 Task: Reply All to email with the signature Anna Garcia with the subject Request for a meeting from softage.1@softage.net with the message I would like to schedule a call to discuss the progress of the new product development., select first word, change the font of the message to Garamond and change the font typography to underline Send the email
Action: Mouse moved to (586, 747)
Screenshot: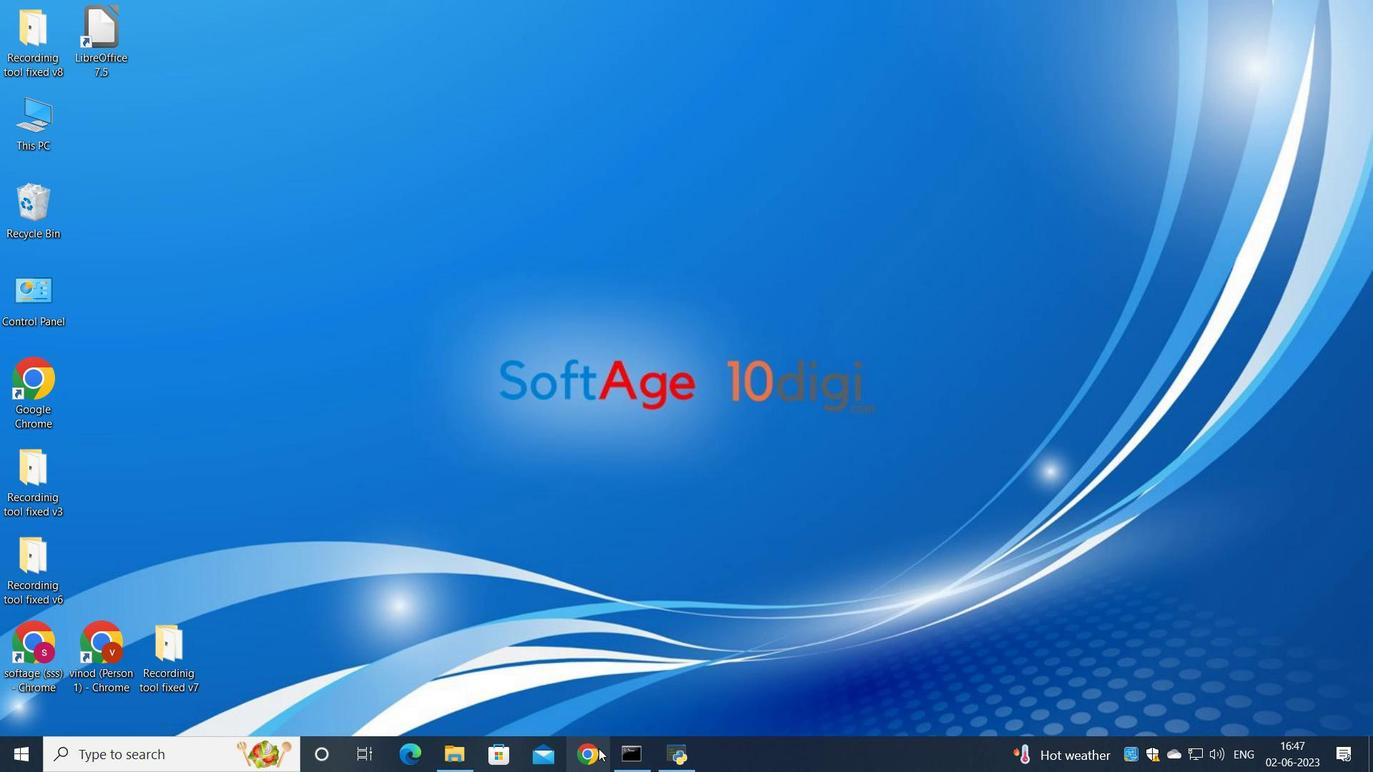 
Action: Mouse pressed left at (586, 747)
Screenshot: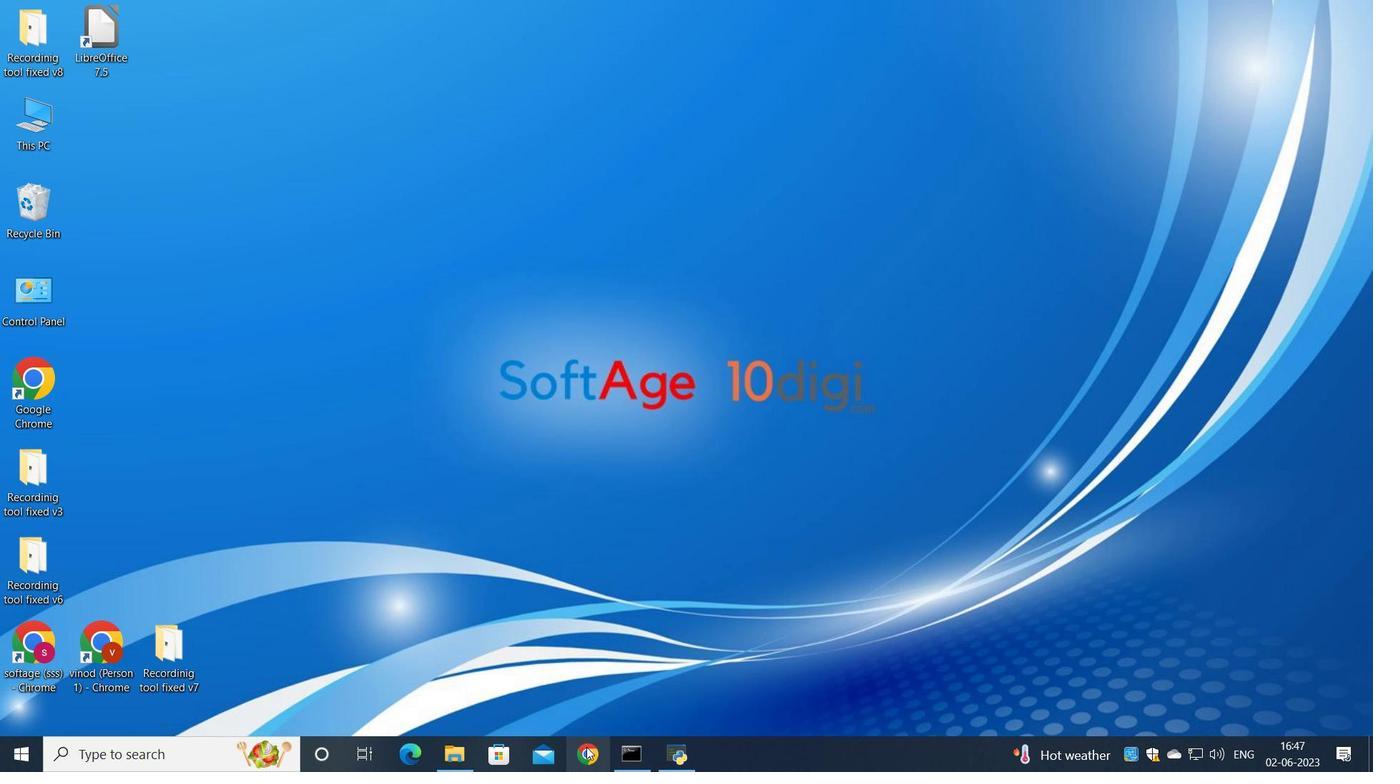 
Action: Mouse moved to (586, 465)
Screenshot: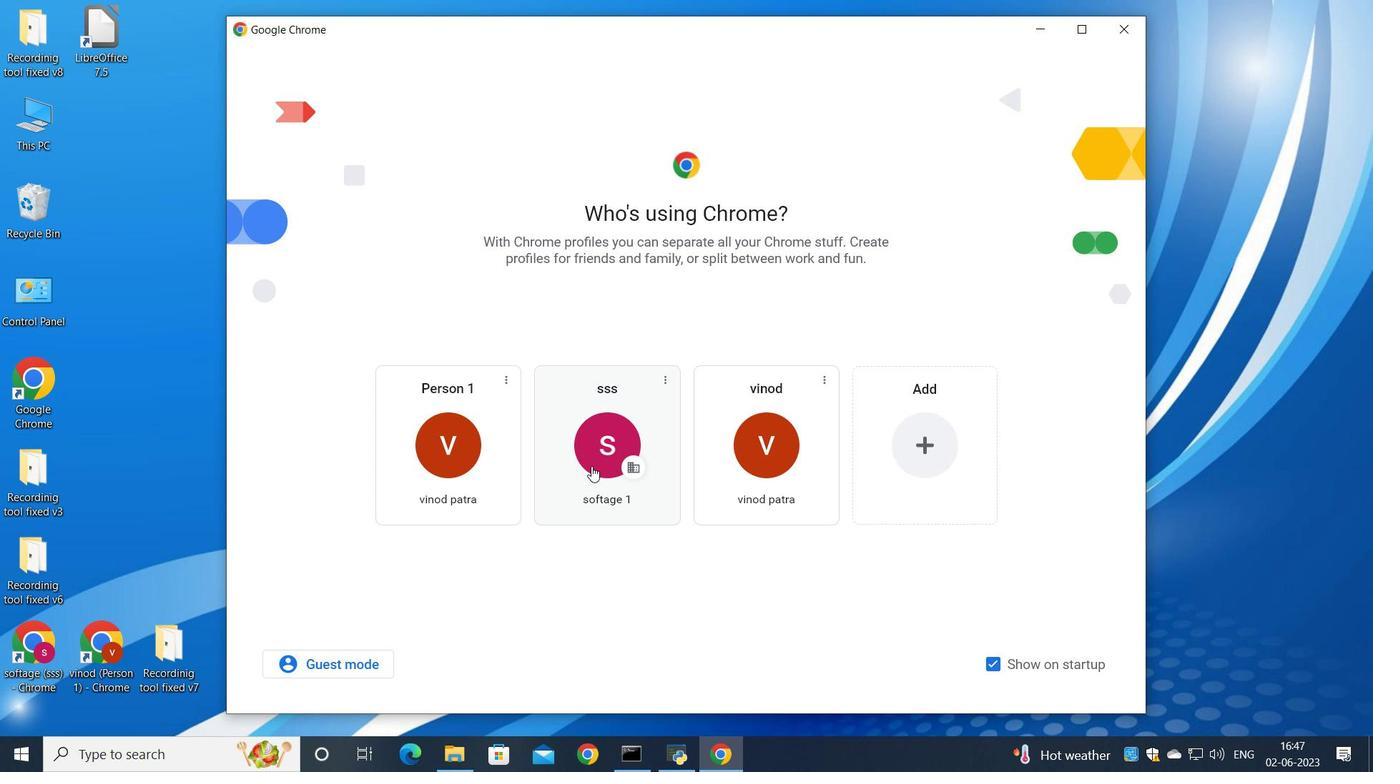 
Action: Mouse pressed left at (586, 465)
Screenshot: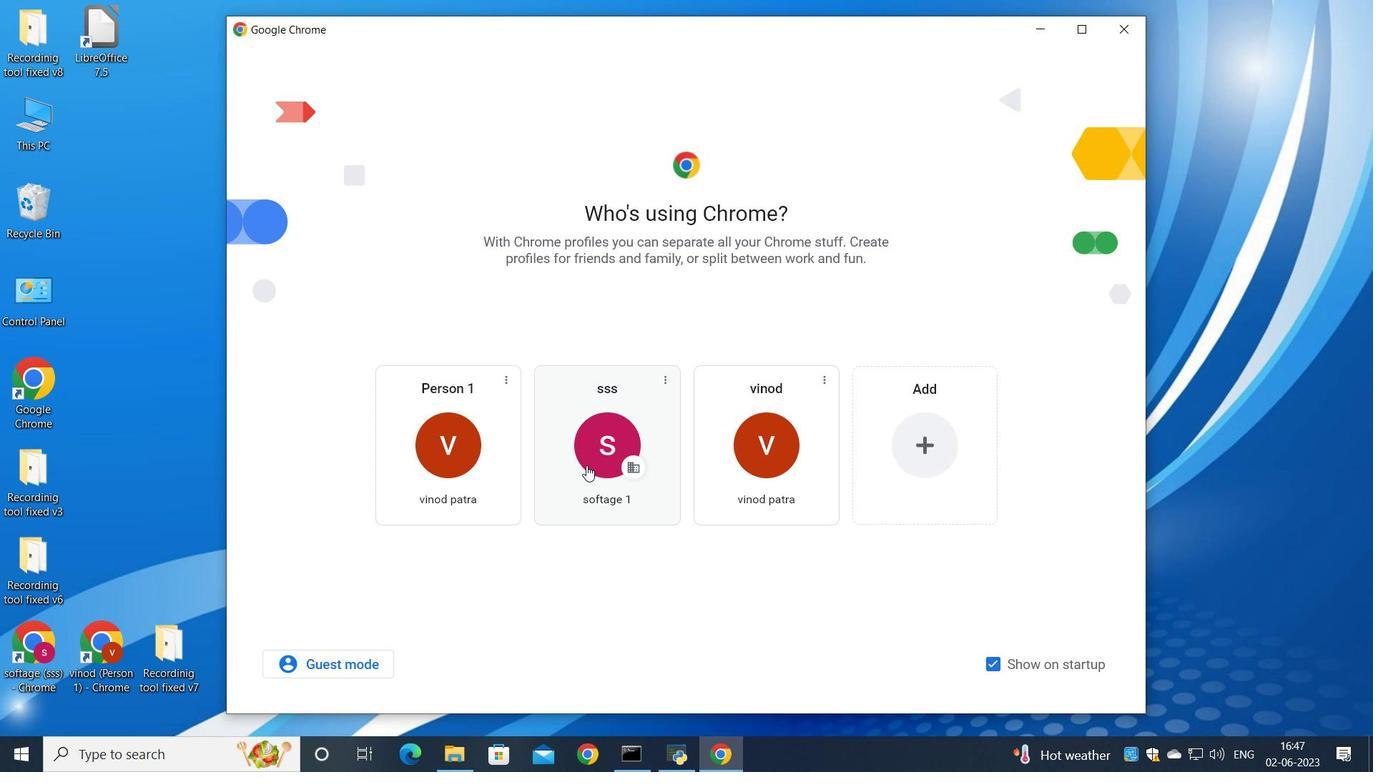 
Action: Mouse moved to (606, 27)
Screenshot: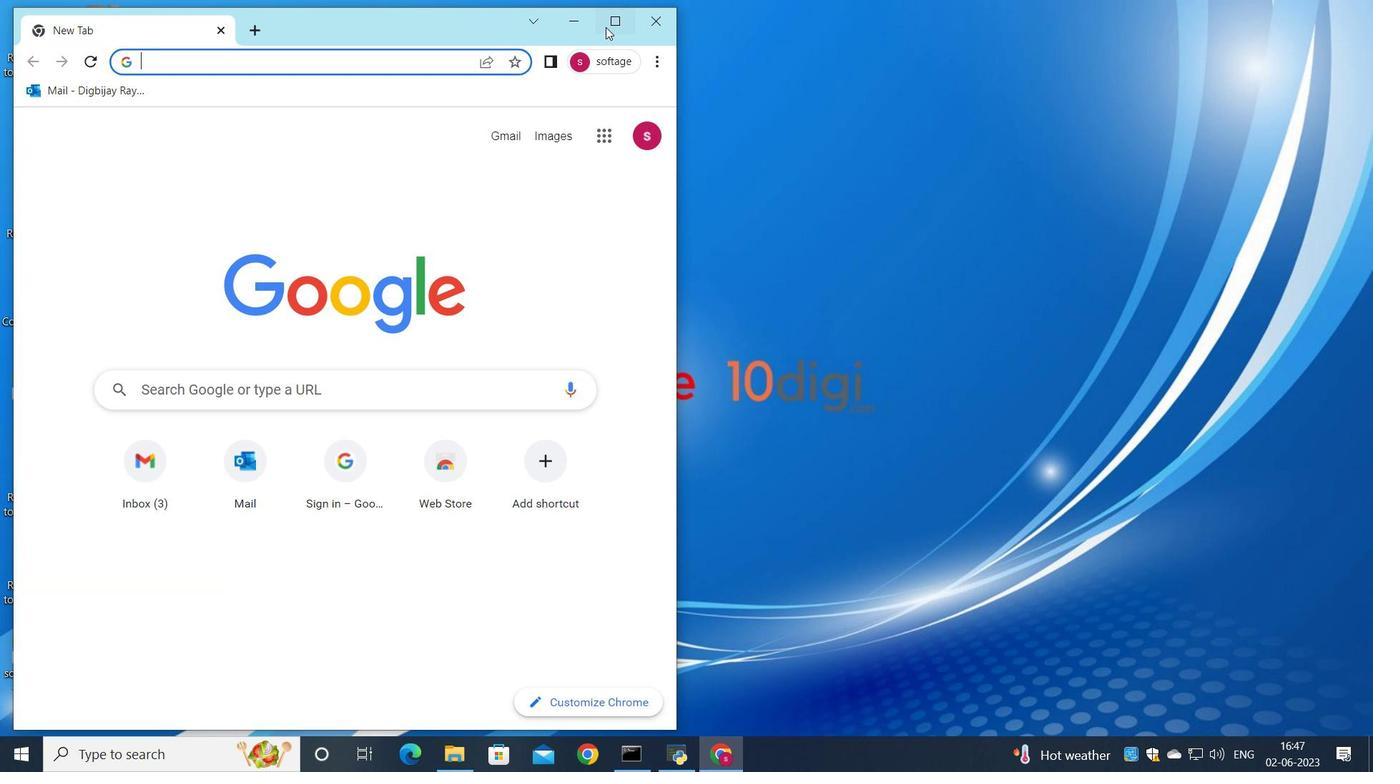 
Action: Mouse pressed left at (606, 27)
Screenshot: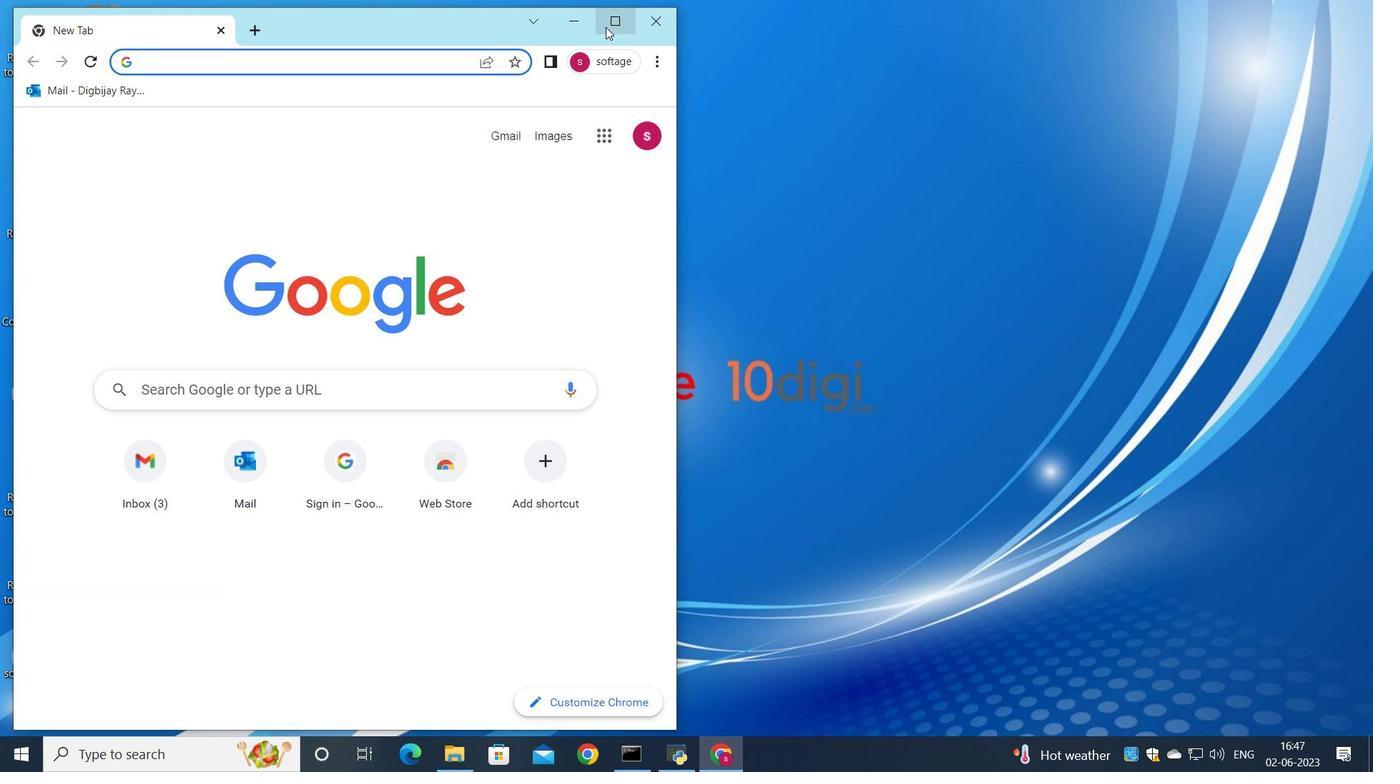 
Action: Mouse moved to (1191, 113)
Screenshot: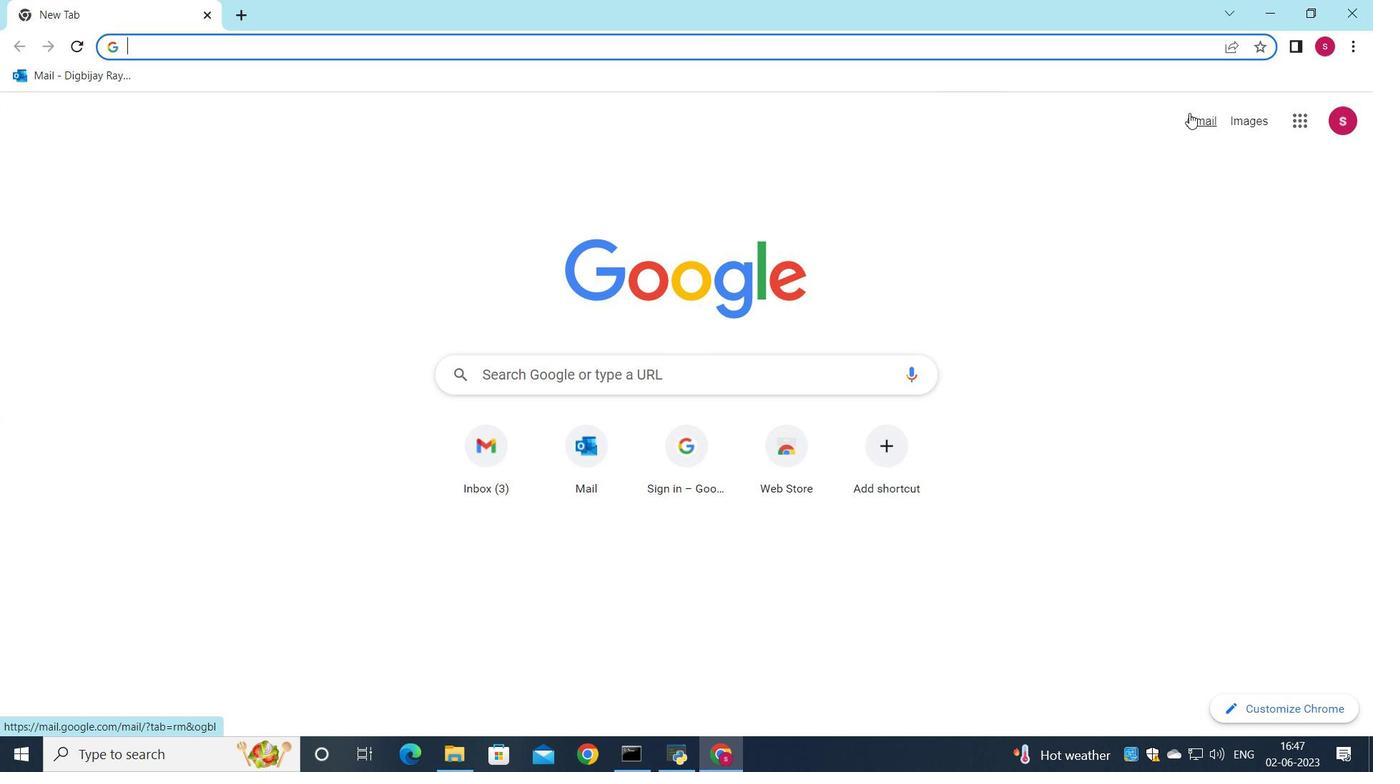 
Action: Mouse pressed left at (1191, 113)
Screenshot: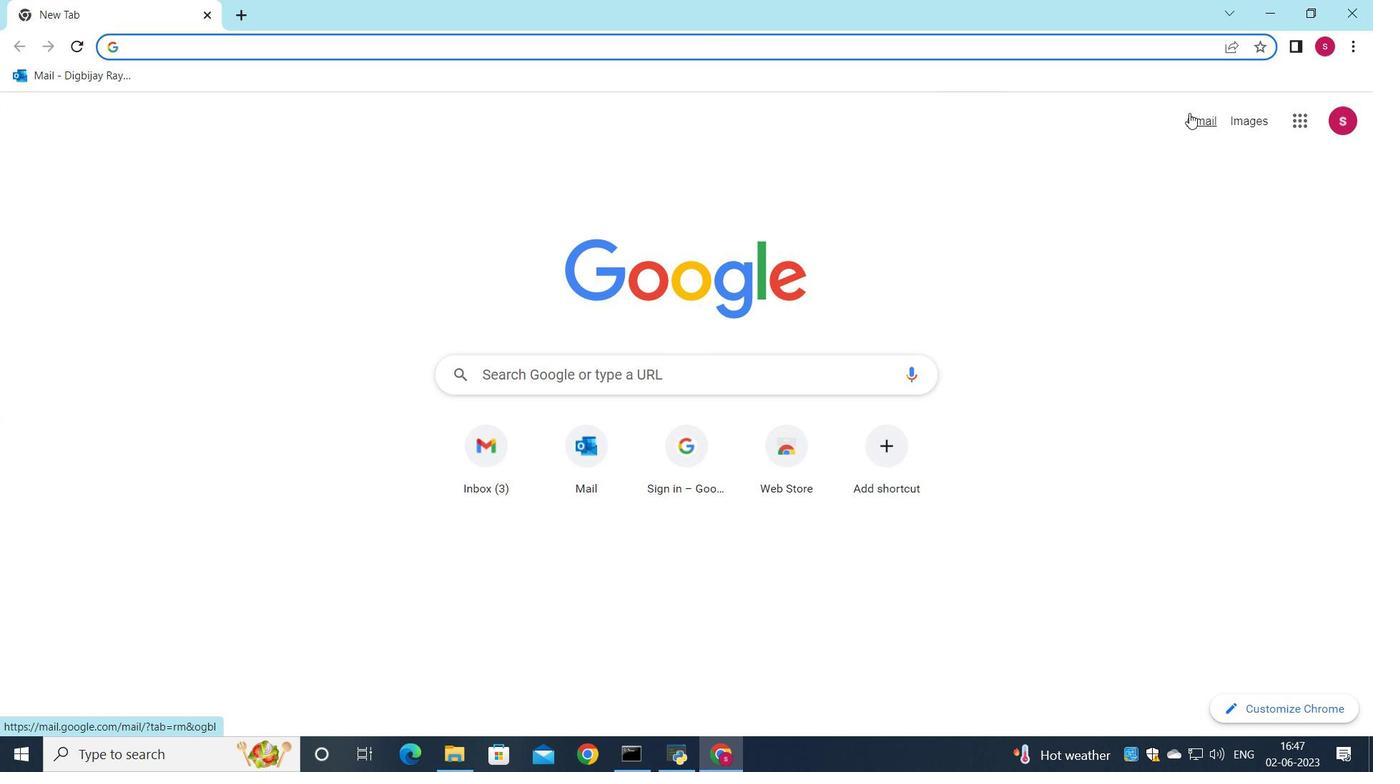 
Action: Mouse moved to (1168, 123)
Screenshot: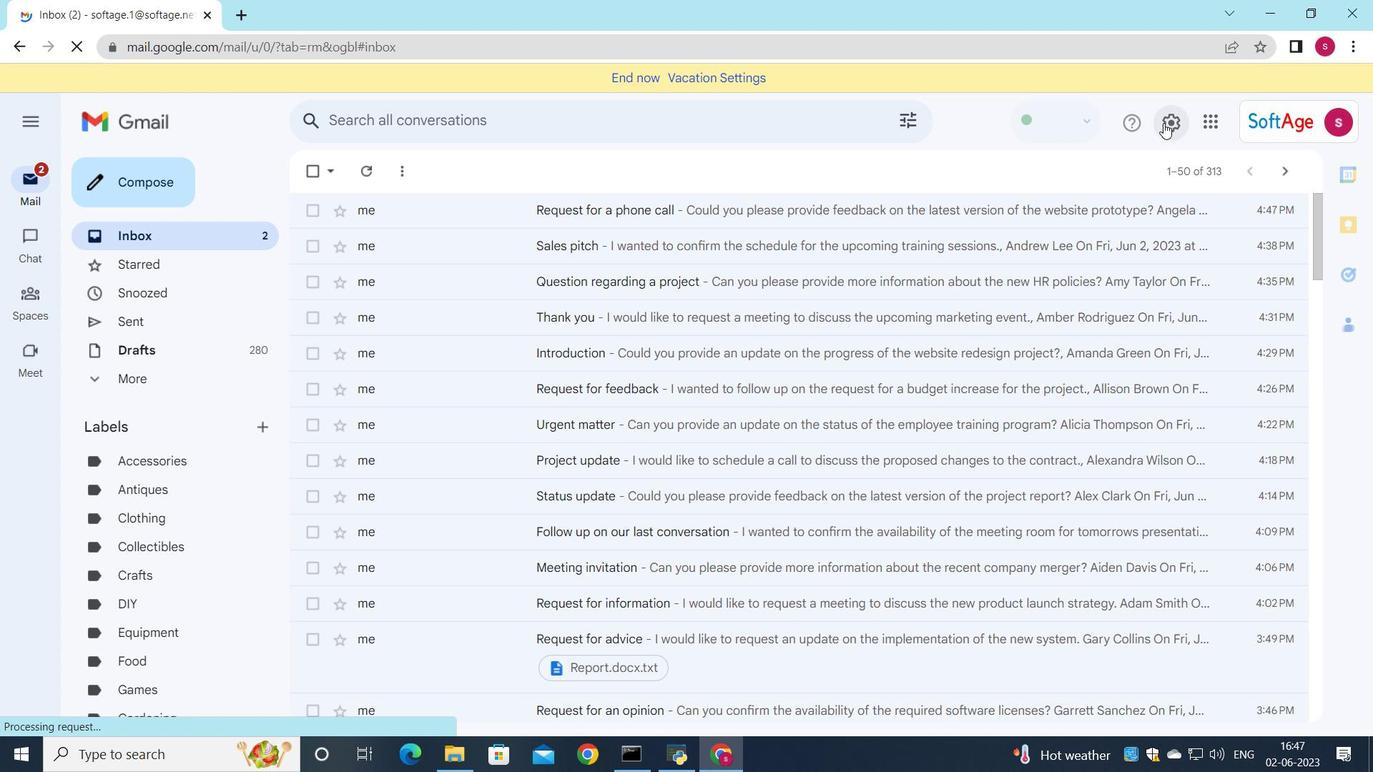 
Action: Mouse pressed left at (1168, 123)
Screenshot: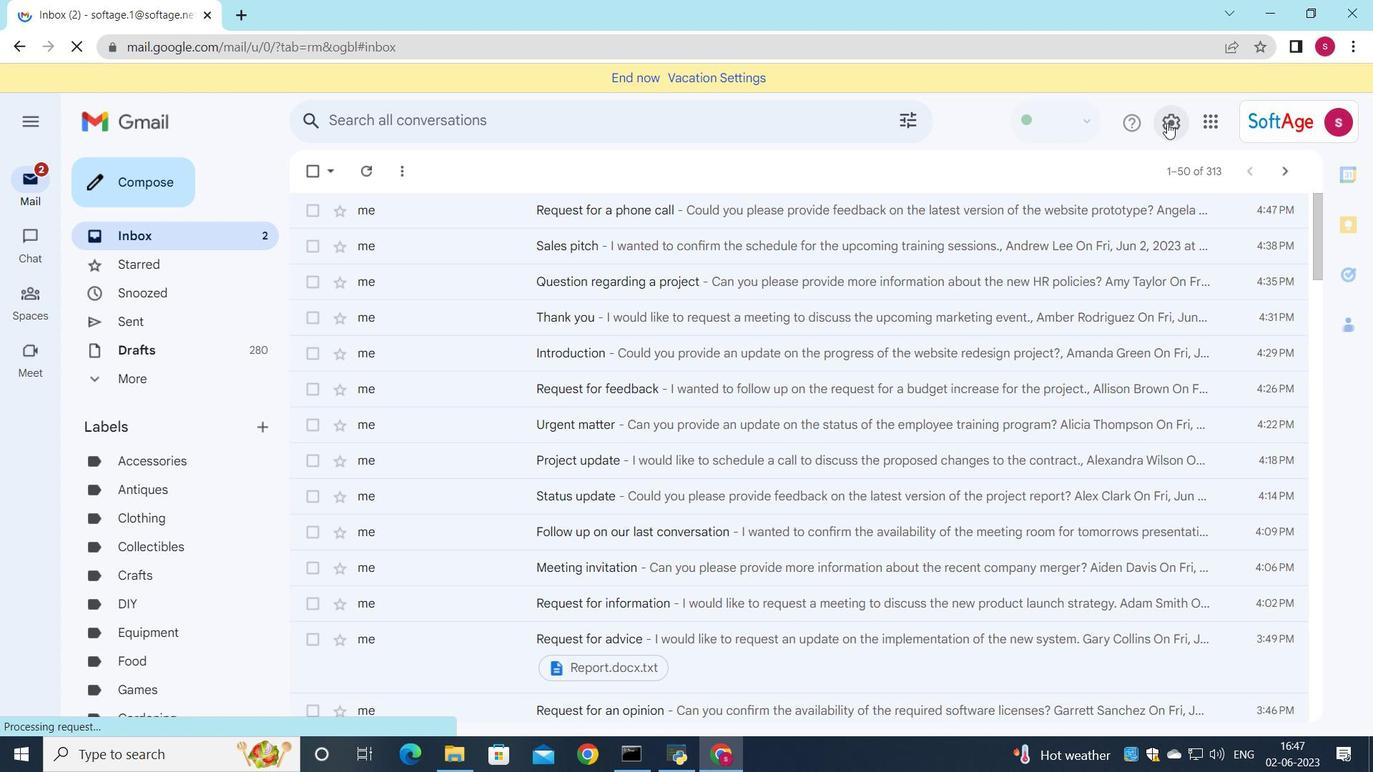 
Action: Mouse moved to (1166, 211)
Screenshot: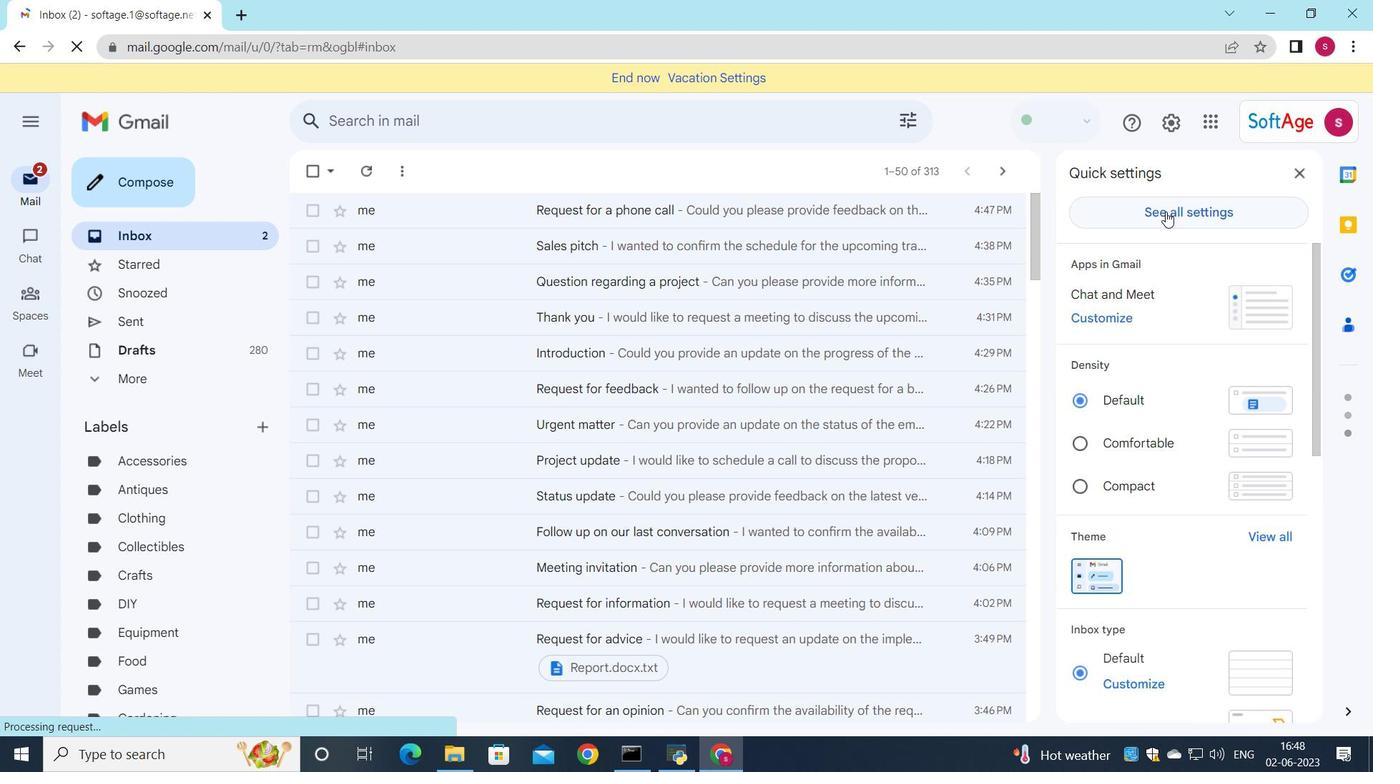 
Action: Mouse pressed left at (1166, 211)
Screenshot: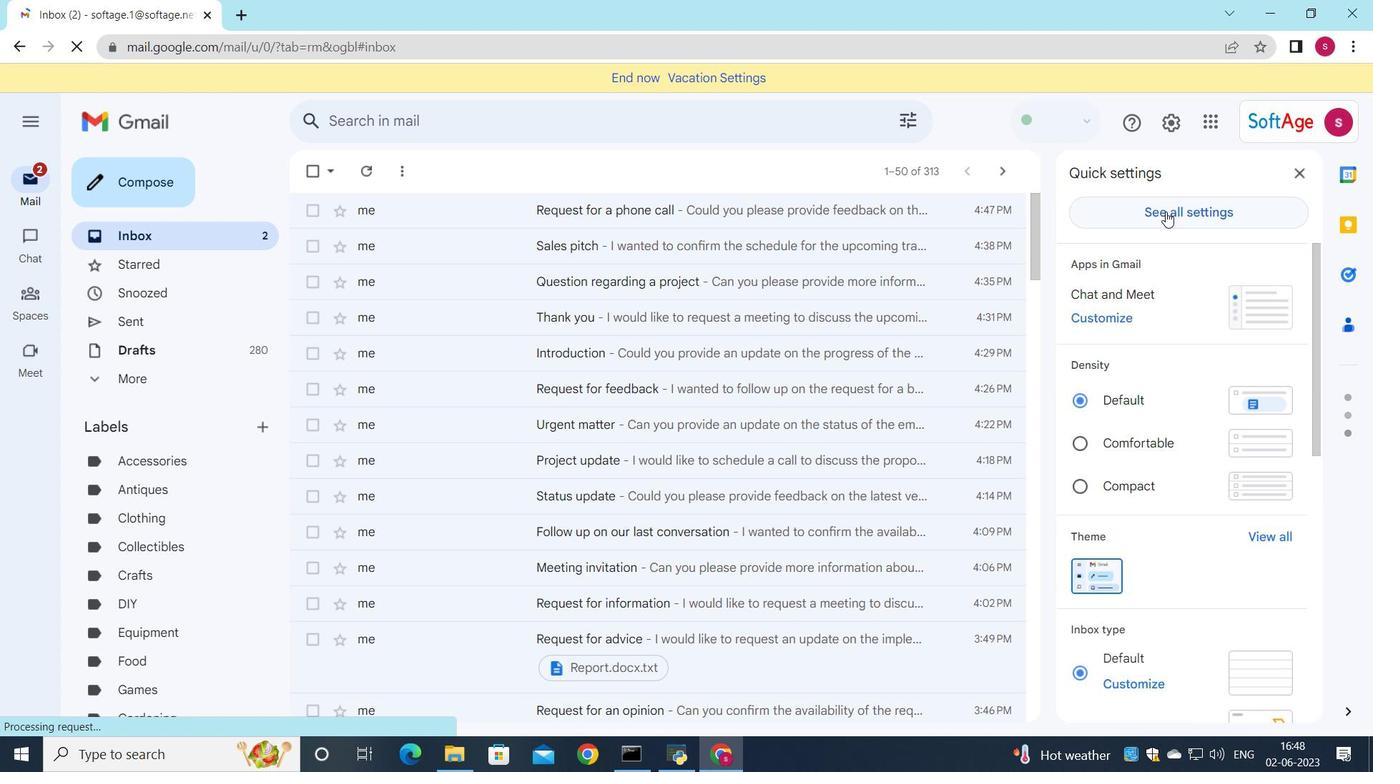 
Action: Mouse moved to (851, 380)
Screenshot: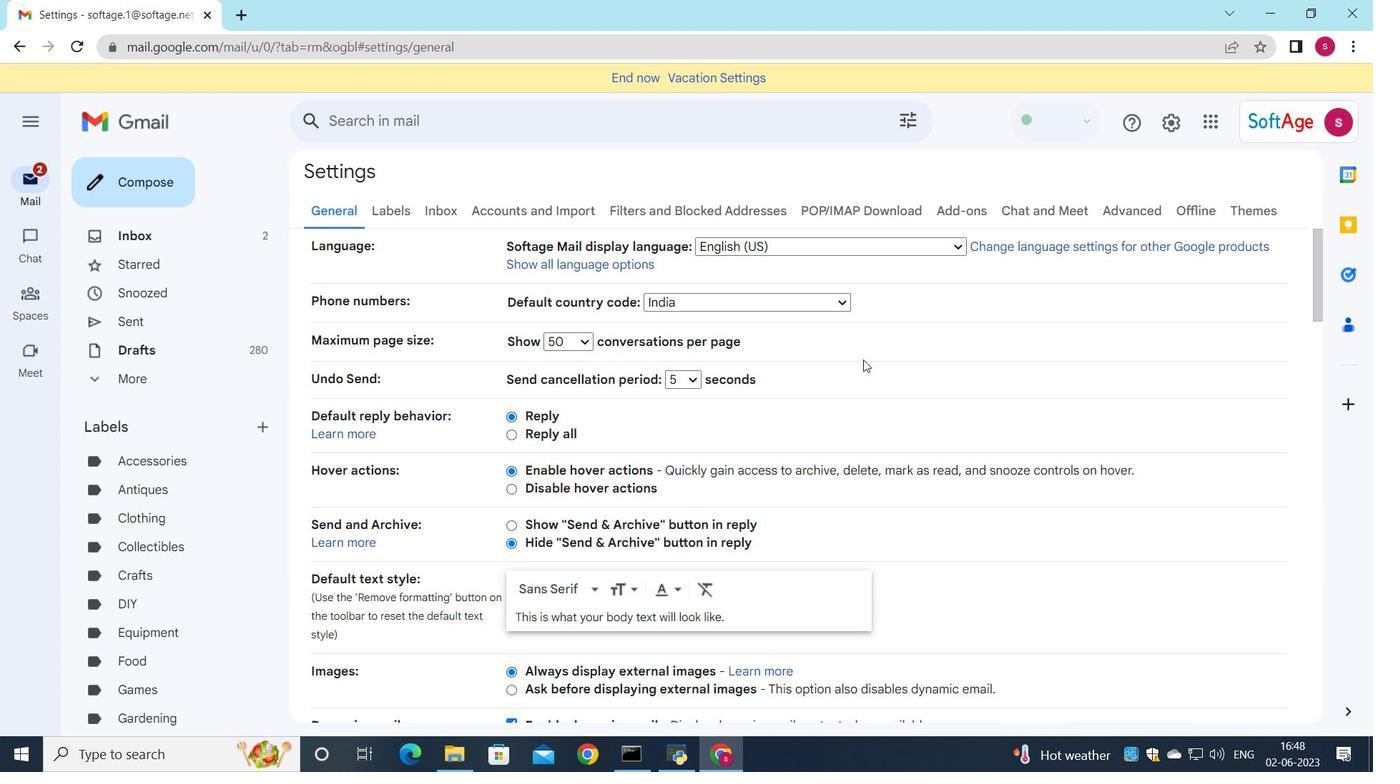 
Action: Mouse scrolled (851, 379) with delta (0, 0)
Screenshot: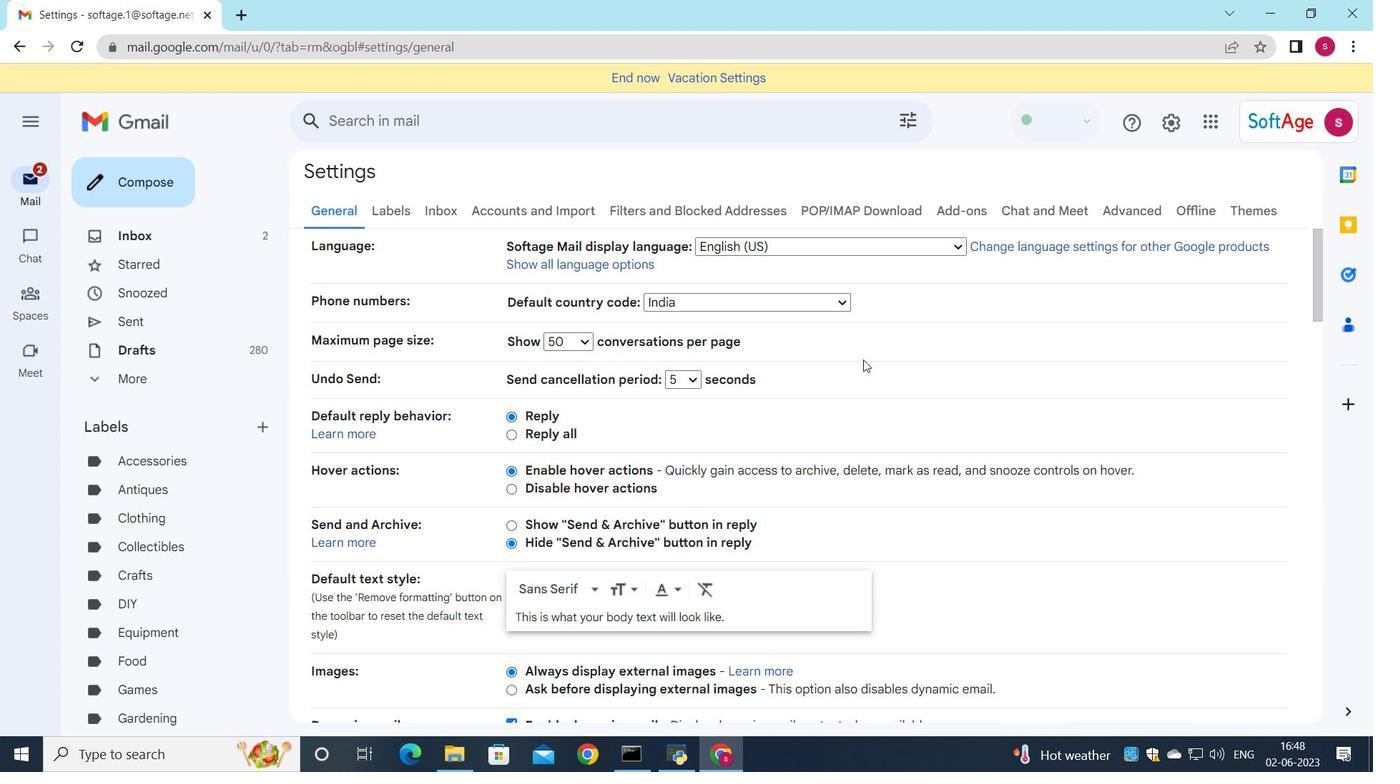 
Action: Mouse moved to (774, 435)
Screenshot: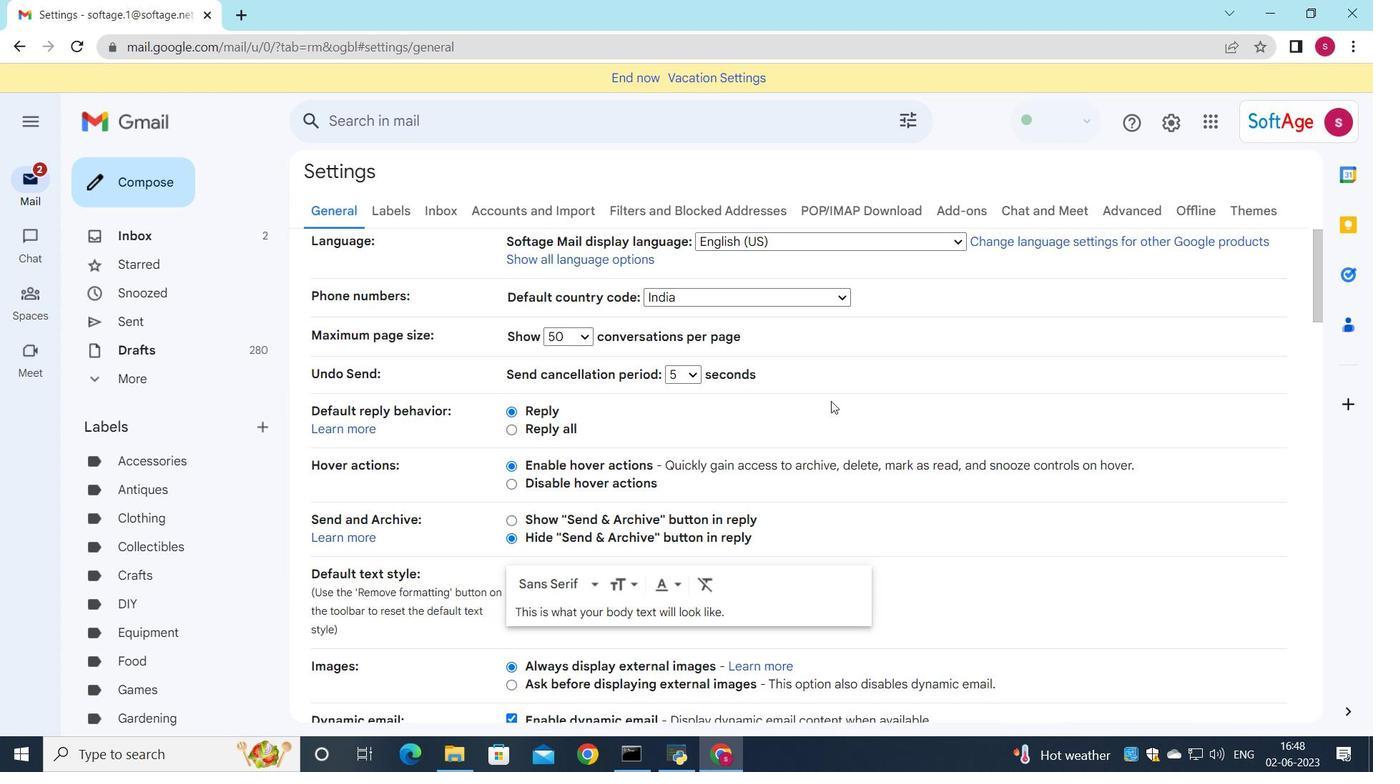 
Action: Mouse scrolled (827, 404) with delta (0, 0)
Screenshot: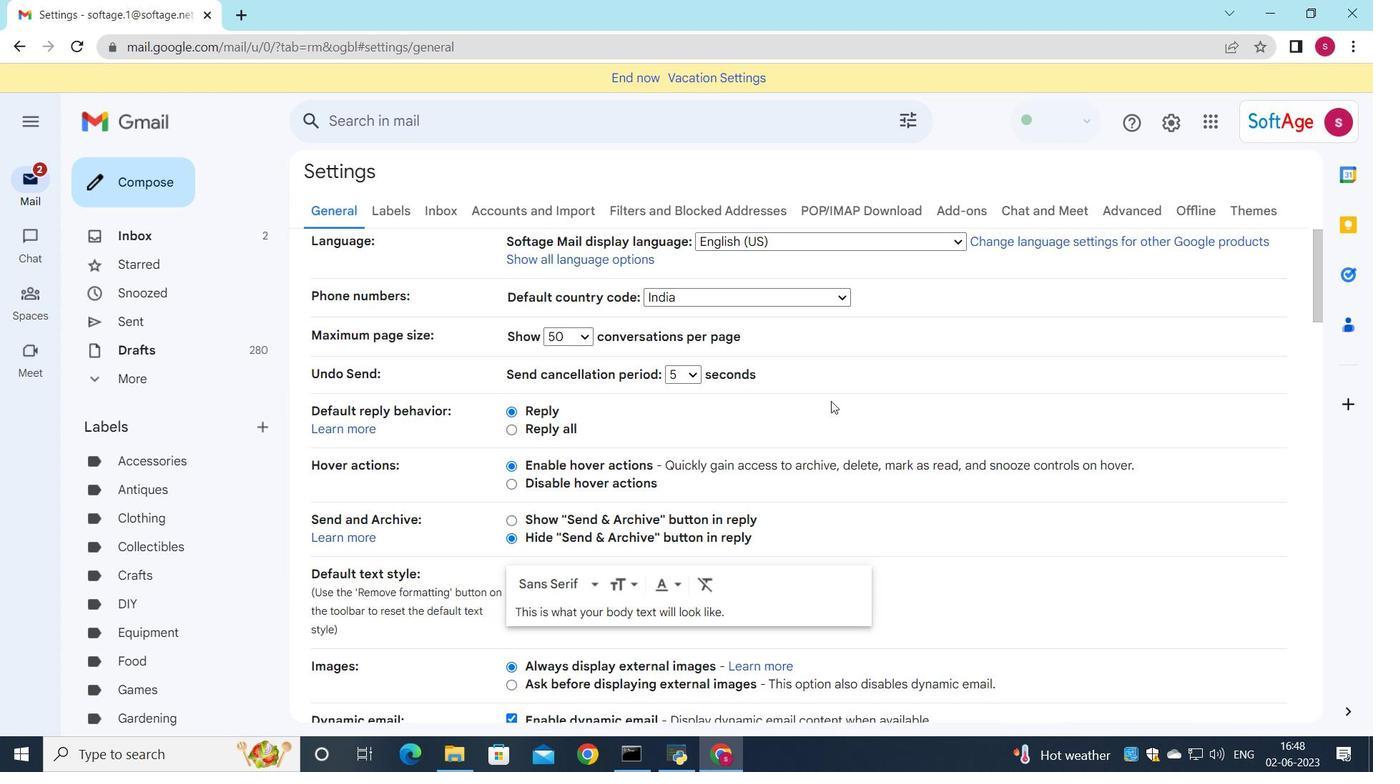 
Action: Mouse moved to (708, 441)
Screenshot: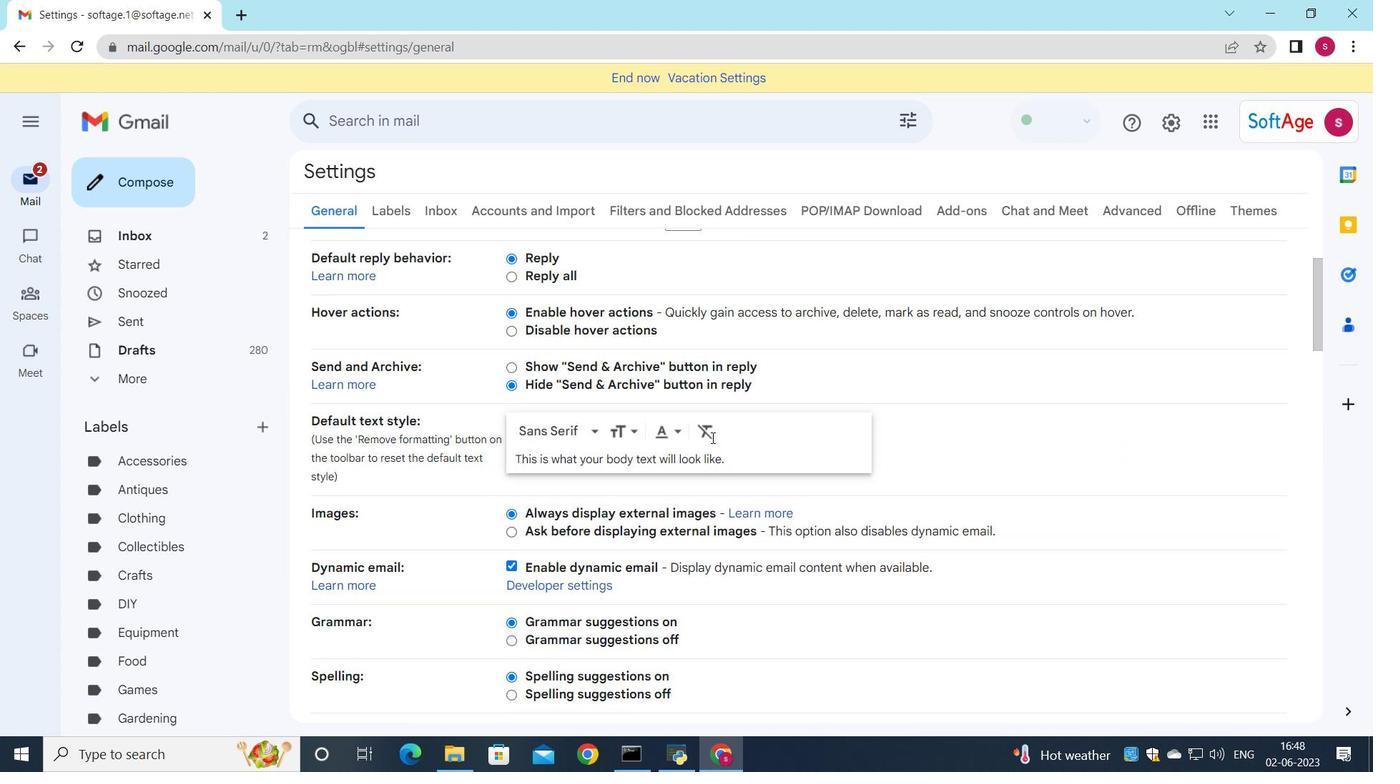 
Action: Mouse scrolled (708, 440) with delta (0, 0)
Screenshot: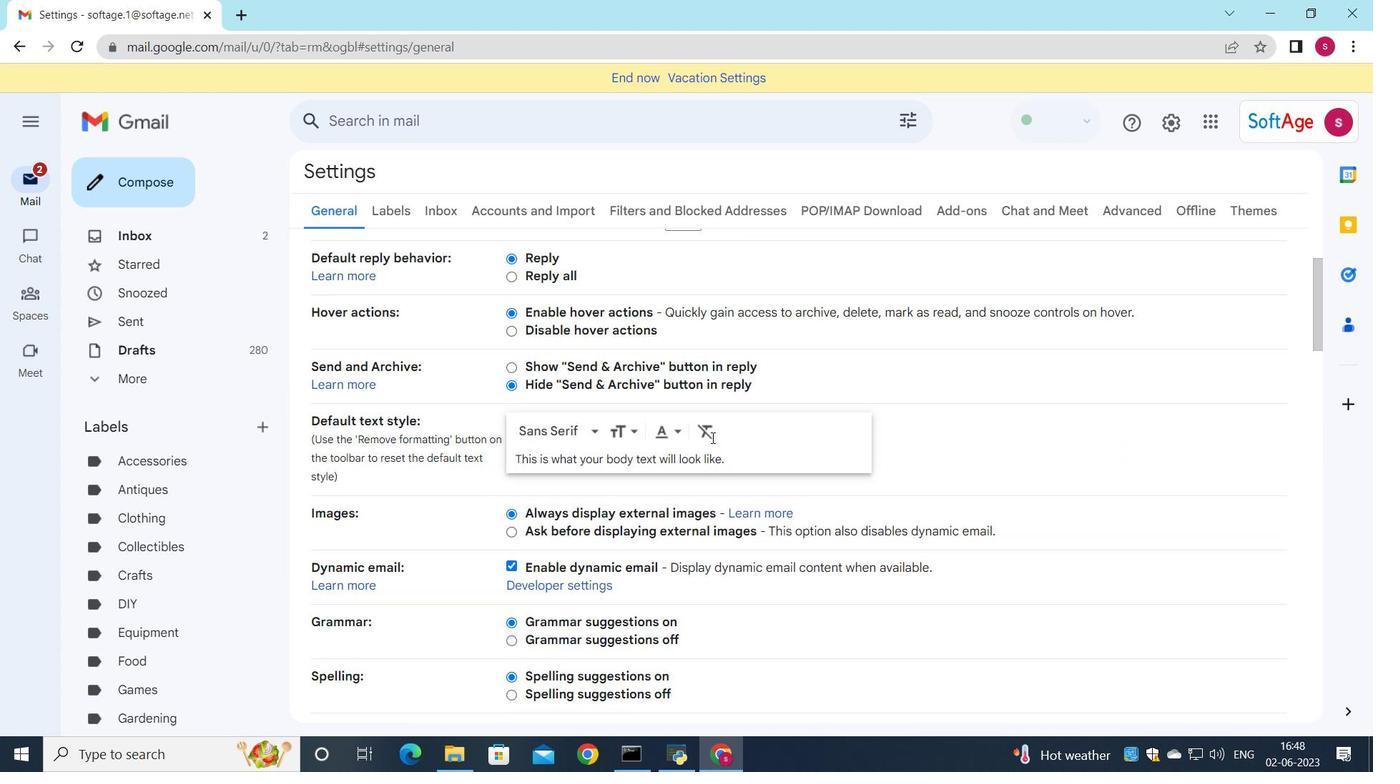 
Action: Mouse moved to (708, 441)
Screenshot: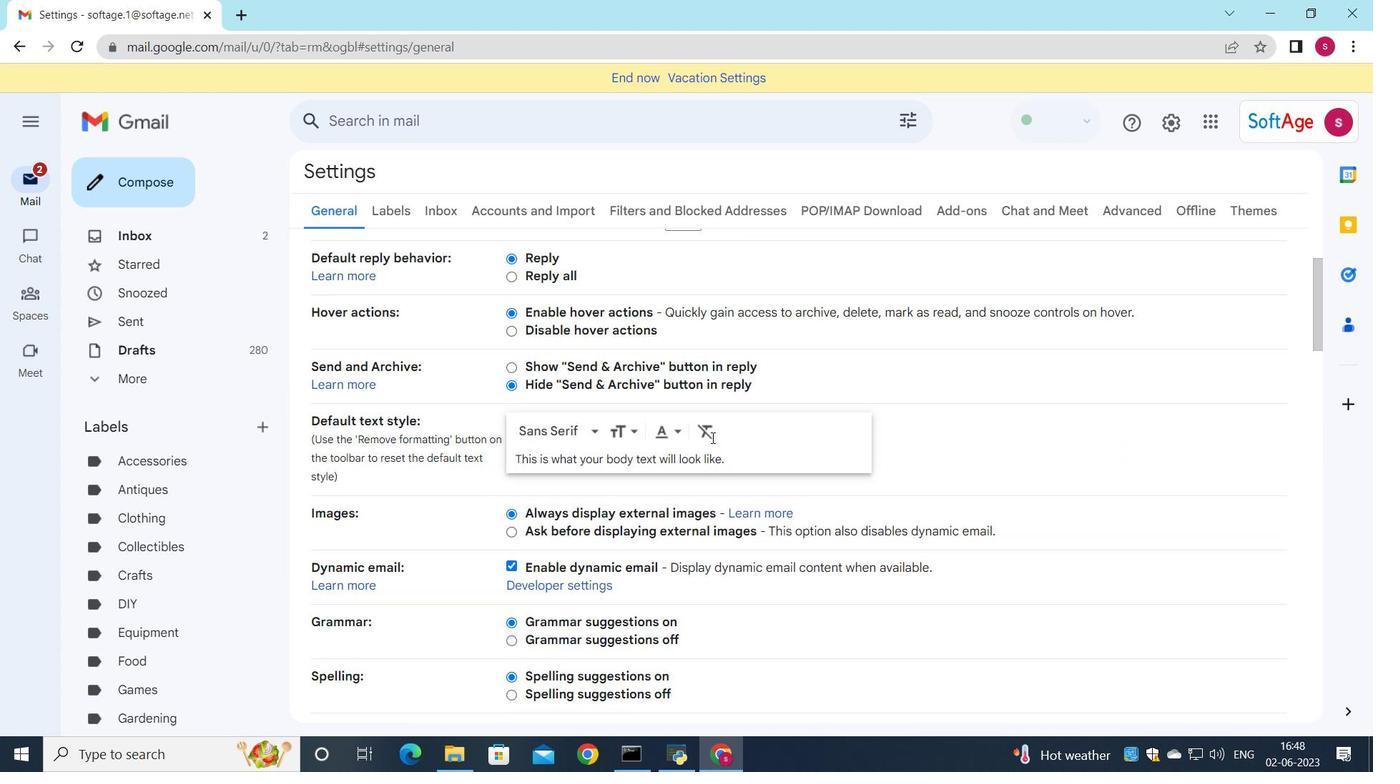 
Action: Mouse scrolled (708, 440) with delta (0, 0)
Screenshot: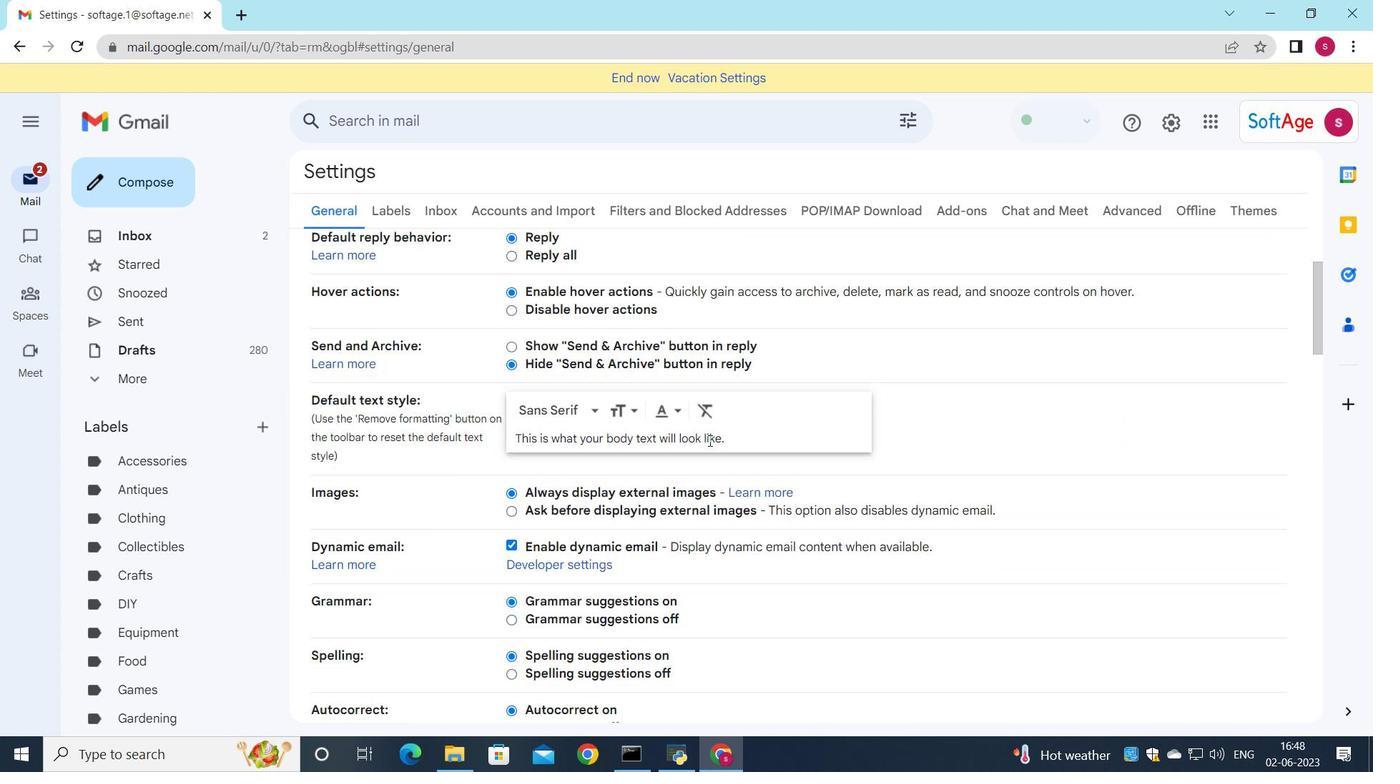
Action: Mouse scrolled (708, 440) with delta (0, 0)
Screenshot: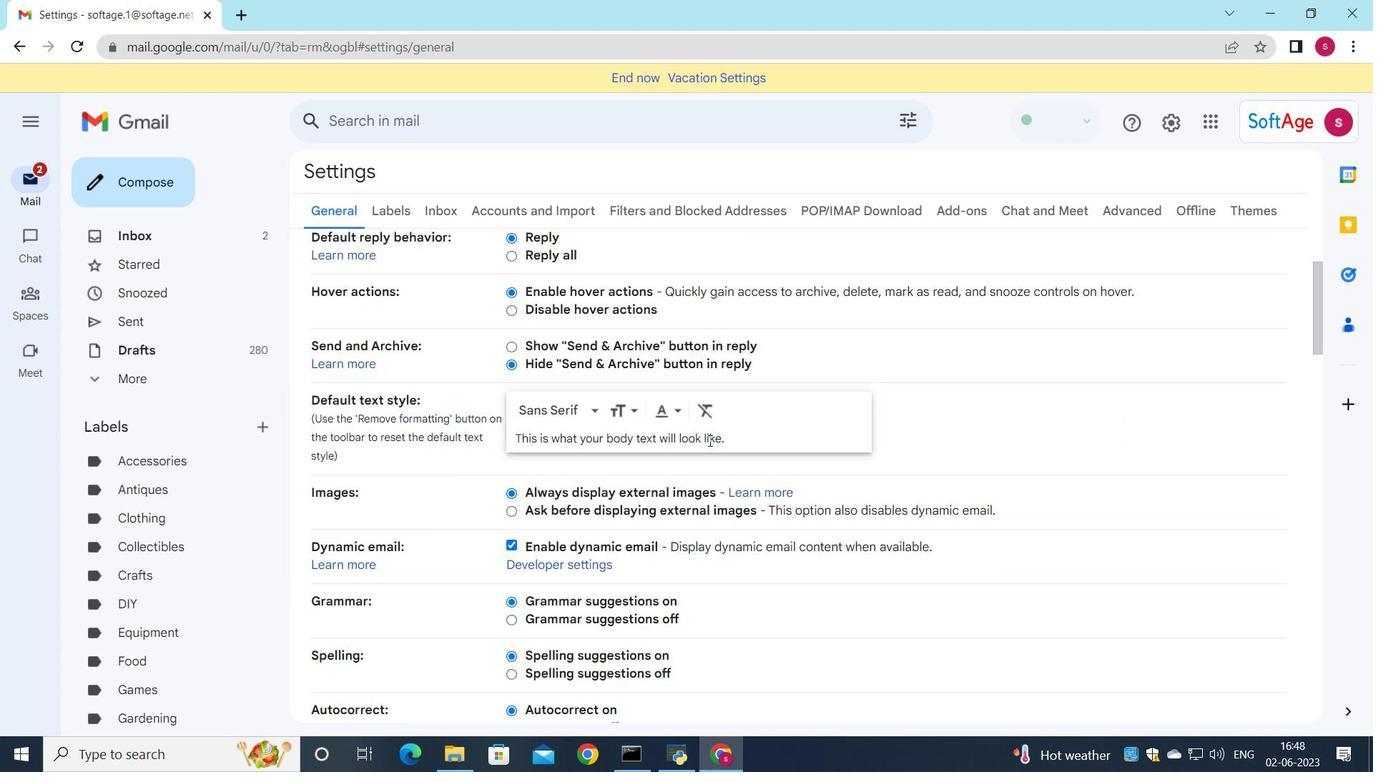 
Action: Mouse scrolled (708, 440) with delta (0, 0)
Screenshot: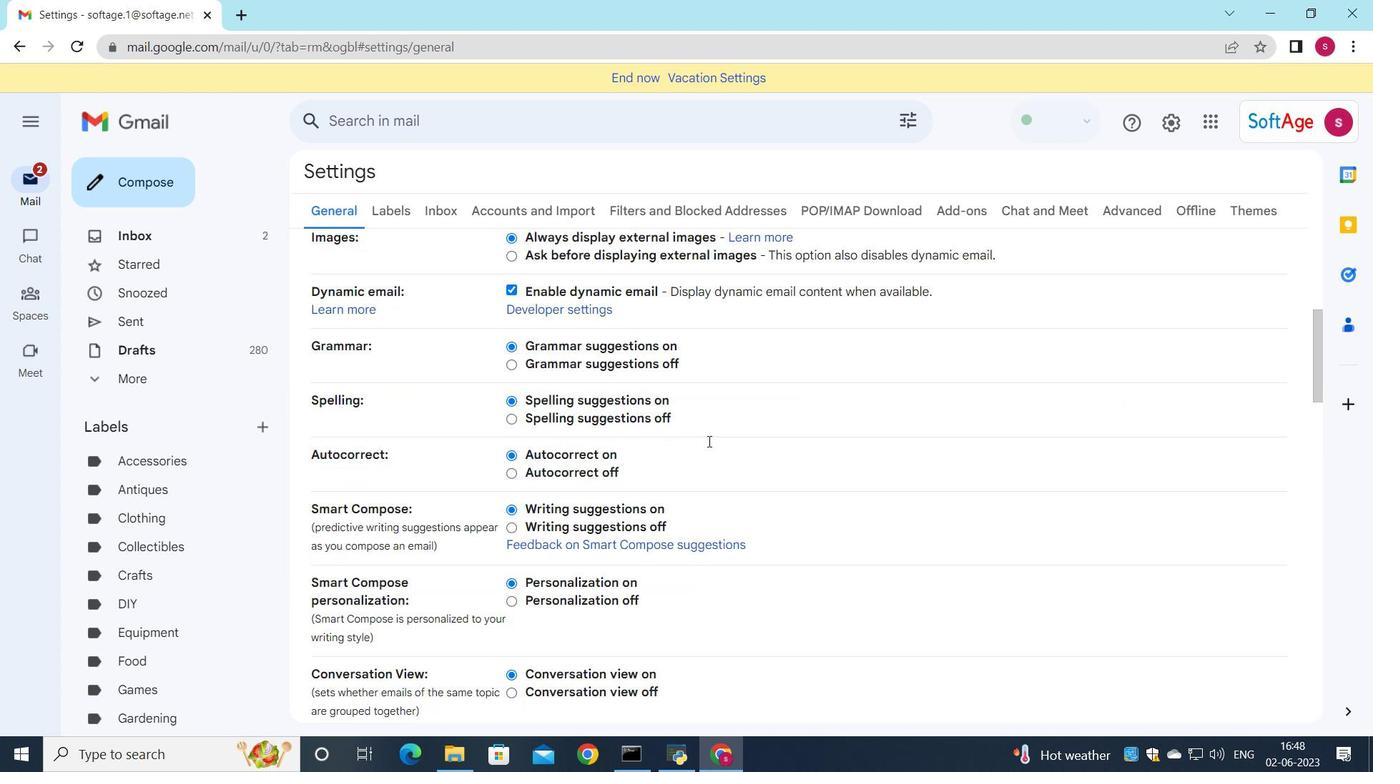 
Action: Mouse scrolled (708, 440) with delta (0, 0)
Screenshot: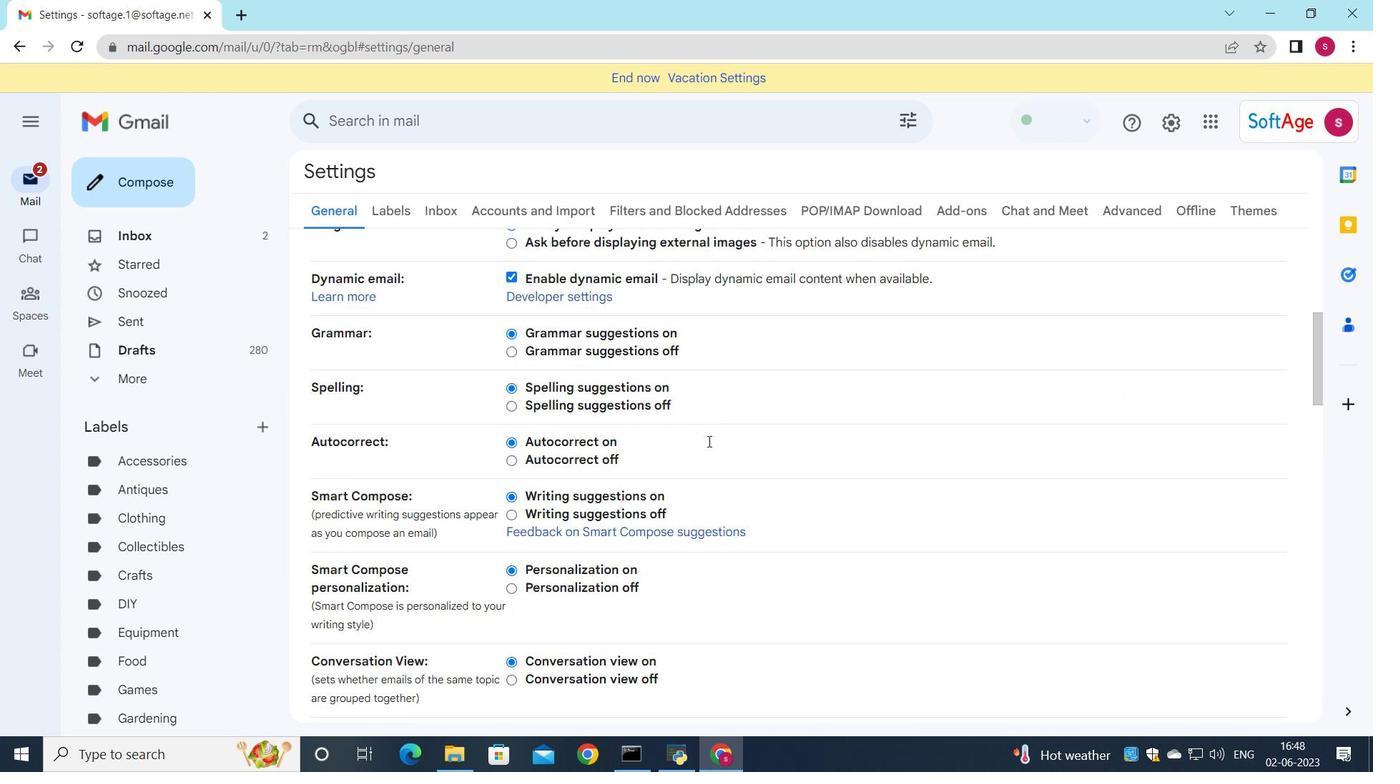
Action: Mouse scrolled (708, 440) with delta (0, 0)
Screenshot: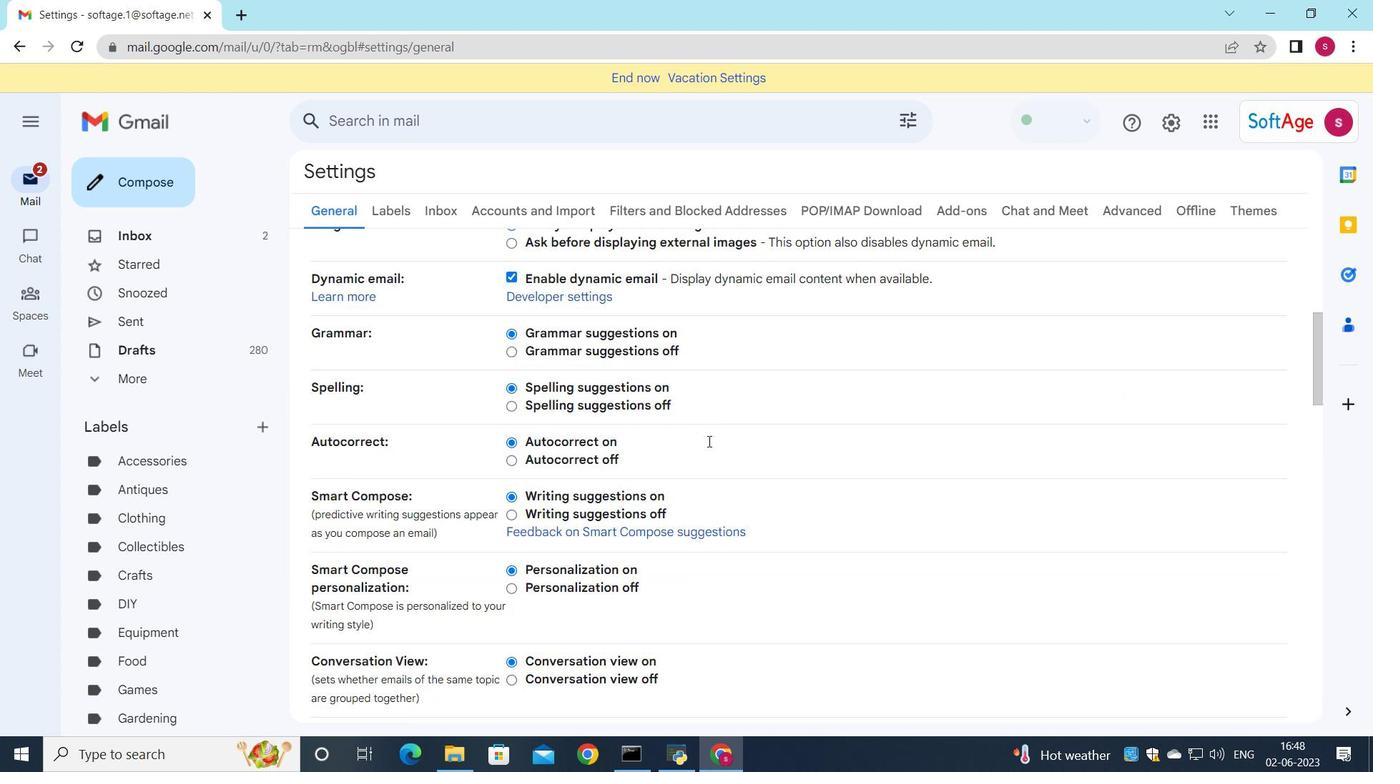
Action: Mouse scrolled (708, 440) with delta (0, 0)
Screenshot: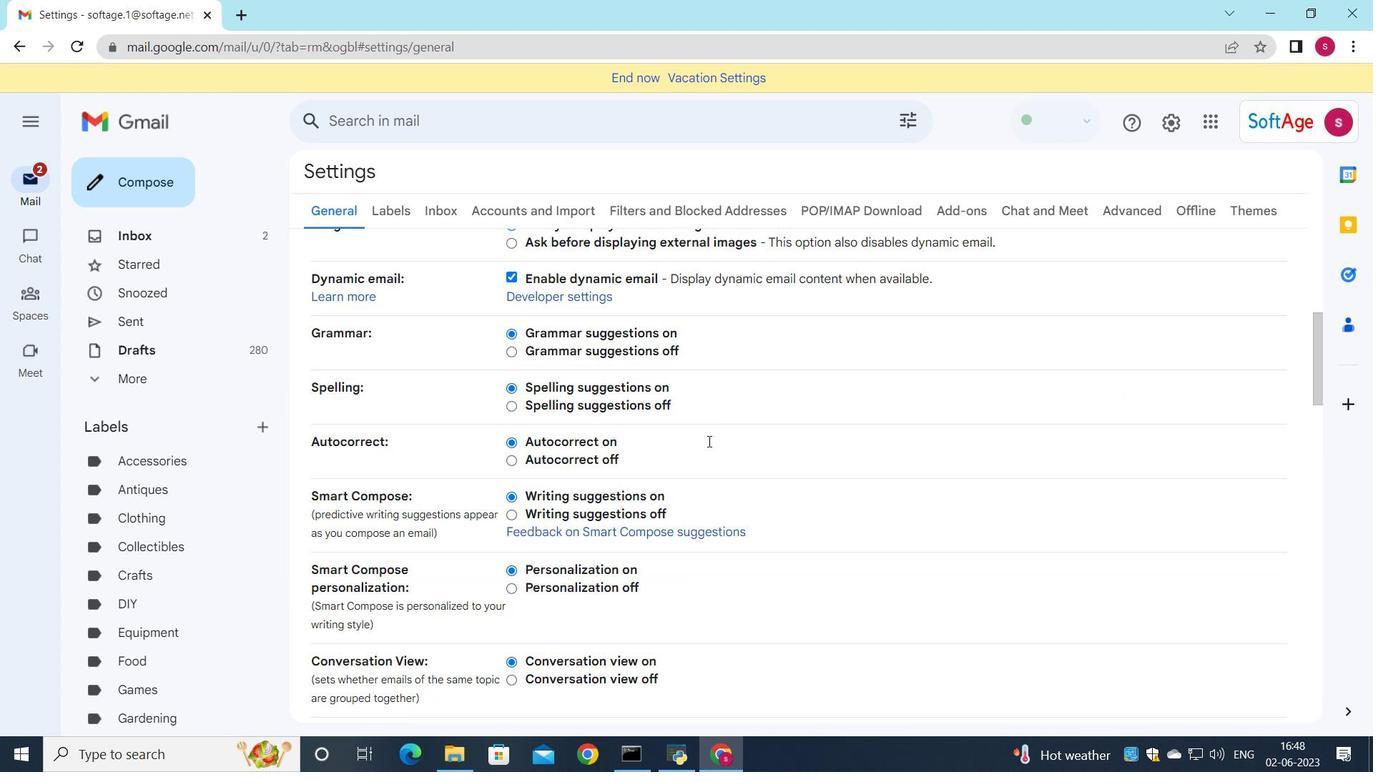 
Action: Mouse moved to (710, 435)
Screenshot: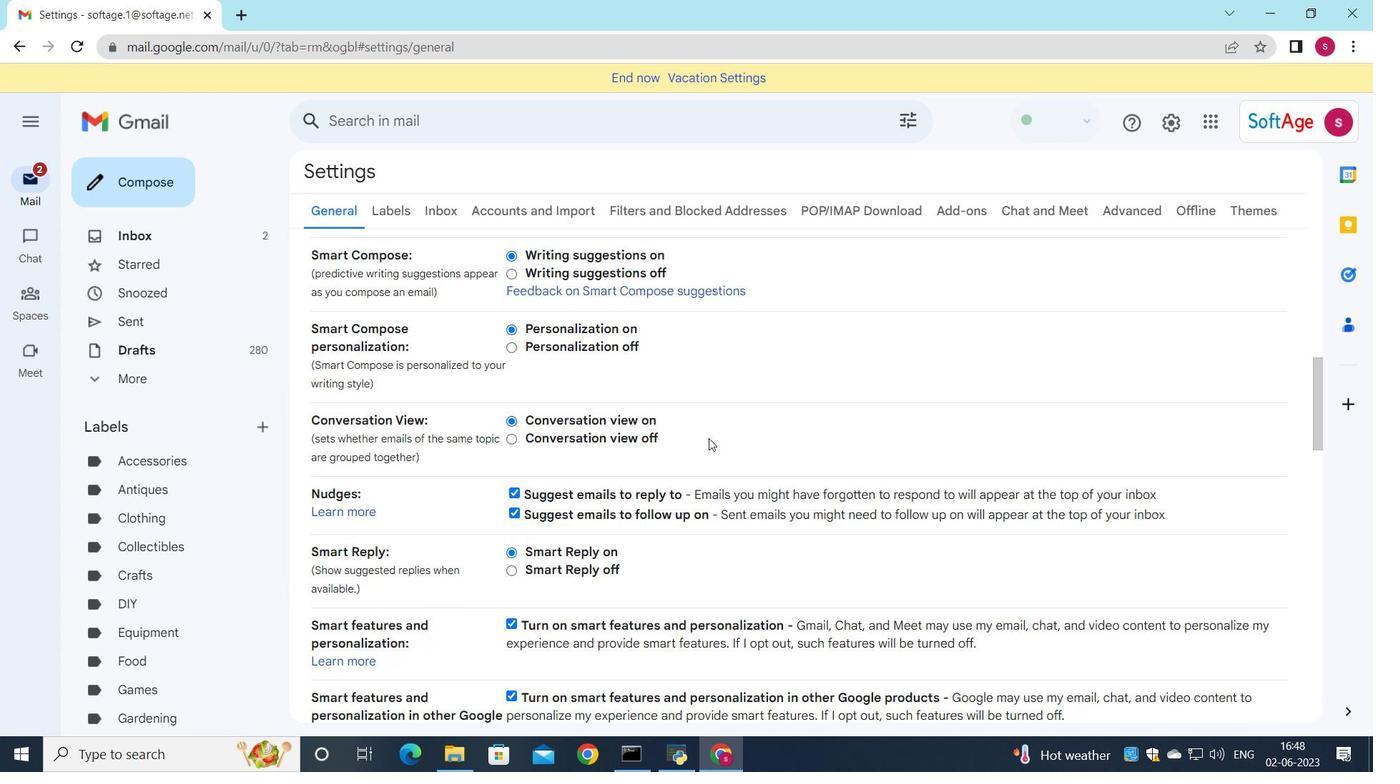 
Action: Mouse scrolled (710, 434) with delta (0, 0)
Screenshot: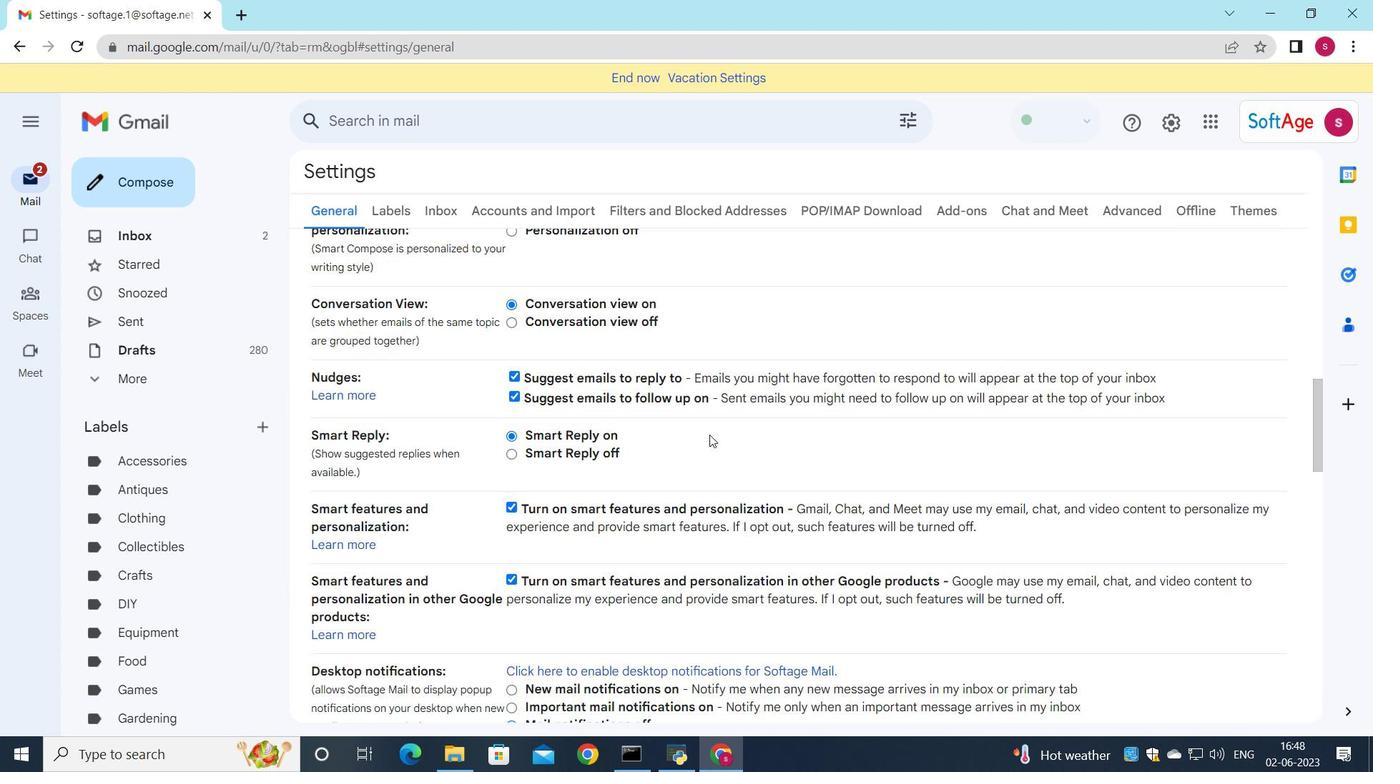 
Action: Mouse scrolled (710, 434) with delta (0, 0)
Screenshot: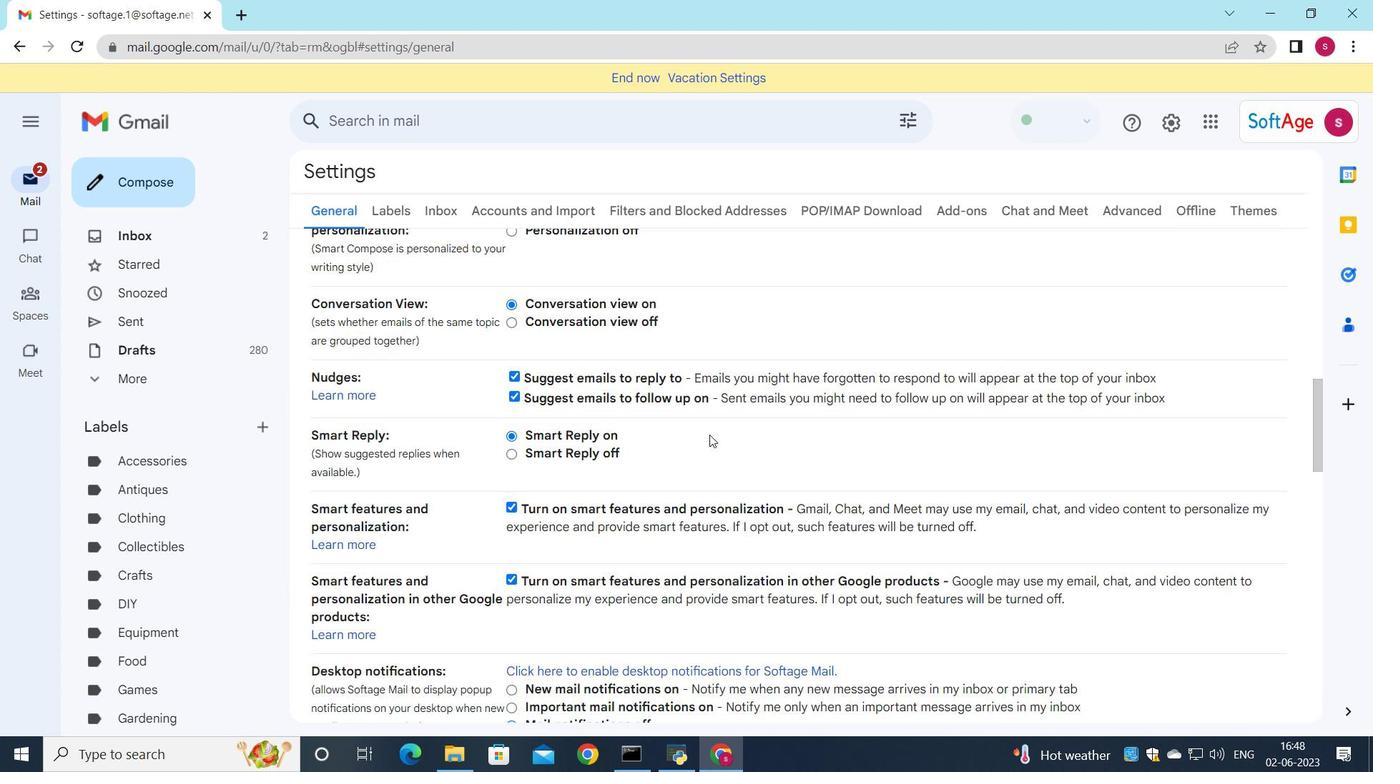 
Action: Mouse scrolled (710, 434) with delta (0, 0)
Screenshot: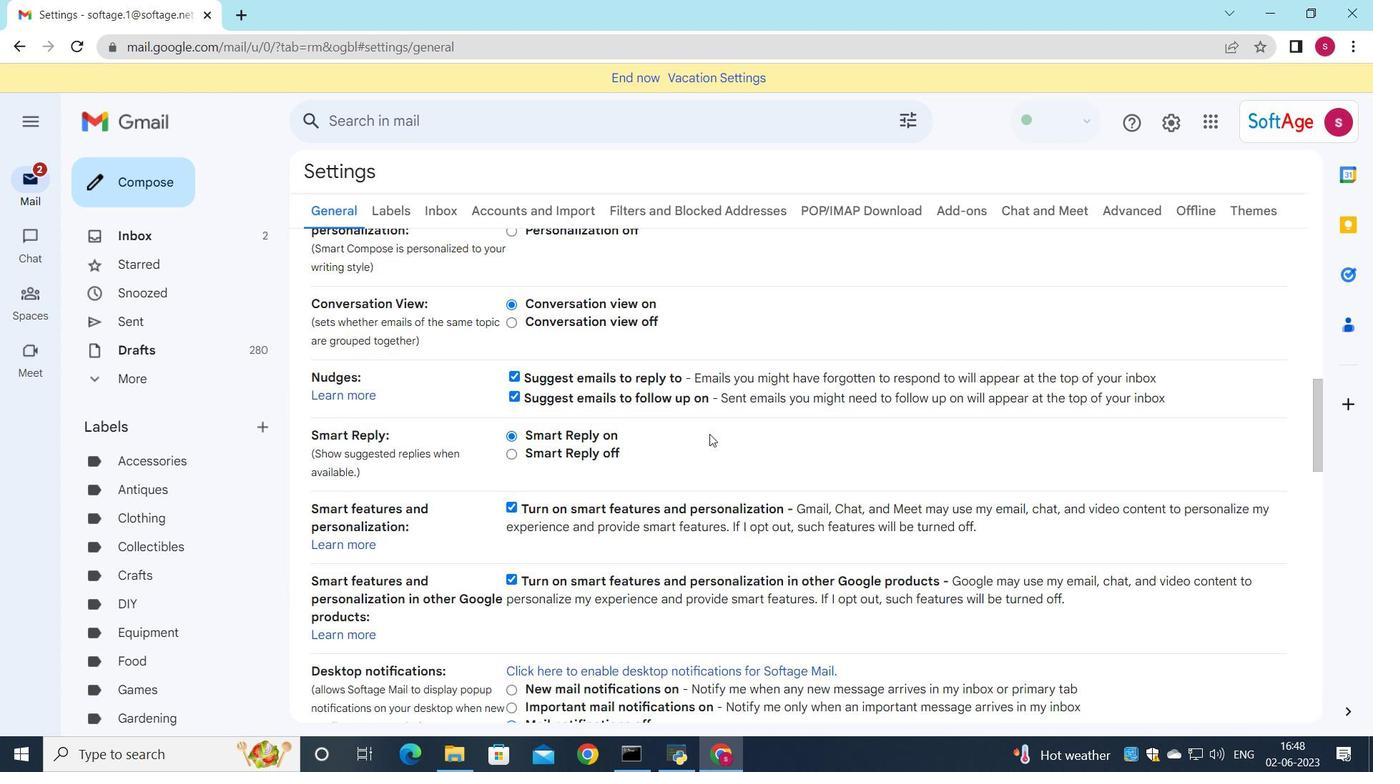 
Action: Mouse scrolled (710, 434) with delta (0, 0)
Screenshot: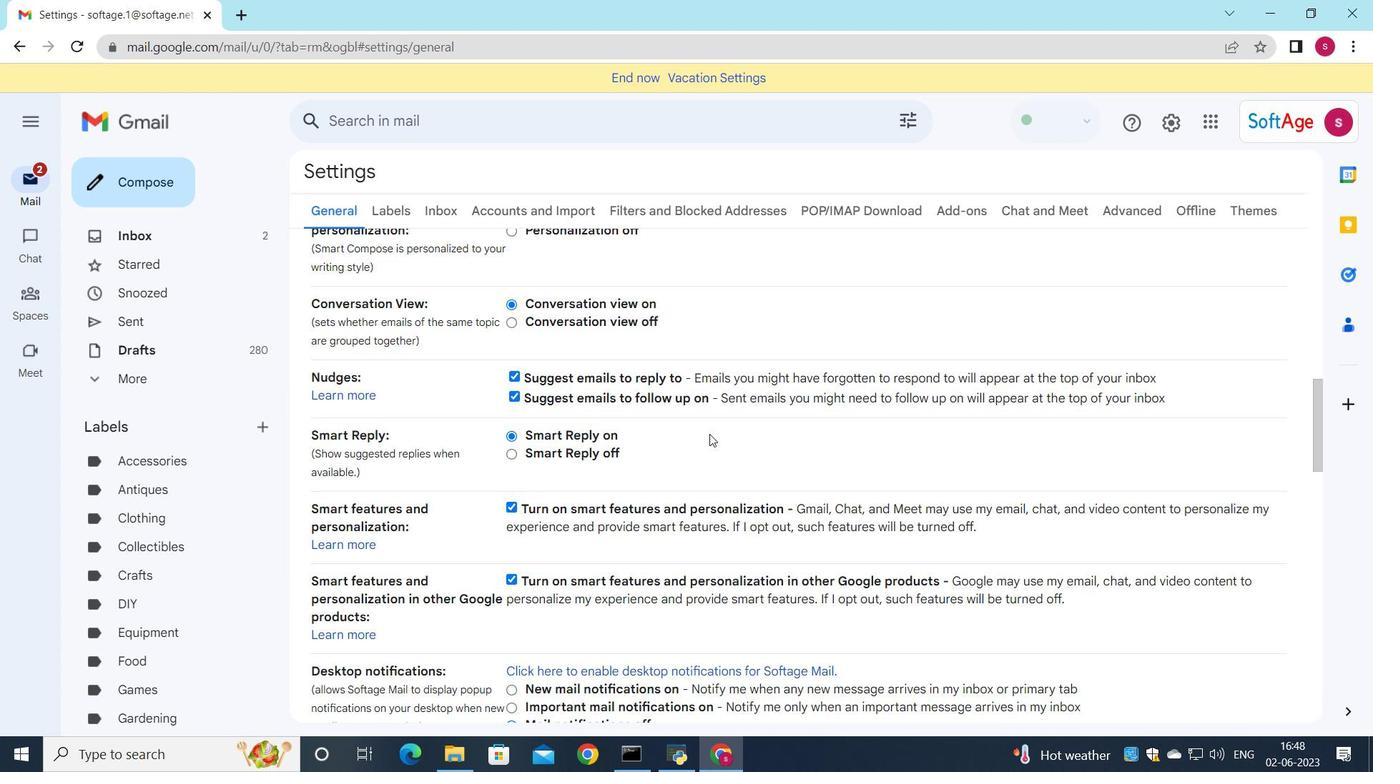 
Action: Mouse scrolled (710, 434) with delta (0, 0)
Screenshot: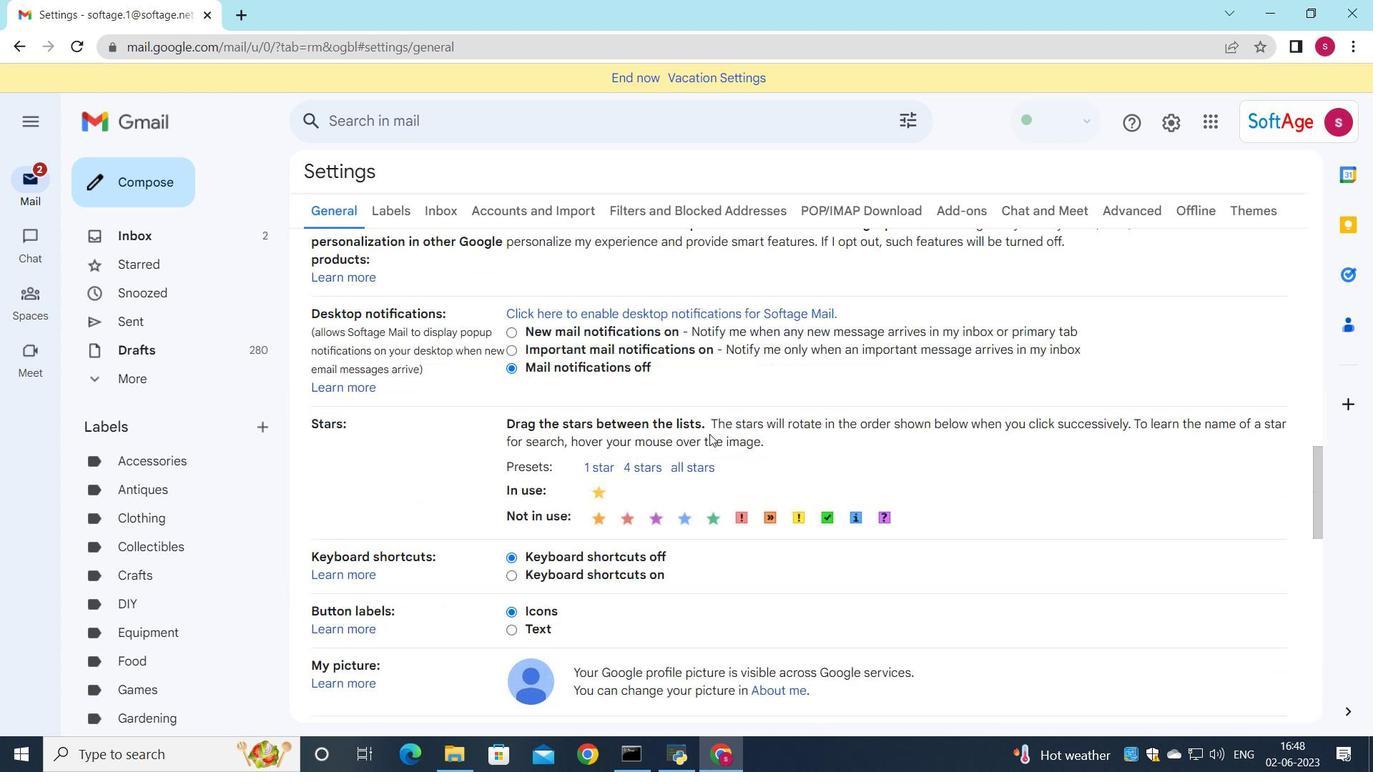 
Action: Mouse scrolled (710, 434) with delta (0, 0)
Screenshot: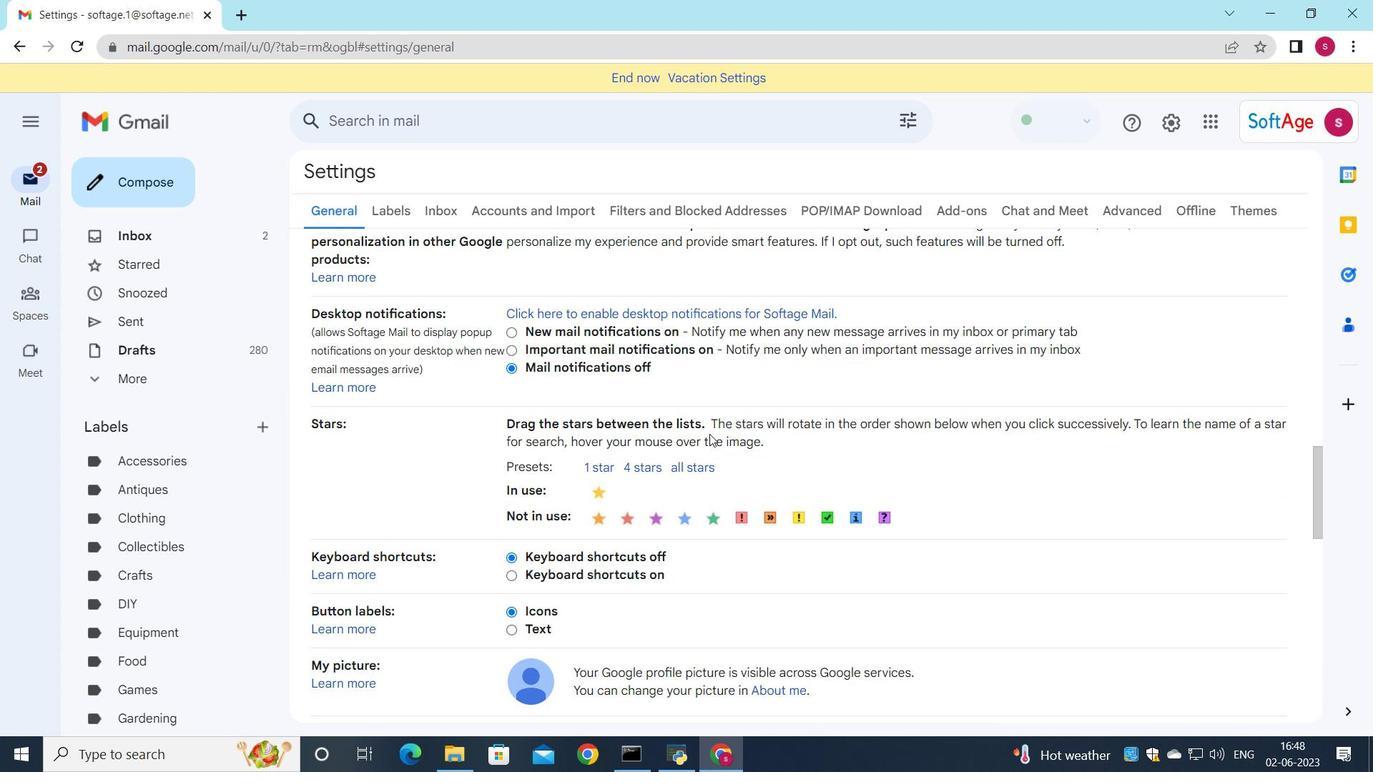 
Action: Mouse scrolled (710, 434) with delta (0, 0)
Screenshot: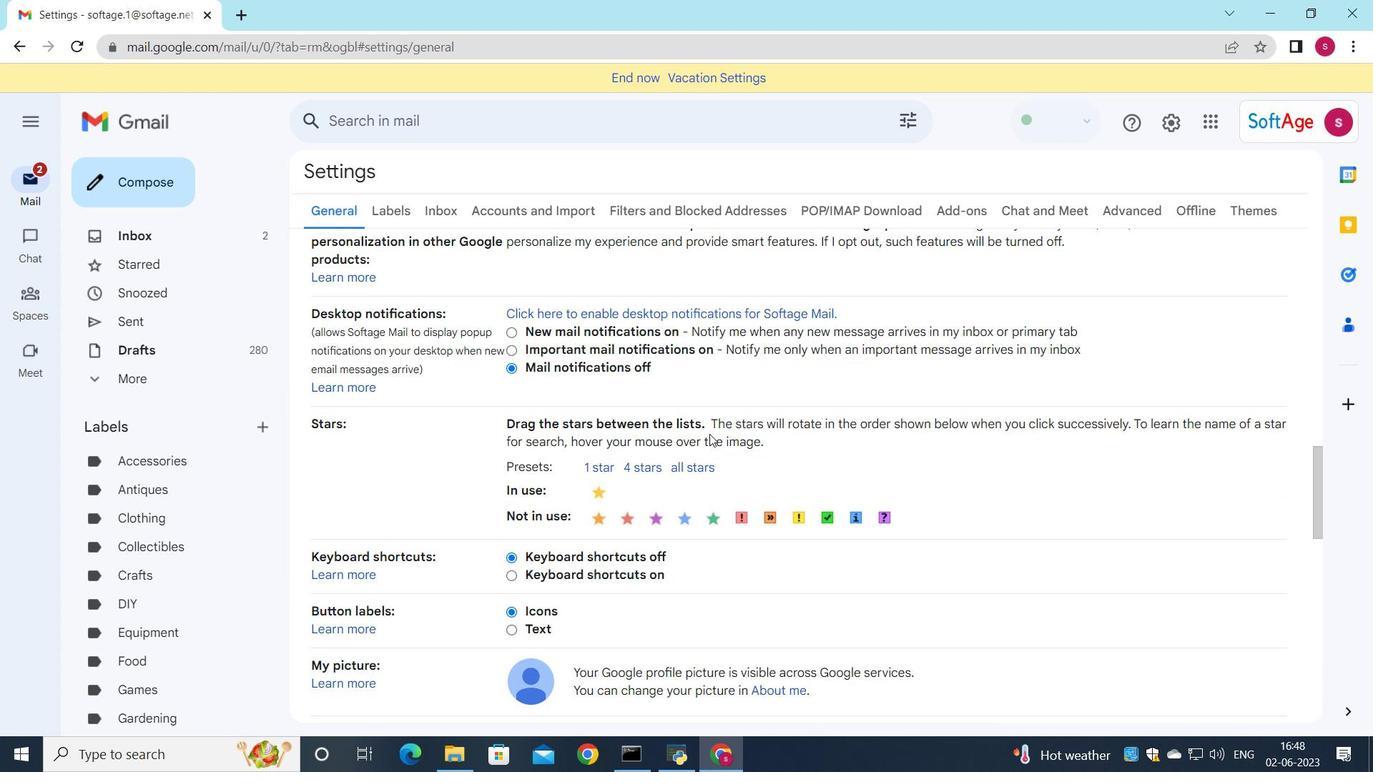 
Action: Mouse scrolled (710, 434) with delta (0, 0)
Screenshot: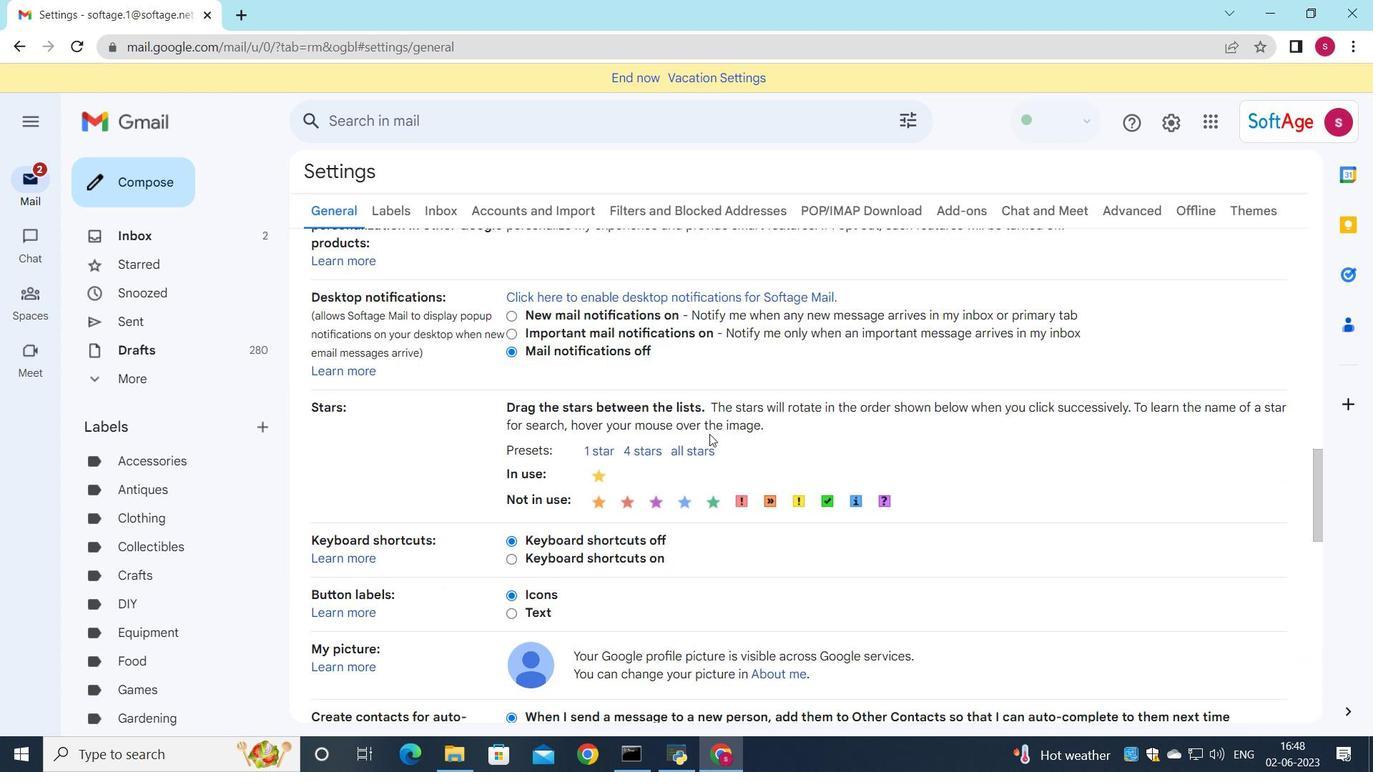
Action: Mouse scrolled (710, 434) with delta (0, 0)
Screenshot: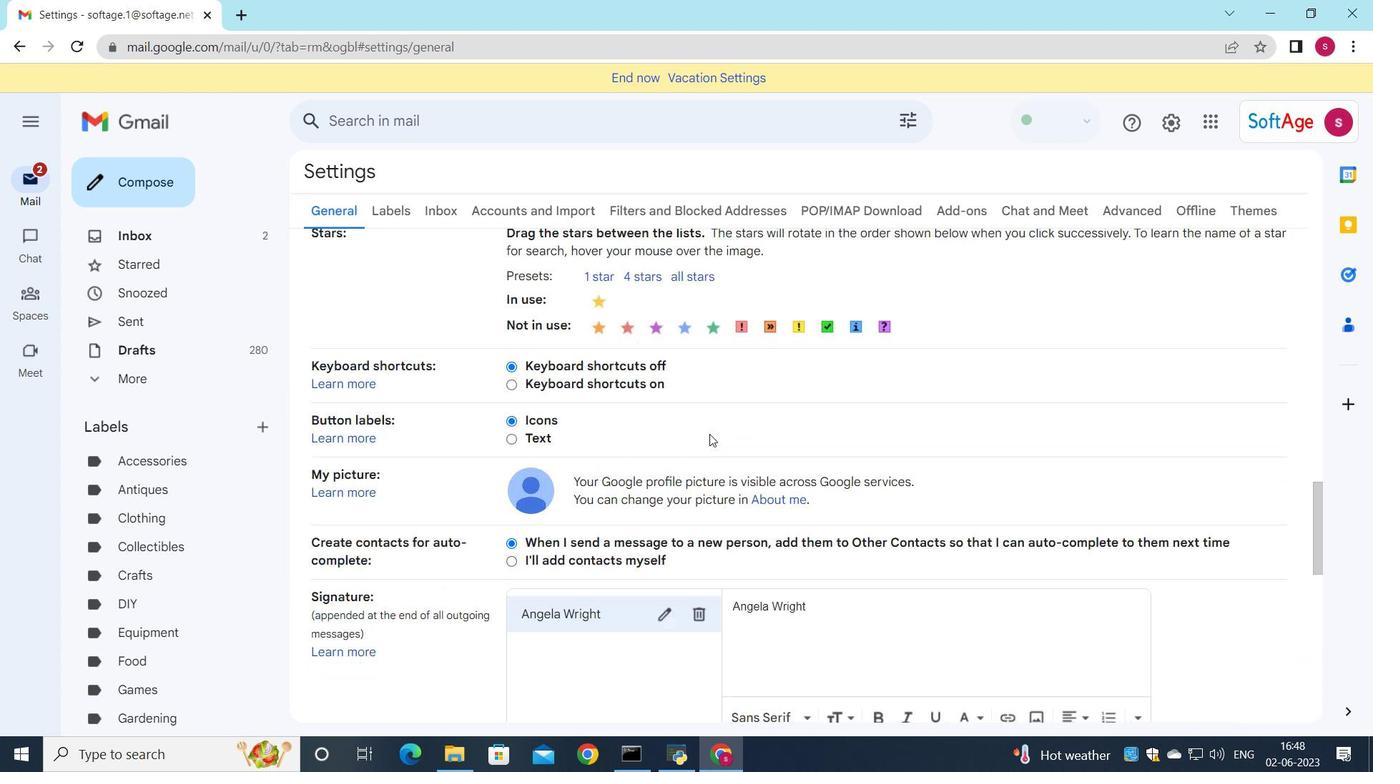 
Action: Mouse scrolled (710, 434) with delta (0, 0)
Screenshot: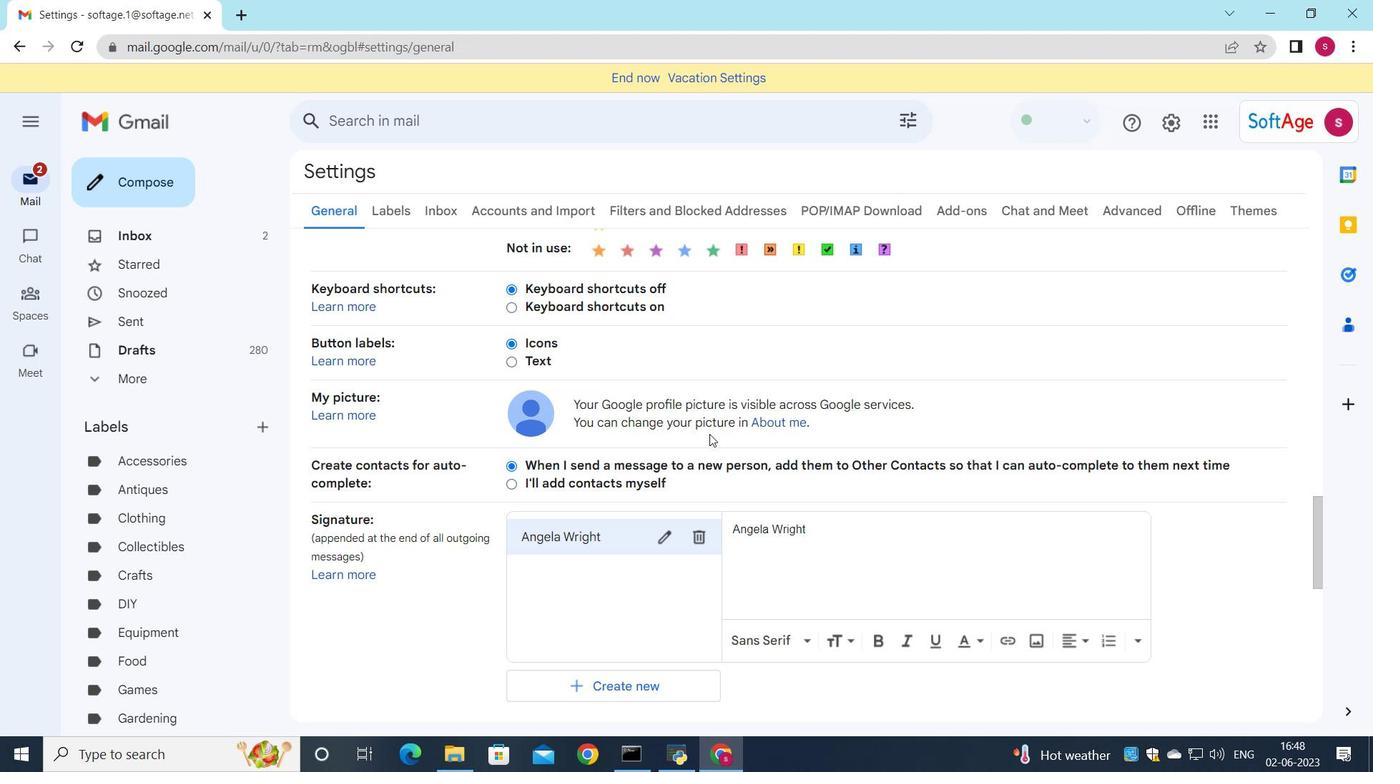 
Action: Mouse scrolled (710, 434) with delta (0, 0)
Screenshot: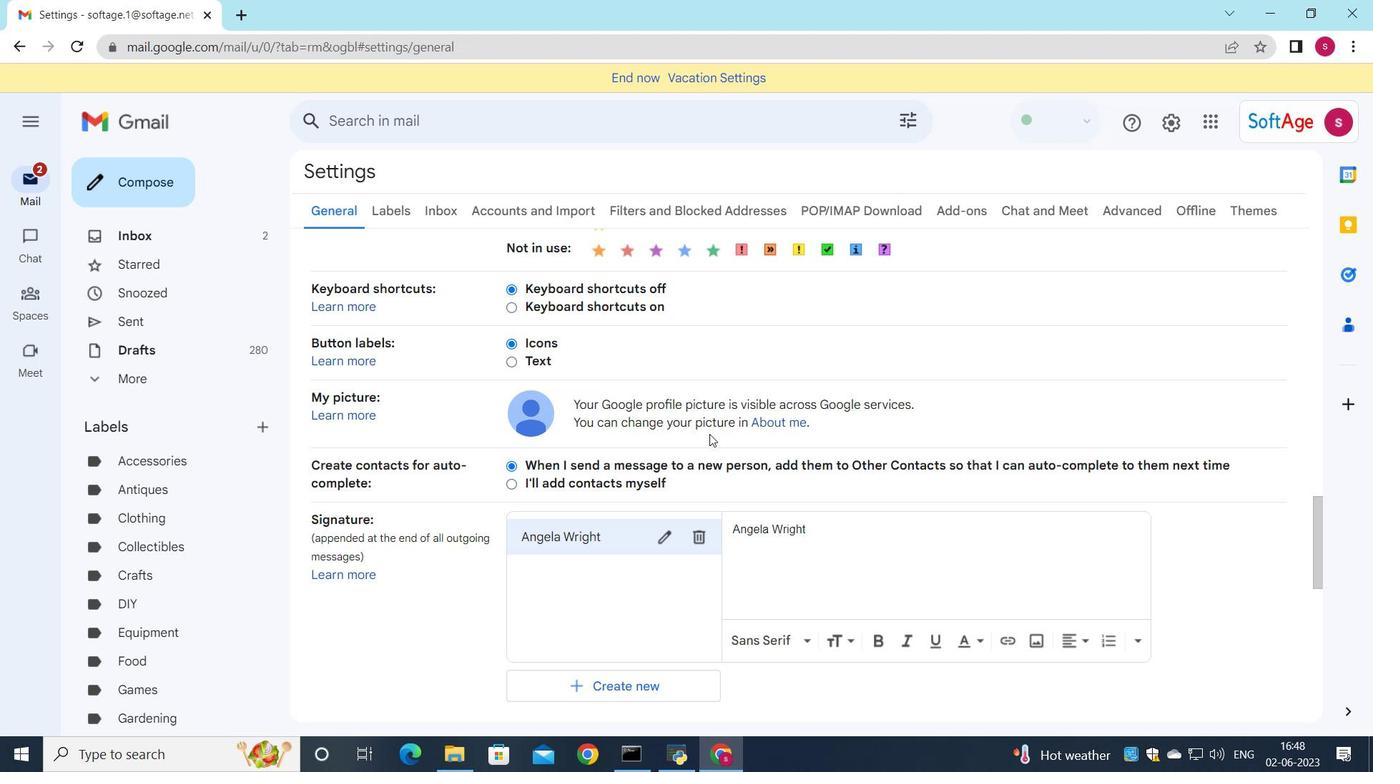 
Action: Mouse moved to (732, 279)
Screenshot: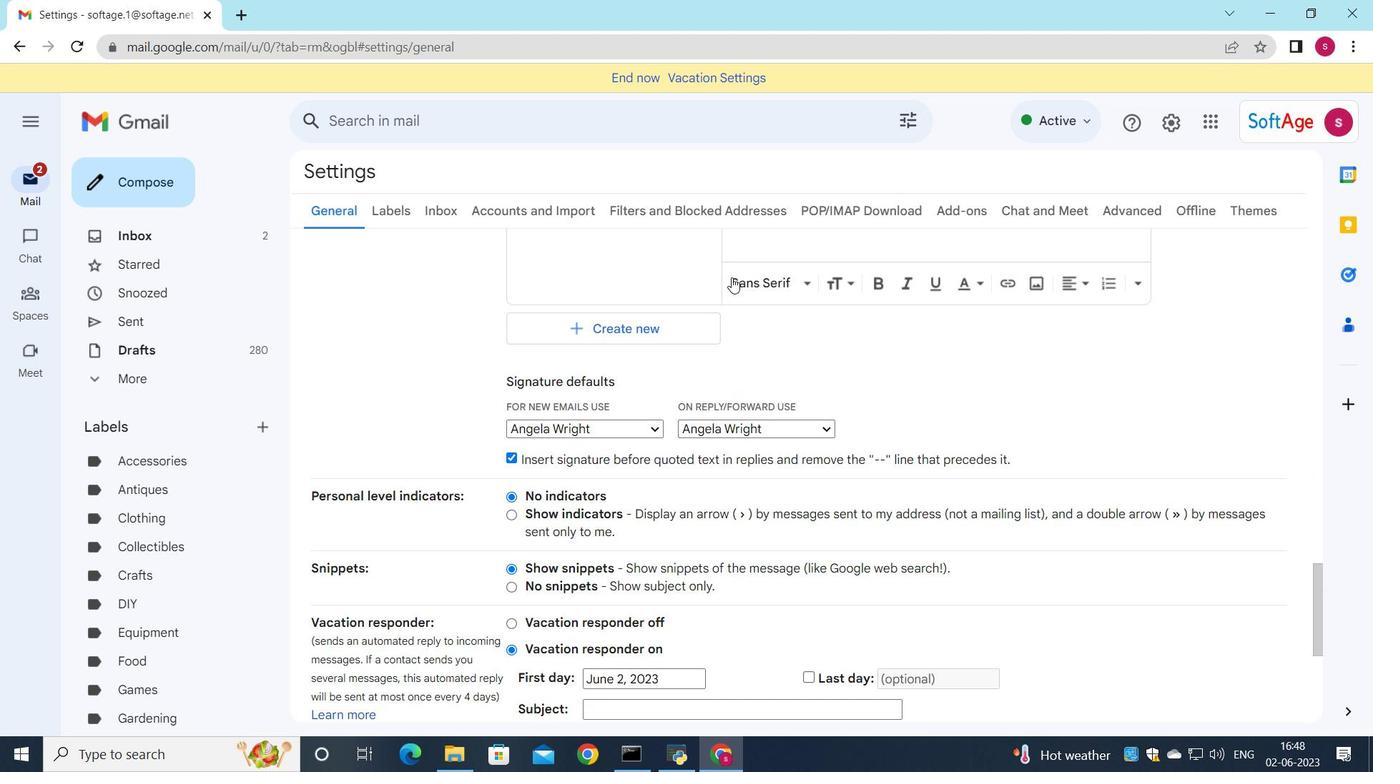 
Action: Mouse scrolled (732, 279) with delta (0, 0)
Screenshot: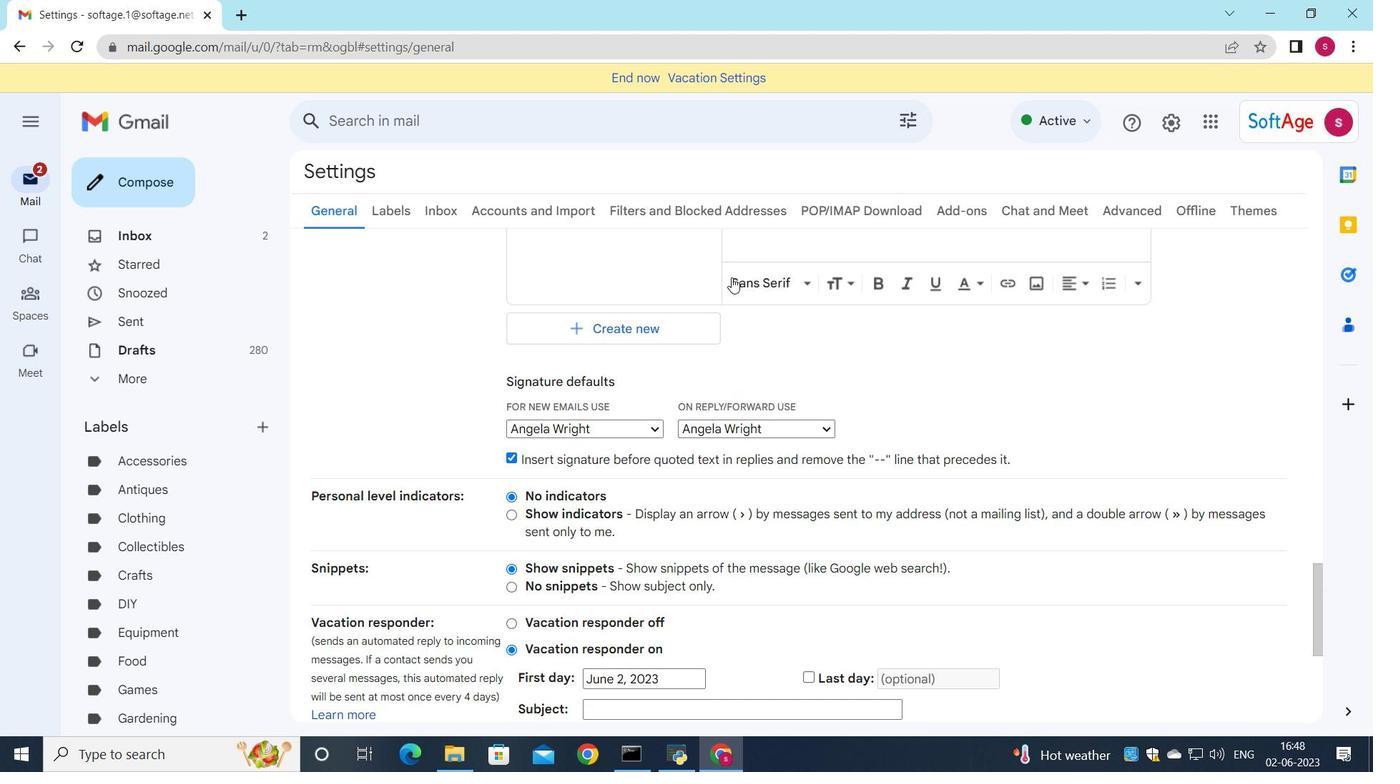 
Action: Mouse scrolled (732, 279) with delta (0, 0)
Screenshot: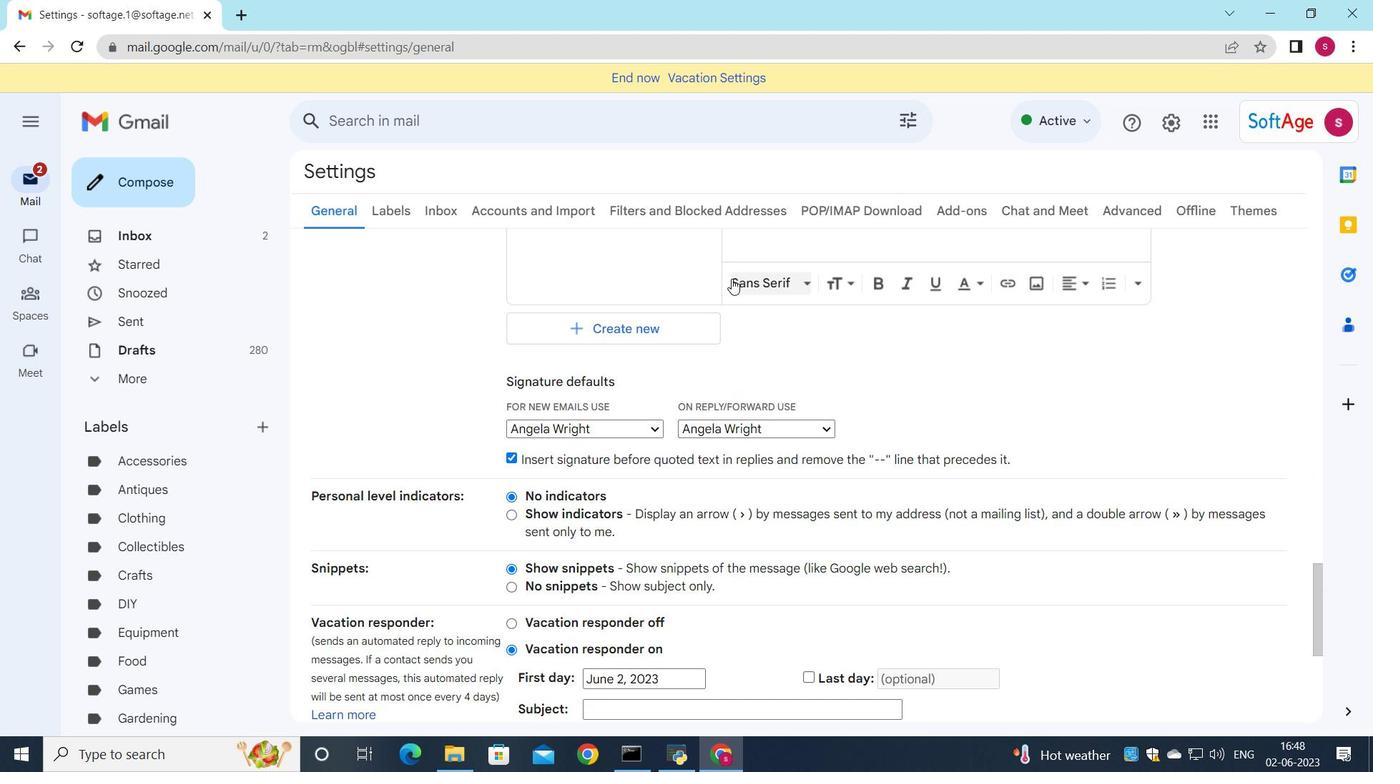 
Action: Mouse moved to (698, 354)
Screenshot: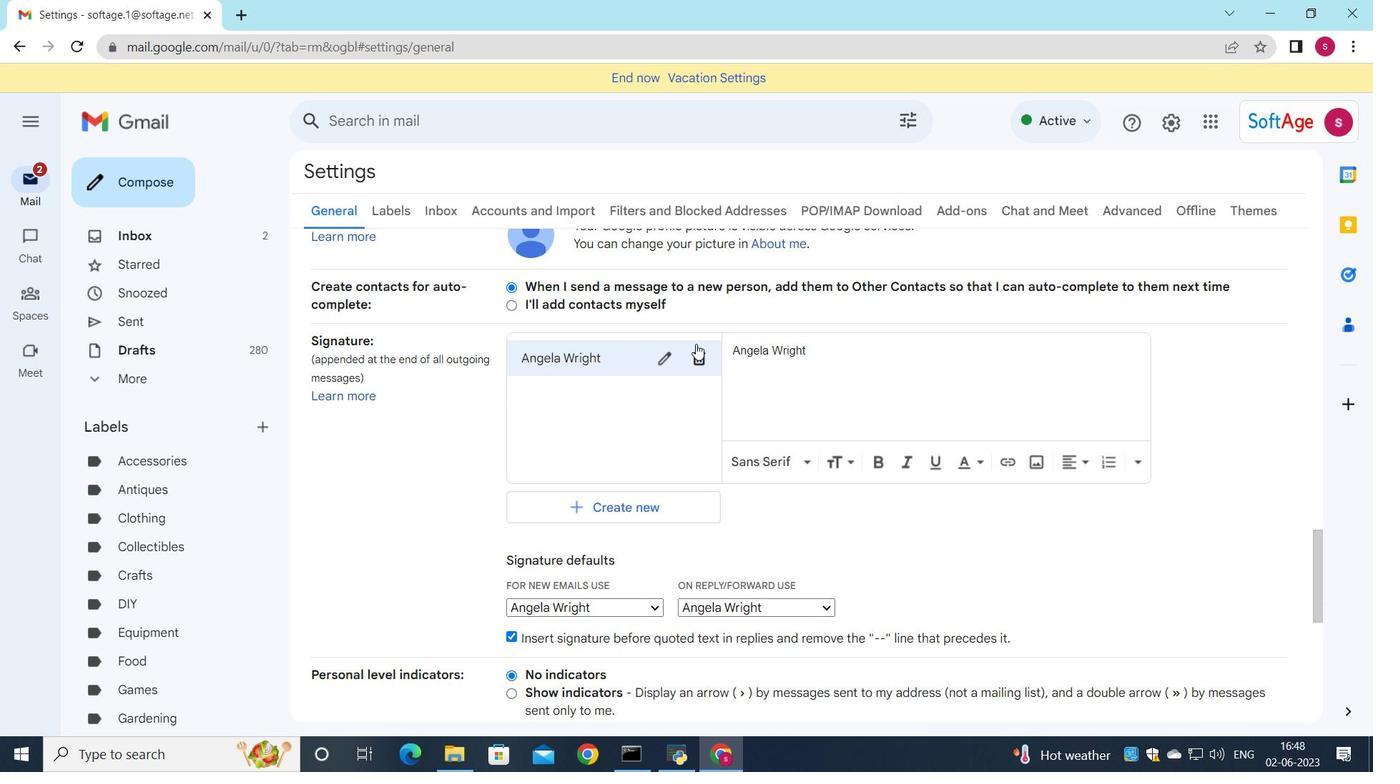 
Action: Mouse pressed left at (698, 354)
Screenshot: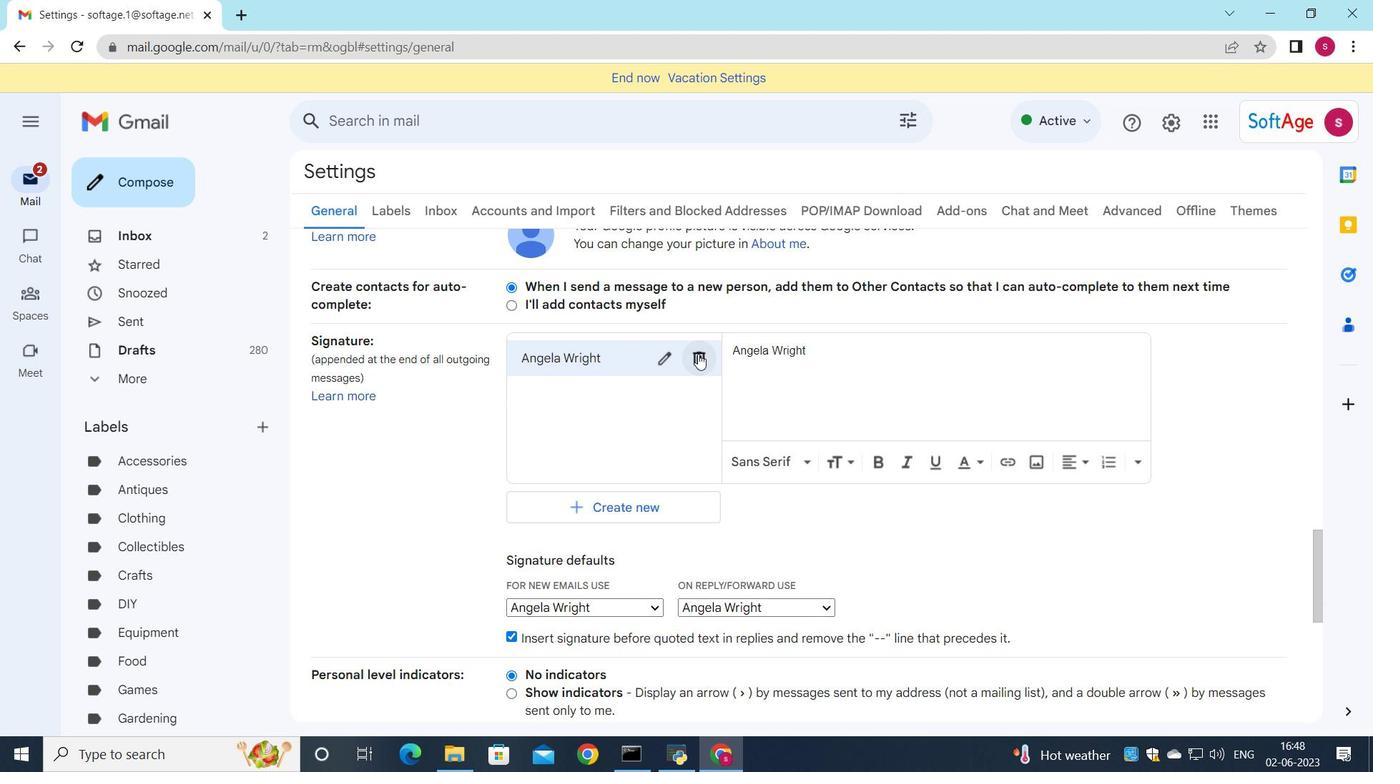 
Action: Mouse moved to (825, 437)
Screenshot: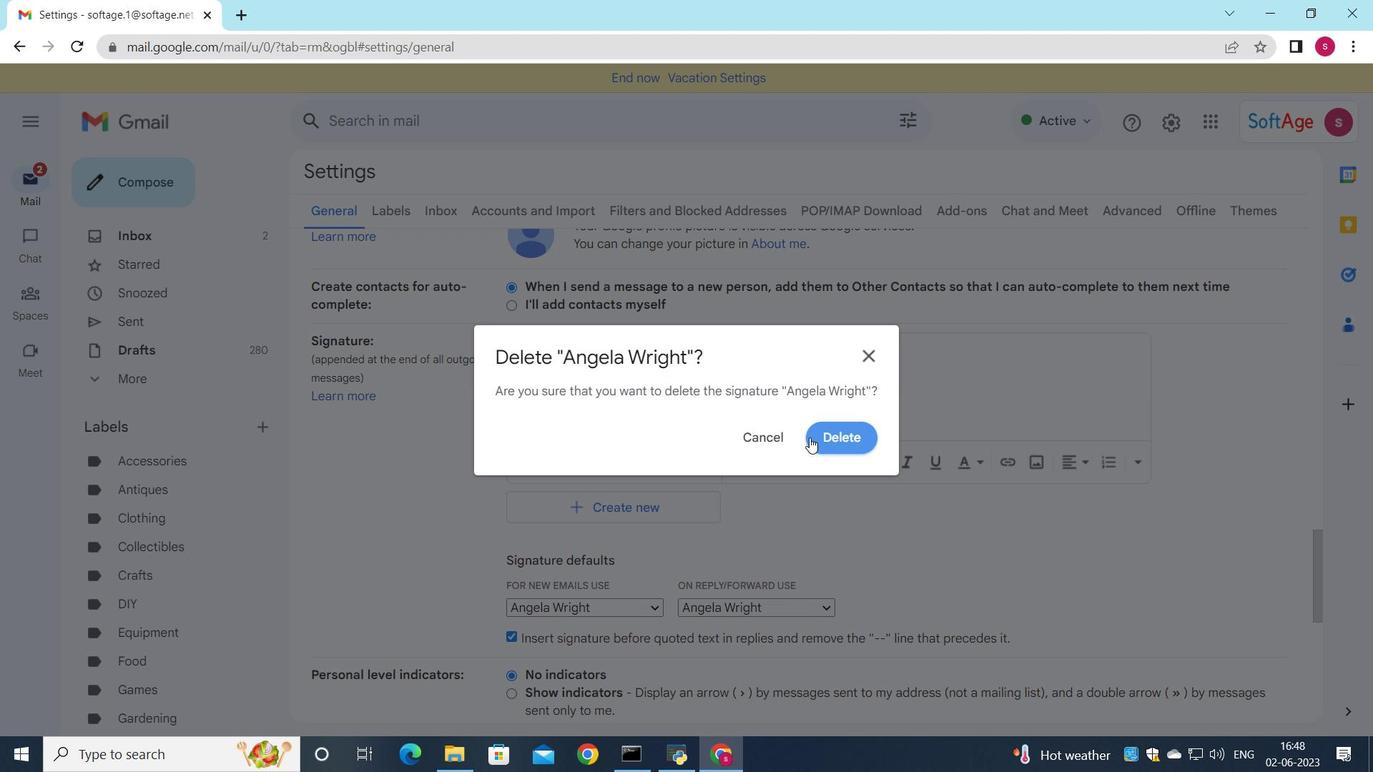 
Action: Mouse pressed left at (825, 437)
Screenshot: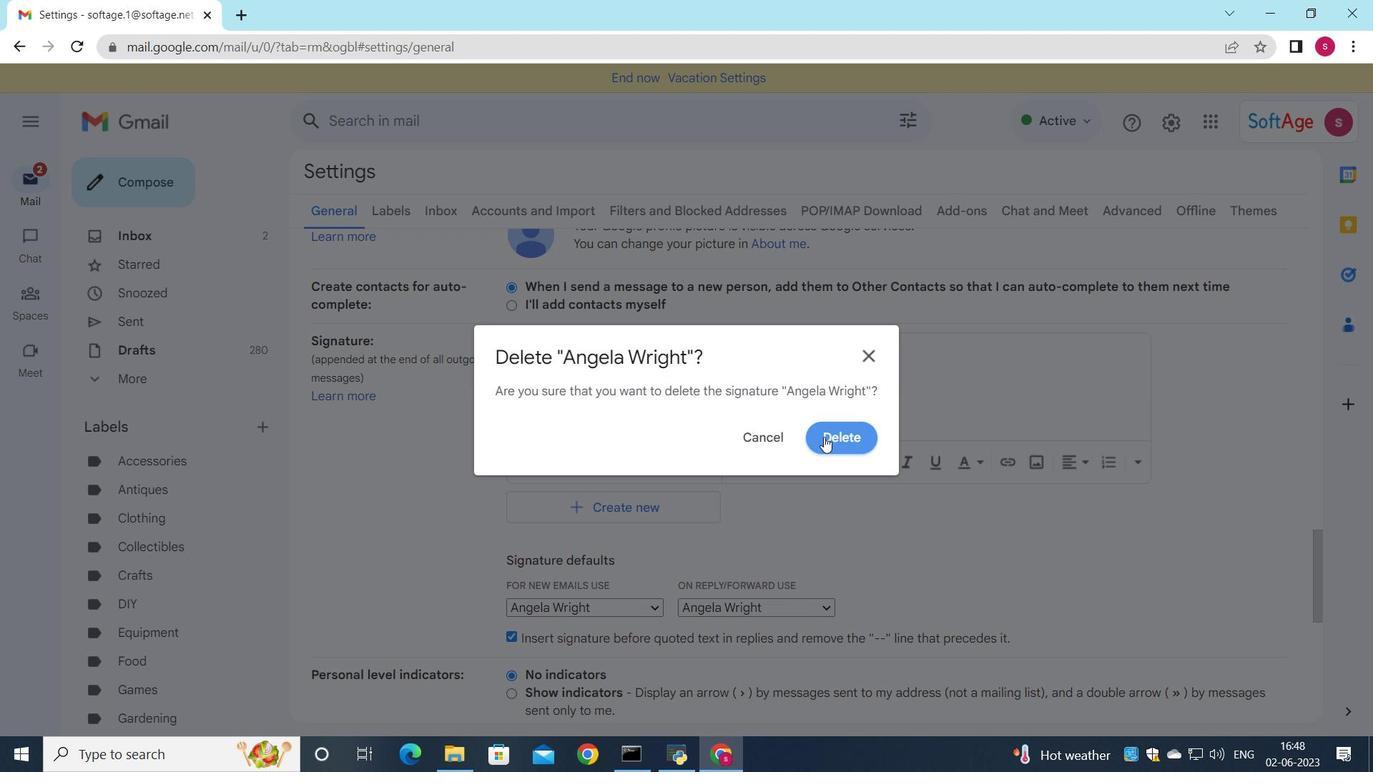 
Action: Mouse moved to (603, 378)
Screenshot: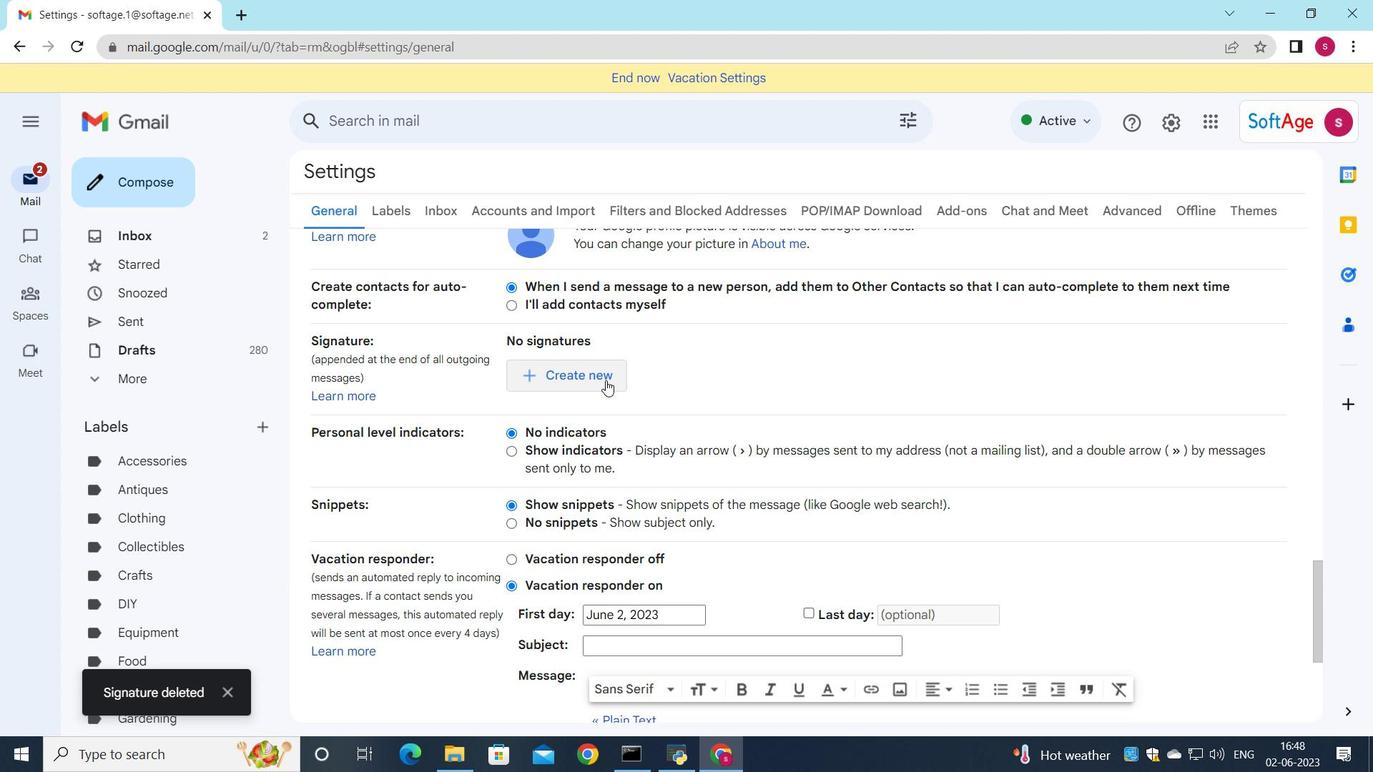 
Action: Mouse pressed left at (603, 378)
Screenshot: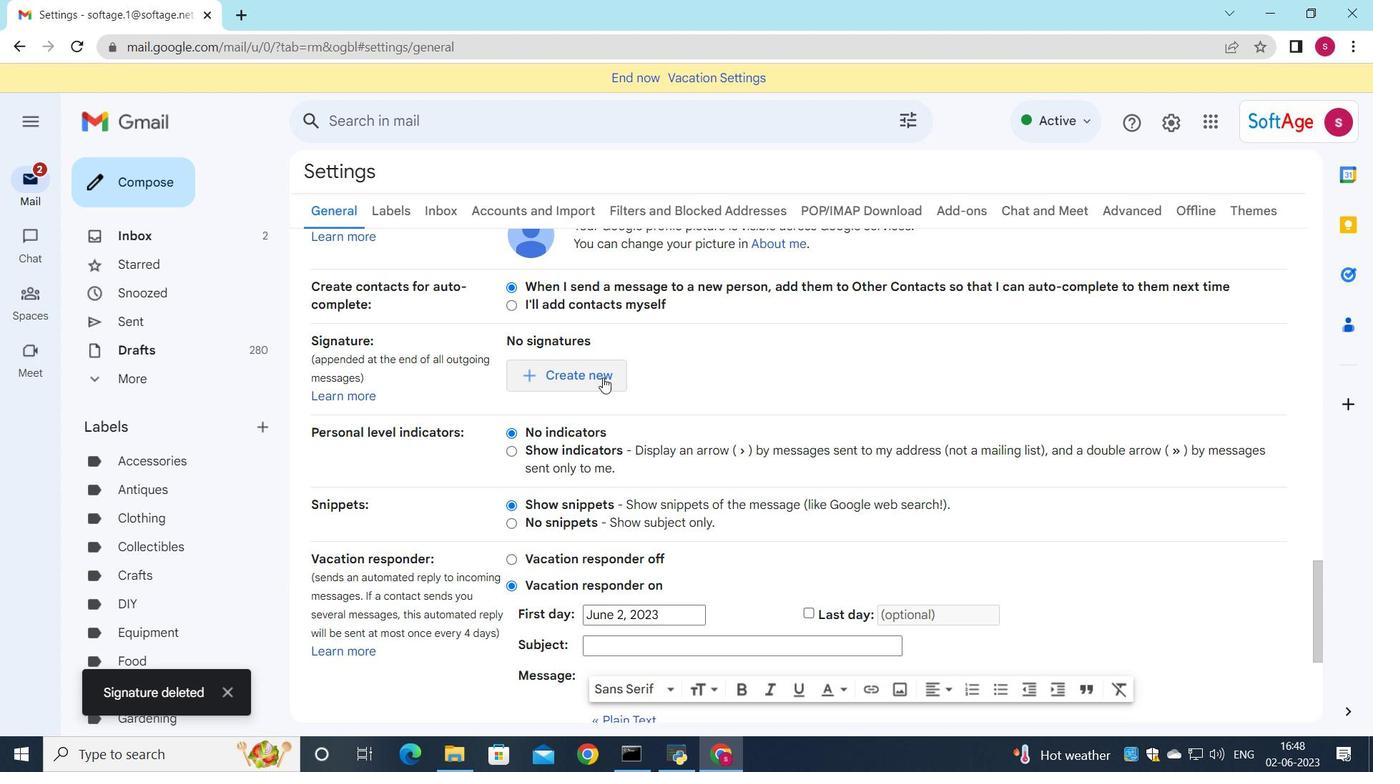 
Action: Mouse moved to (1005, 334)
Screenshot: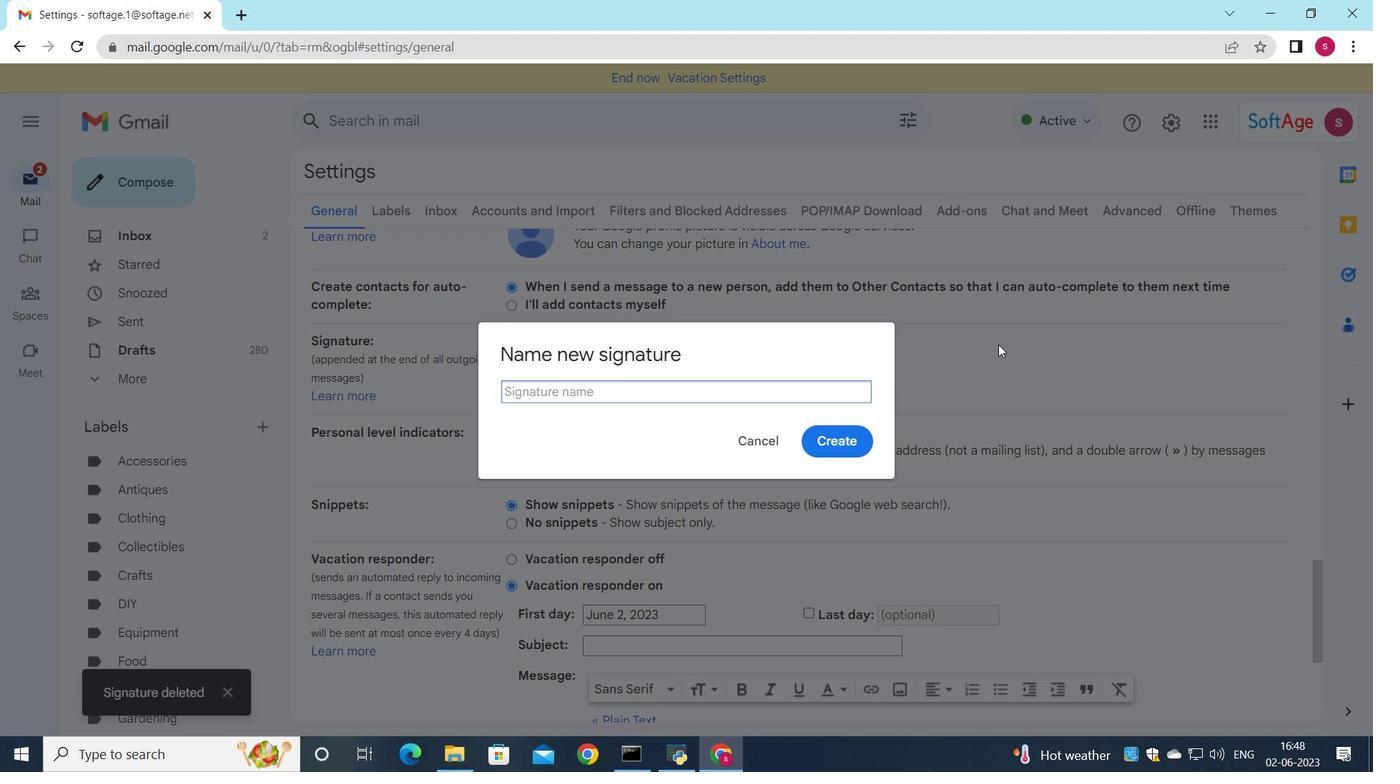 
Action: Key pressed <Key.shift>Anna<Key.space><Key.shift><Key.shift><Key.shift>Garcia
Screenshot: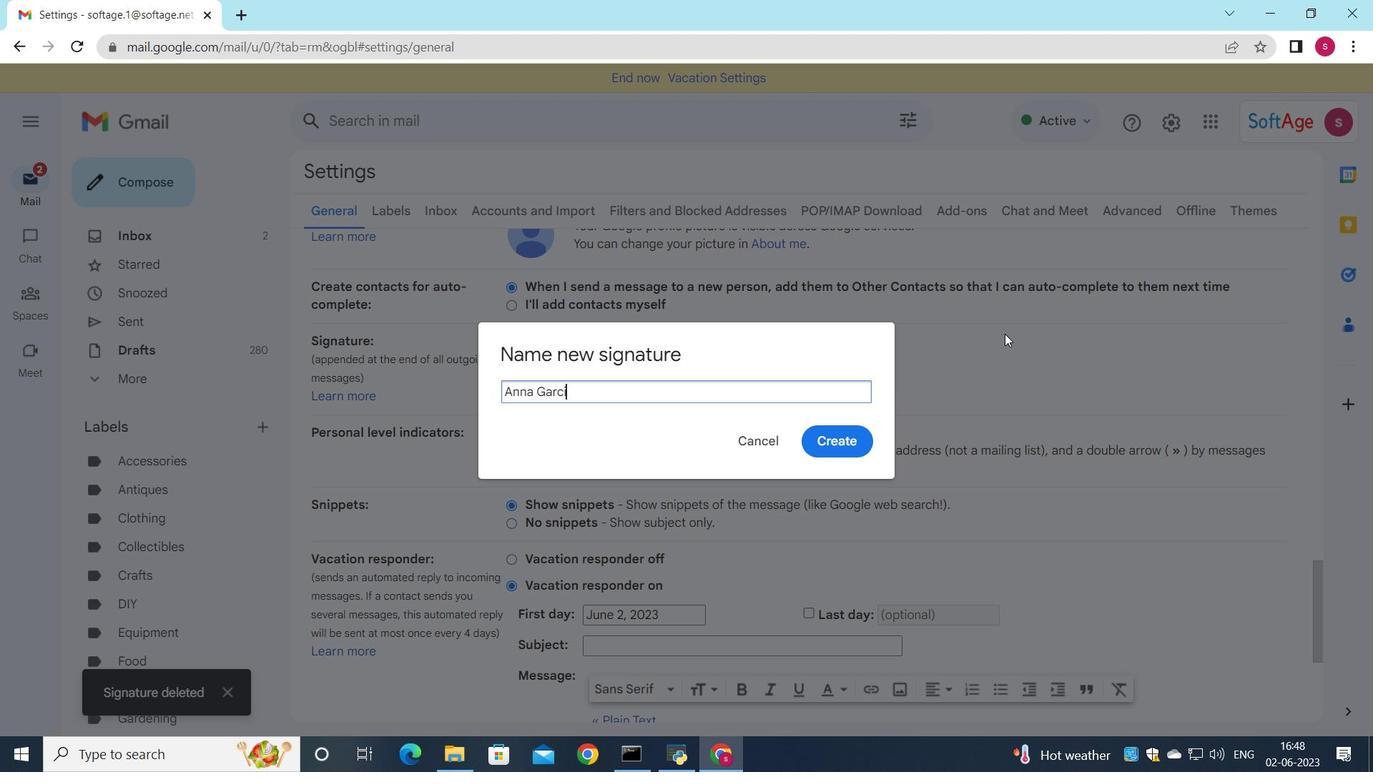 
Action: Mouse moved to (832, 432)
Screenshot: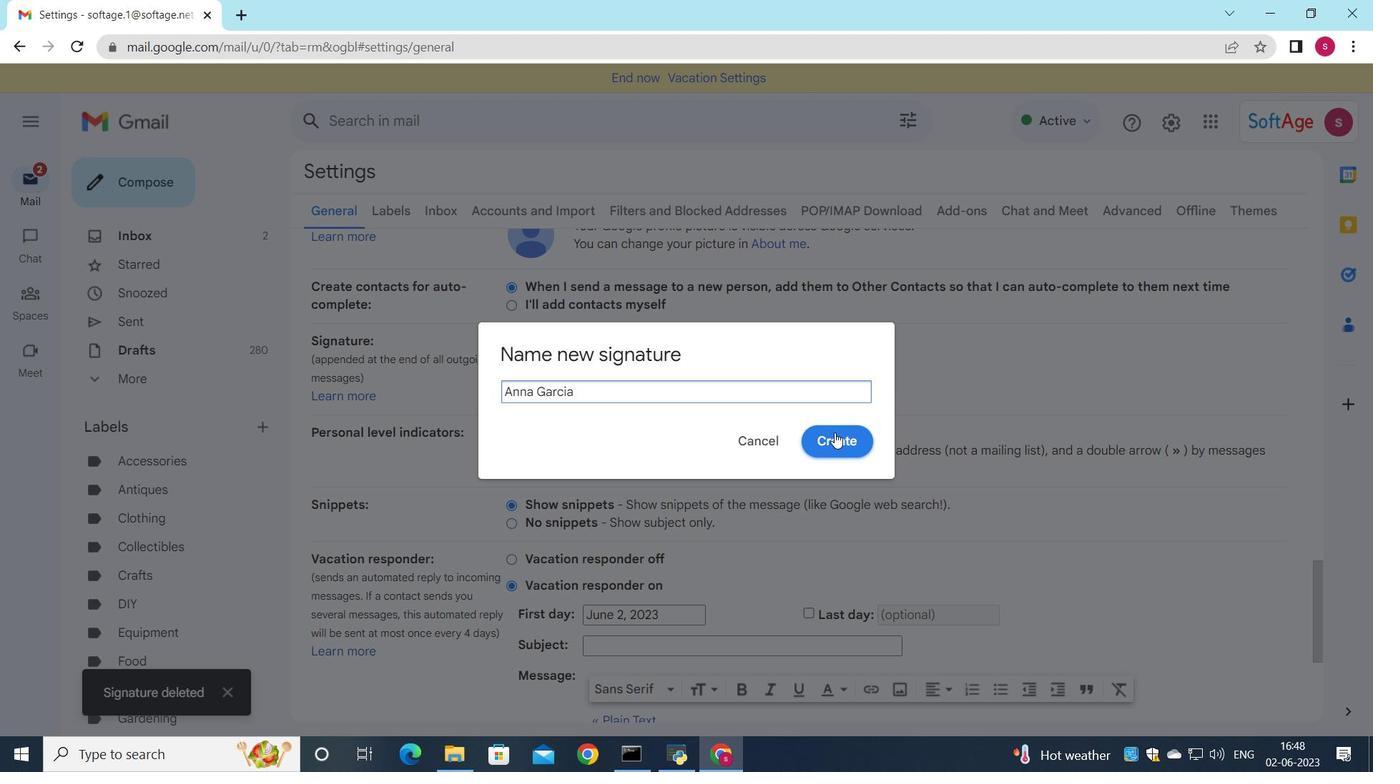 
Action: Mouse pressed left at (832, 432)
Screenshot: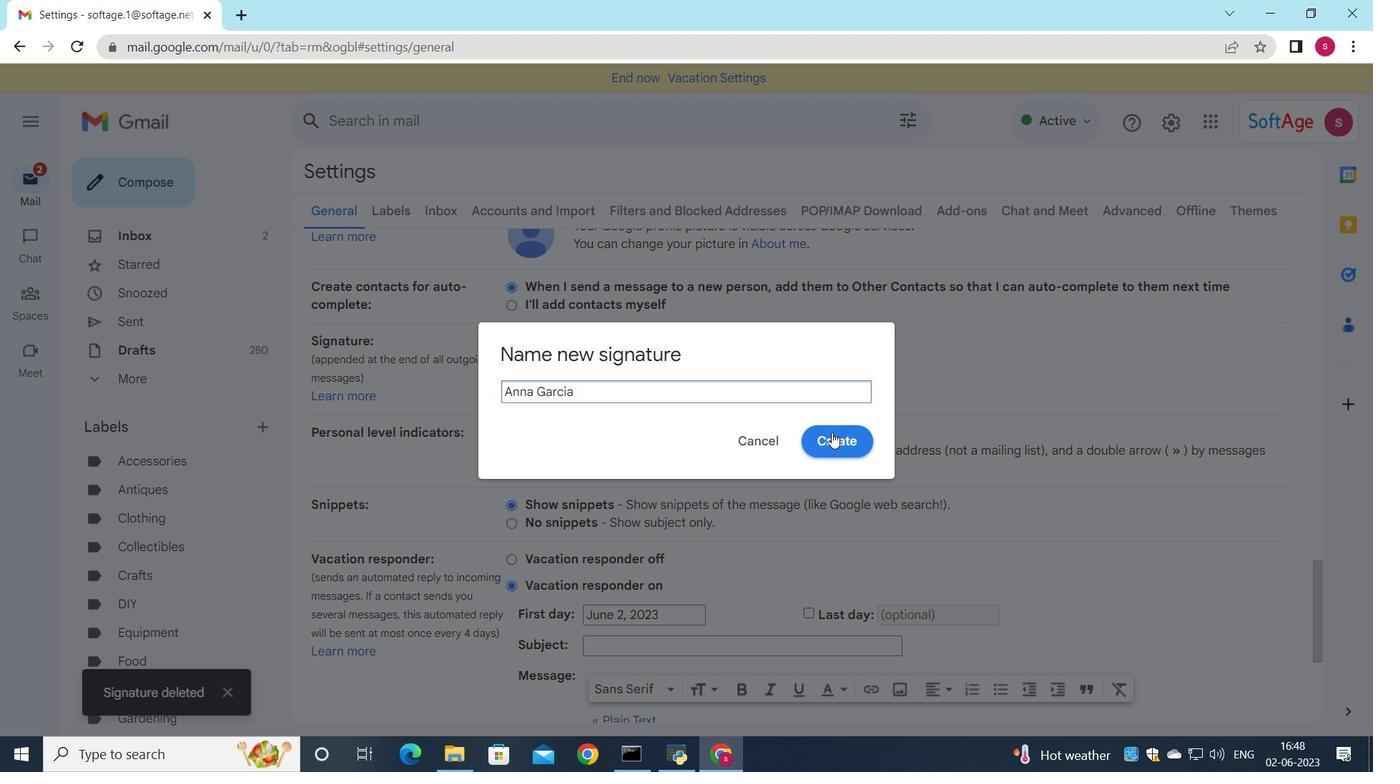 
Action: Mouse moved to (877, 397)
Screenshot: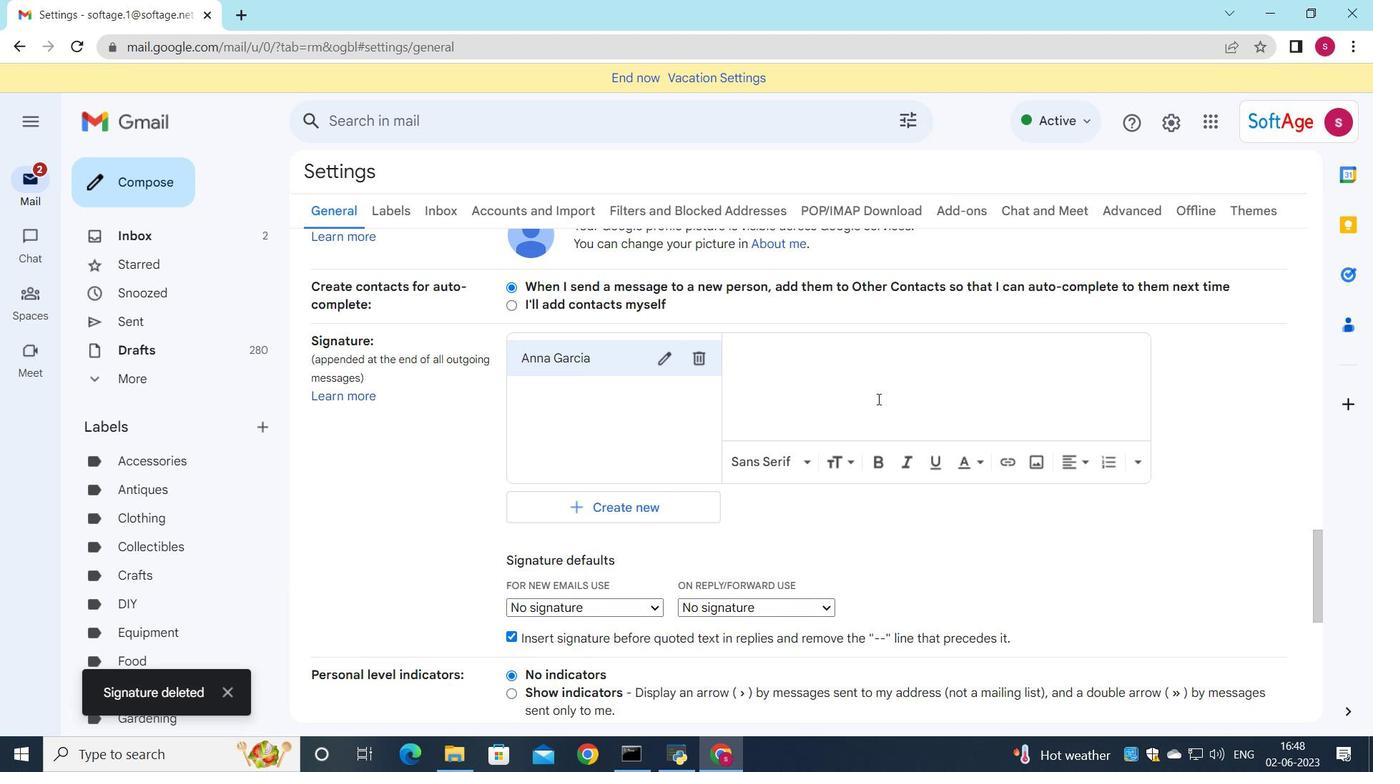
Action: Mouse pressed left at (877, 397)
Screenshot: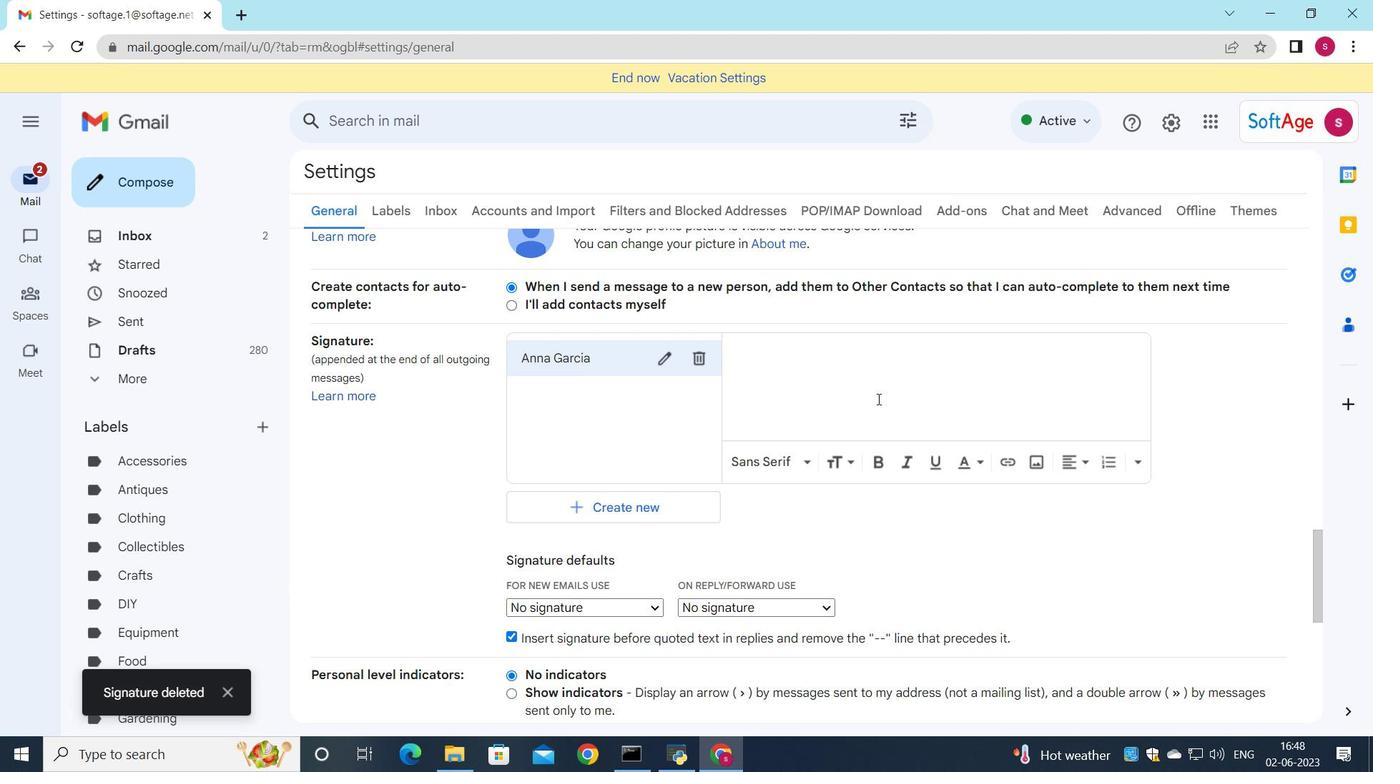 
Action: Key pressed <Key.shift>Anna<Key.space><Key.shift>Garcia
Screenshot: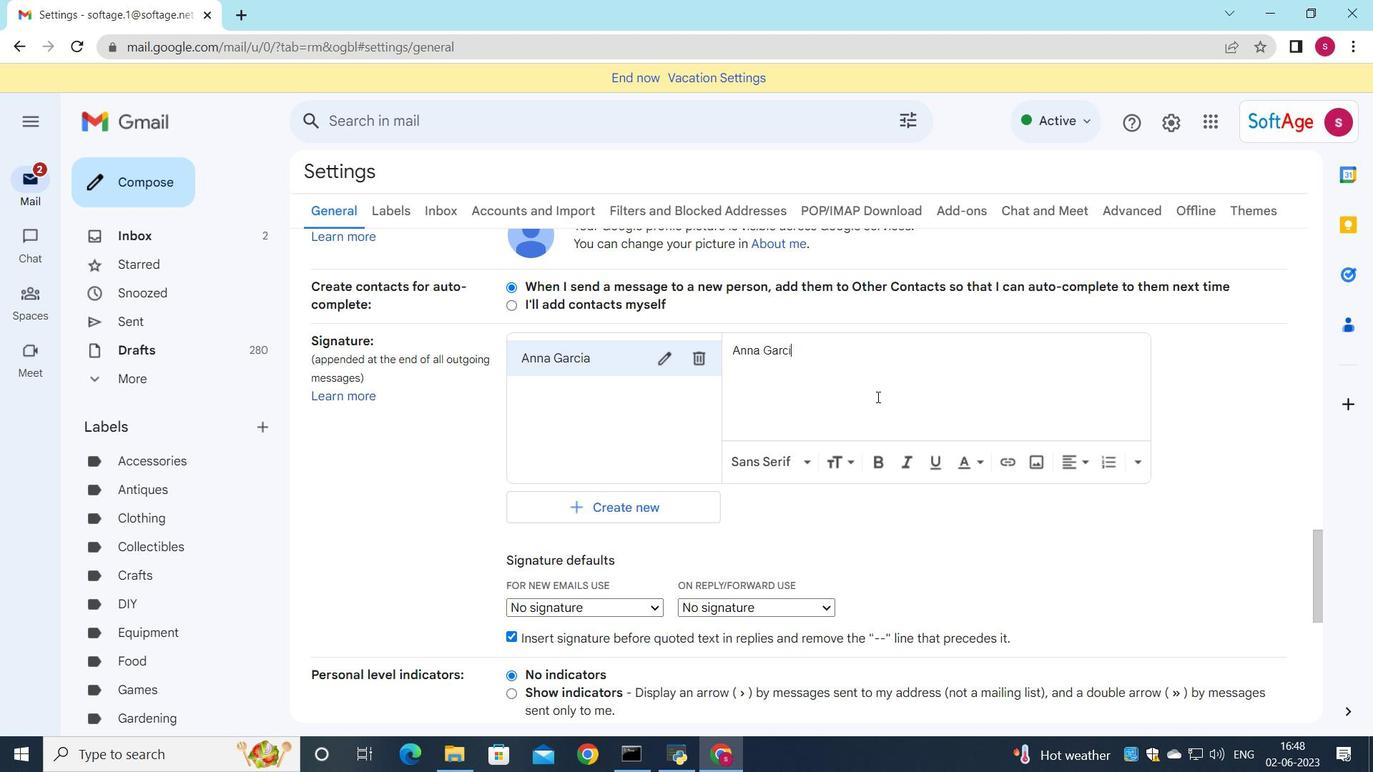 
Action: Mouse moved to (654, 605)
Screenshot: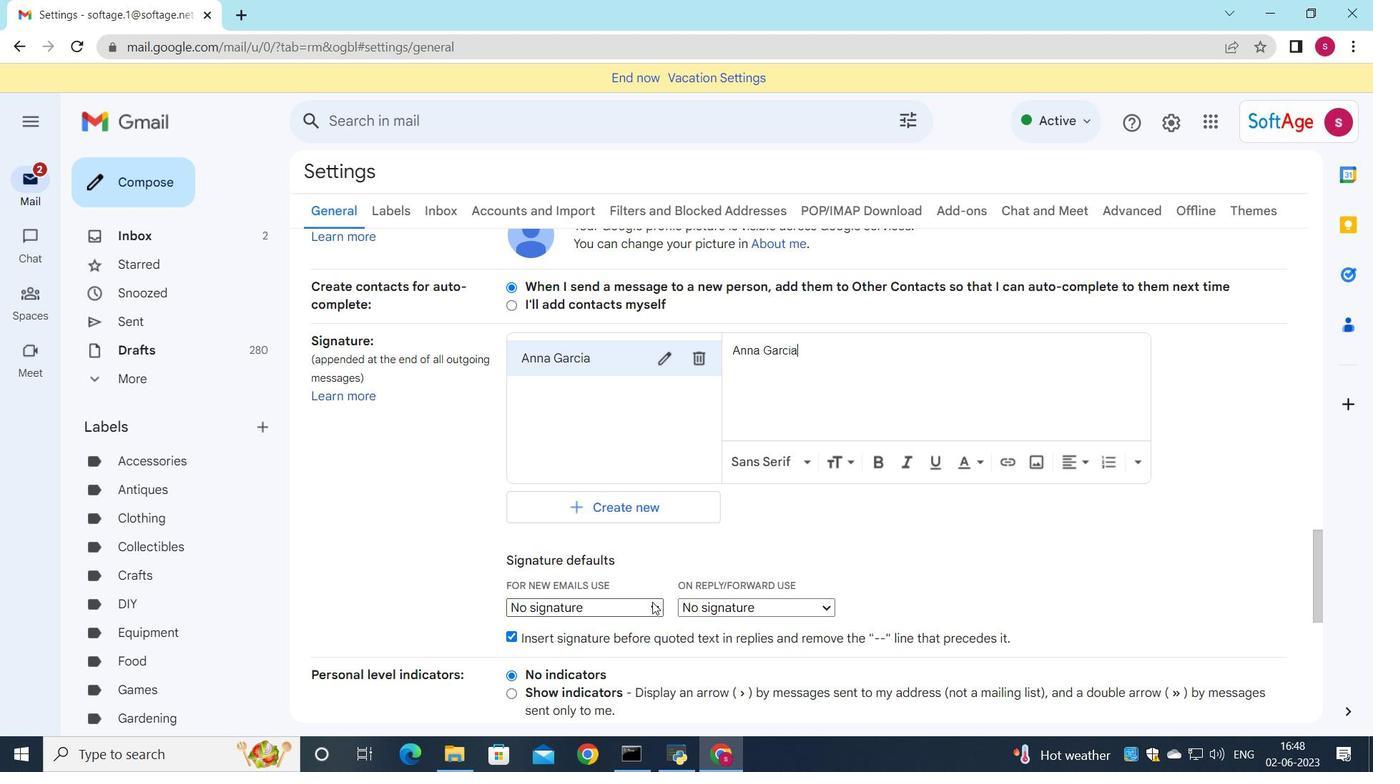 
Action: Mouse pressed left at (654, 605)
Screenshot: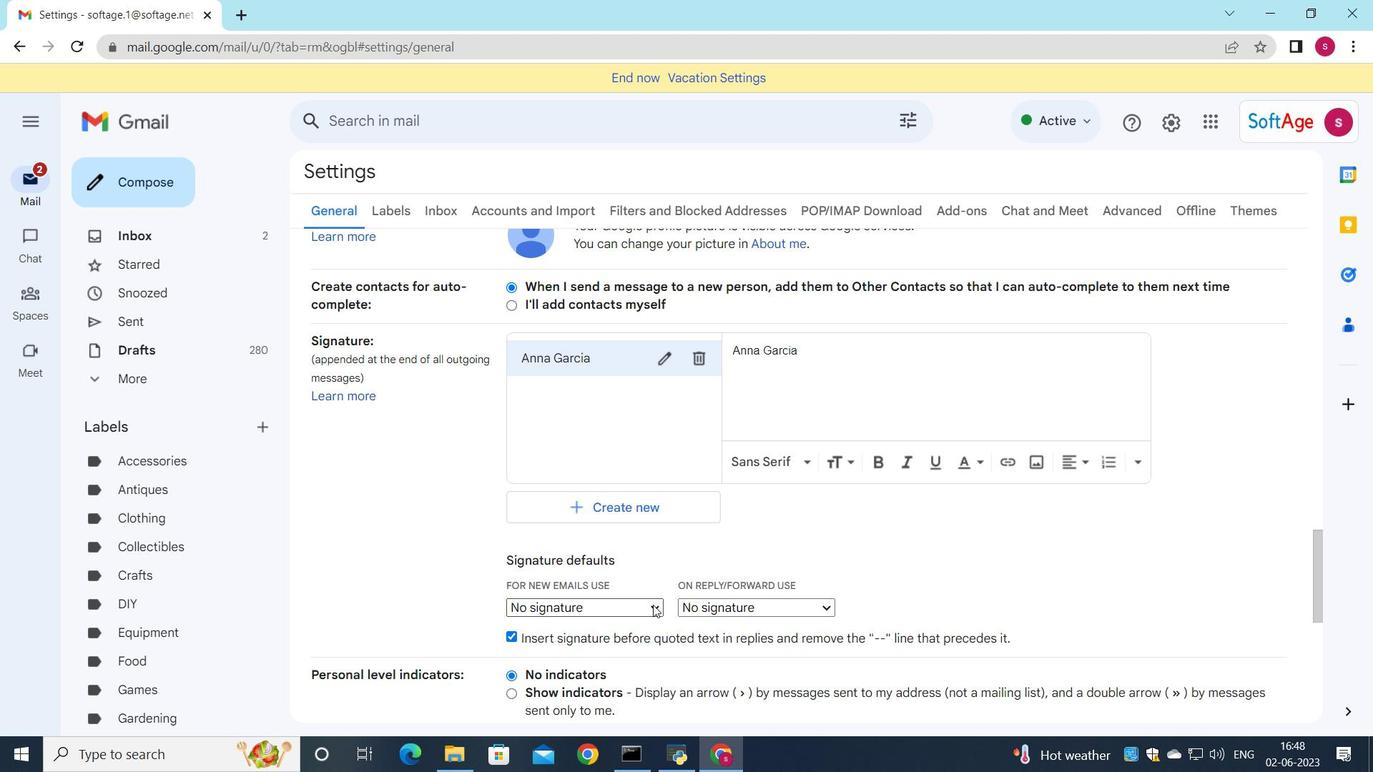 
Action: Mouse moved to (634, 634)
Screenshot: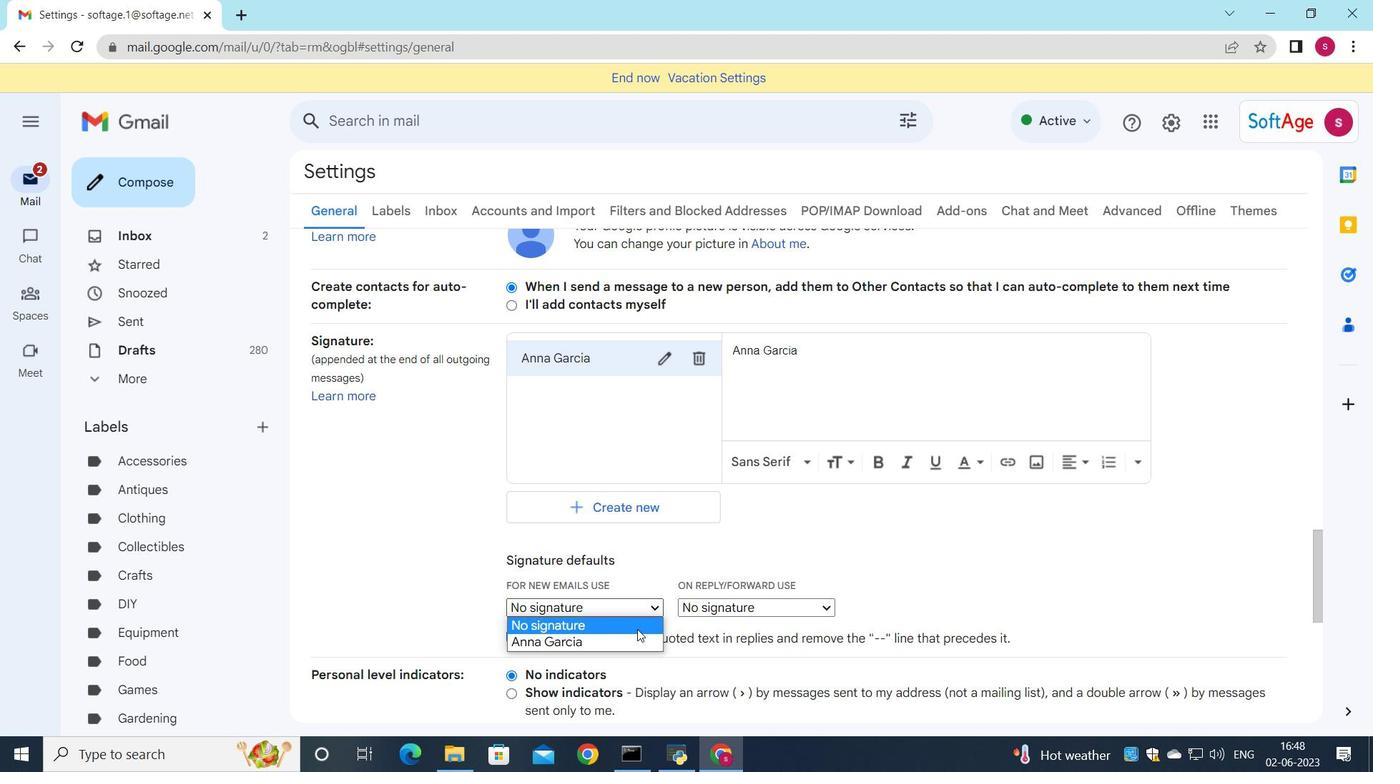 
Action: Mouse pressed left at (634, 634)
Screenshot: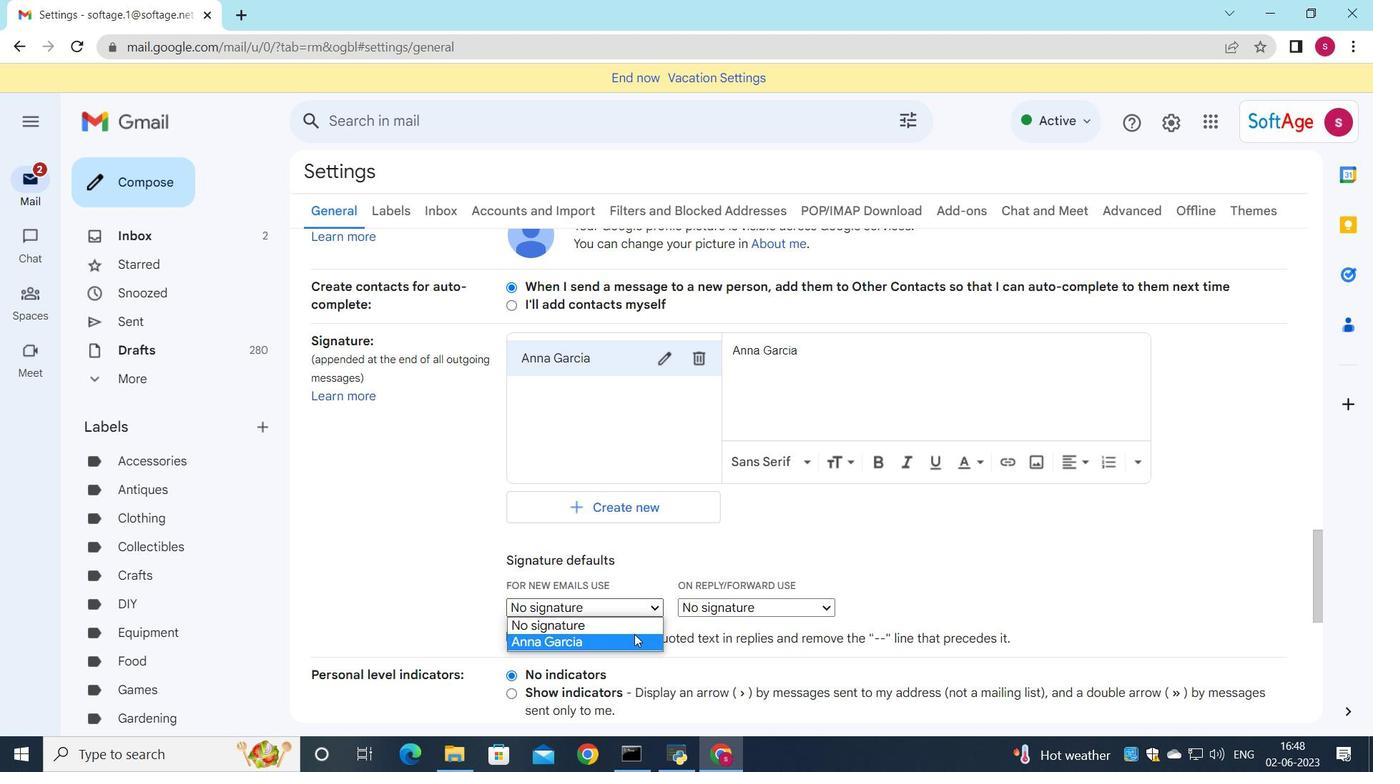
Action: Mouse moved to (690, 602)
Screenshot: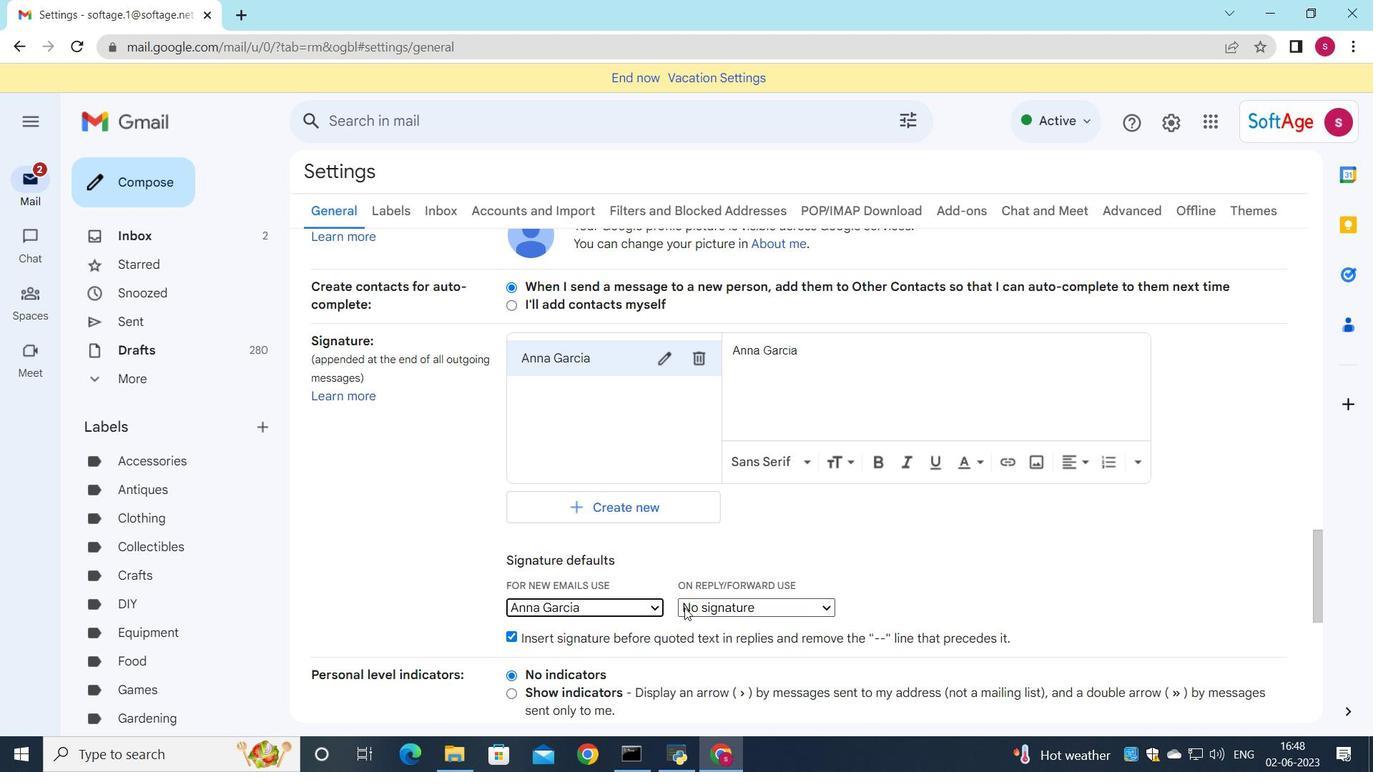 
Action: Mouse pressed left at (690, 602)
Screenshot: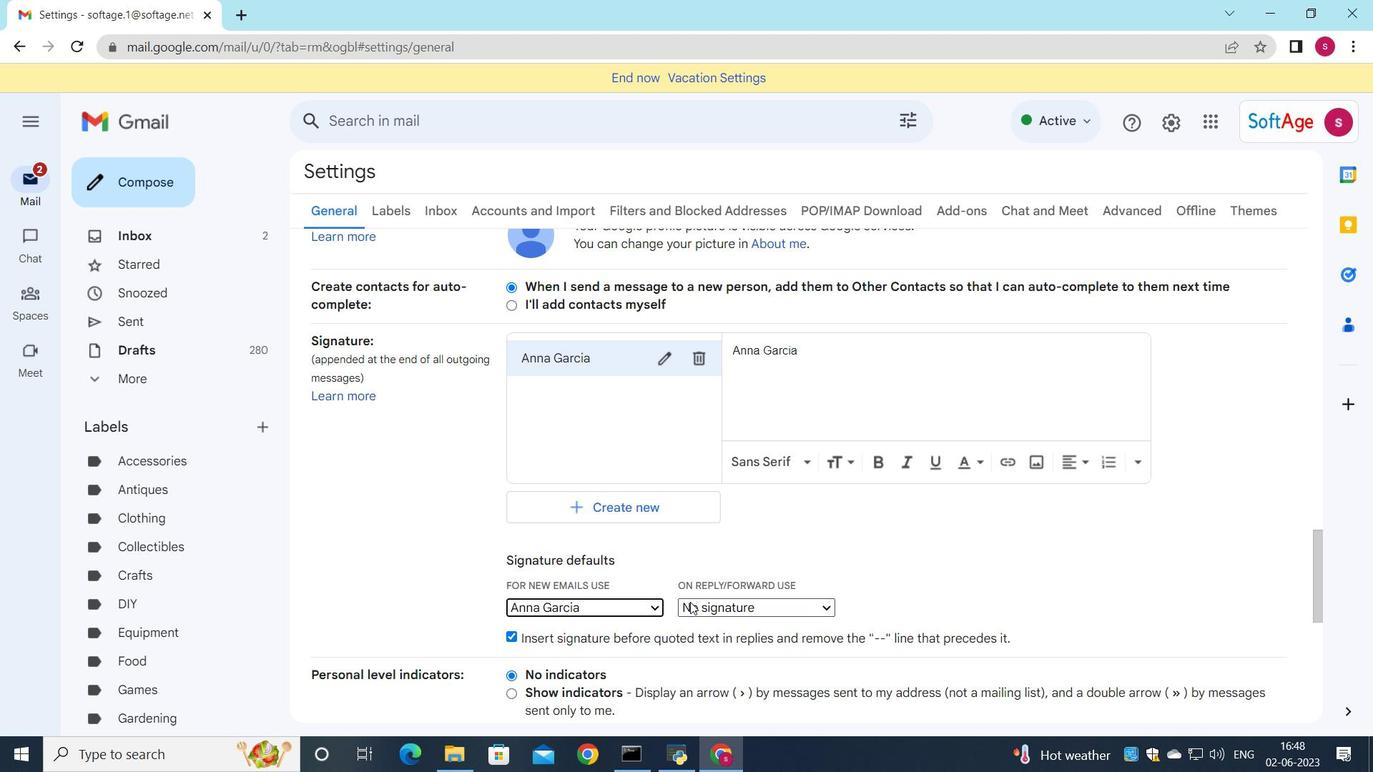 
Action: Mouse moved to (695, 644)
Screenshot: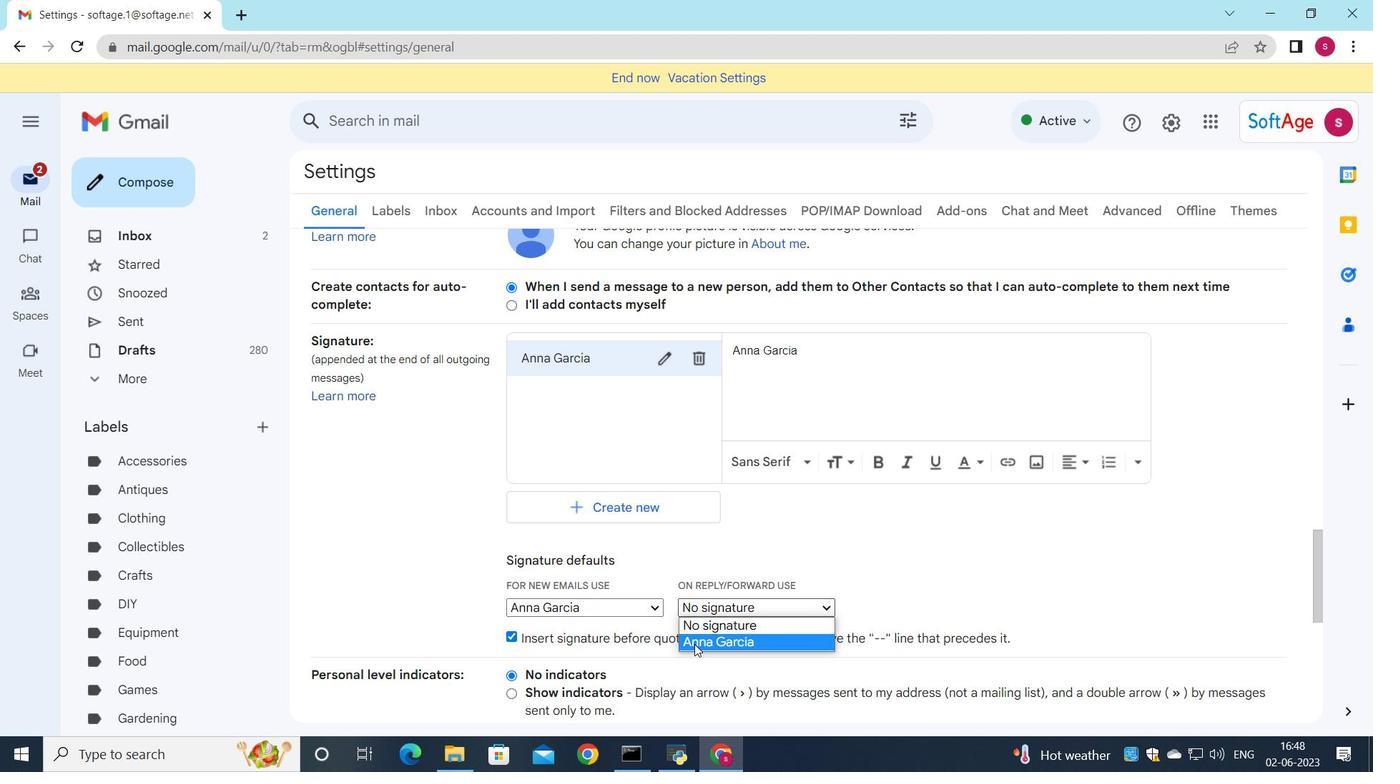 
Action: Mouse pressed left at (695, 644)
Screenshot: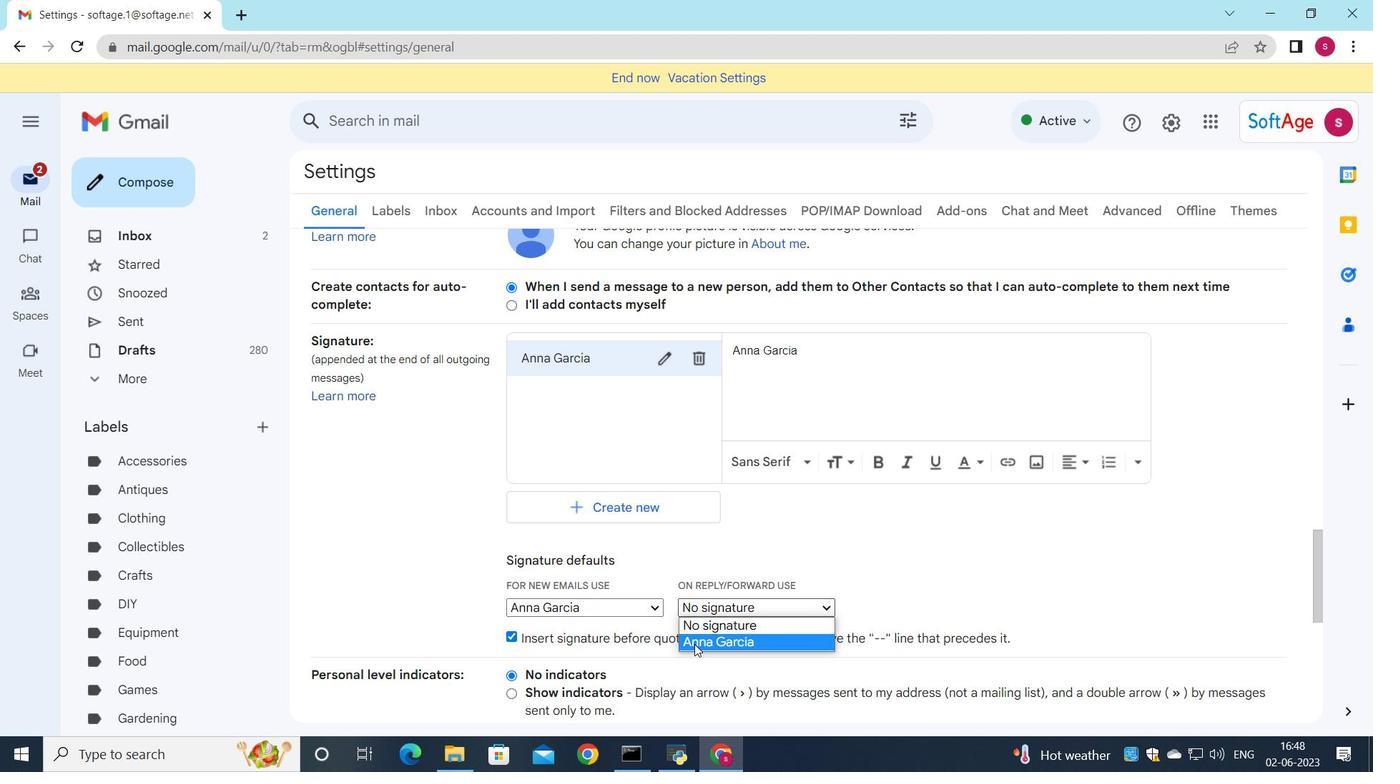 
Action: Mouse moved to (689, 644)
Screenshot: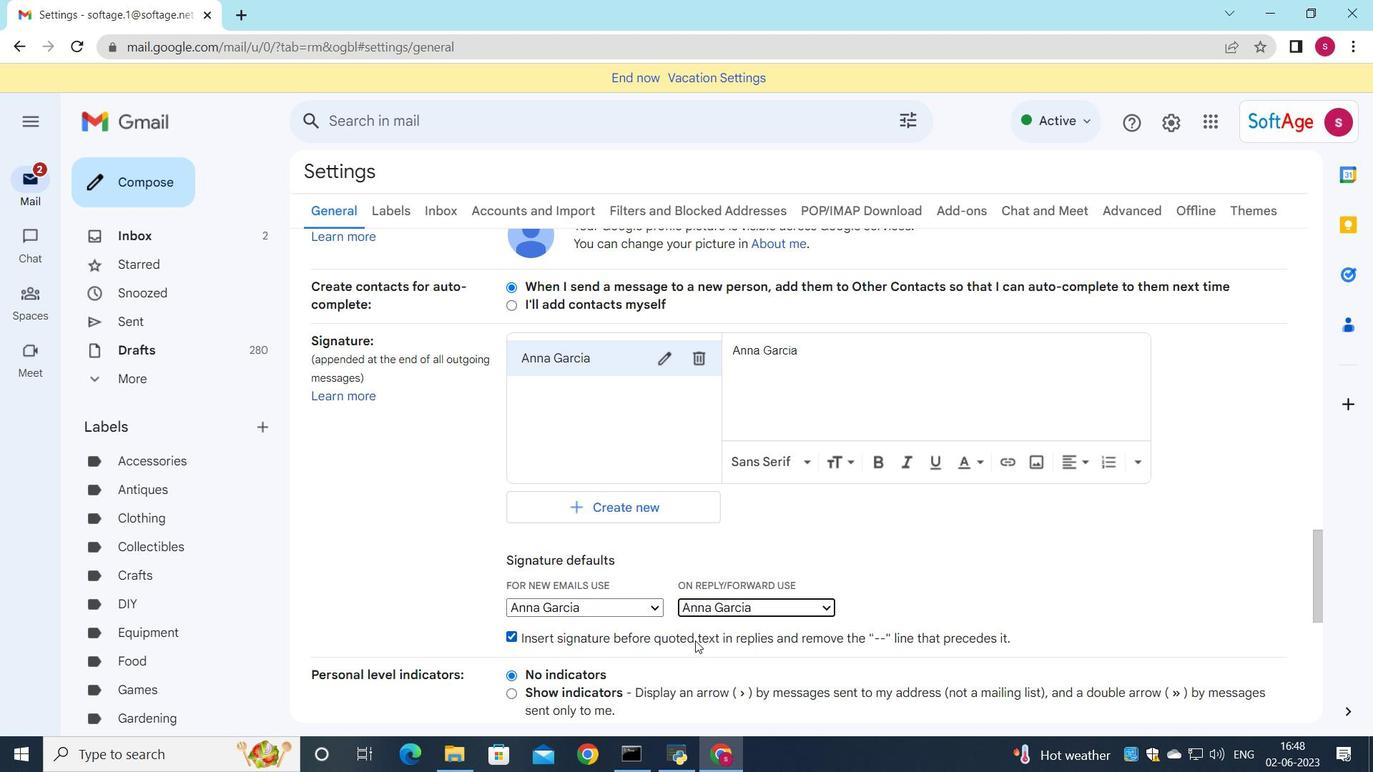 
Action: Mouse scrolled (689, 643) with delta (0, 0)
Screenshot: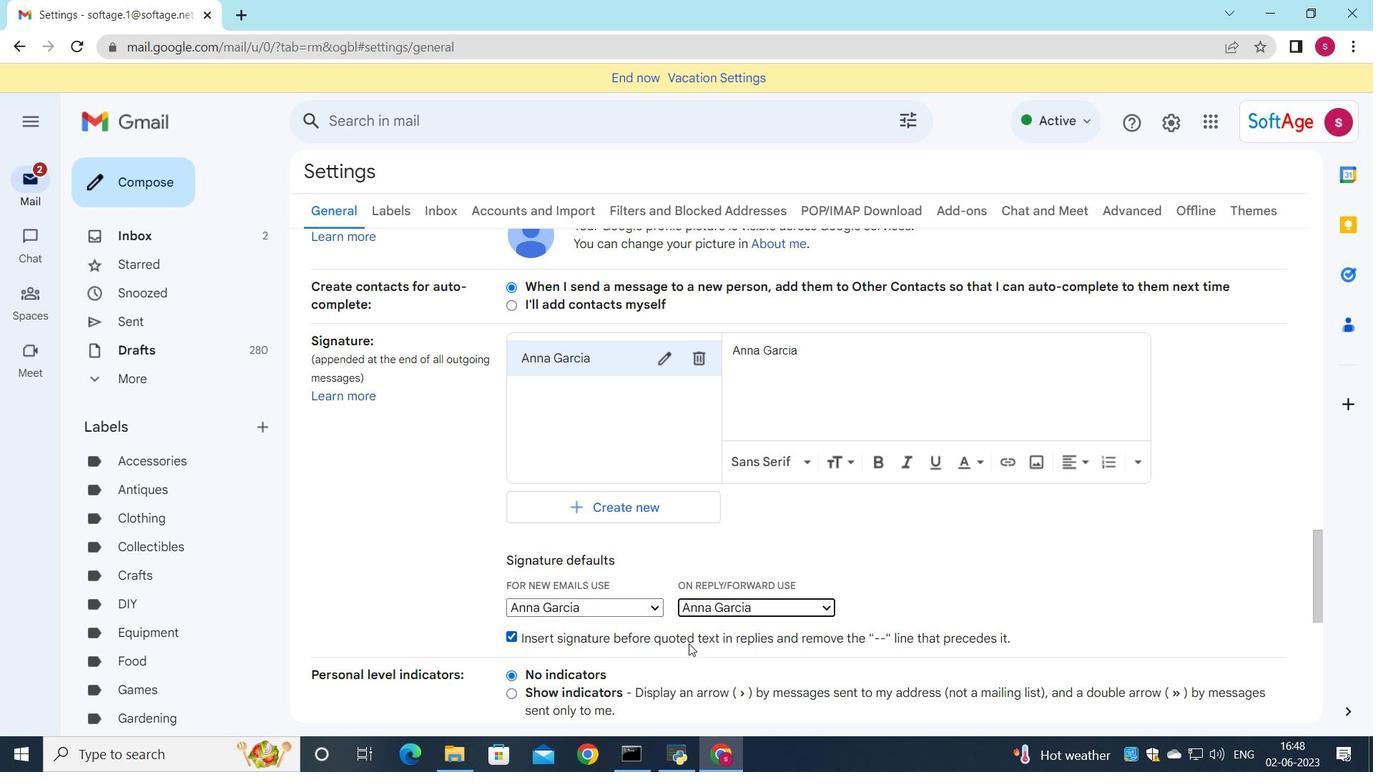
Action: Mouse scrolled (689, 643) with delta (0, 0)
Screenshot: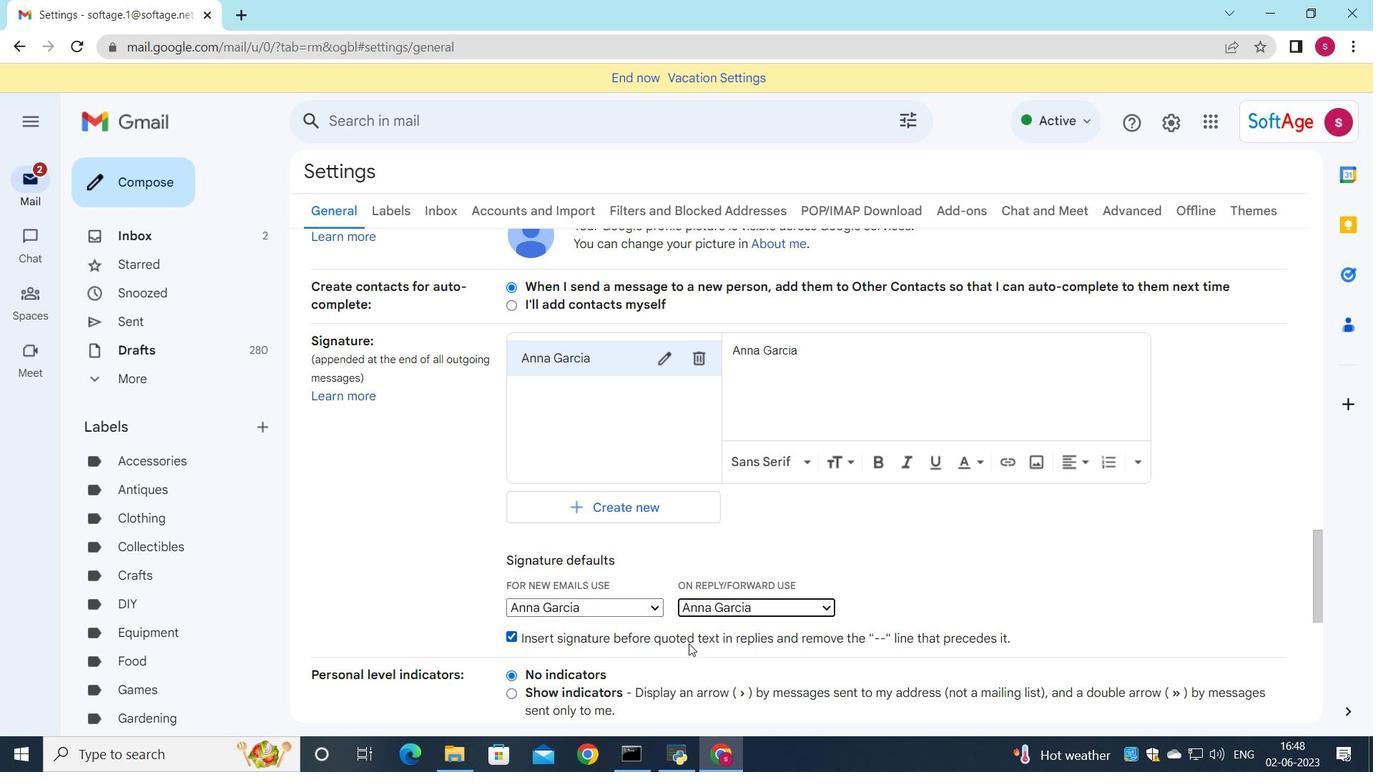
Action: Mouse scrolled (689, 643) with delta (0, 0)
Screenshot: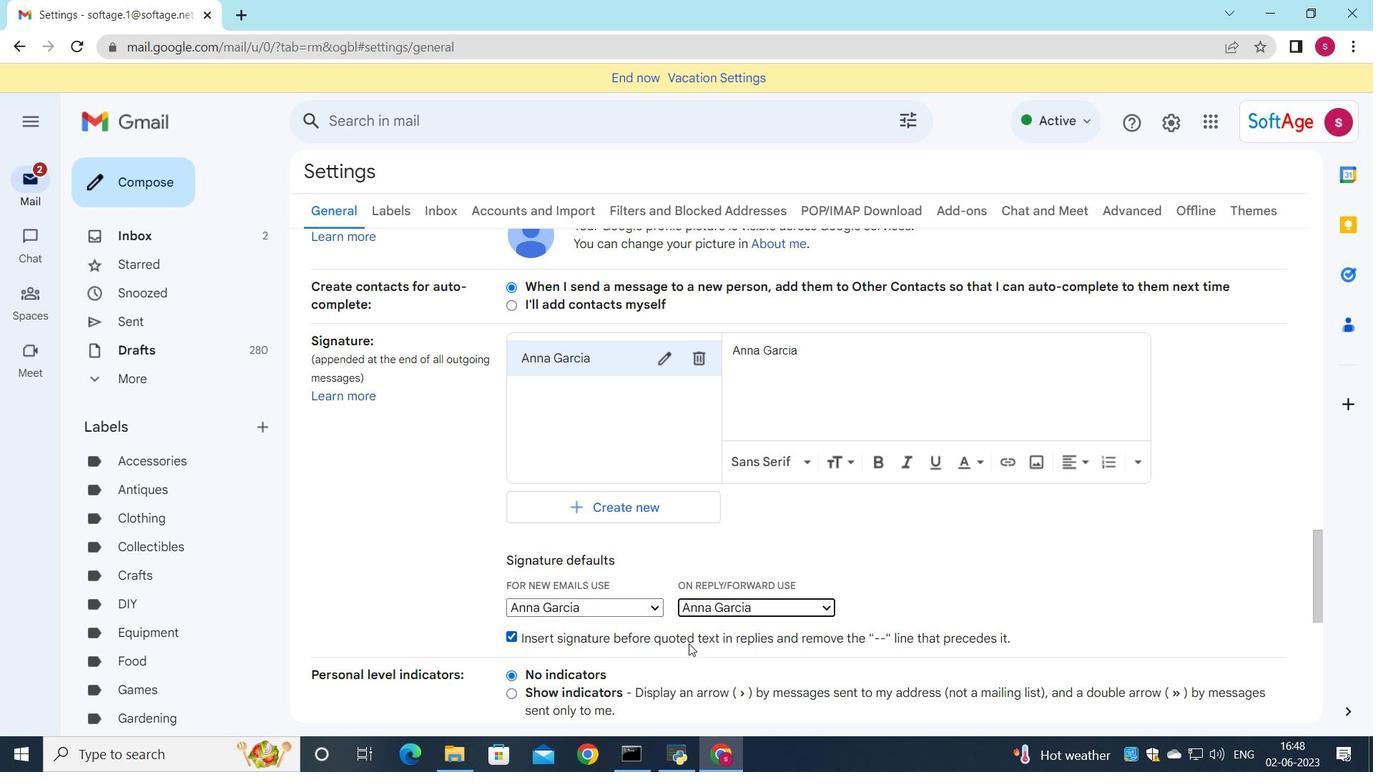 
Action: Mouse scrolled (689, 643) with delta (0, 0)
Screenshot: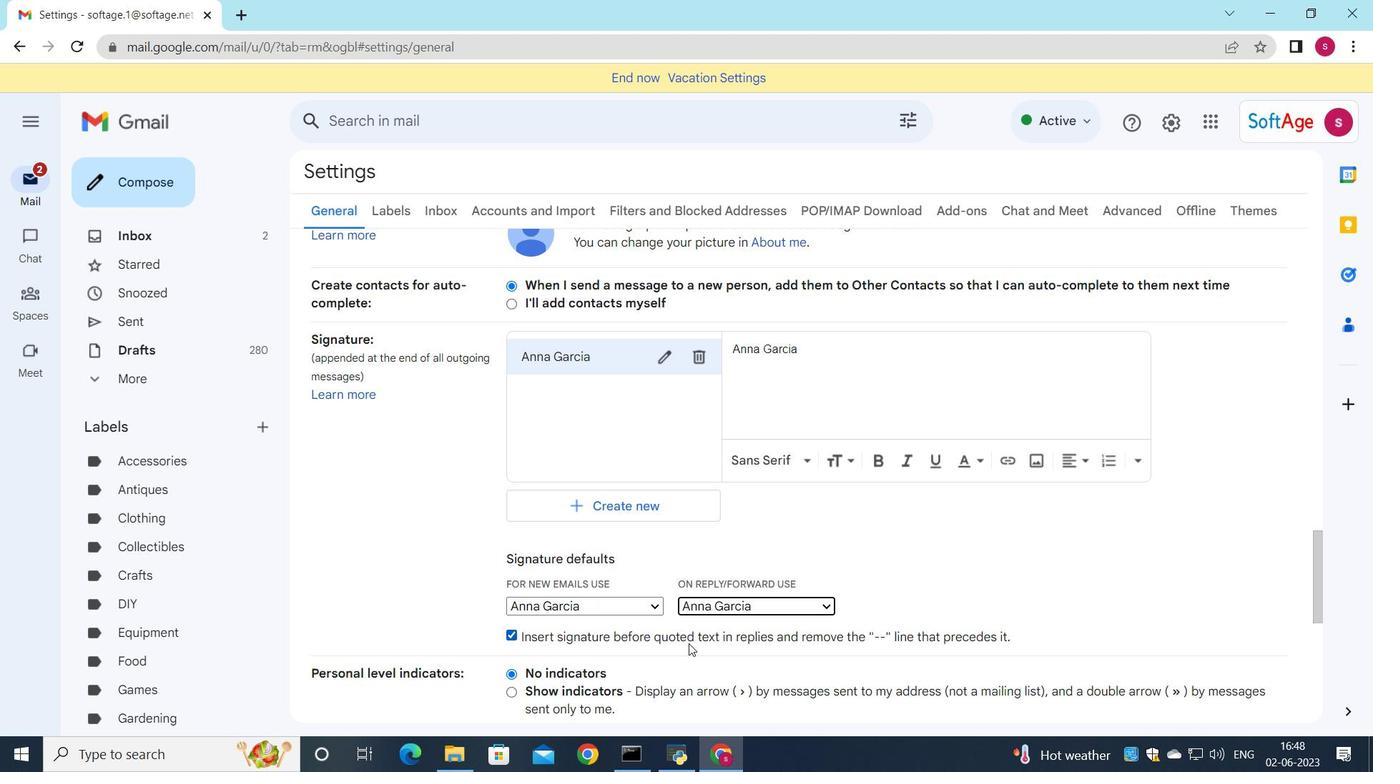 
Action: Mouse moved to (689, 644)
Screenshot: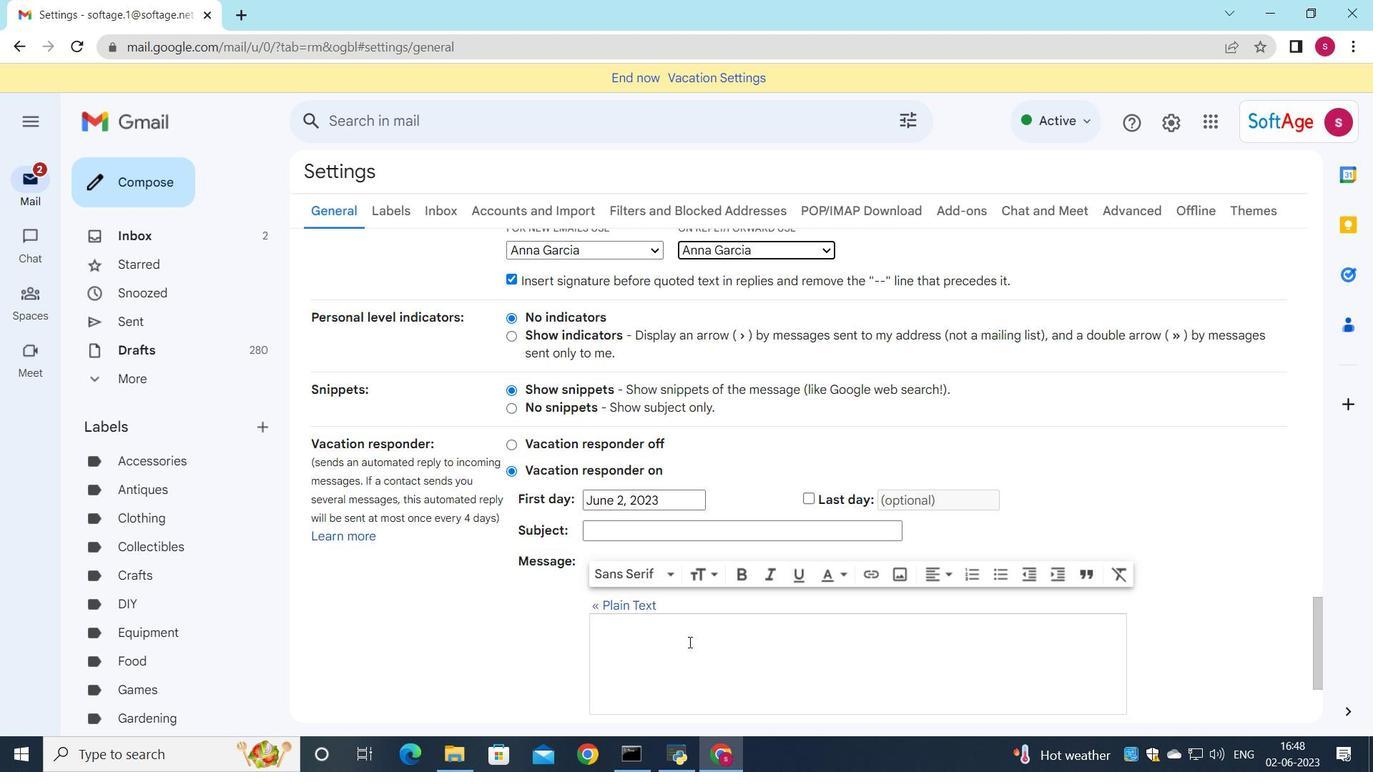 
Action: Mouse scrolled (689, 642) with delta (0, 0)
Screenshot: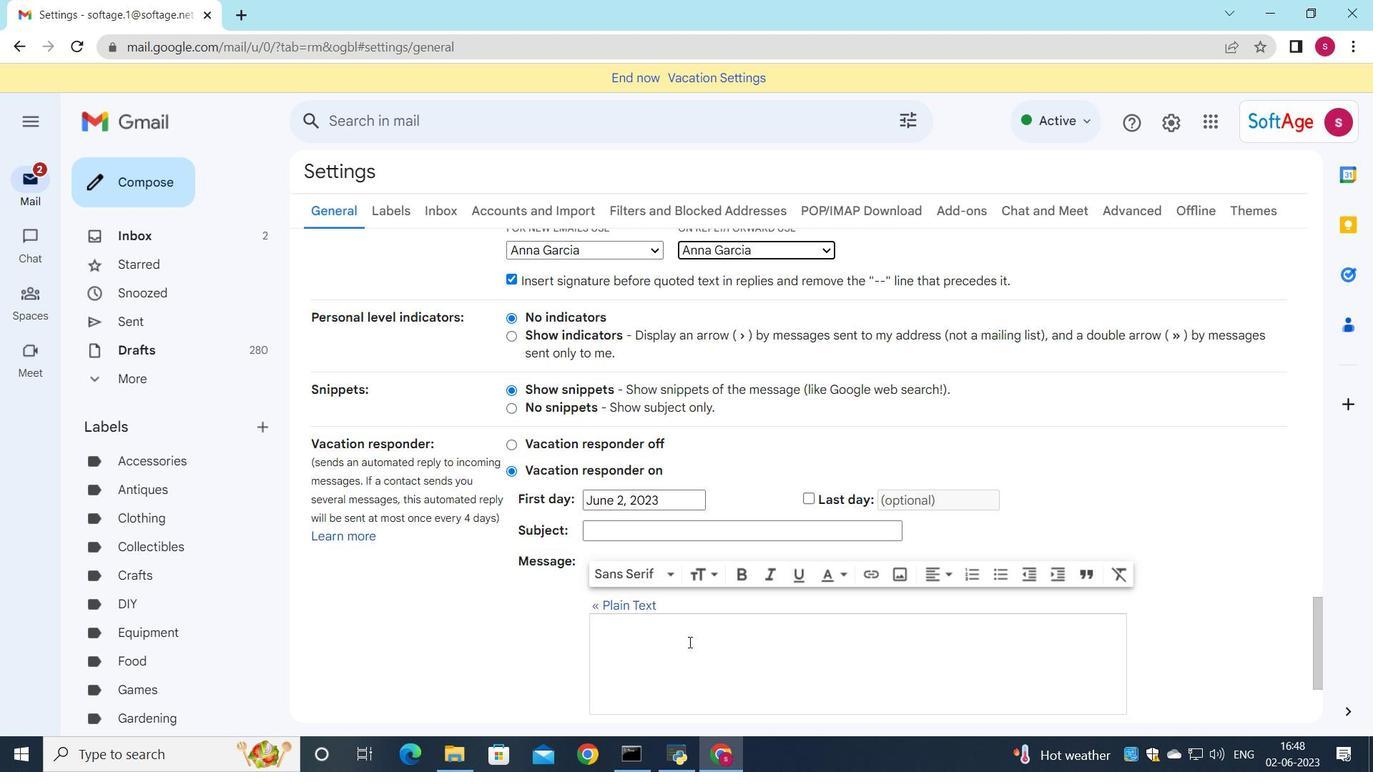 
Action: Mouse scrolled (689, 643) with delta (0, 0)
Screenshot: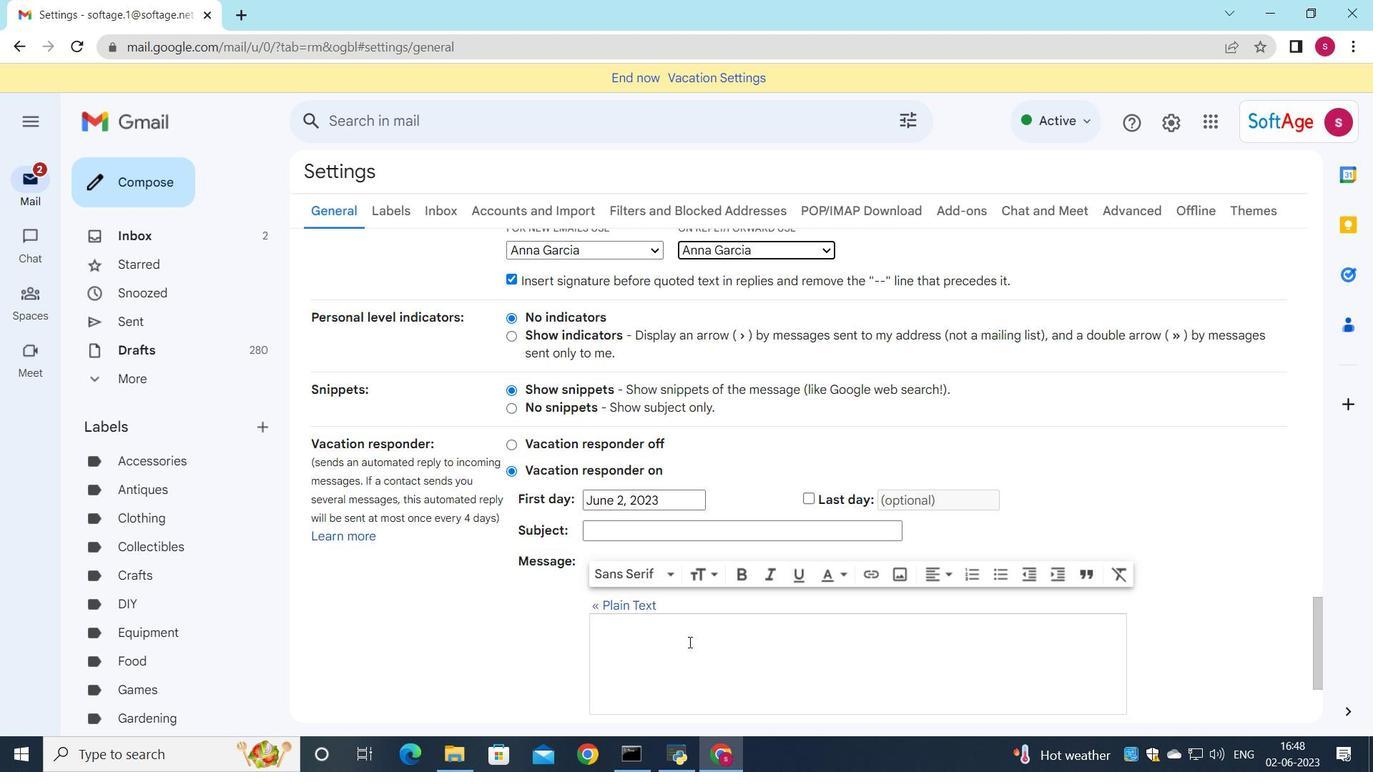 
Action: Mouse moved to (690, 642)
Screenshot: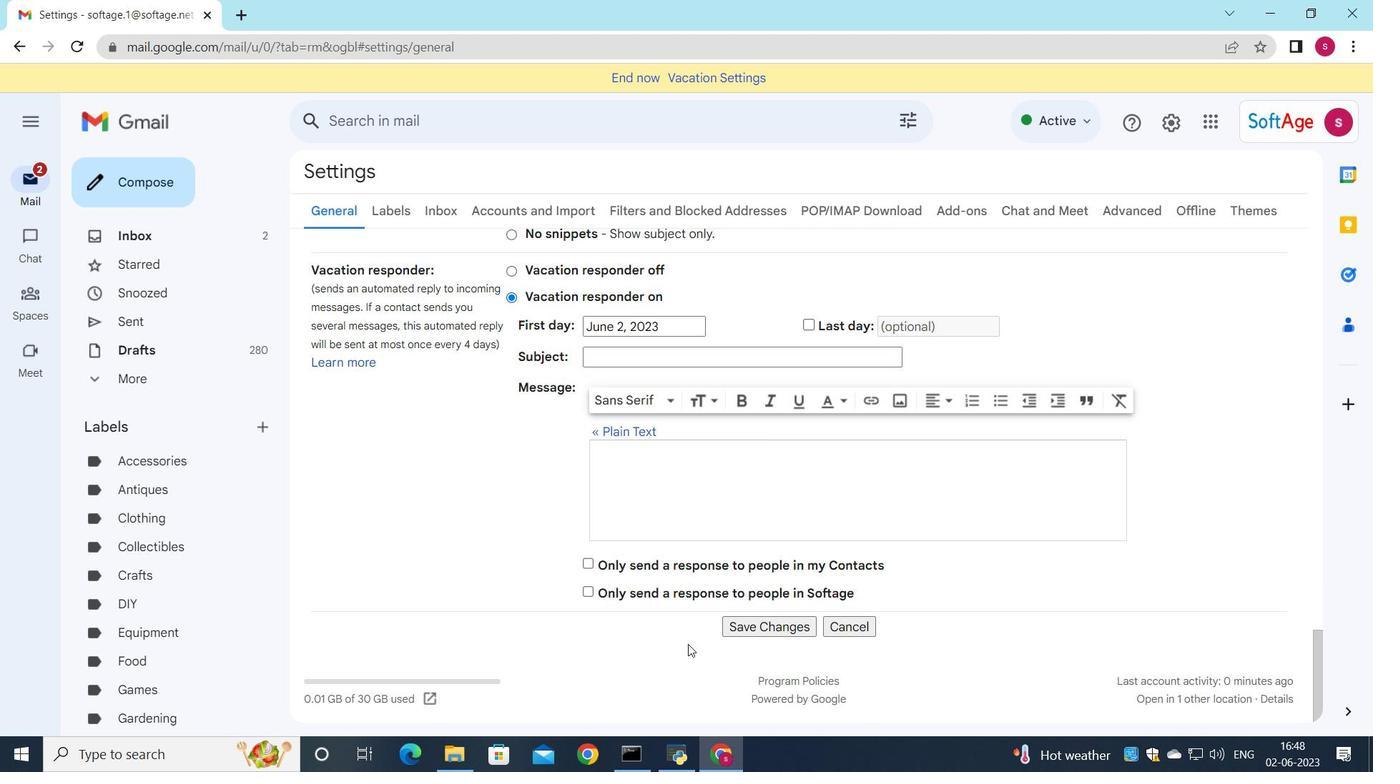 
Action: Mouse scrolled (690, 643) with delta (0, 0)
Screenshot: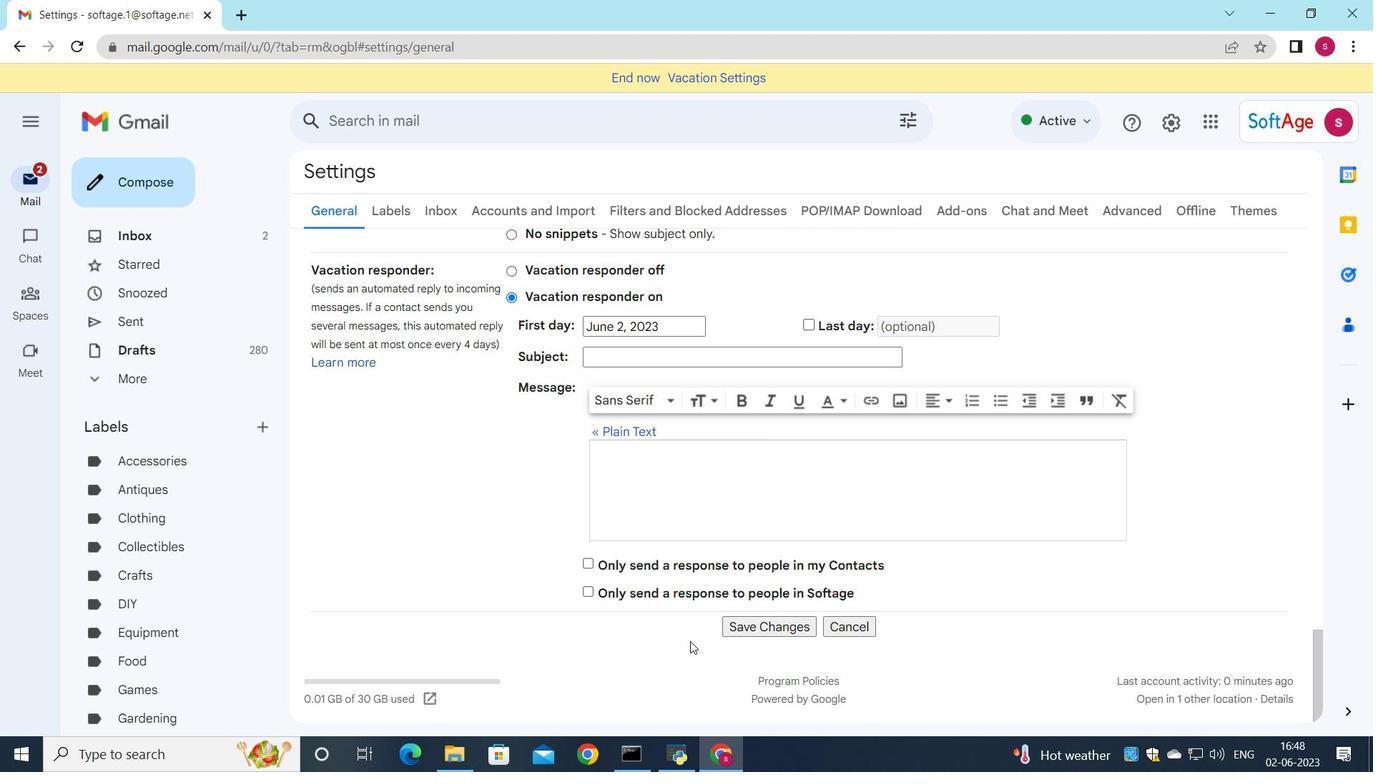 
Action: Mouse scrolled (690, 641) with delta (0, 0)
Screenshot: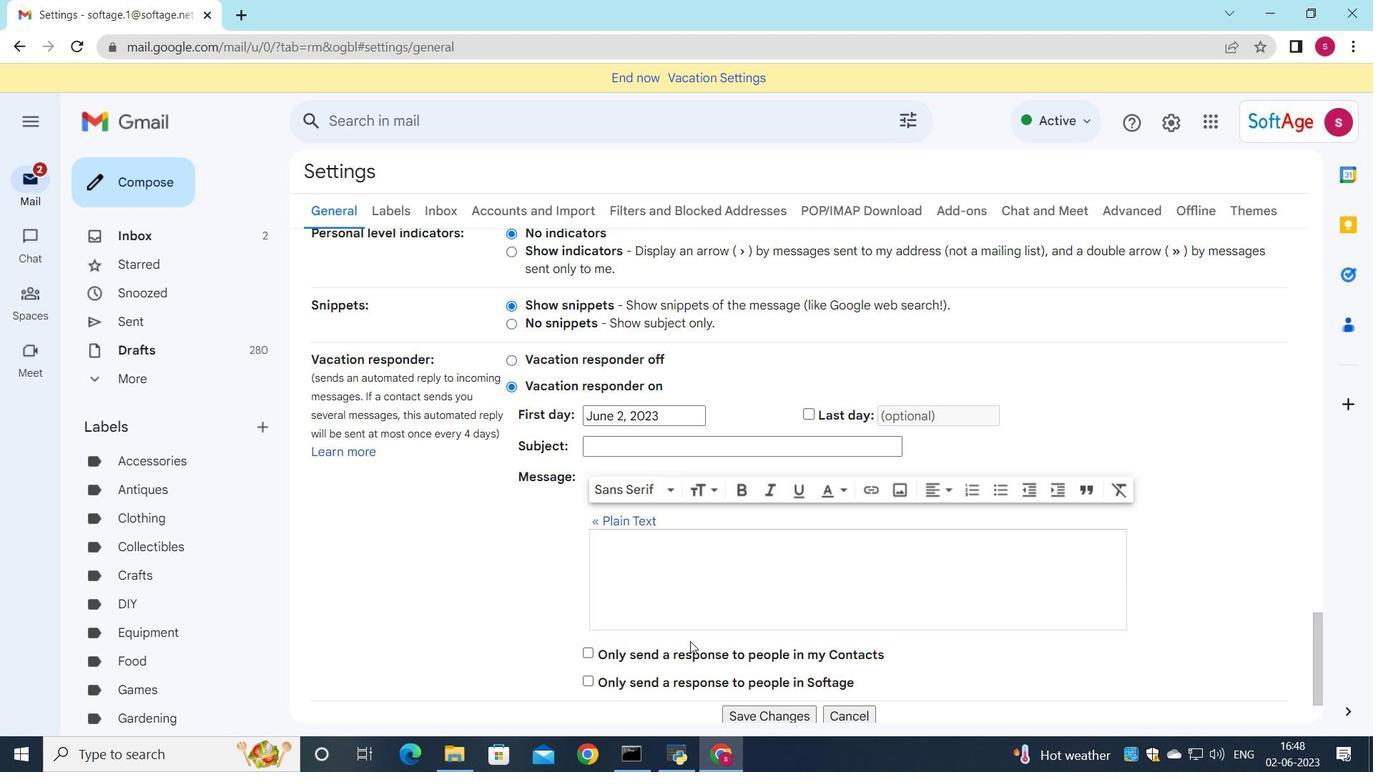
Action: Mouse scrolled (690, 641) with delta (0, 0)
Screenshot: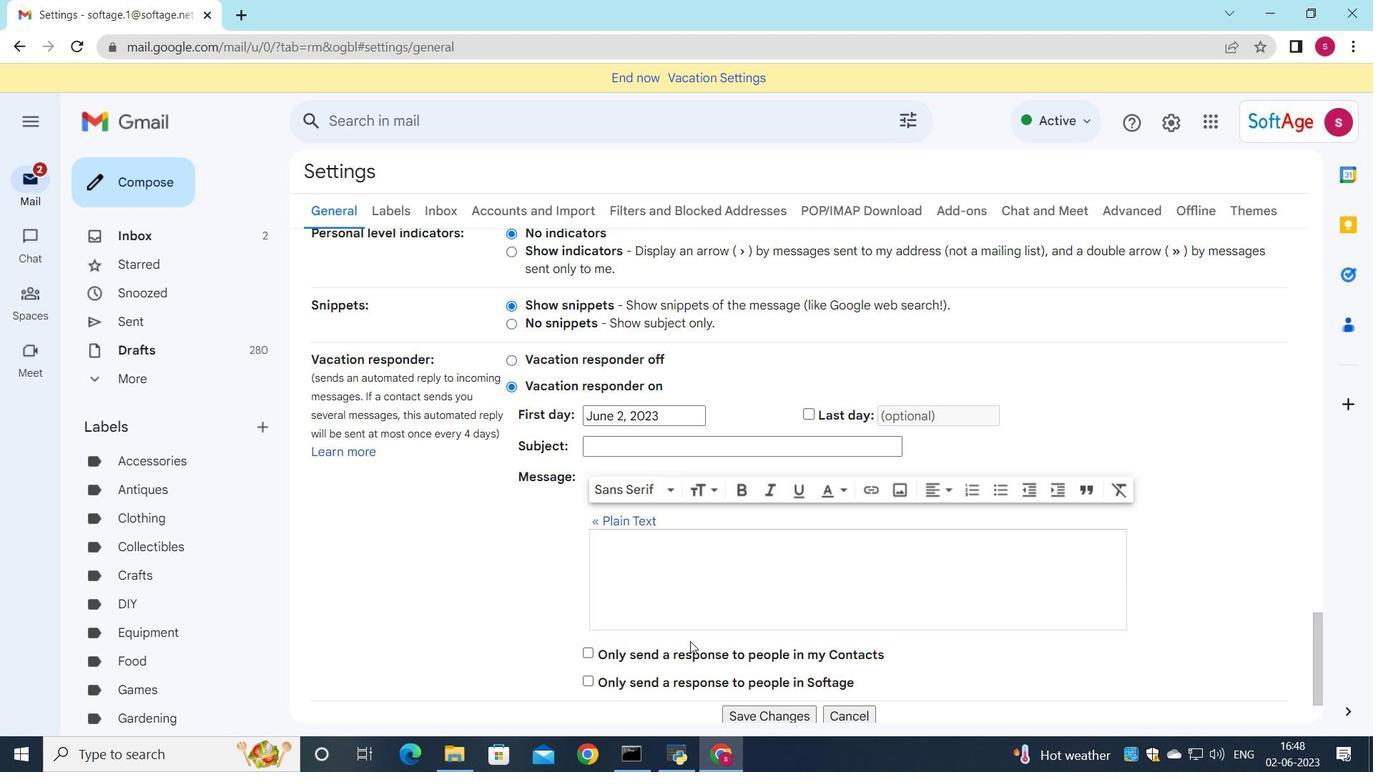 
Action: Mouse scrolled (690, 641) with delta (0, 0)
Screenshot: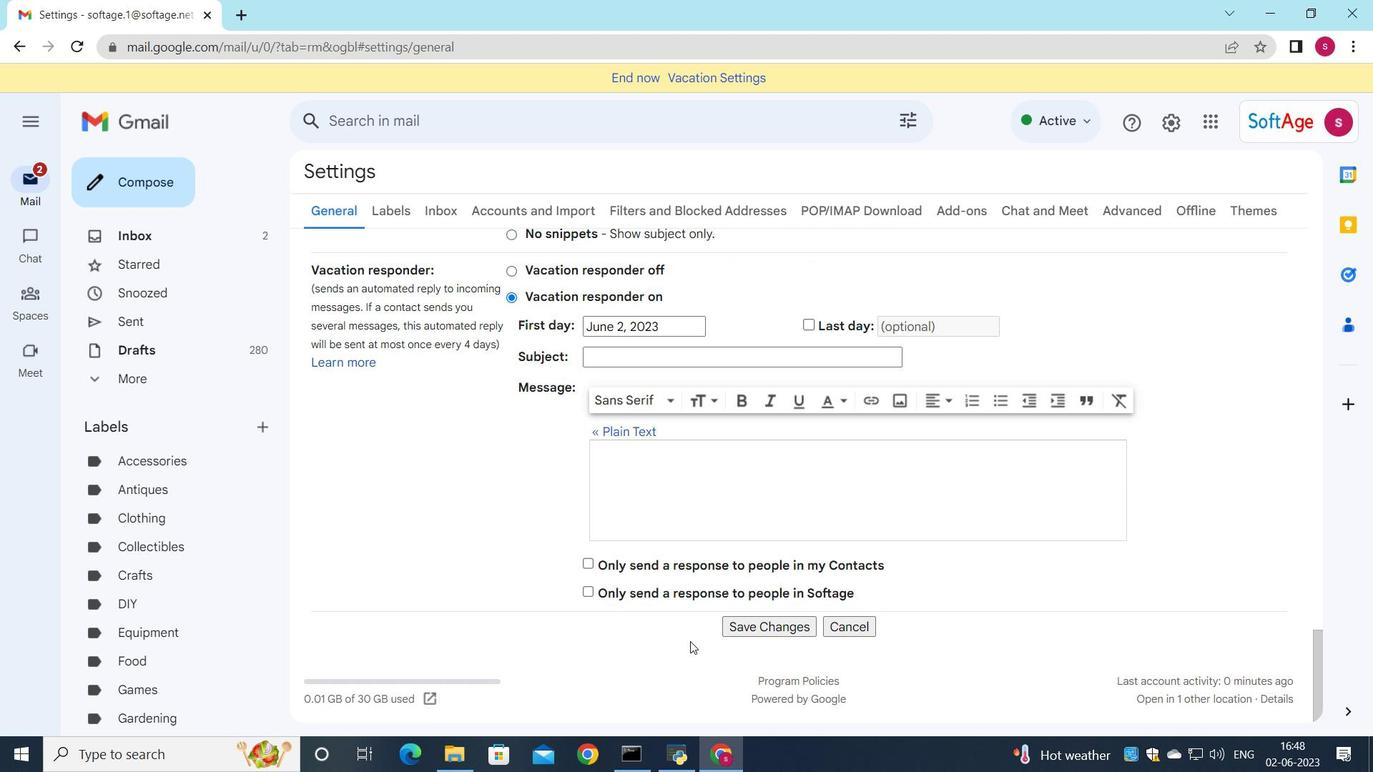 
Action: Mouse scrolled (690, 641) with delta (0, 0)
Screenshot: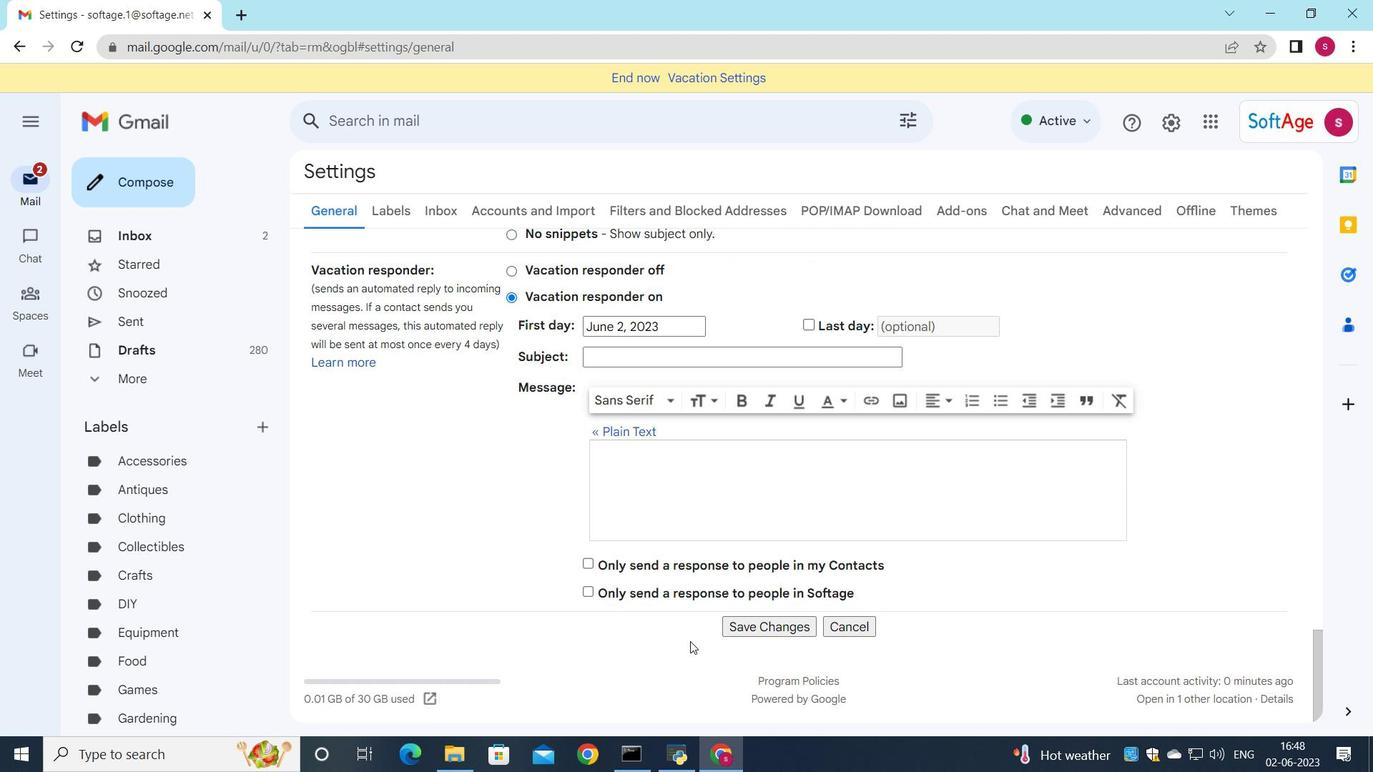 
Action: Mouse scrolled (690, 641) with delta (0, 0)
Screenshot: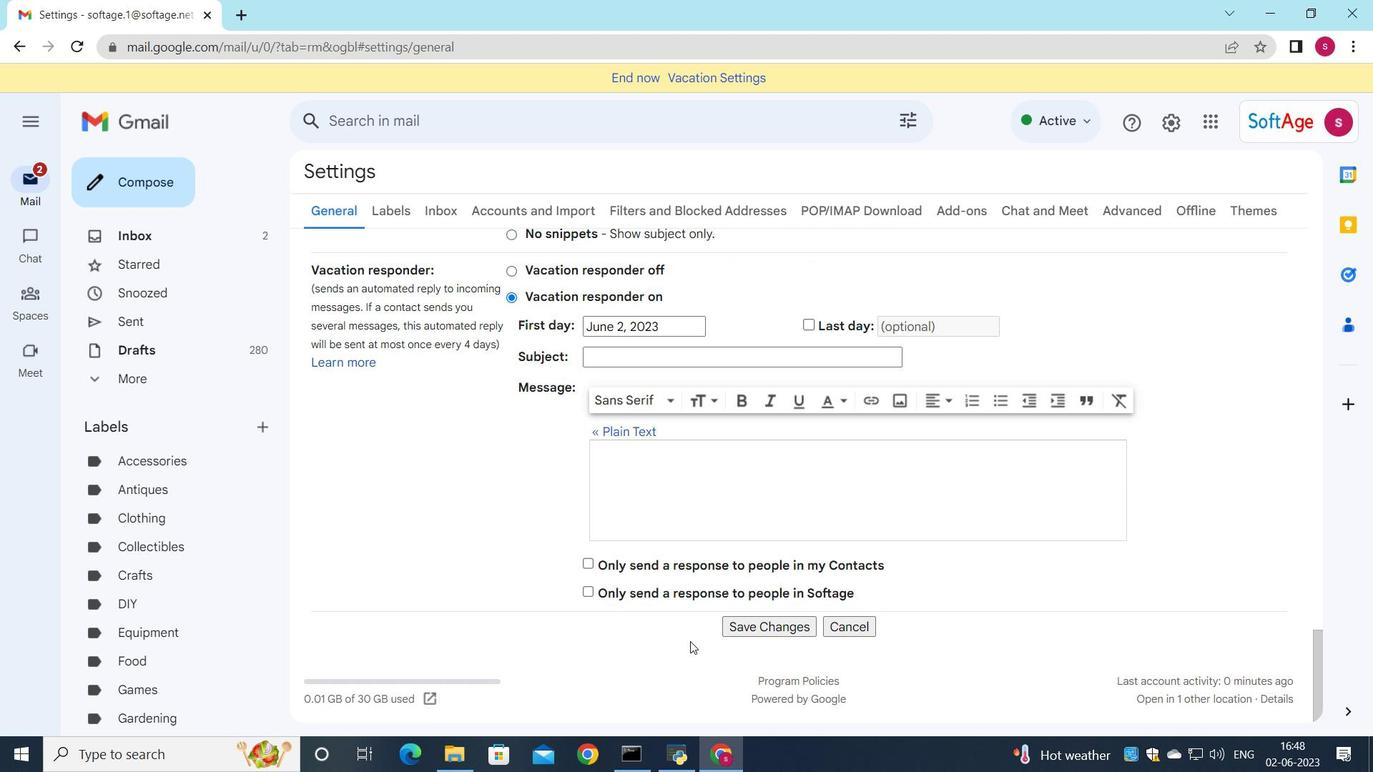 
Action: Mouse moved to (748, 625)
Screenshot: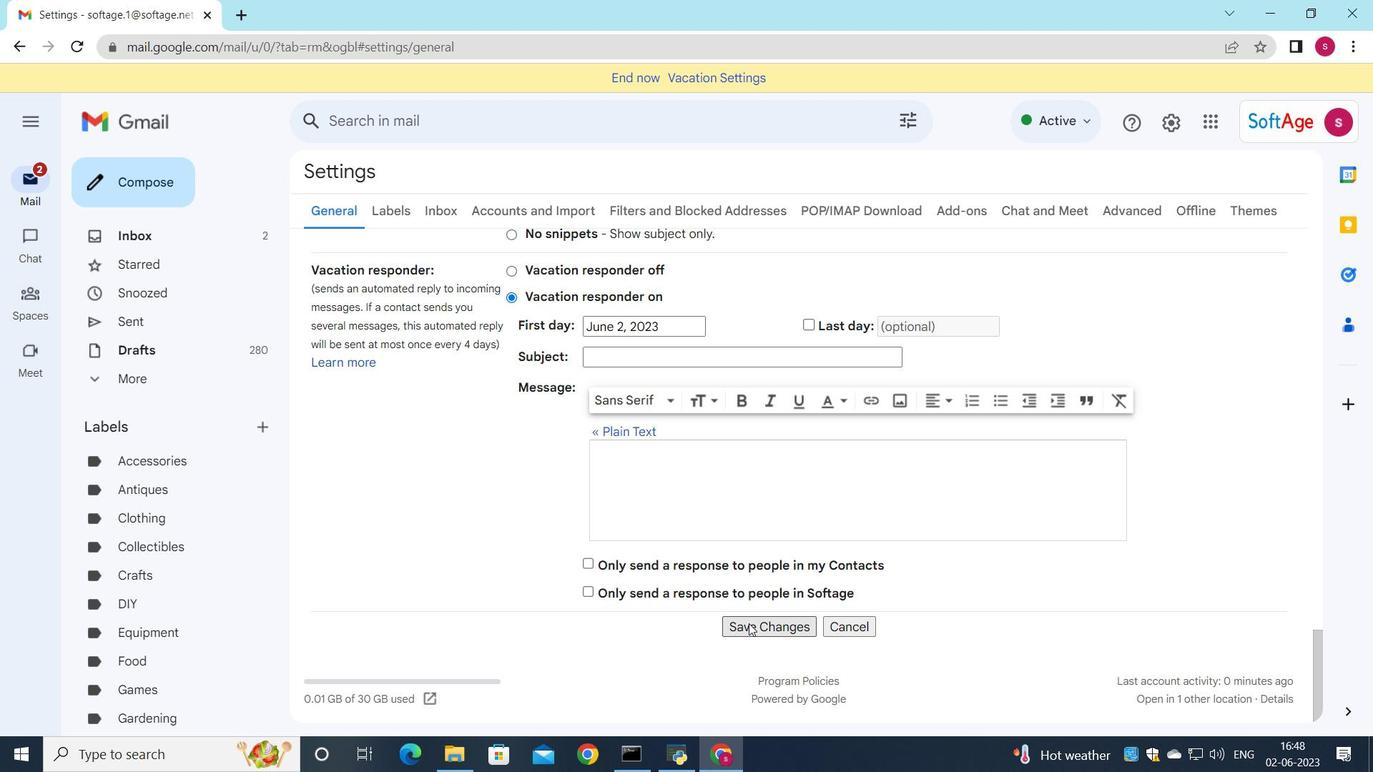 
Action: Mouse pressed left at (748, 625)
Screenshot: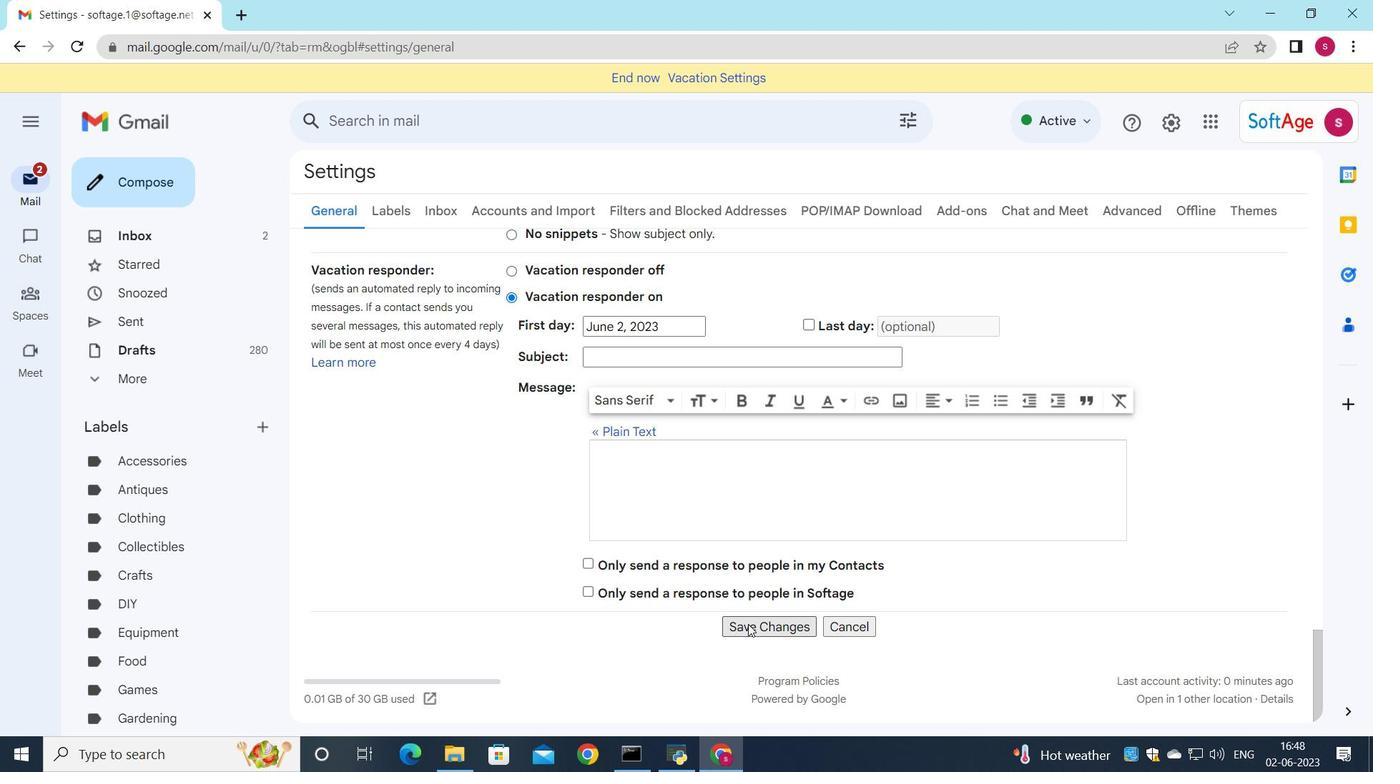 
Action: Mouse moved to (720, 646)
Screenshot: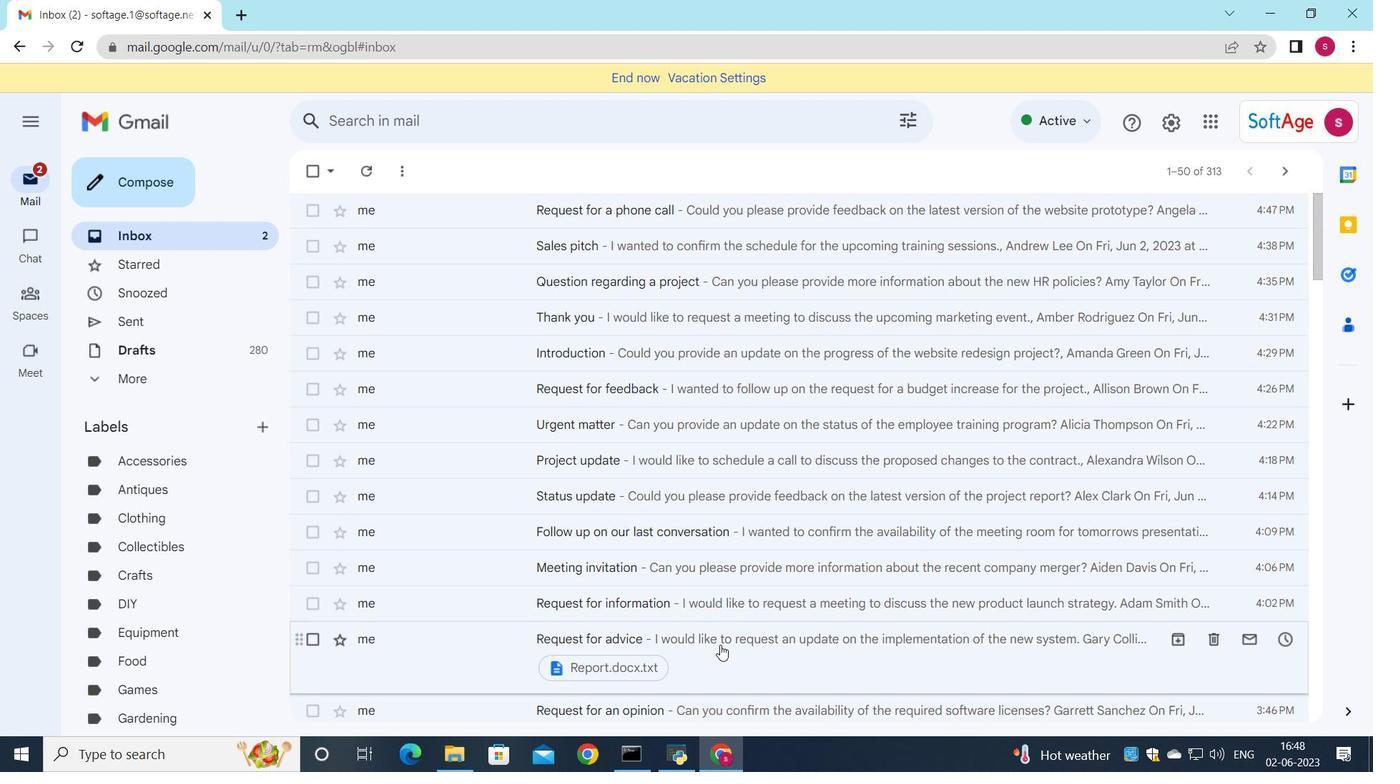 
Action: Mouse pressed left at (720, 646)
Screenshot: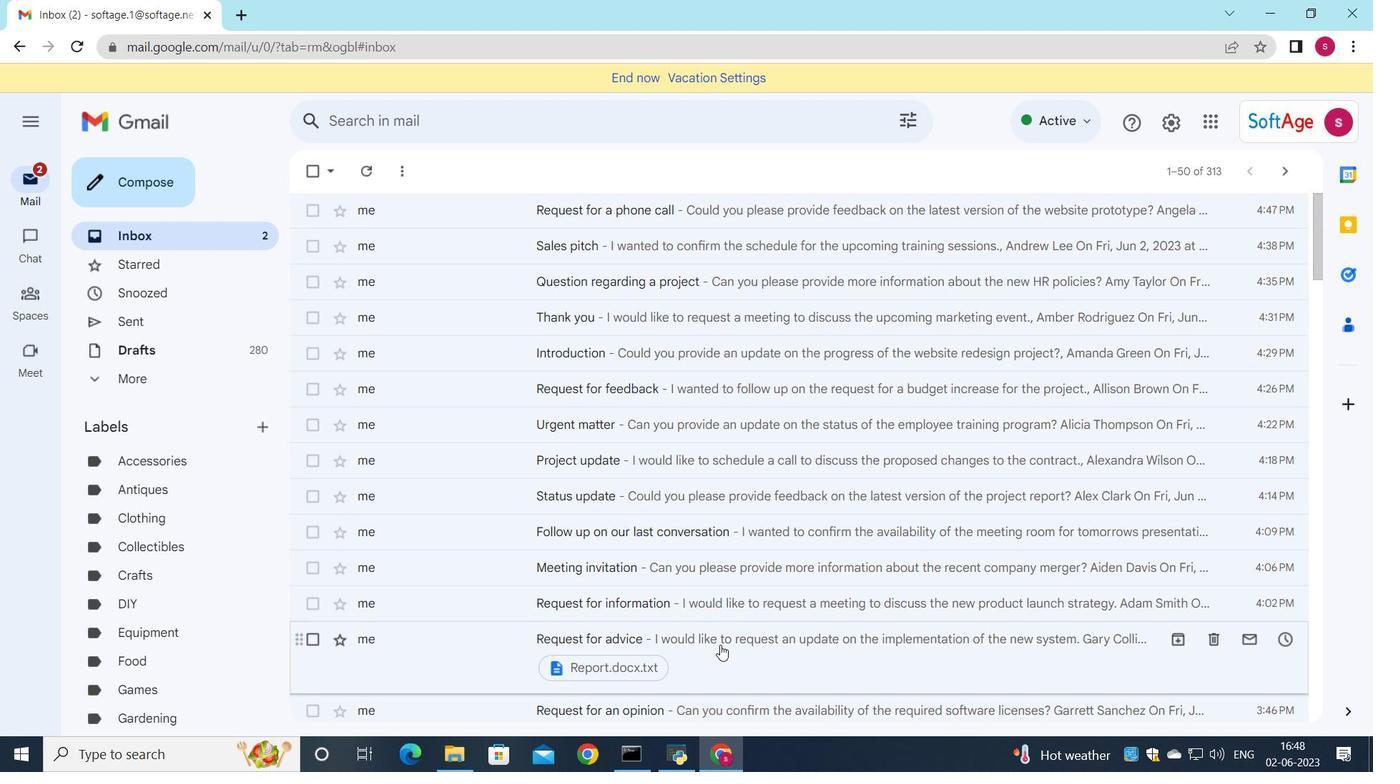 
Action: Mouse moved to (707, 549)
Screenshot: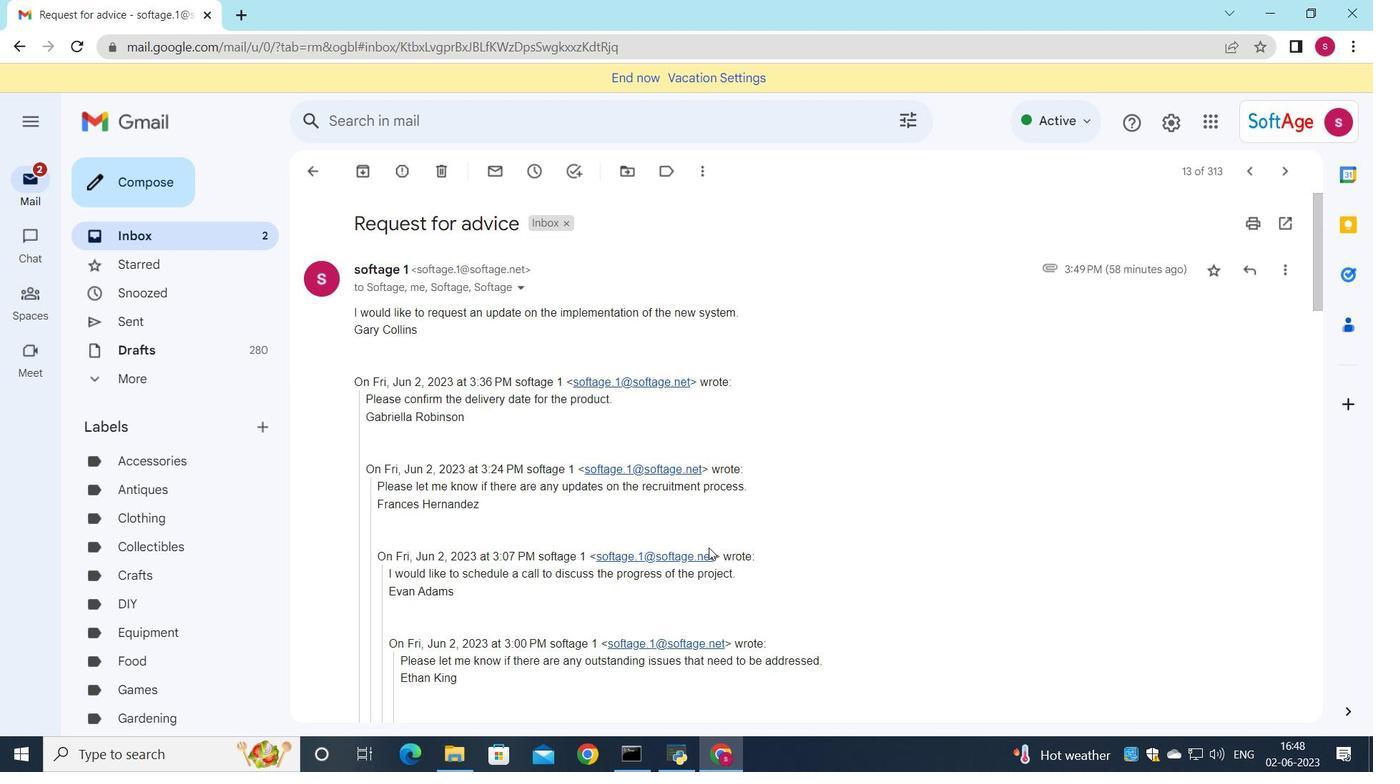 
Action: Mouse scrolled (707, 548) with delta (0, 0)
Screenshot: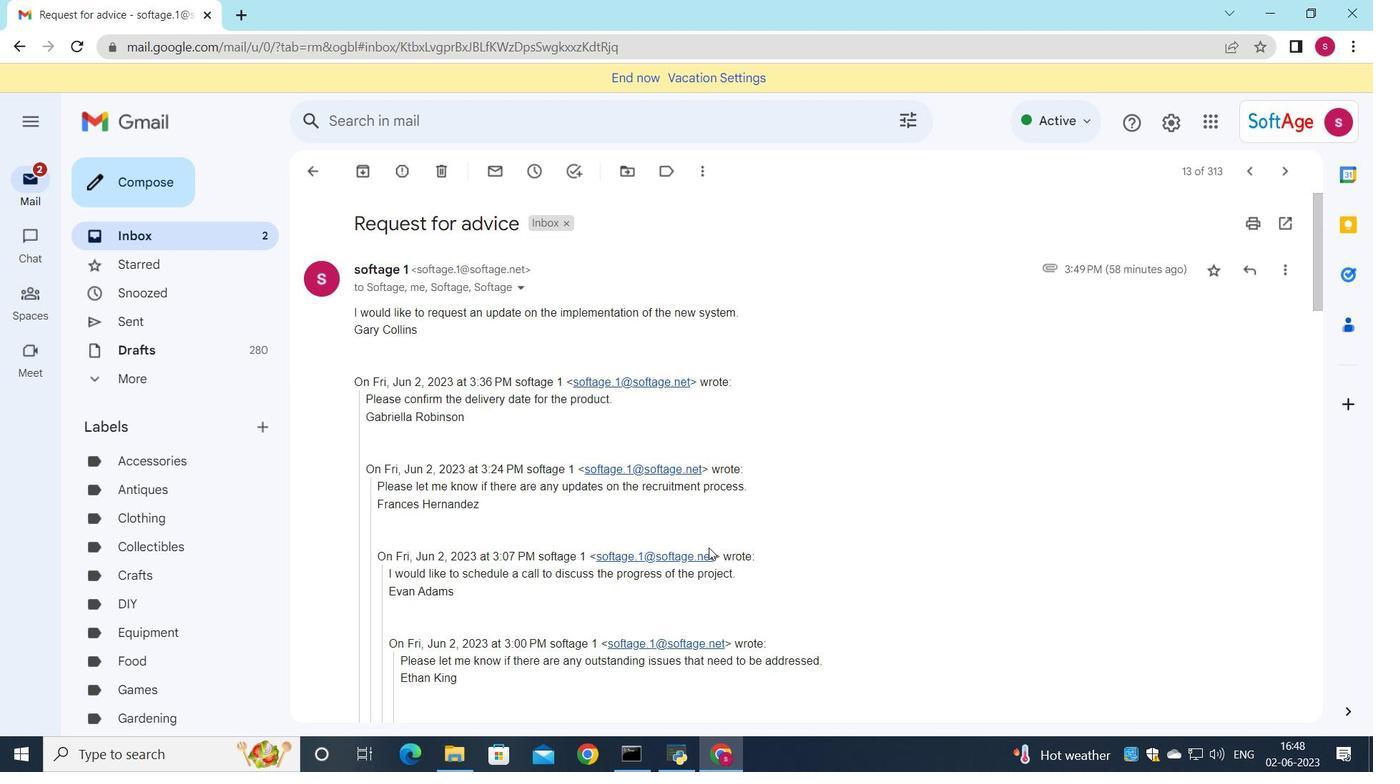
Action: Mouse moved to (707, 550)
Screenshot: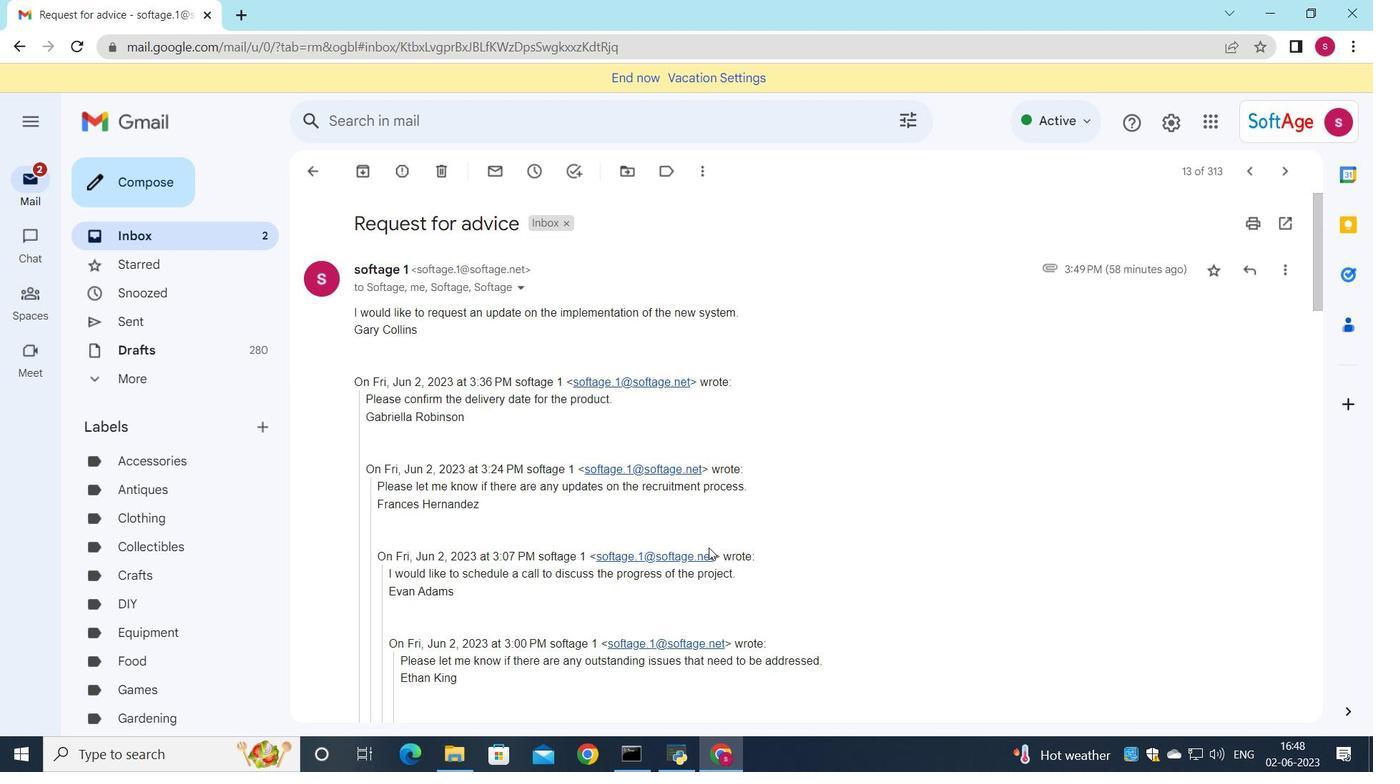 
Action: Mouse scrolled (707, 549) with delta (0, 0)
Screenshot: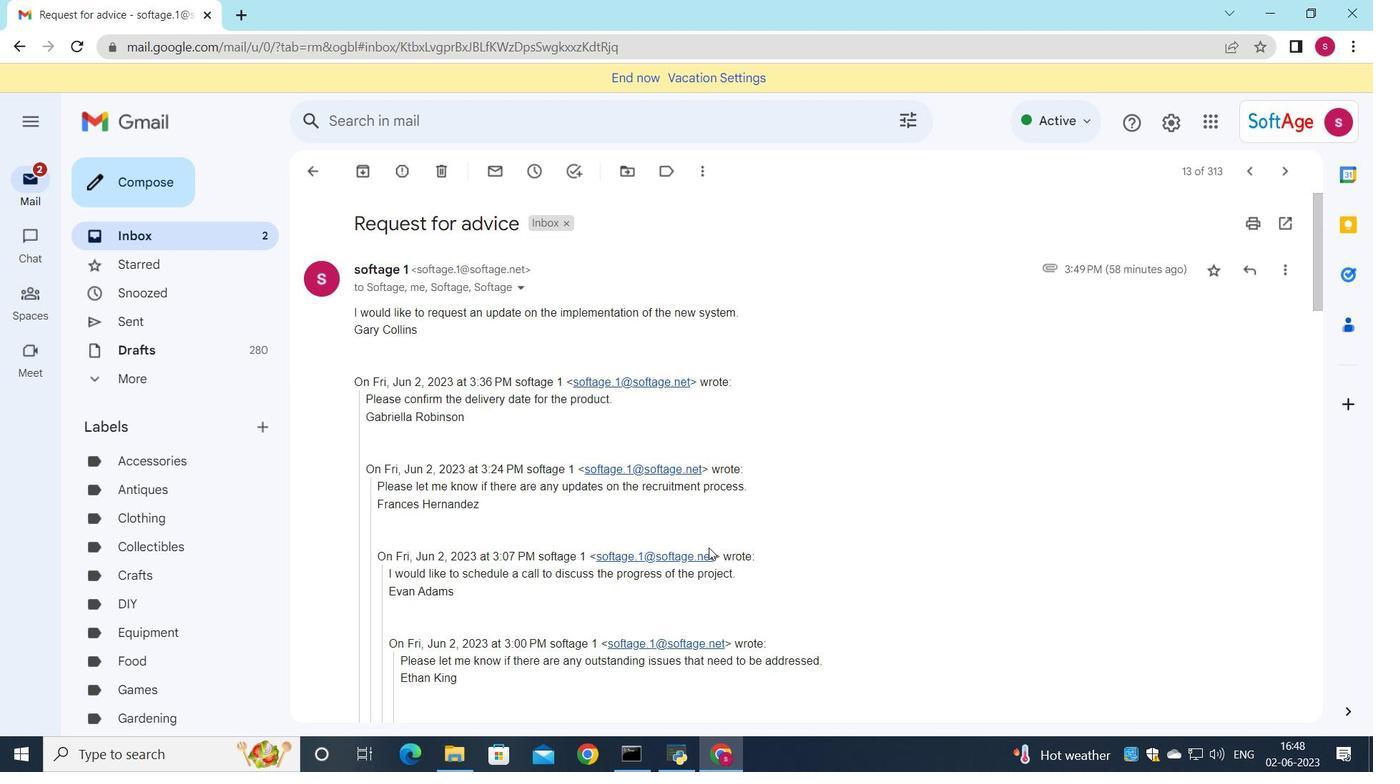 
Action: Mouse moved to (706, 551)
Screenshot: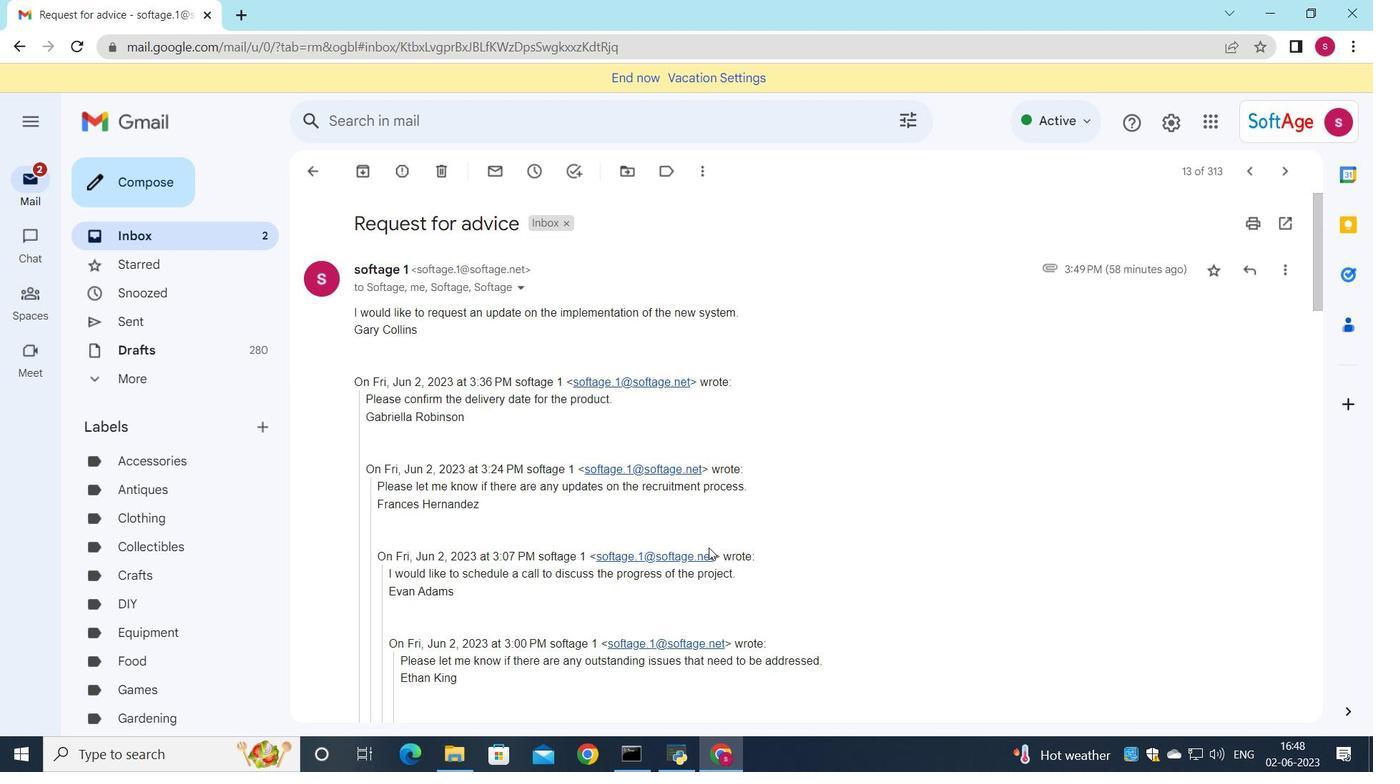 
Action: Mouse scrolled (706, 550) with delta (0, 0)
Screenshot: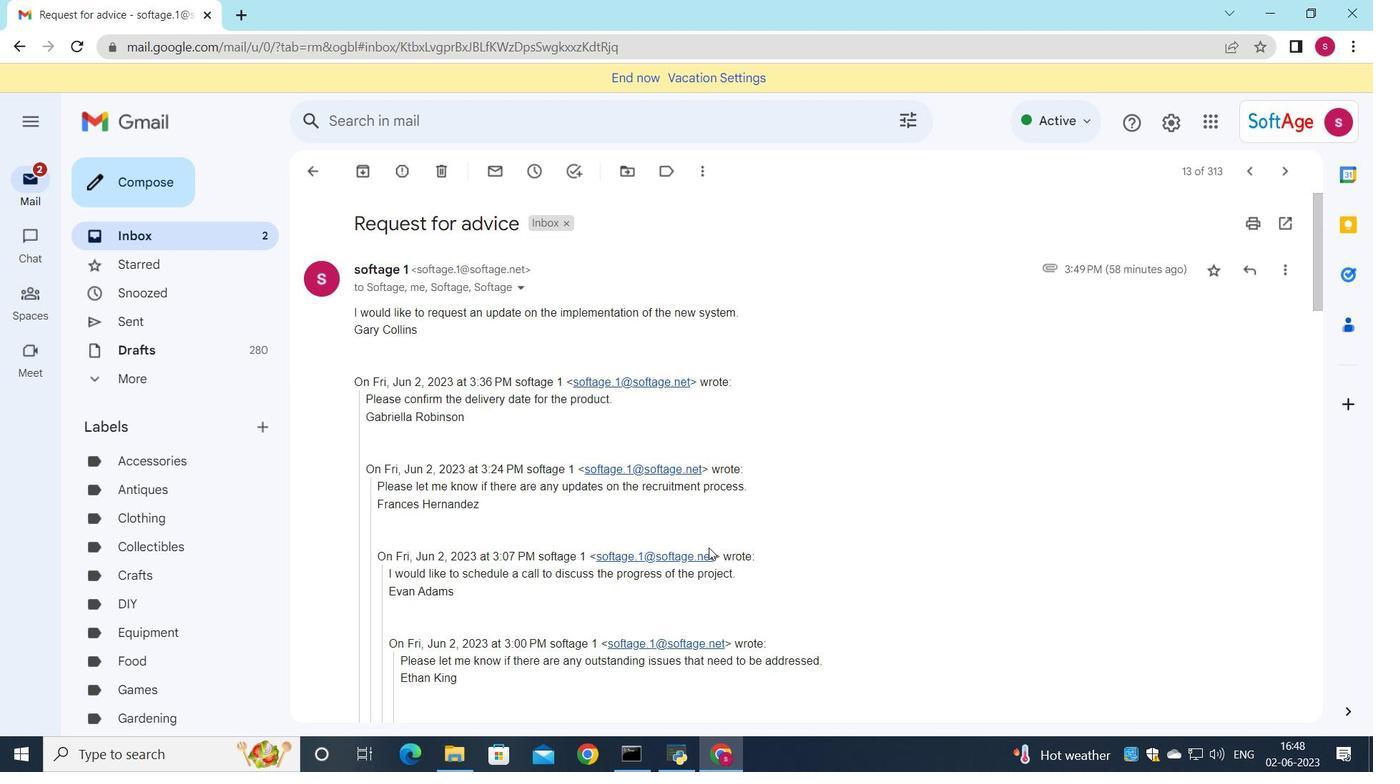
Action: Mouse moved to (706, 561)
Screenshot: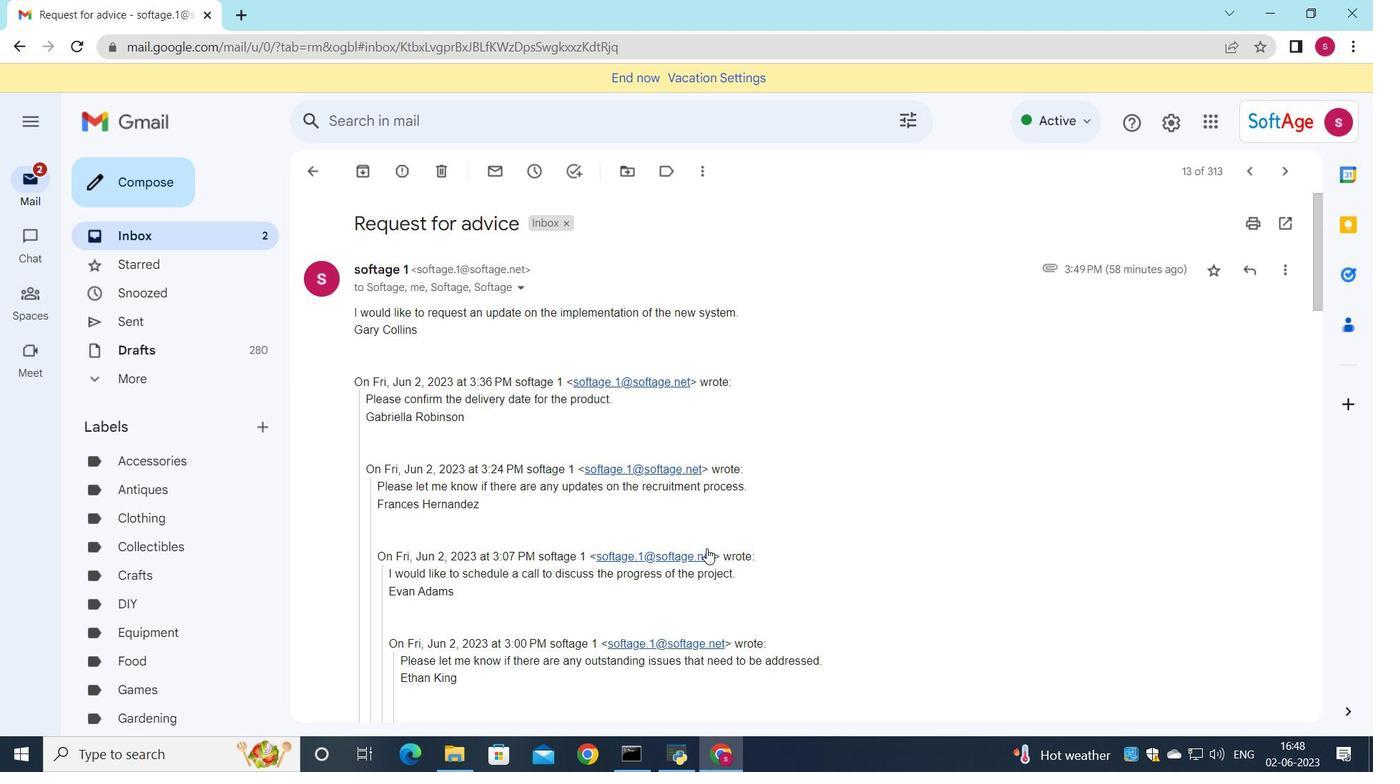 
Action: Mouse scrolled (706, 561) with delta (0, 0)
Screenshot: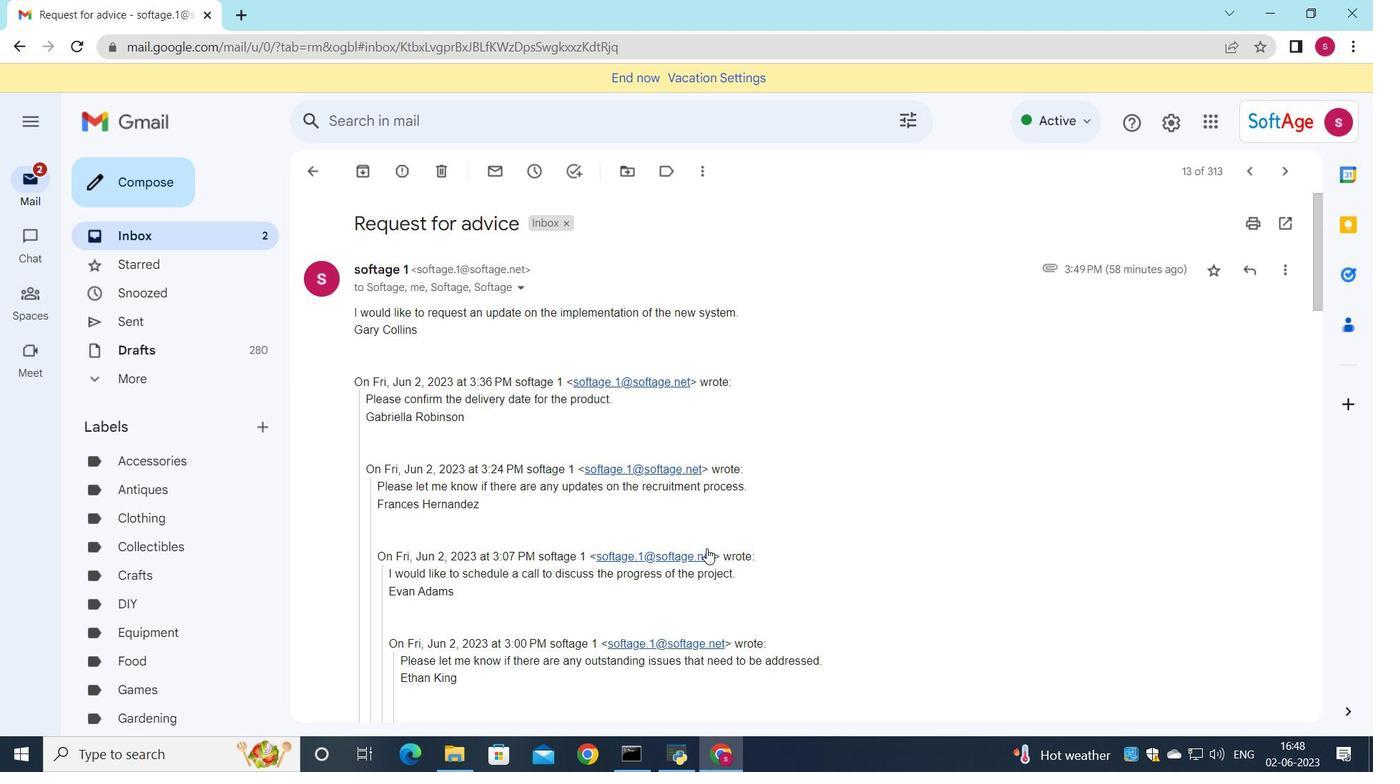 
Action: Mouse moved to (684, 576)
Screenshot: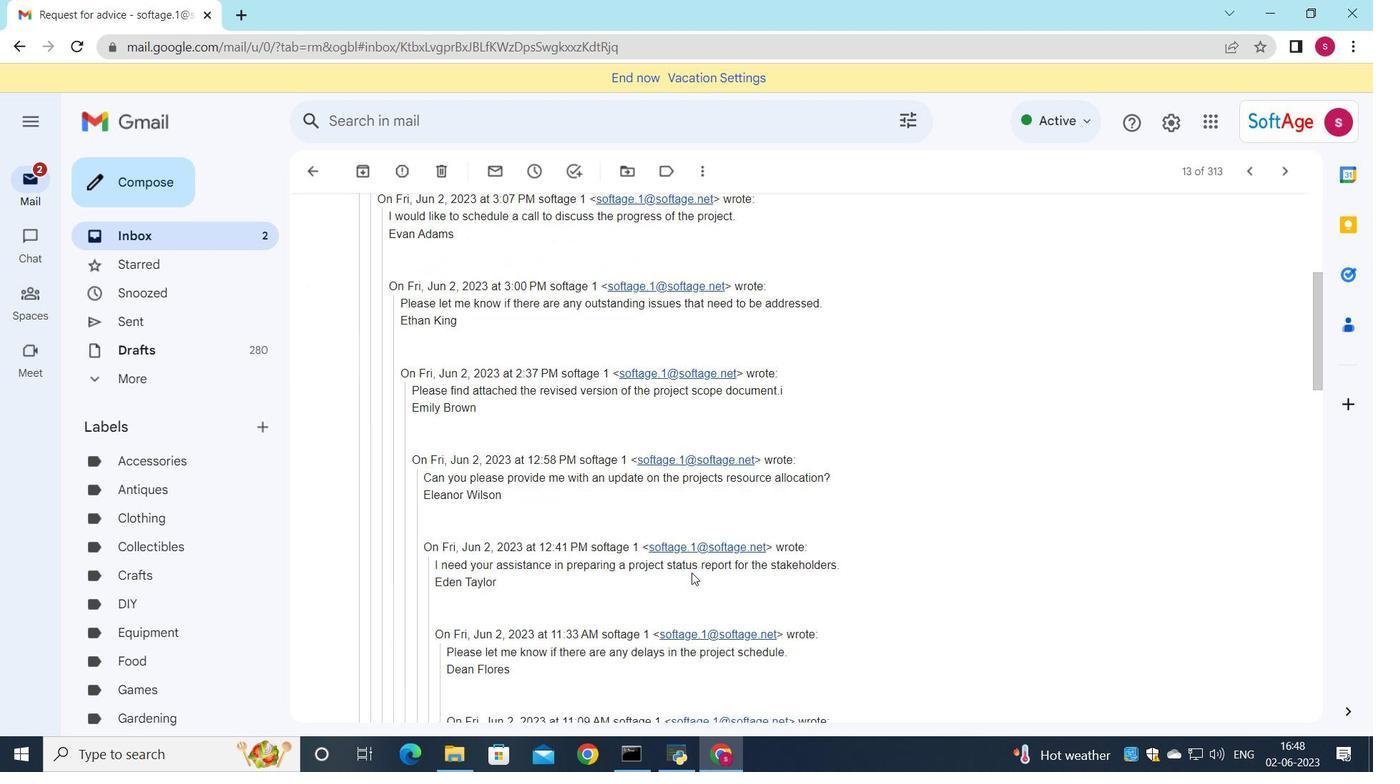 
Action: Mouse scrolled (684, 576) with delta (0, 0)
Screenshot: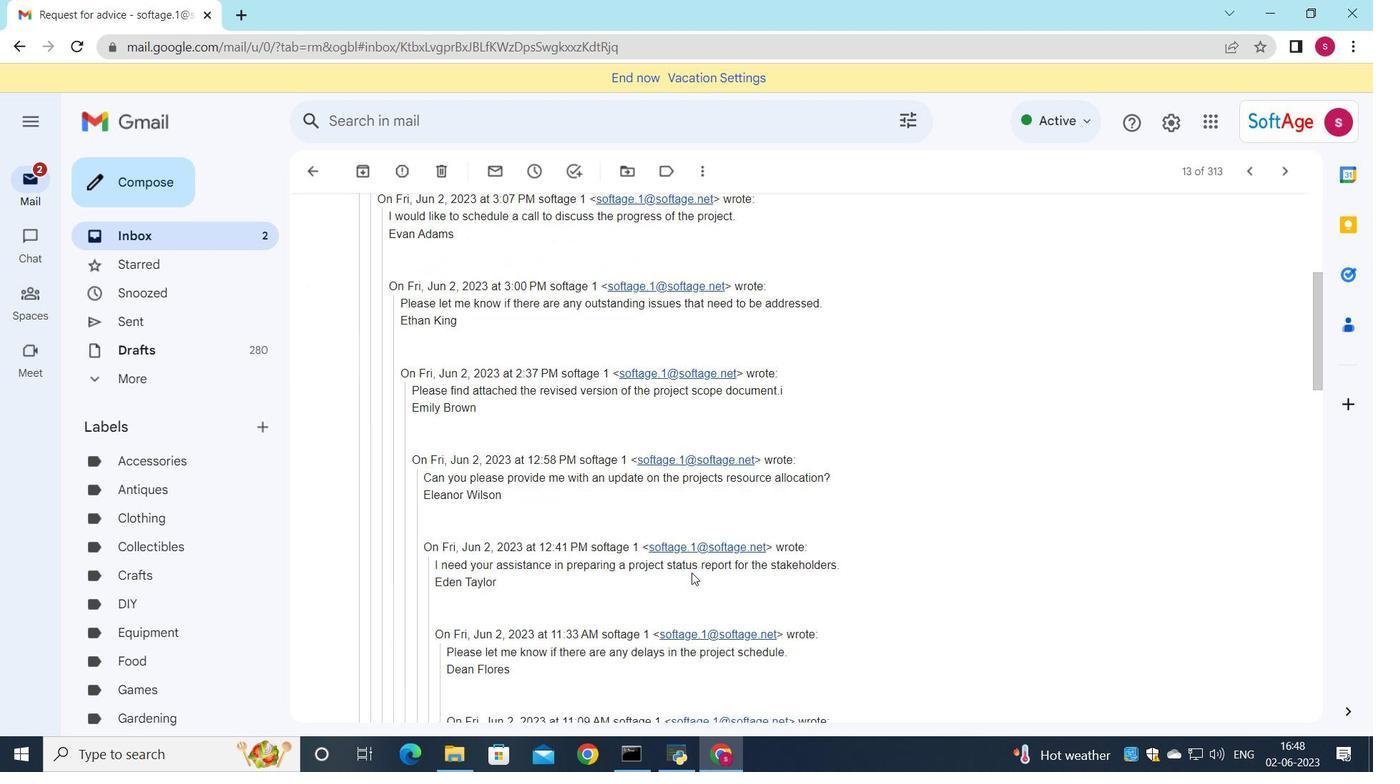 
Action: Mouse scrolled (684, 576) with delta (0, 0)
Screenshot: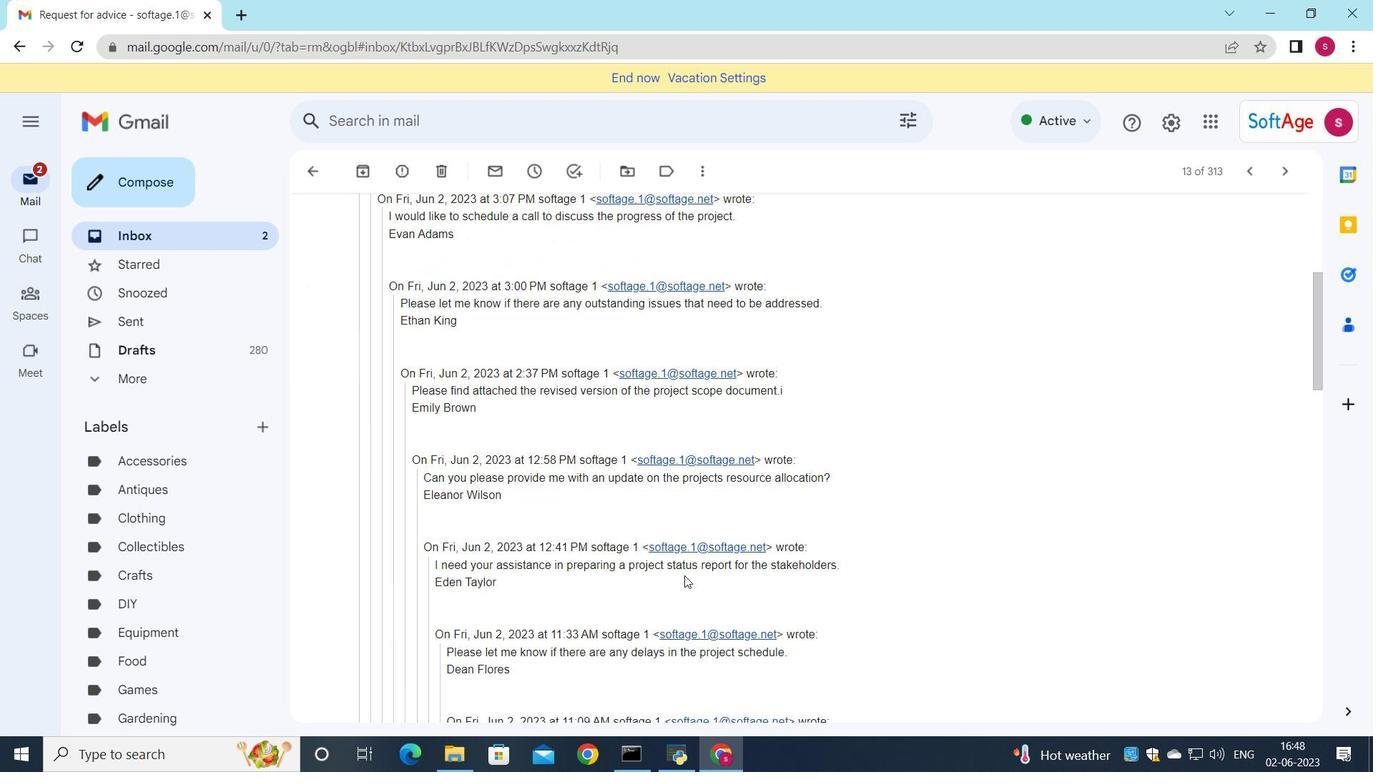 
Action: Mouse moved to (683, 576)
Screenshot: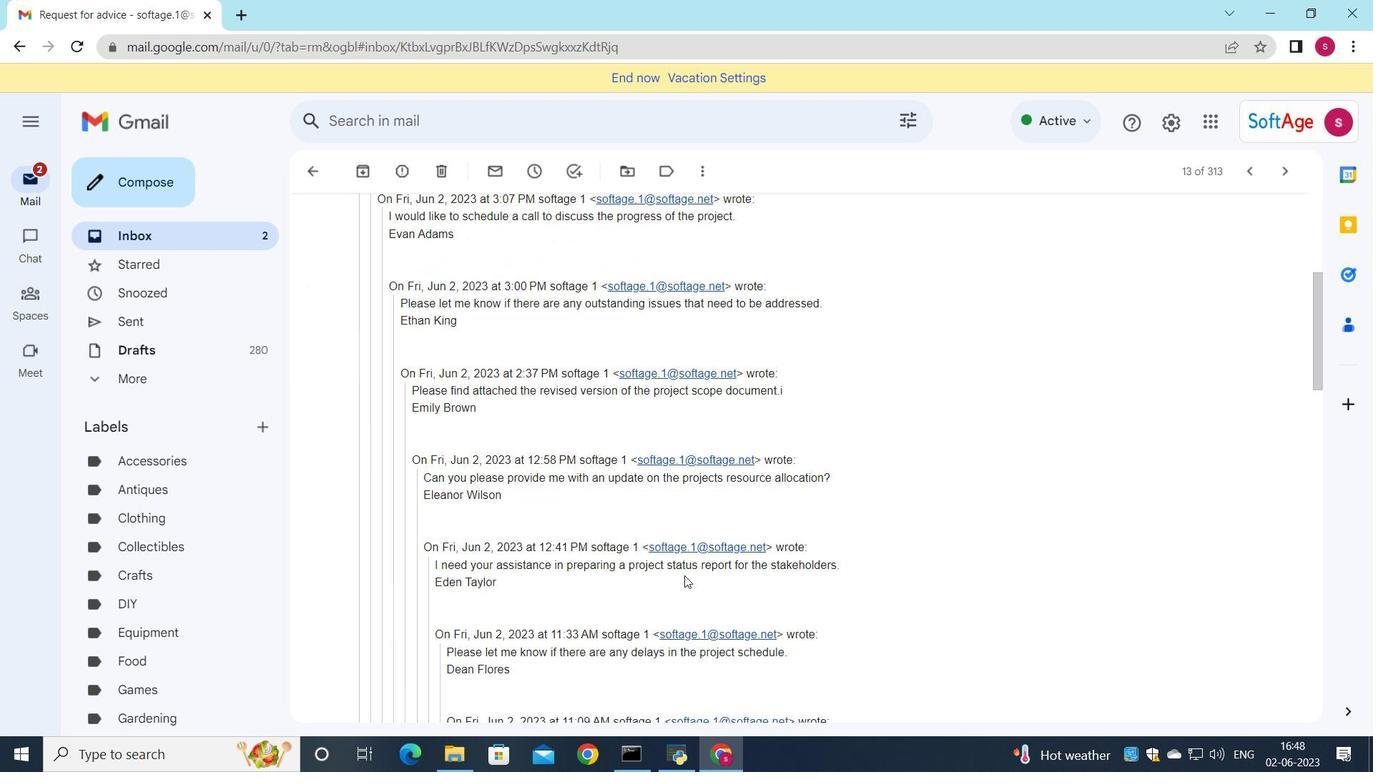 
Action: Mouse scrolled (683, 576) with delta (0, 0)
Screenshot: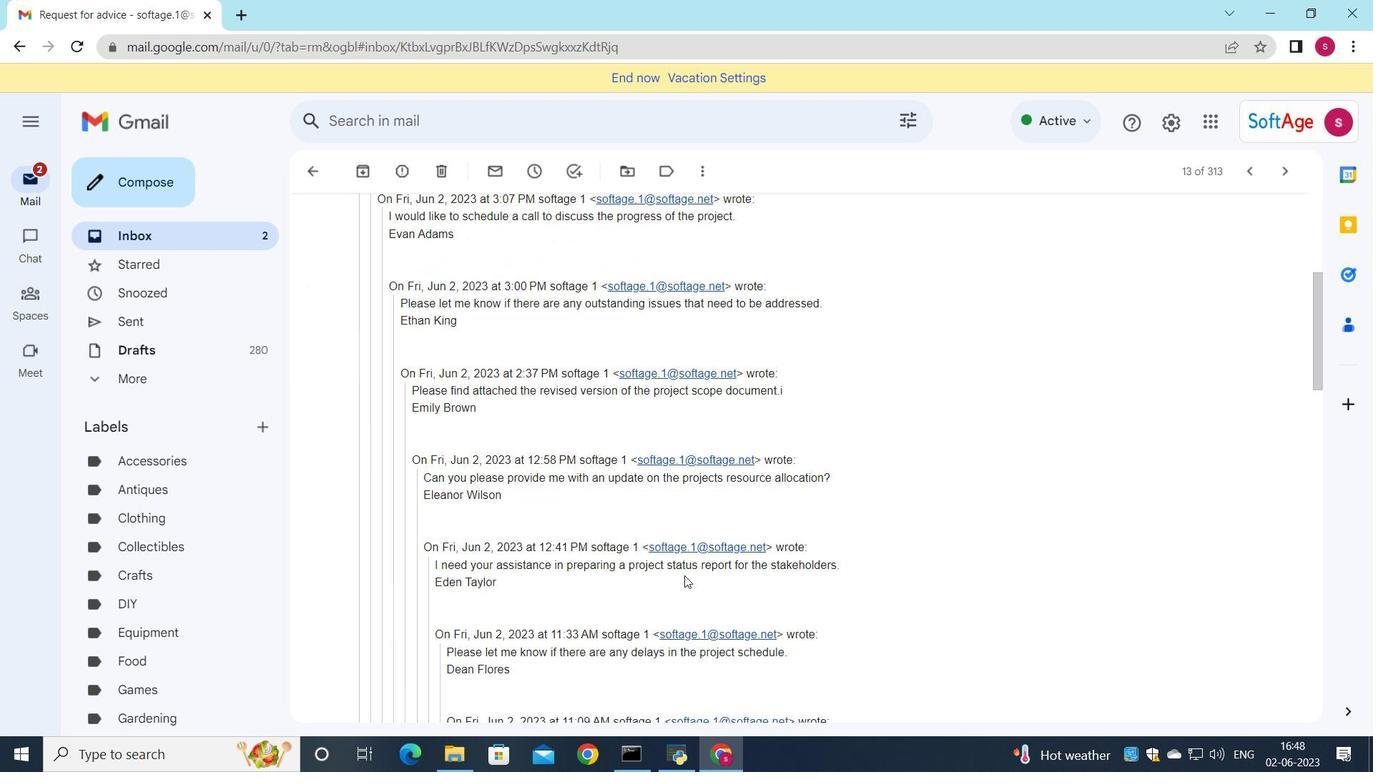
Action: Mouse moved to (681, 582)
Screenshot: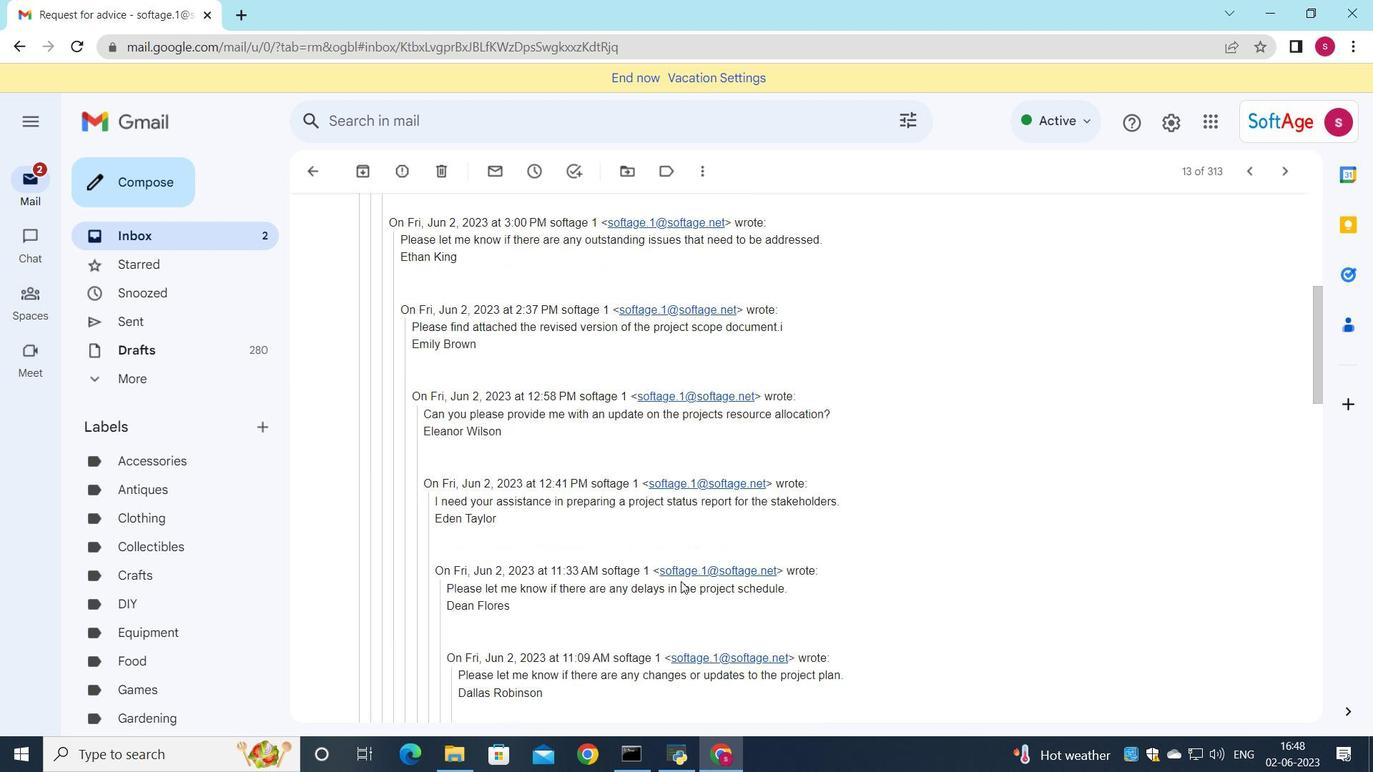 
Action: Mouse scrolled (681, 581) with delta (0, 0)
Screenshot: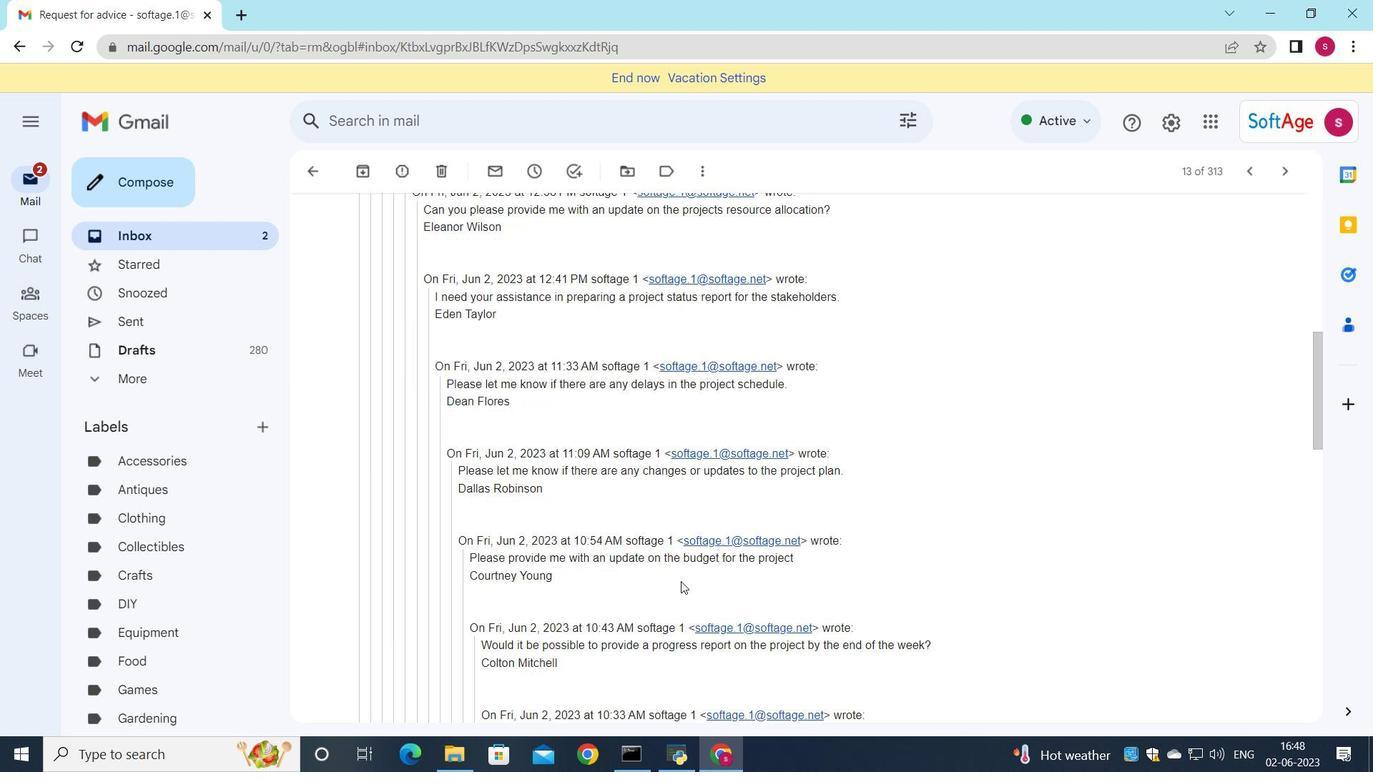 
Action: Mouse scrolled (681, 581) with delta (0, 0)
Screenshot: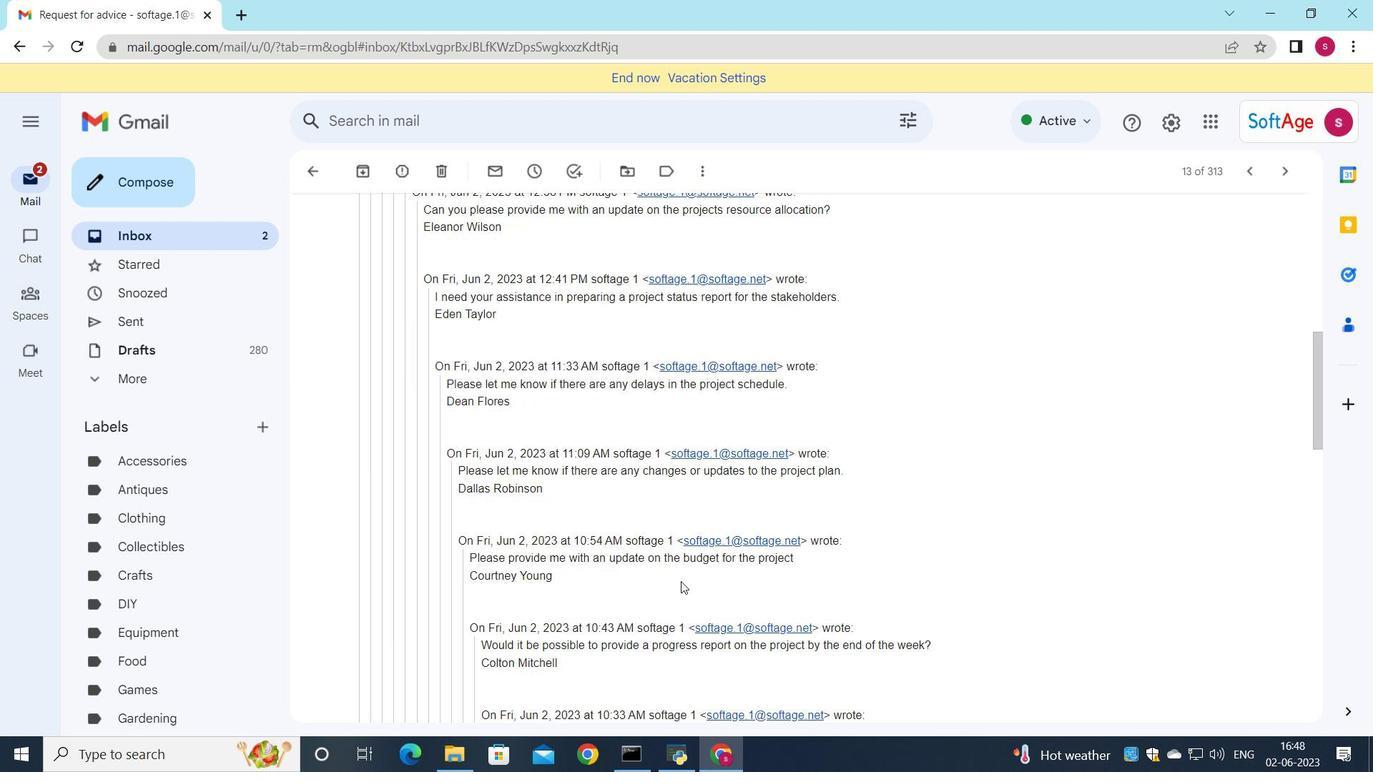 
Action: Mouse scrolled (681, 581) with delta (0, 0)
Screenshot: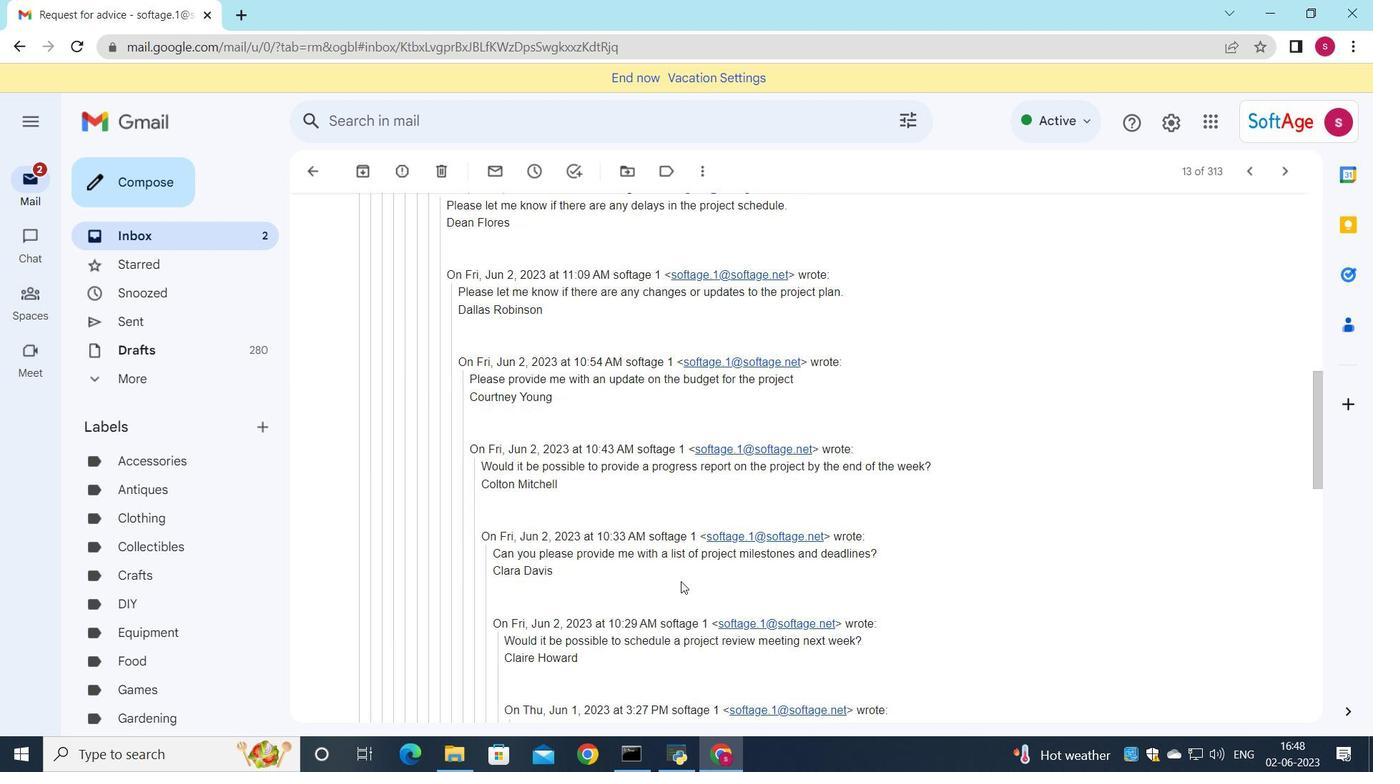 
Action: Mouse scrolled (681, 581) with delta (0, 0)
Screenshot: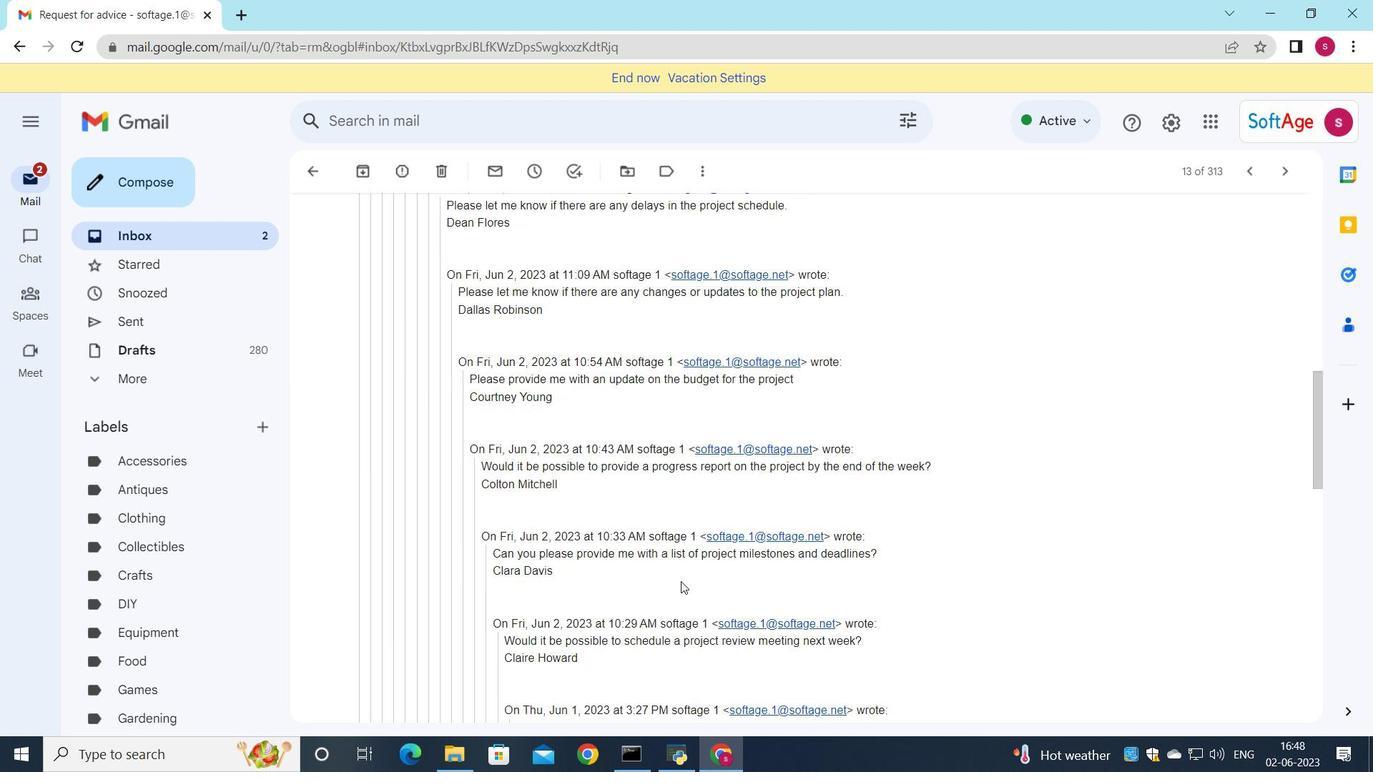 
Action: Mouse scrolled (681, 581) with delta (0, 0)
Screenshot: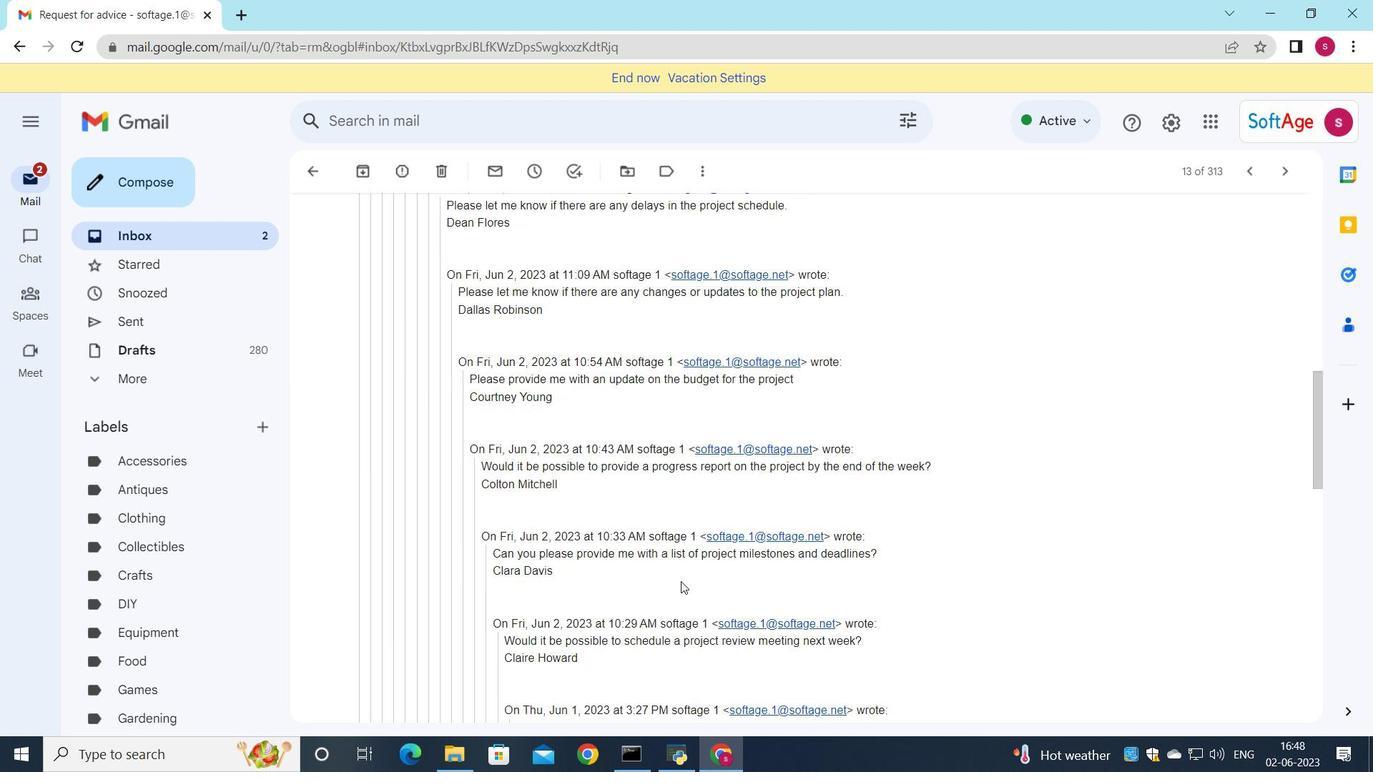 
Action: Mouse scrolled (681, 581) with delta (0, 0)
Screenshot: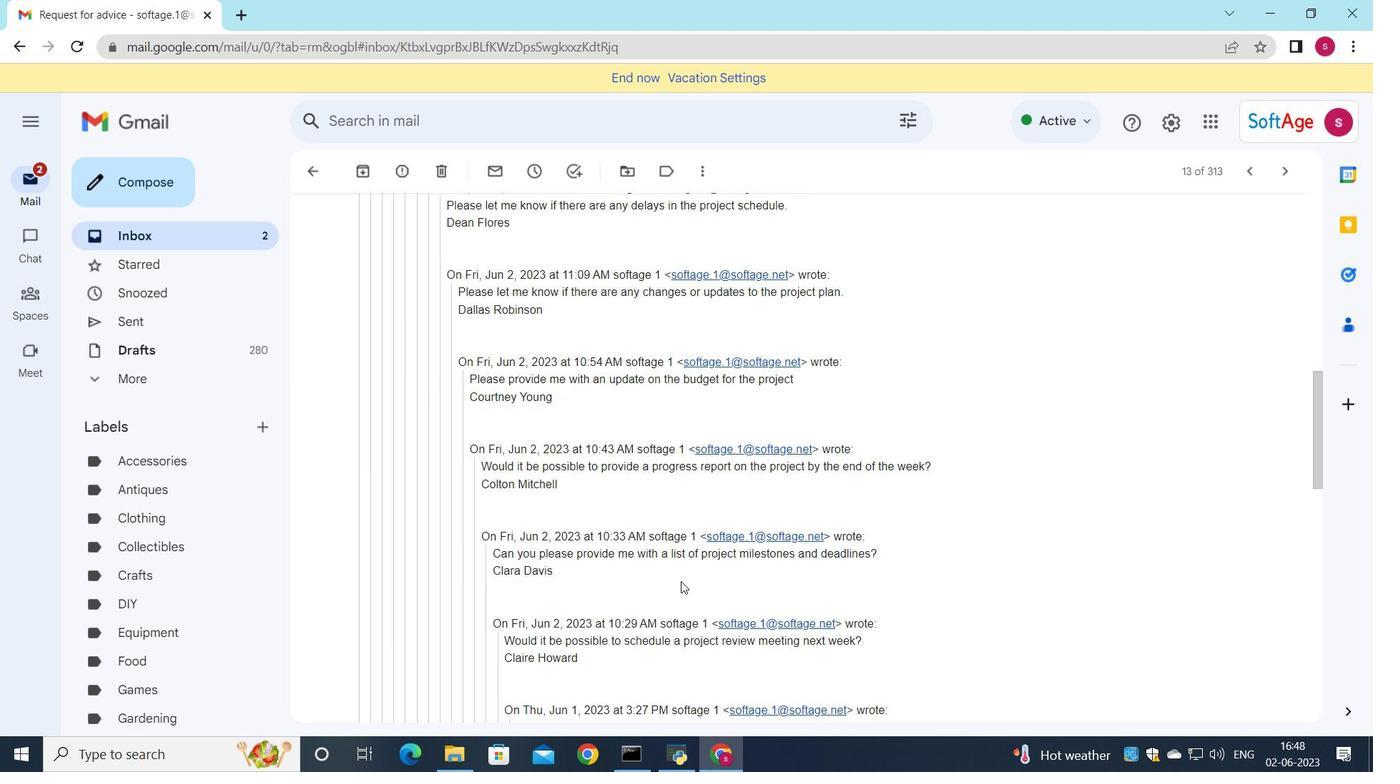 
Action: Mouse scrolled (681, 581) with delta (0, 0)
Screenshot: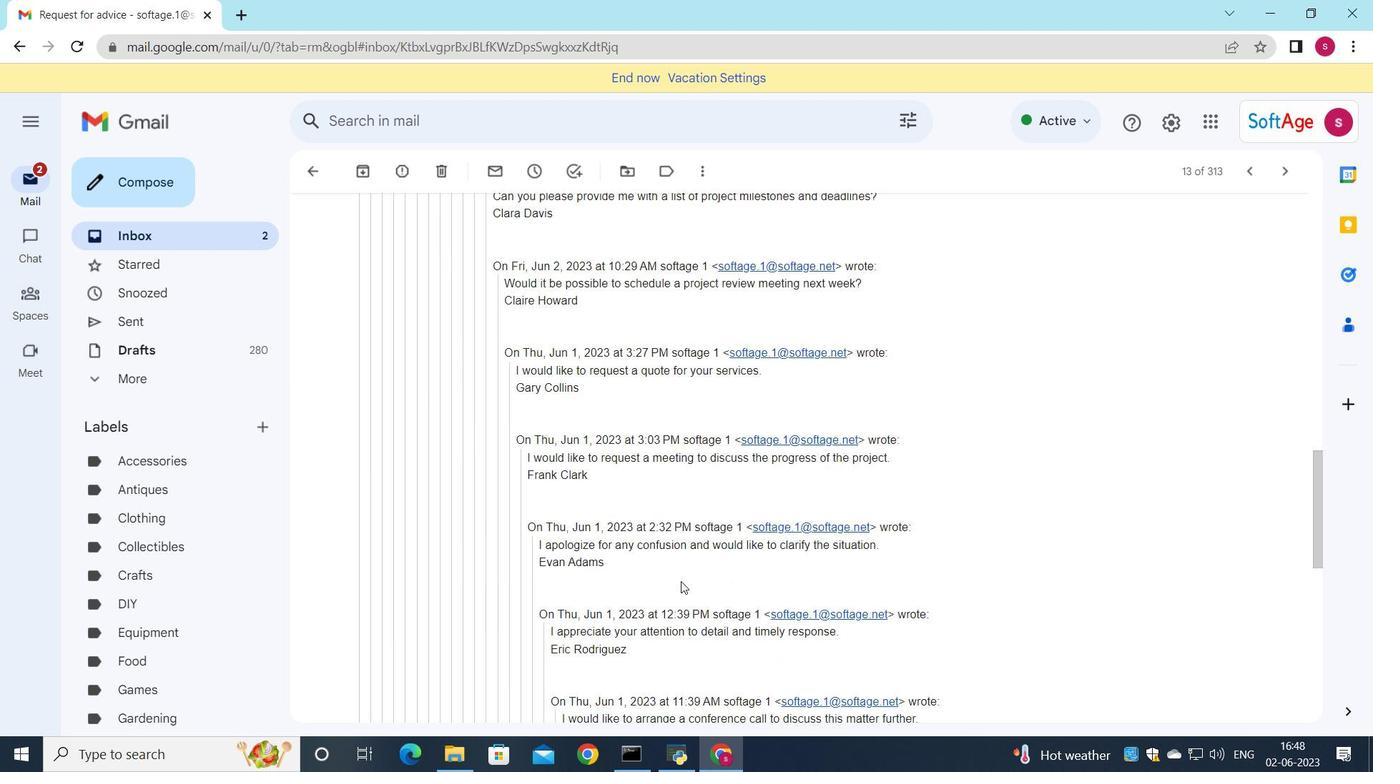 
Action: Mouse scrolled (681, 581) with delta (0, 0)
Screenshot: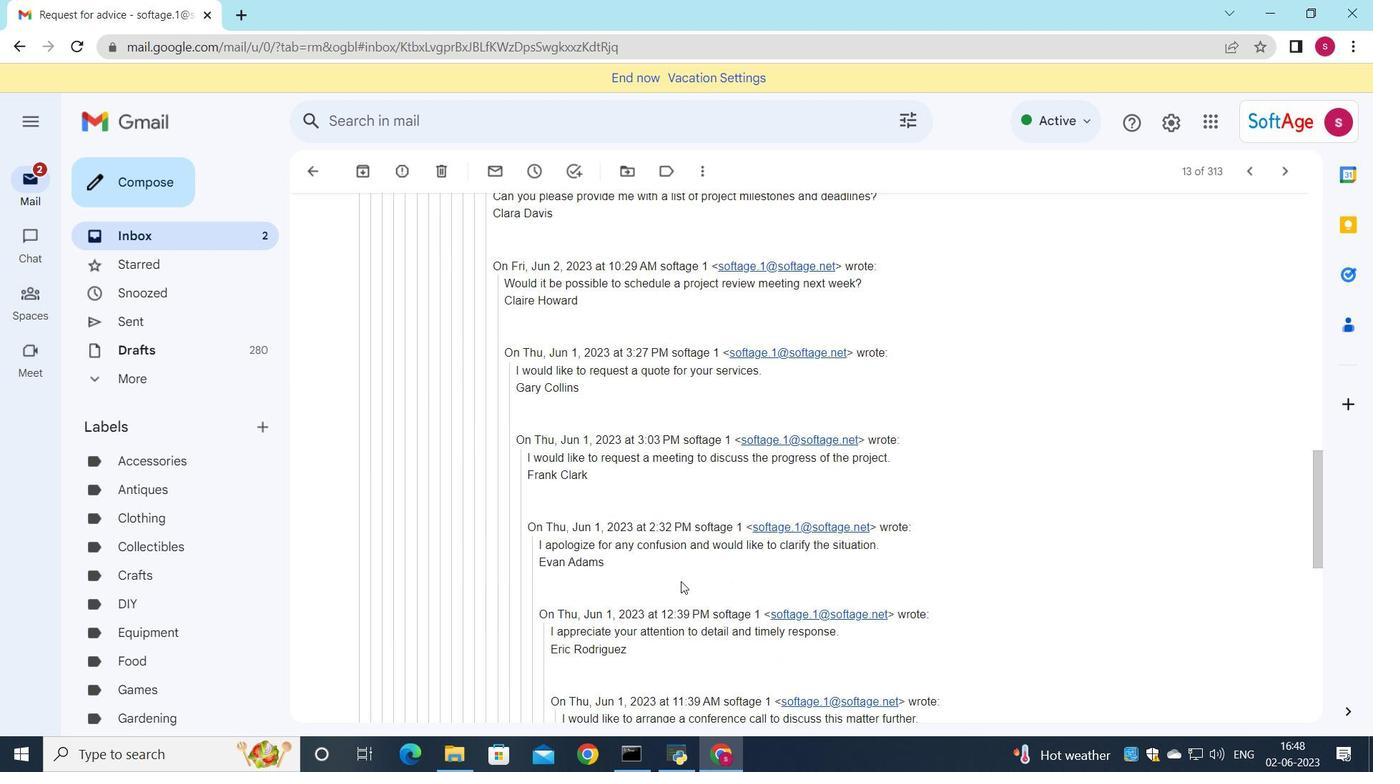 
Action: Mouse scrolled (681, 581) with delta (0, 0)
Screenshot: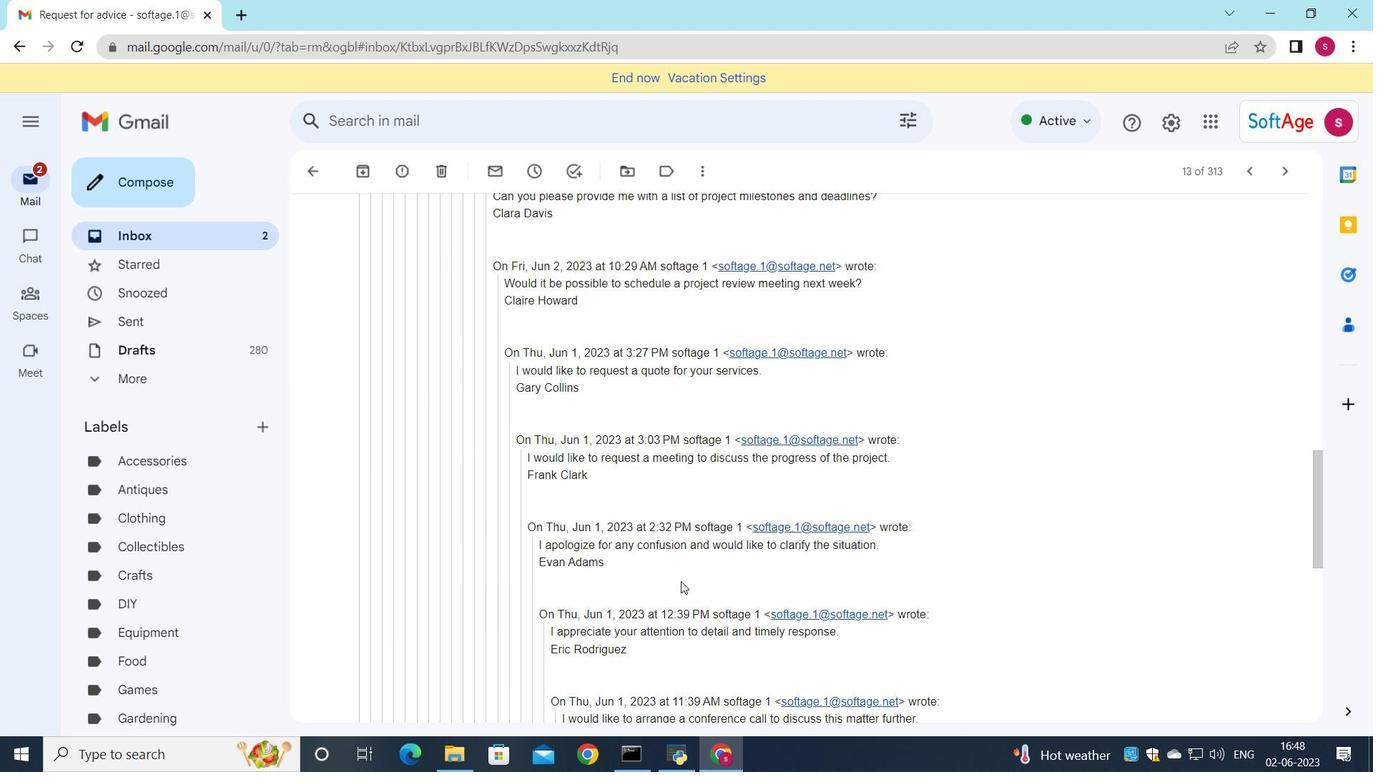 
Action: Mouse scrolled (681, 581) with delta (0, 0)
Screenshot: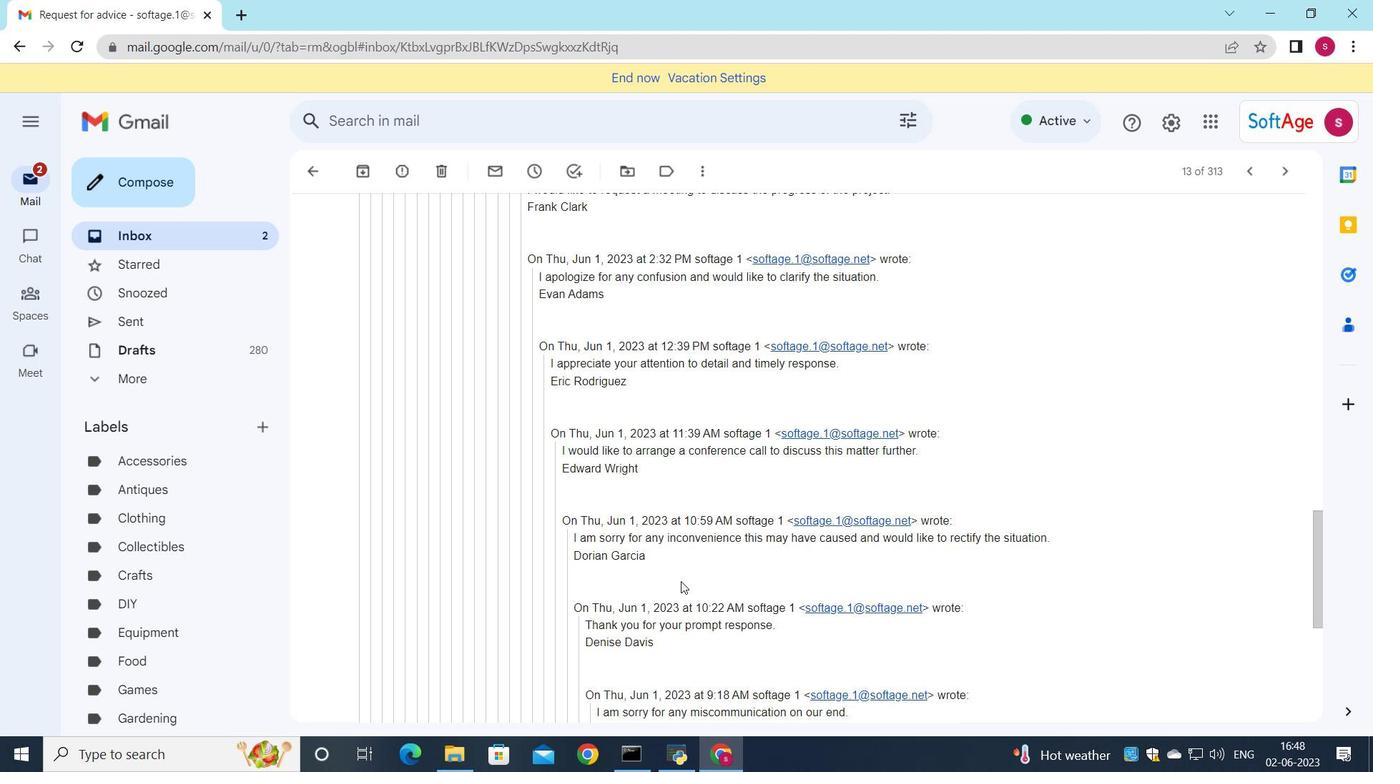 
Action: Mouse scrolled (681, 581) with delta (0, 0)
Screenshot: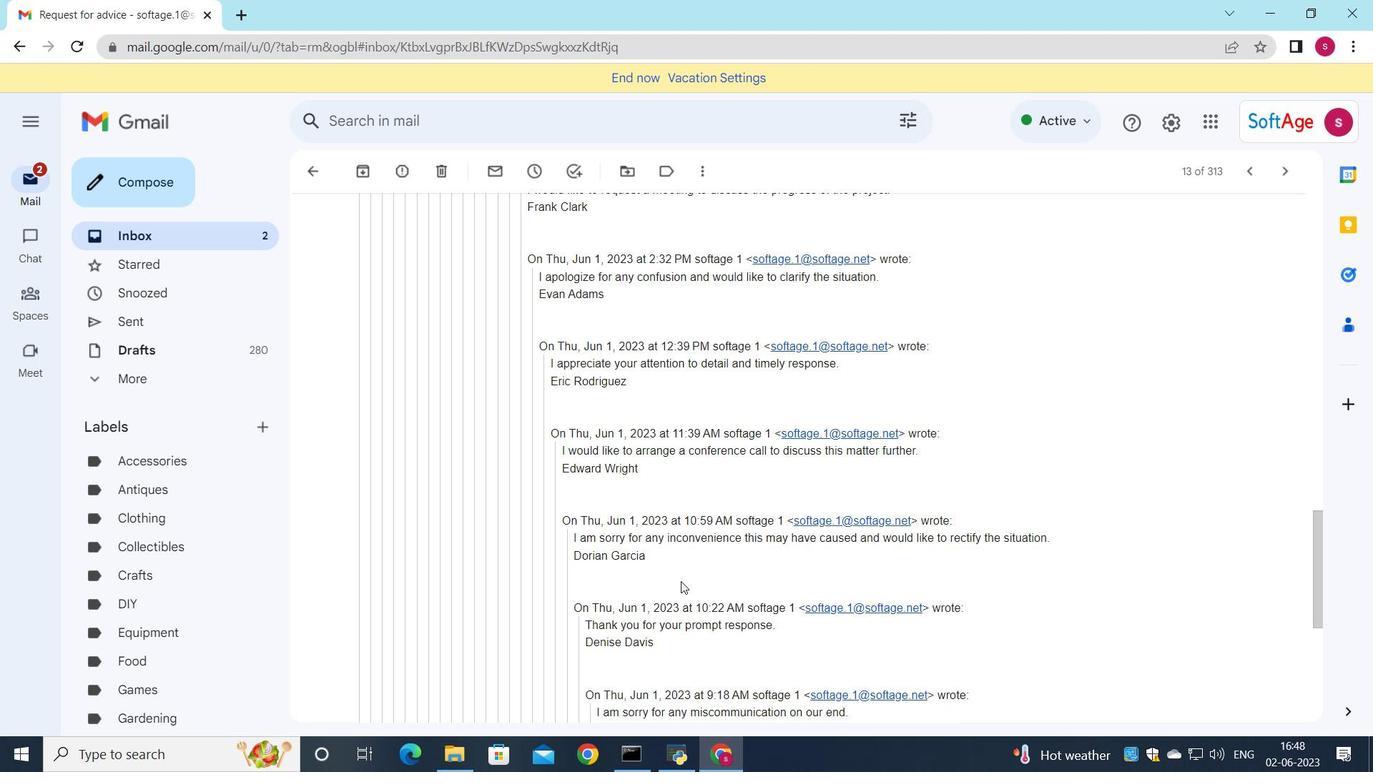 
Action: Mouse scrolled (681, 581) with delta (0, 0)
Screenshot: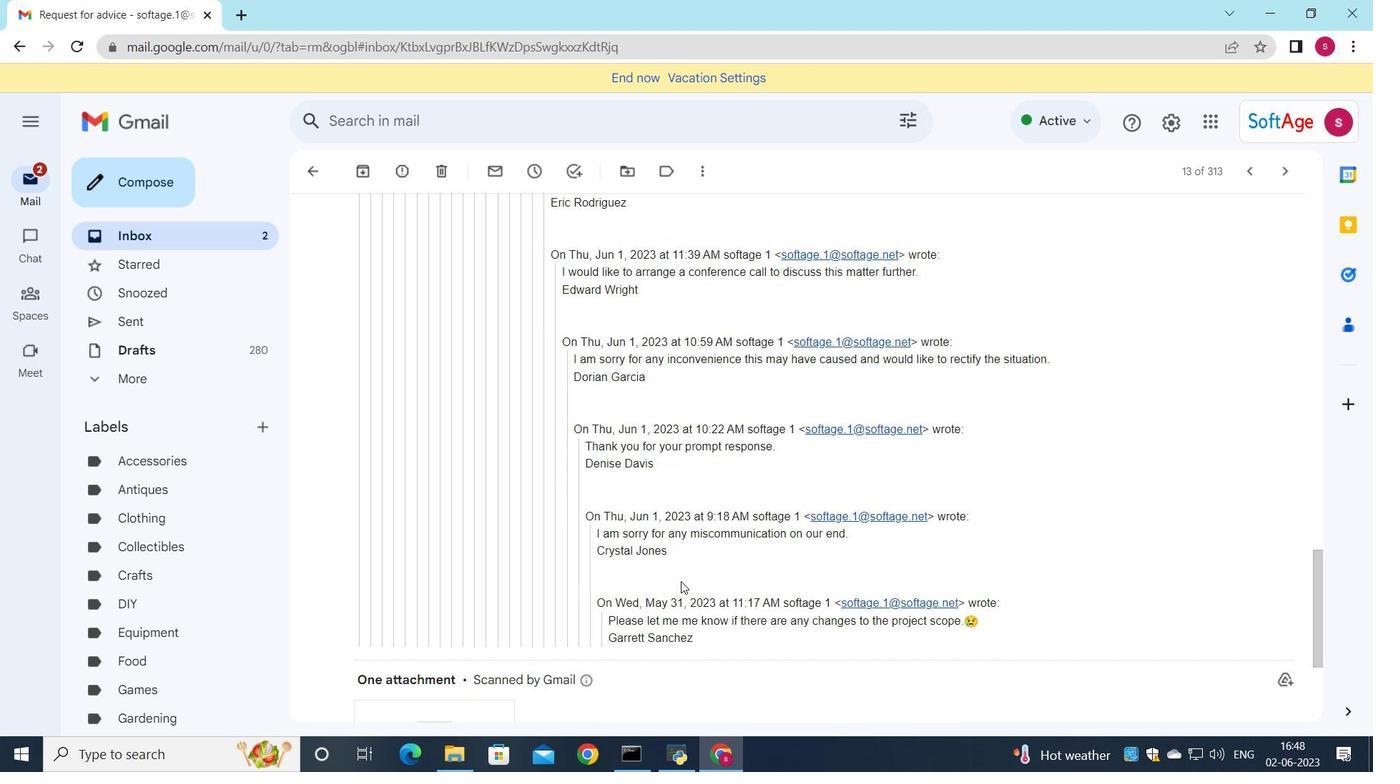 
Action: Mouse scrolled (681, 581) with delta (0, 0)
Screenshot: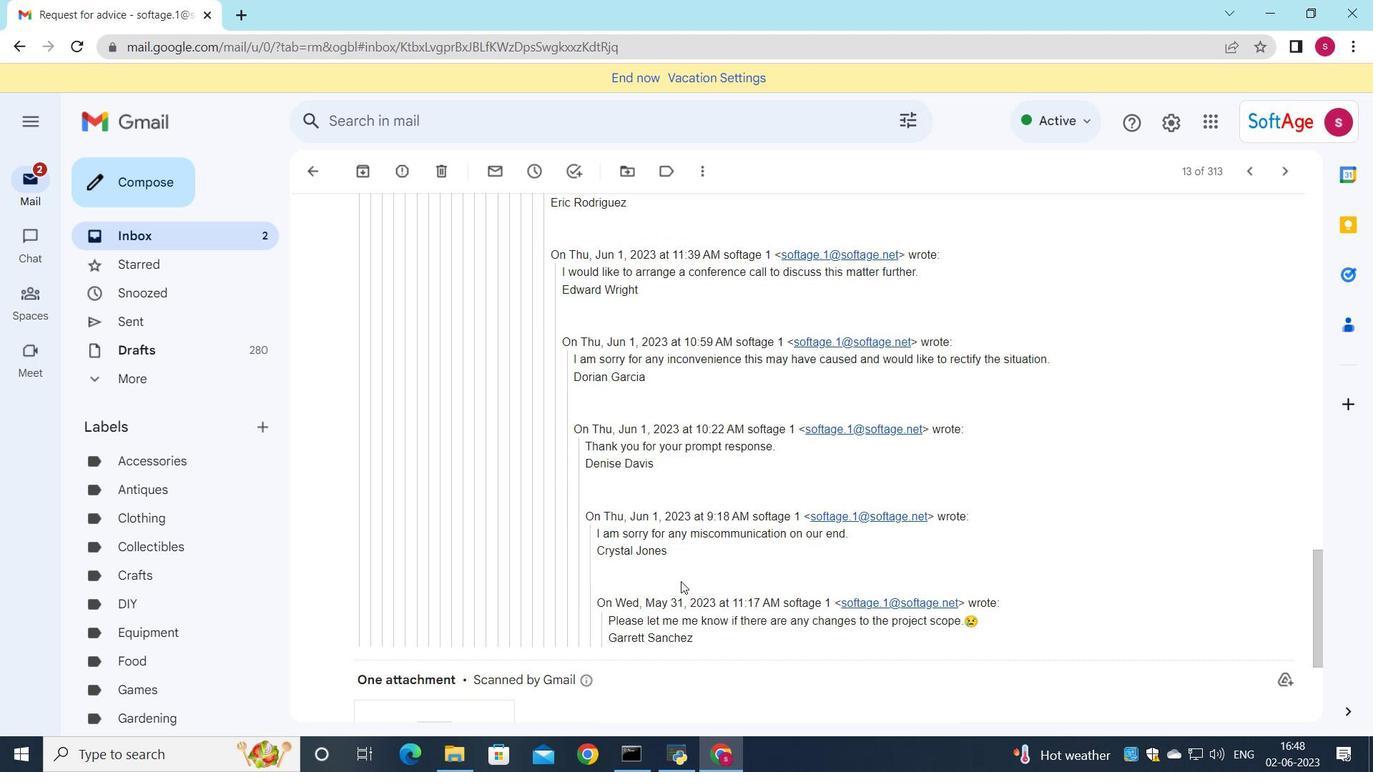 
Action: Mouse scrolled (681, 581) with delta (0, 0)
Screenshot: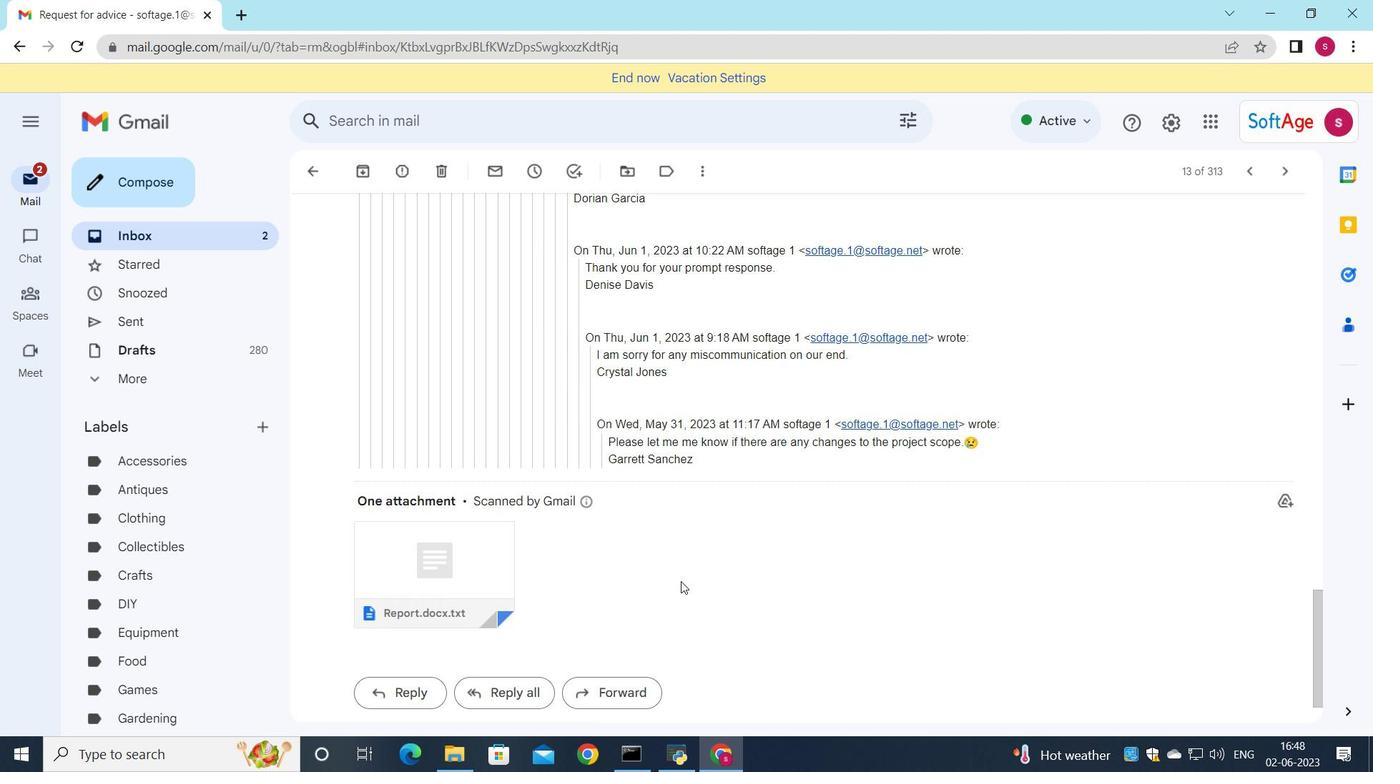 
Action: Mouse scrolled (681, 581) with delta (0, 0)
Screenshot: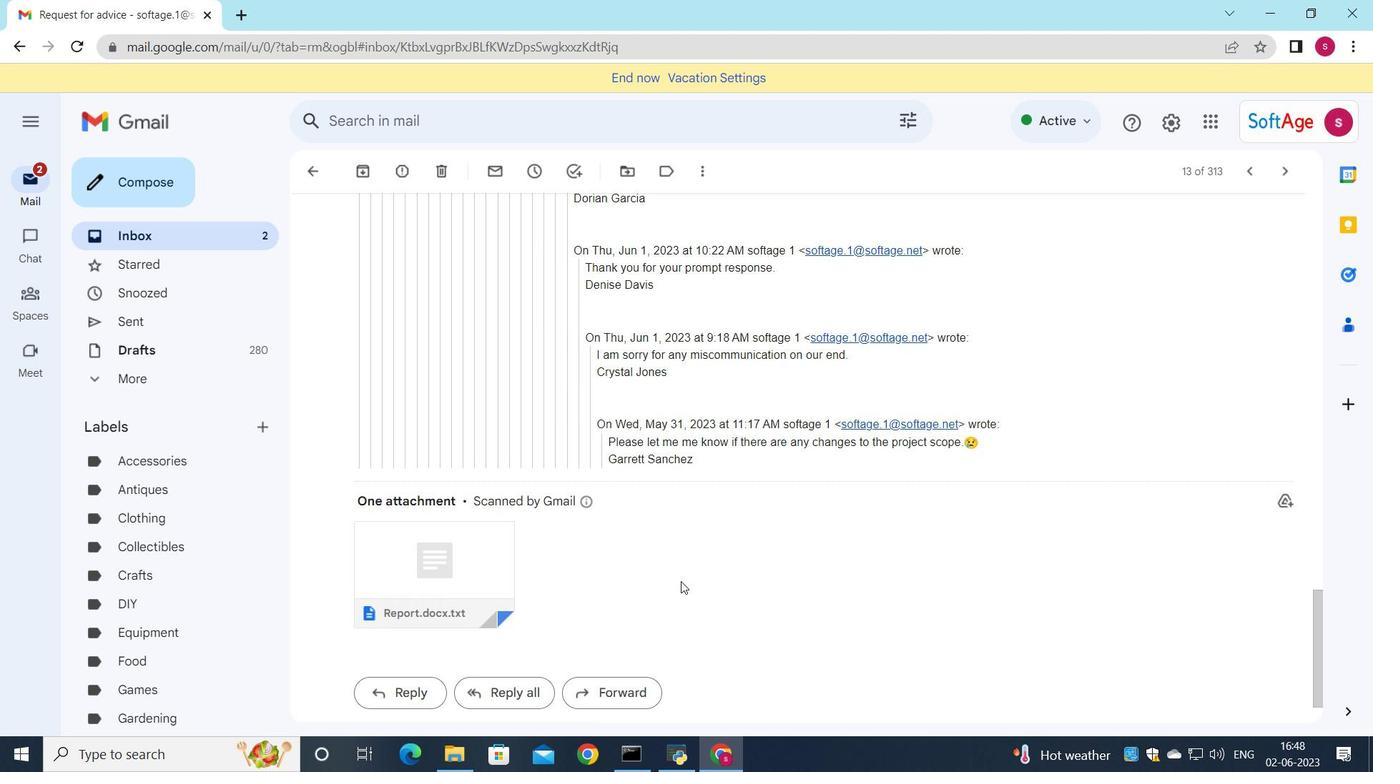 
Action: Mouse scrolled (681, 581) with delta (0, 0)
Screenshot: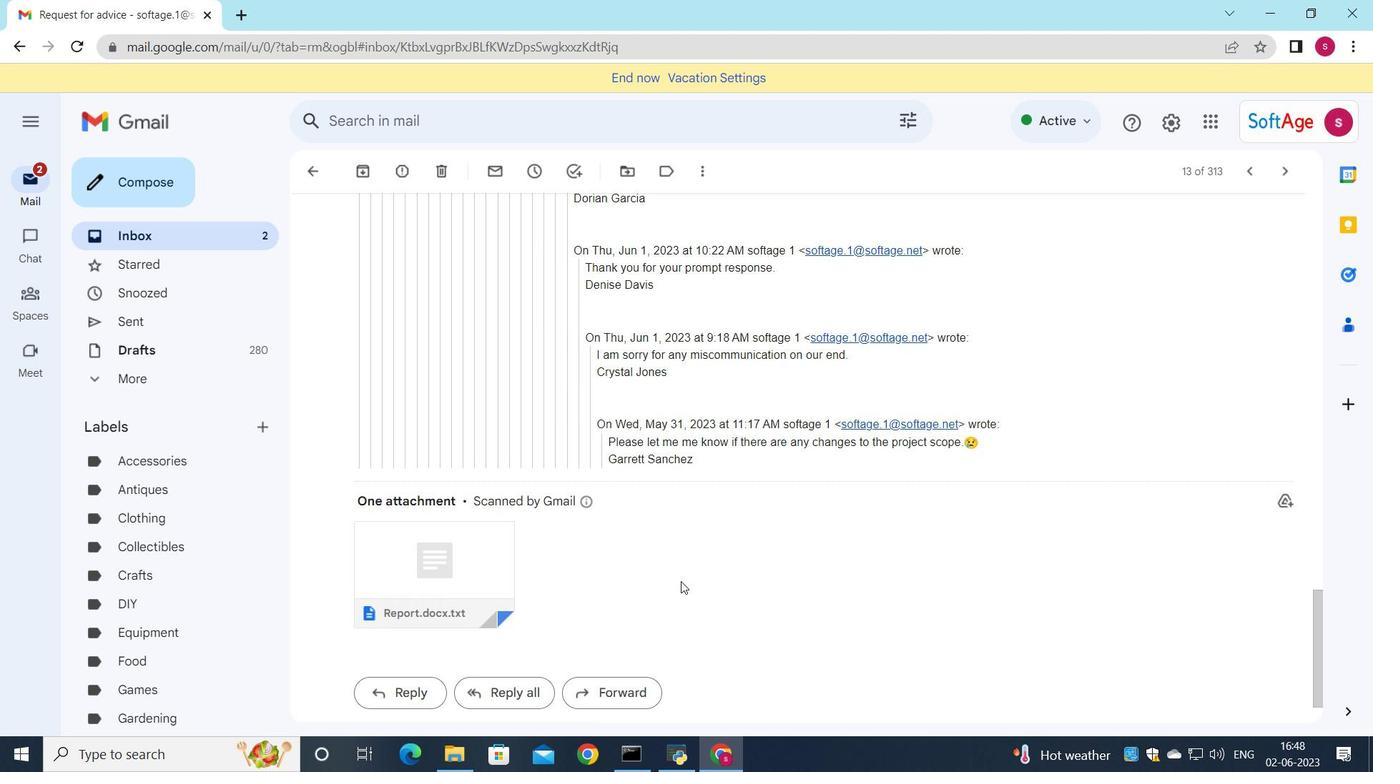 
Action: Mouse moved to (373, 631)
Screenshot: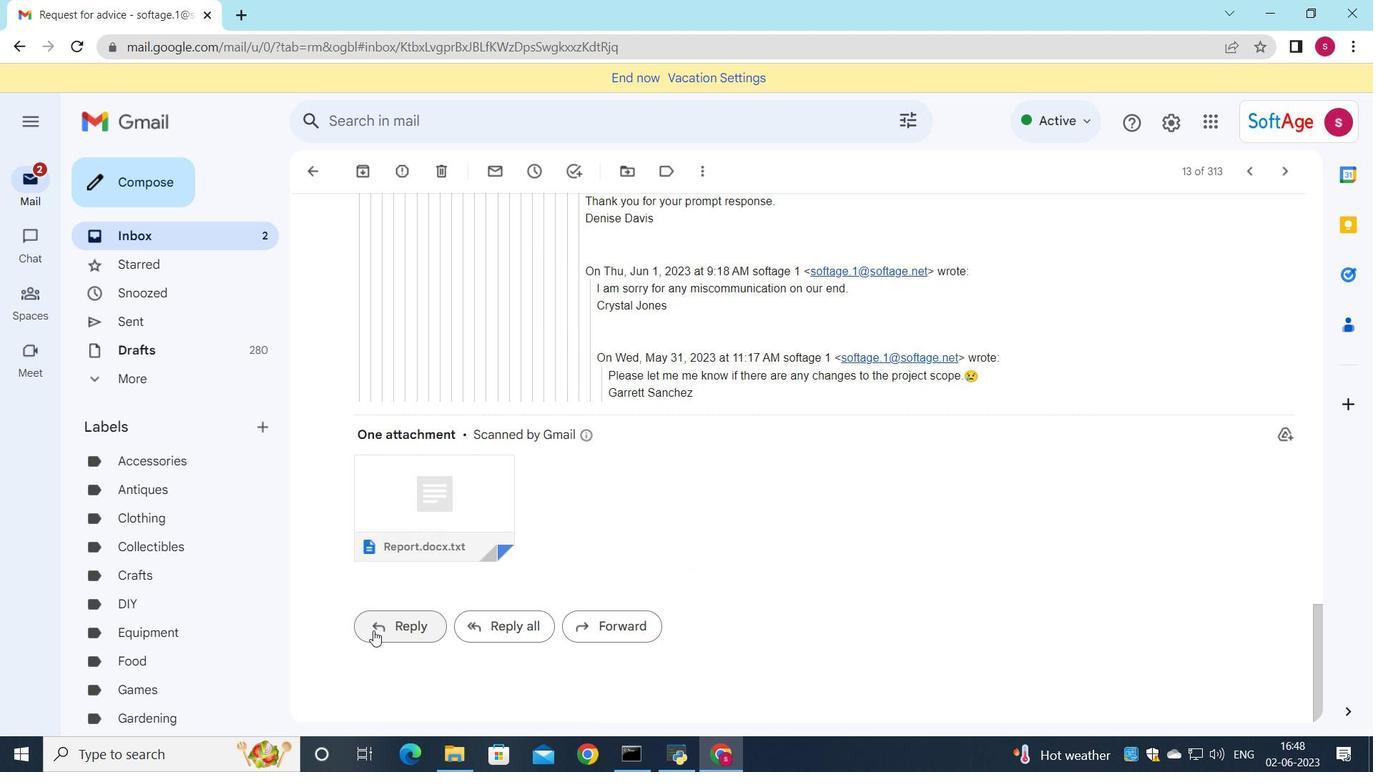 
Action: Mouse pressed left at (373, 631)
Screenshot: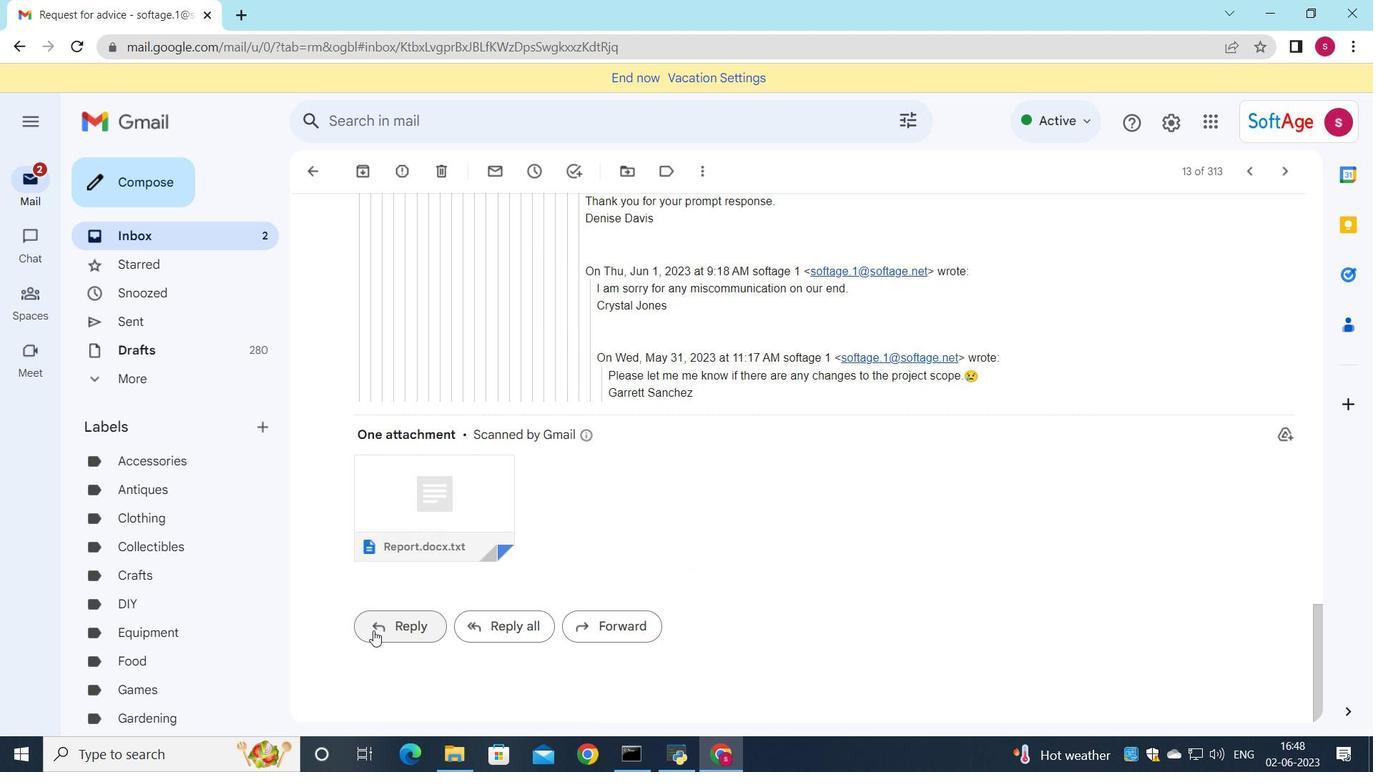 
Action: Mouse moved to (395, 488)
Screenshot: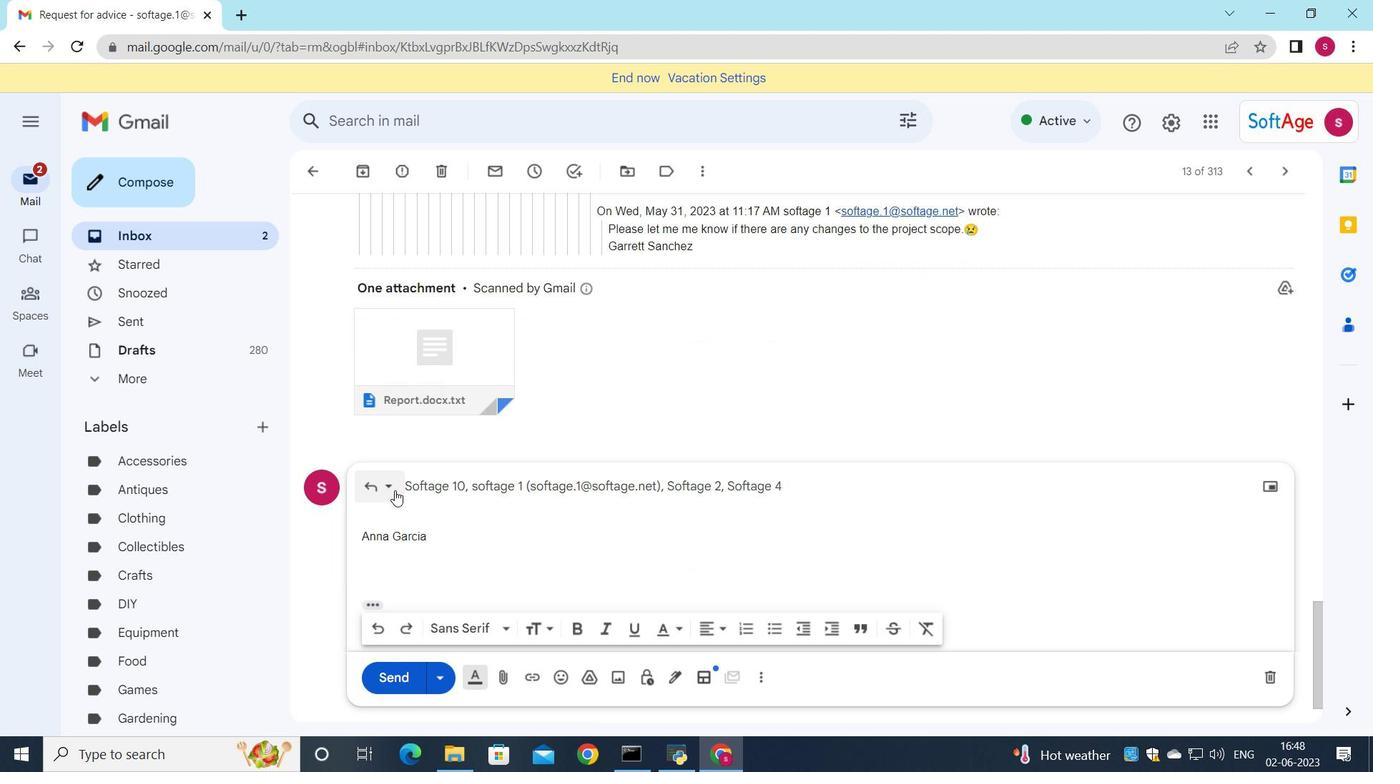 
Action: Mouse pressed left at (395, 488)
Screenshot: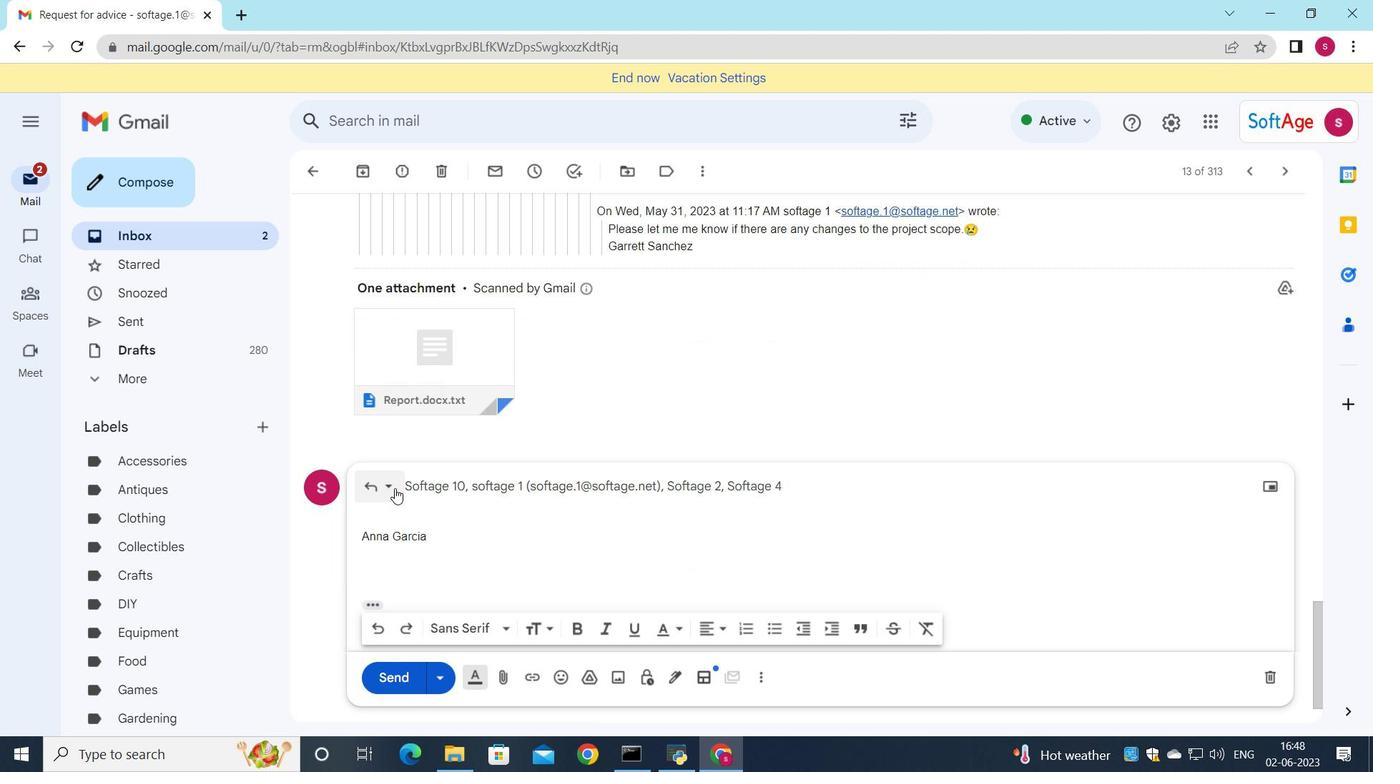 
Action: Mouse moved to (415, 610)
Screenshot: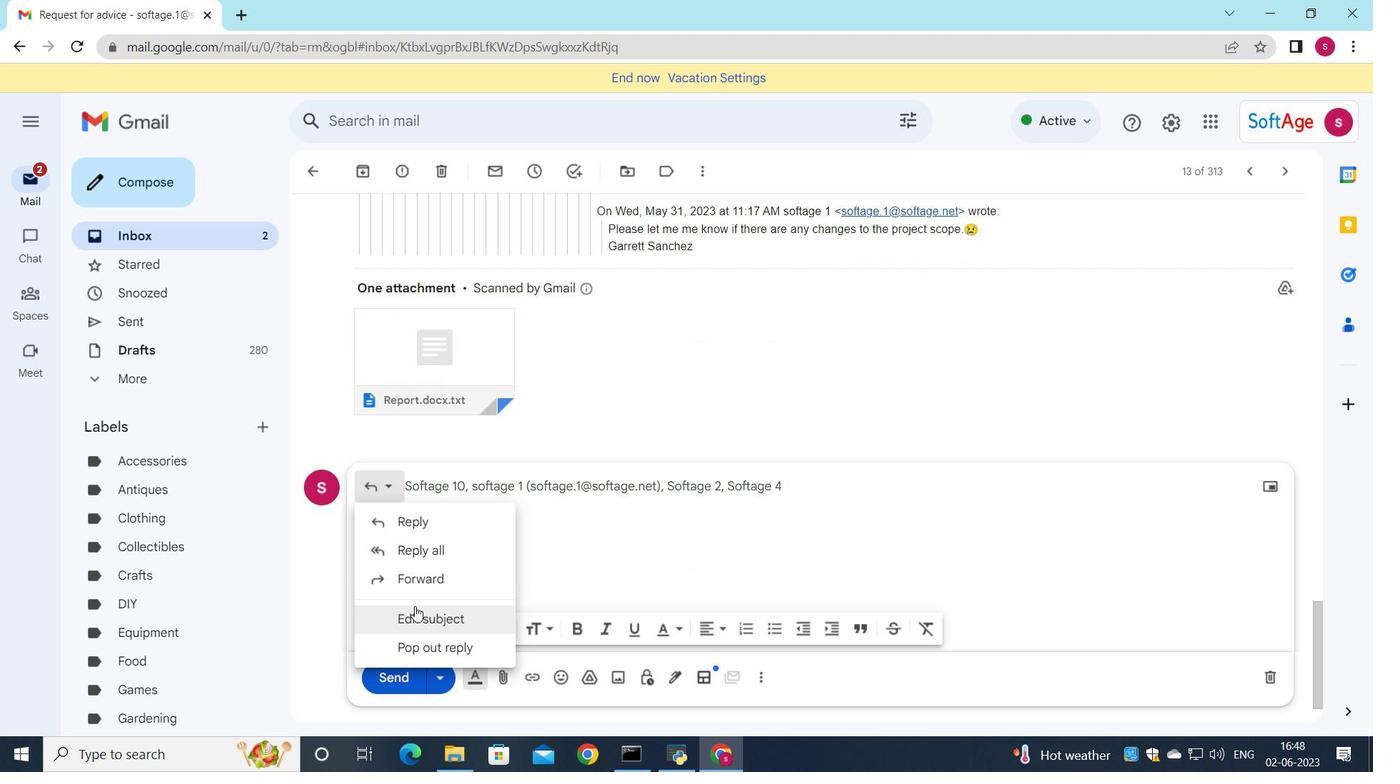 
Action: Mouse pressed left at (415, 610)
Screenshot: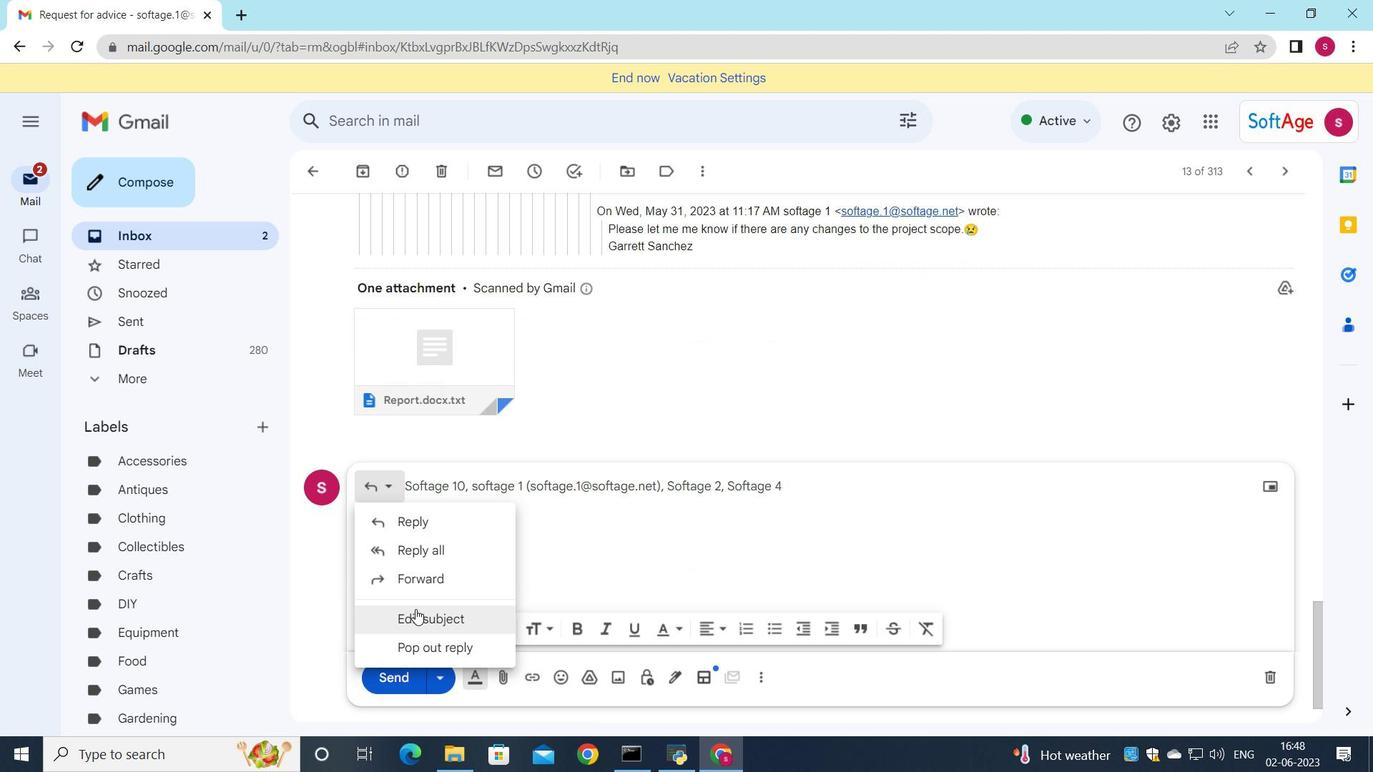 
Action: Mouse moved to (1270, 242)
Screenshot: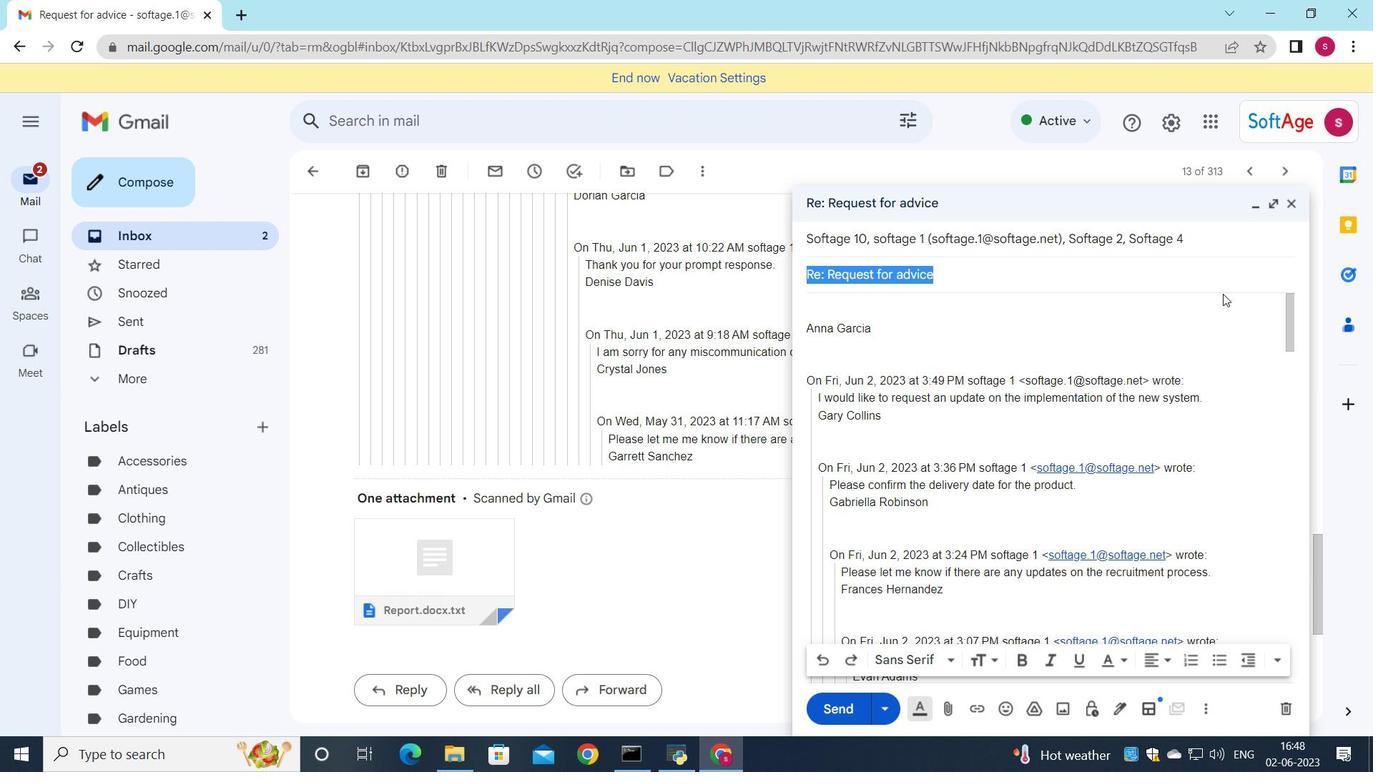 
Action: Key pressed <Key.shift><Key.shift><Key.shift><Key.shift><Key.shift>Request<Key.space>for<Key.space>a<Key.space>meeting
Screenshot: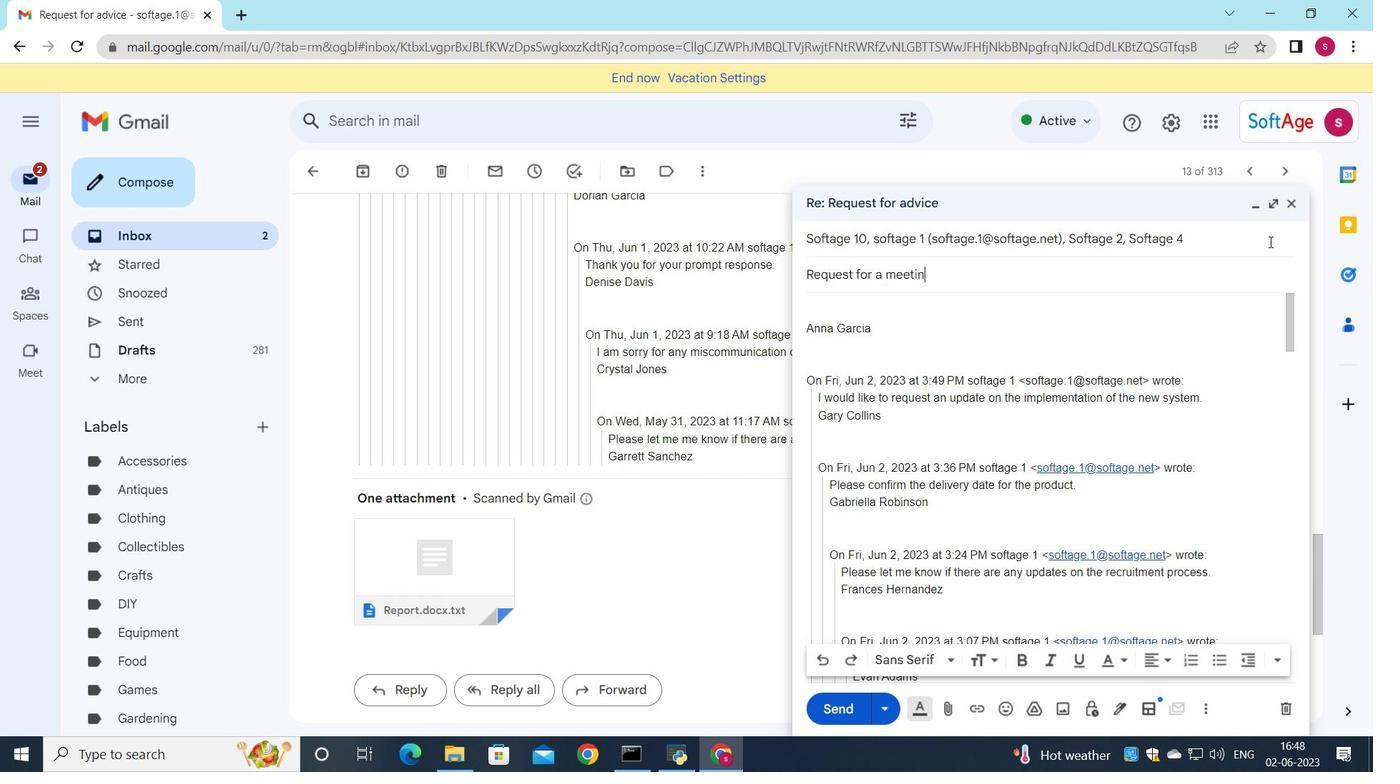 
Action: Mouse moved to (830, 312)
Screenshot: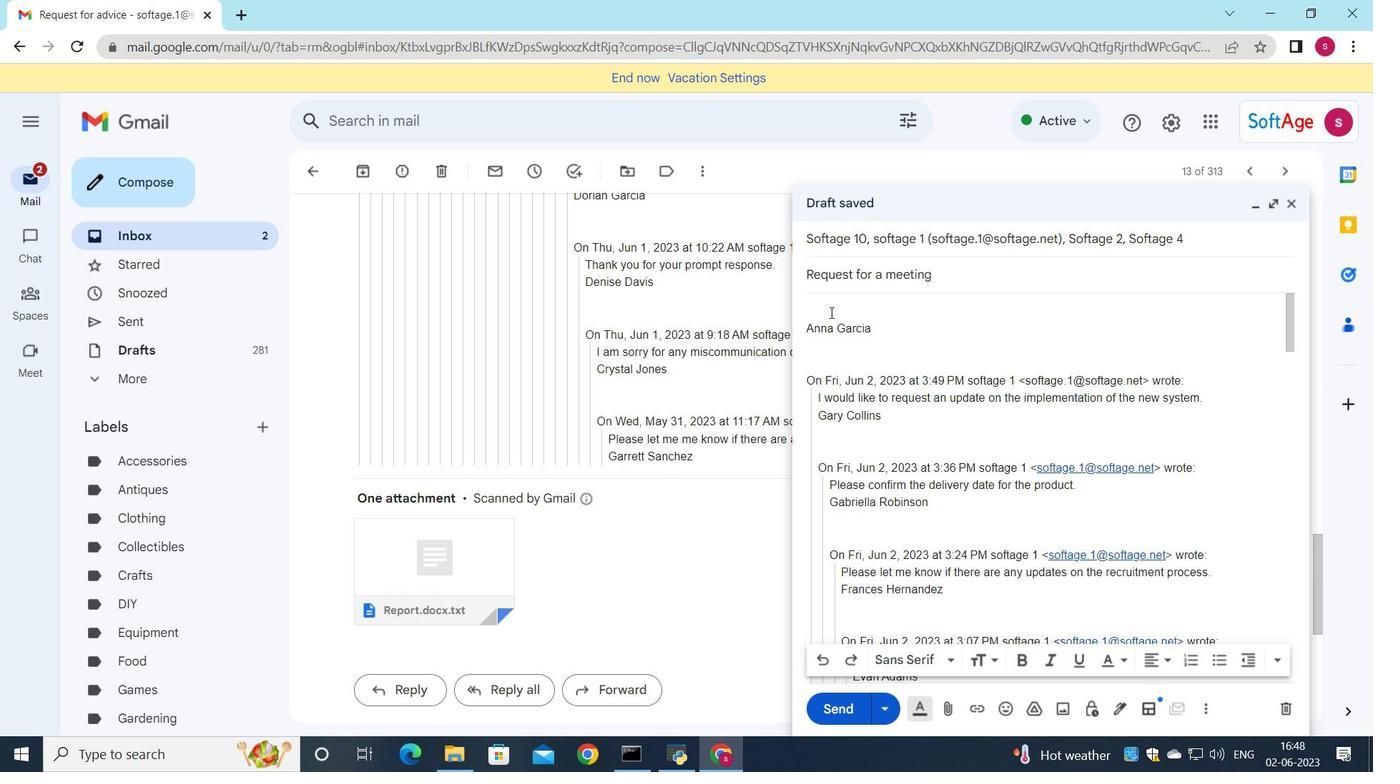
Action: Mouse pressed left at (830, 312)
Screenshot: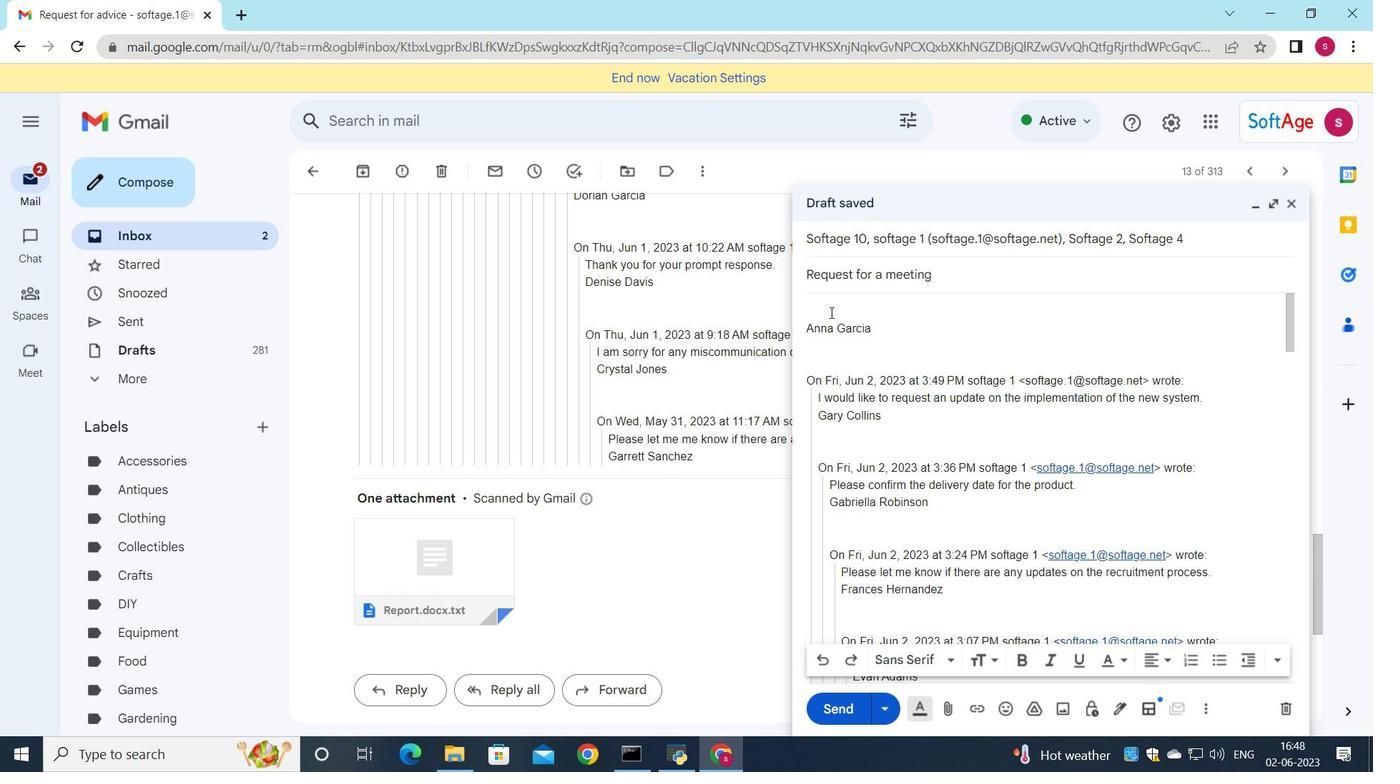 
Action: Mouse moved to (834, 314)
Screenshot: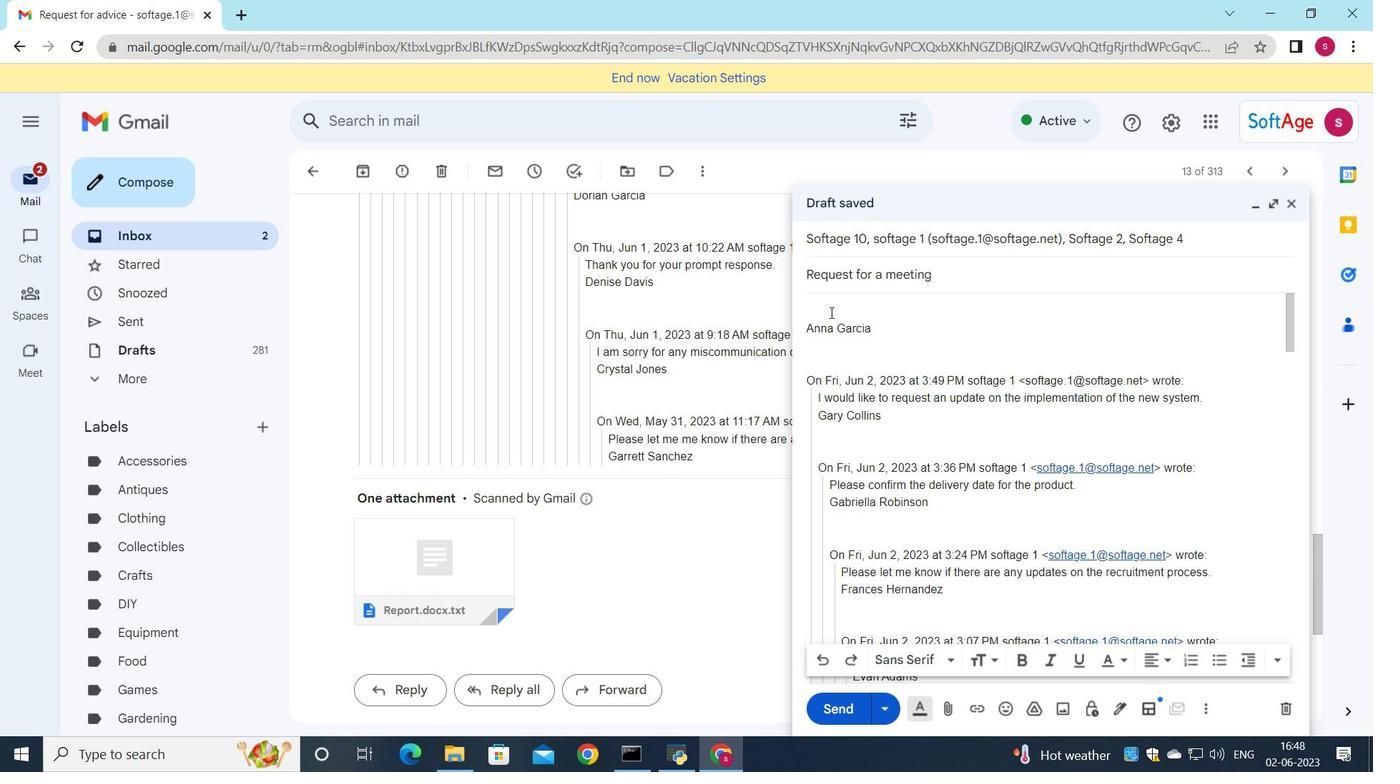 
Action: Key pressed <Key.shift>I<Key.space>would<Key.space>like<Key.space>to<Key.space>schedule<Key.space>a<Key.space>cl<Key.backspace>all<Key.space>to<Key.space>discuss<Key.space>the<Key.space>progress<Key.space>of<Key.space>the<Key.space>new<Key.space>product<Key.space>development.
Screenshot: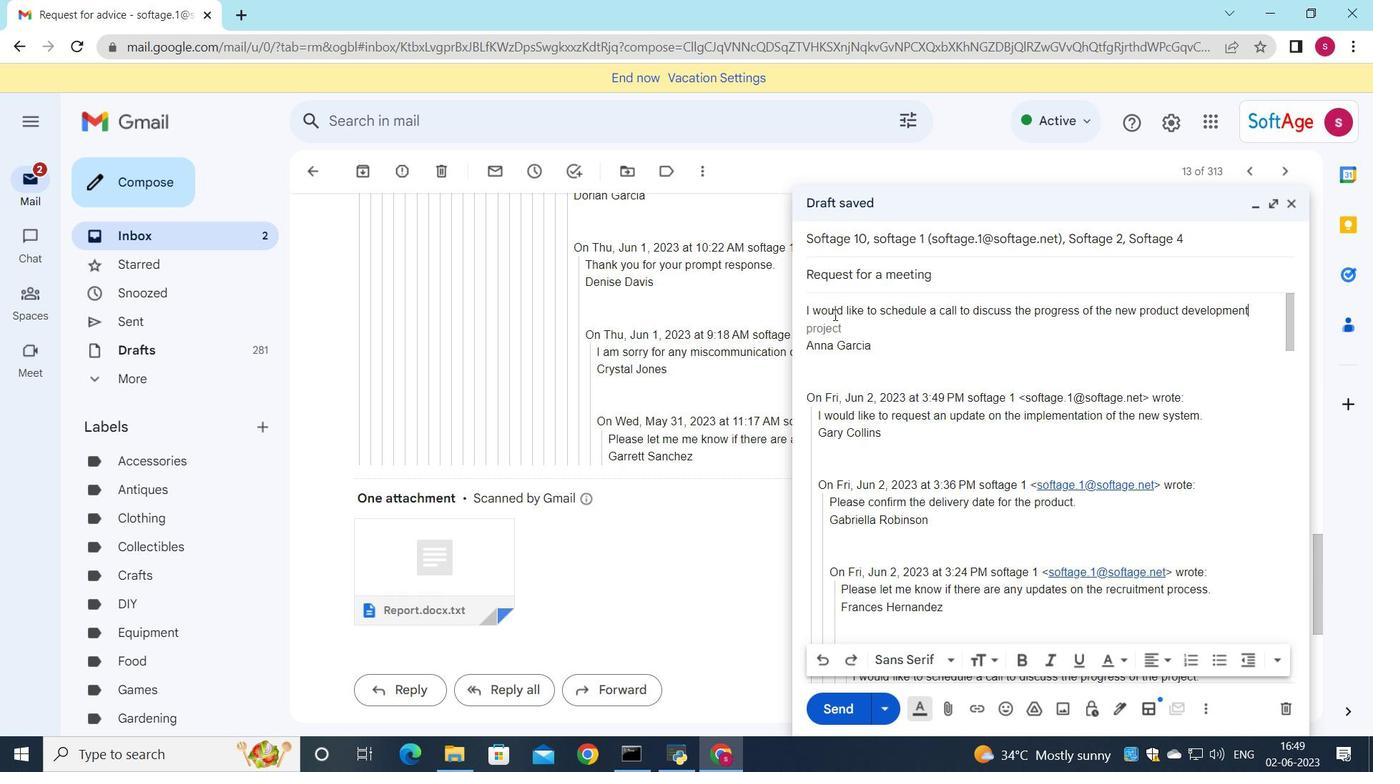 
Action: Mouse moved to (803, 311)
Screenshot: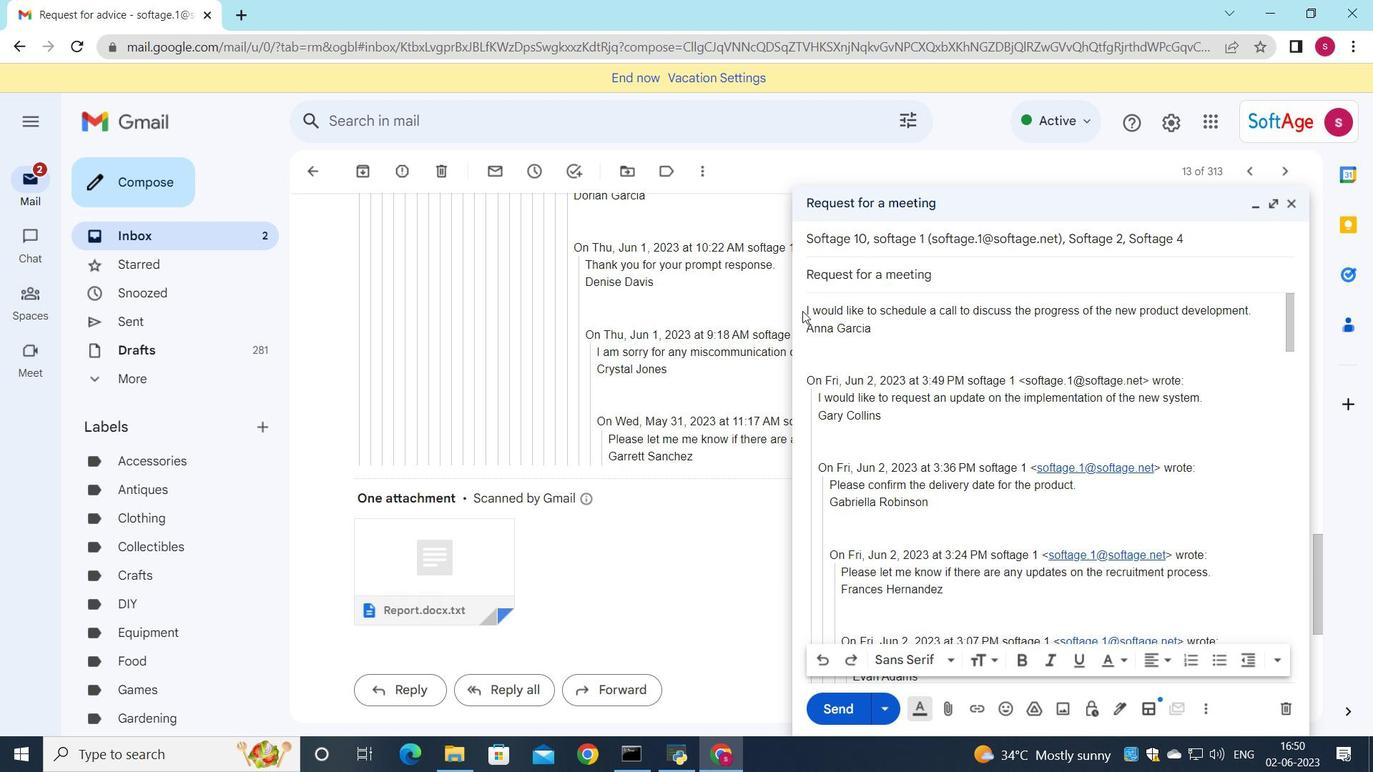 
Action: Mouse pressed left at (803, 311)
Screenshot: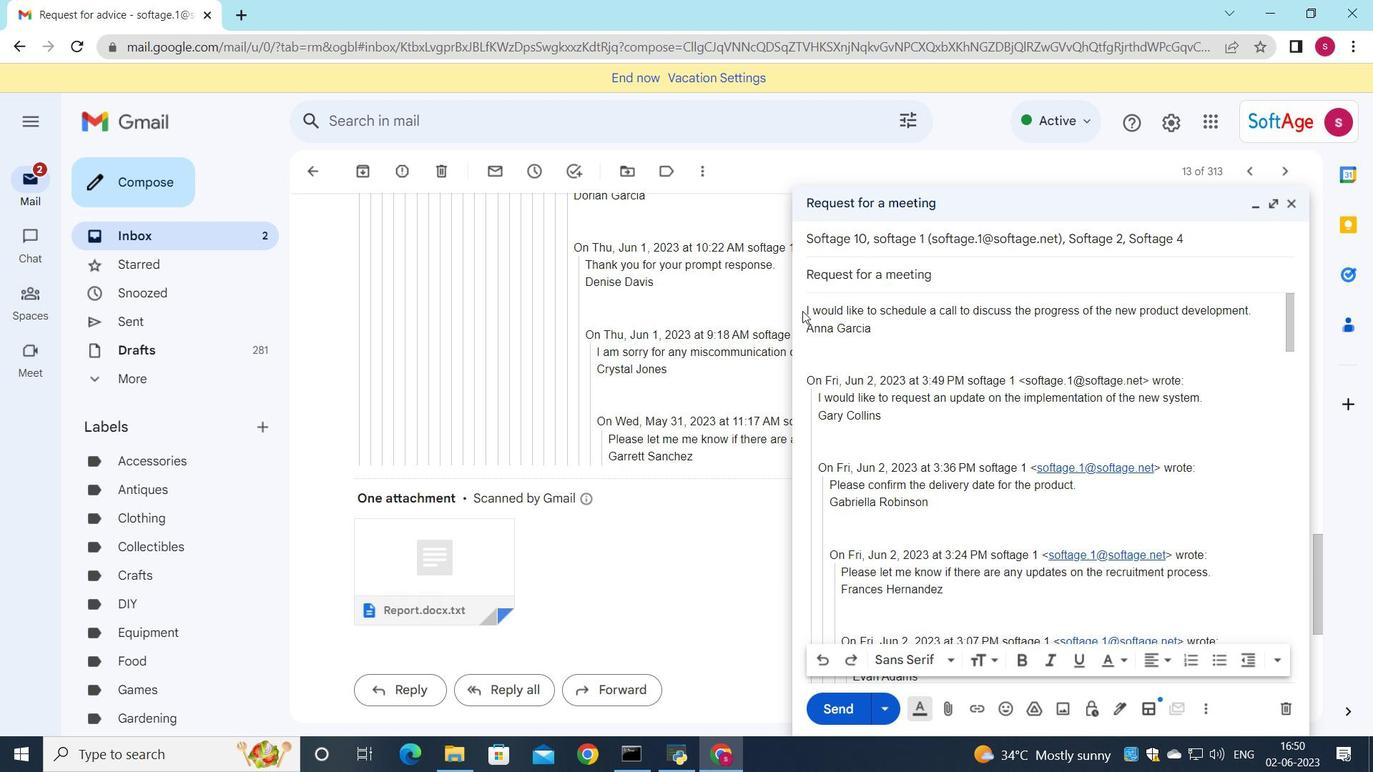 
Action: Mouse moved to (800, 315)
Screenshot: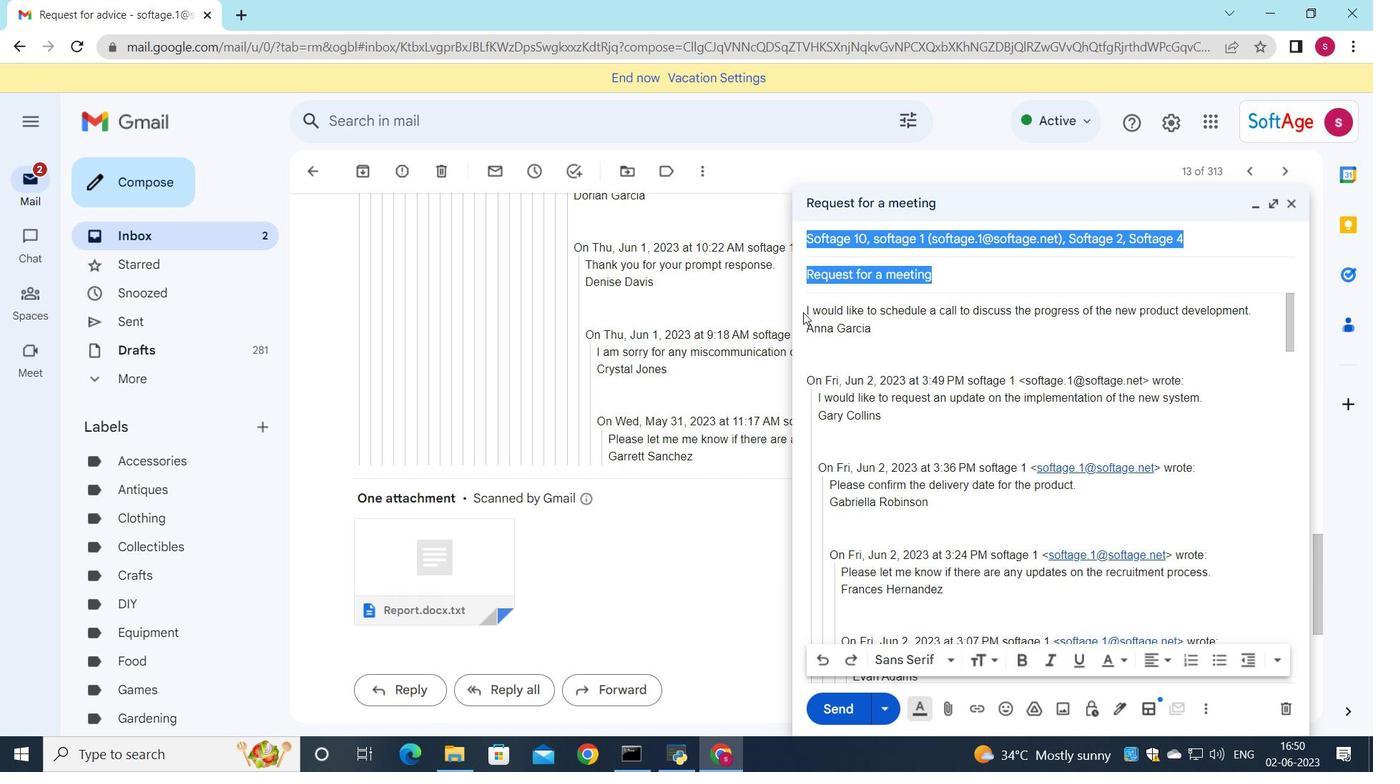 
Action: Mouse pressed left at (800, 315)
Screenshot: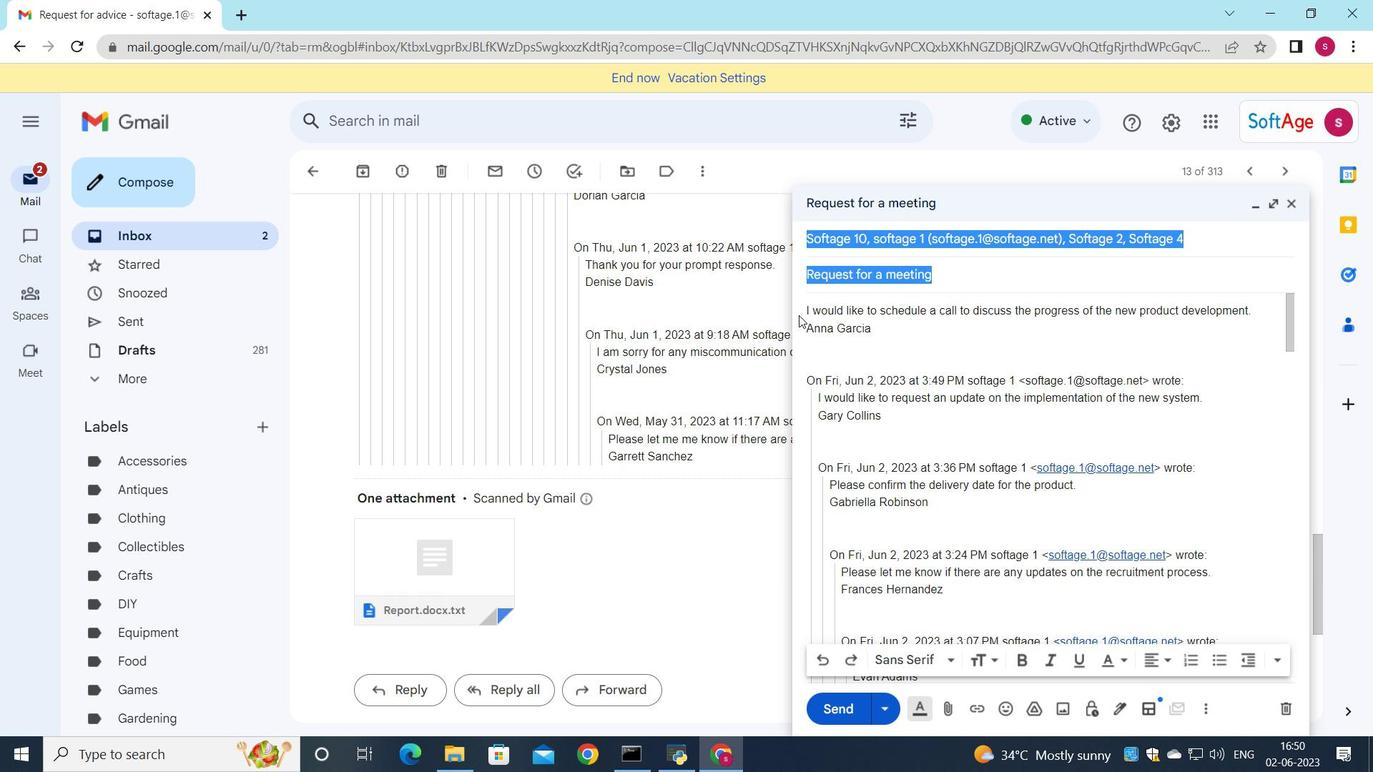 
Action: Mouse moved to (800, 311)
Screenshot: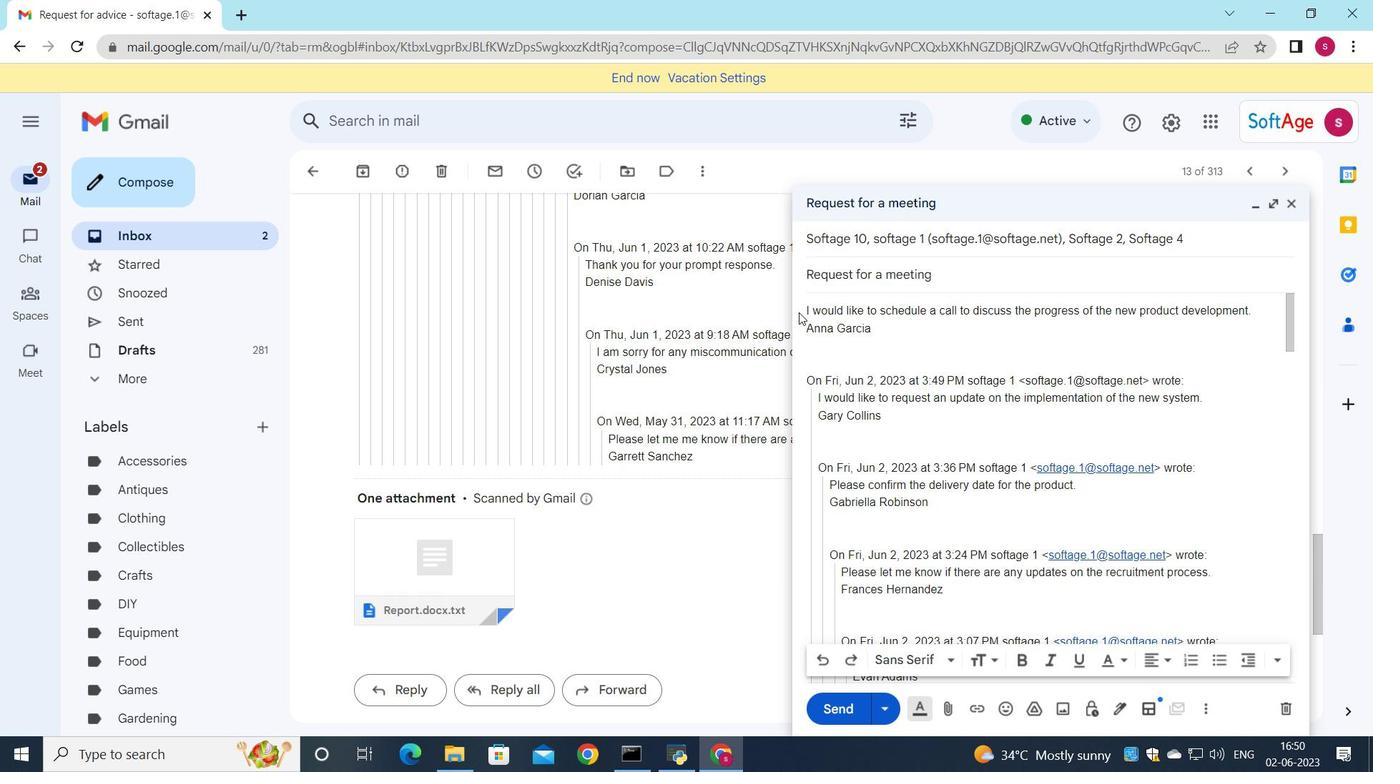 
Action: Mouse pressed left at (800, 311)
Screenshot: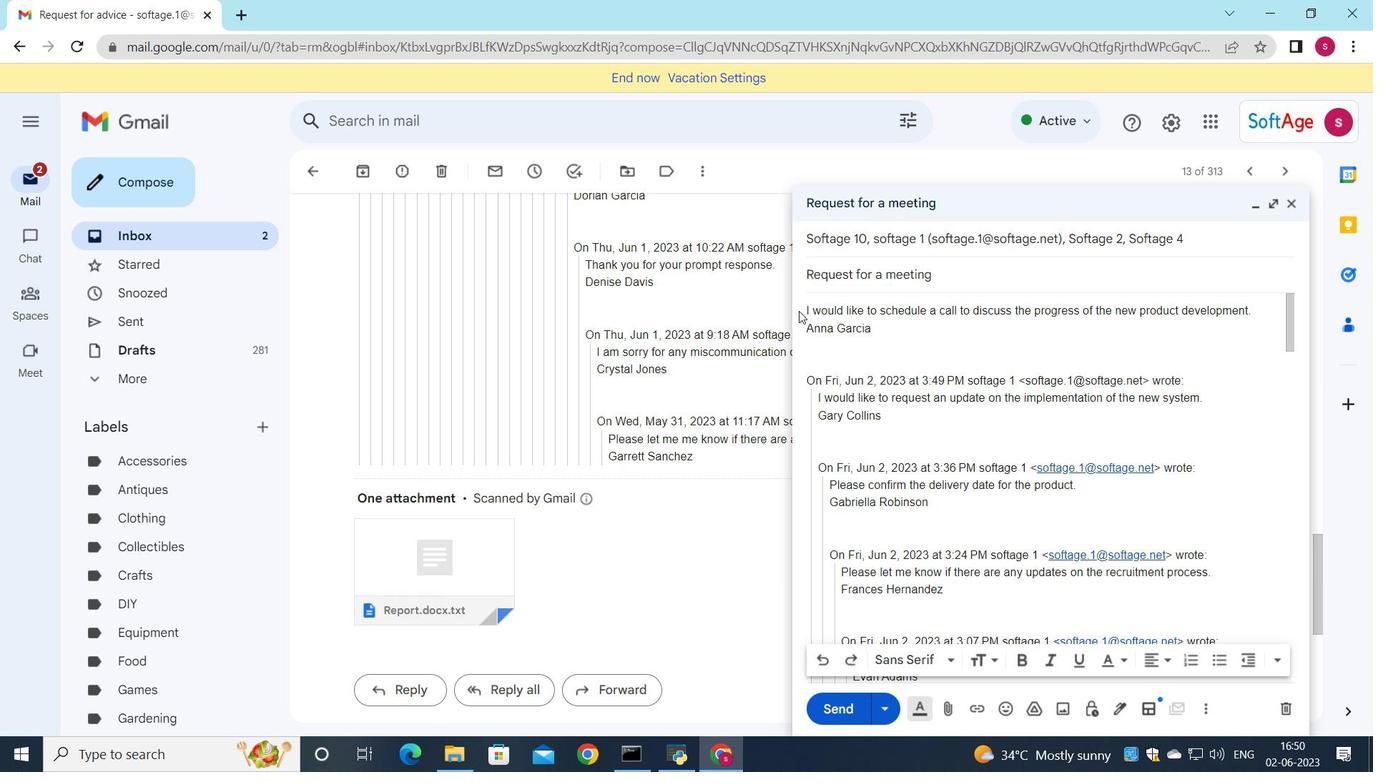
Action: Mouse moved to (802, 310)
Screenshot: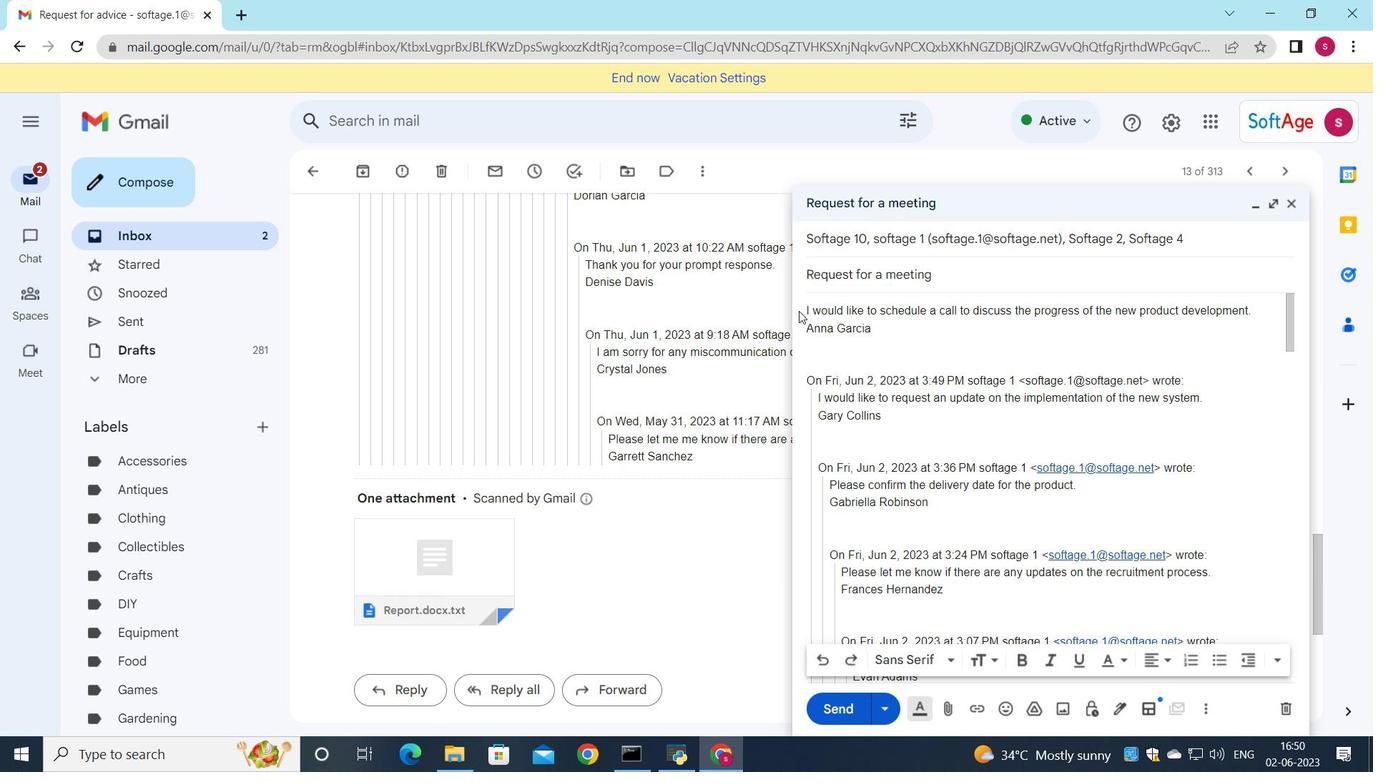
Action: Mouse pressed left at (802, 310)
Screenshot: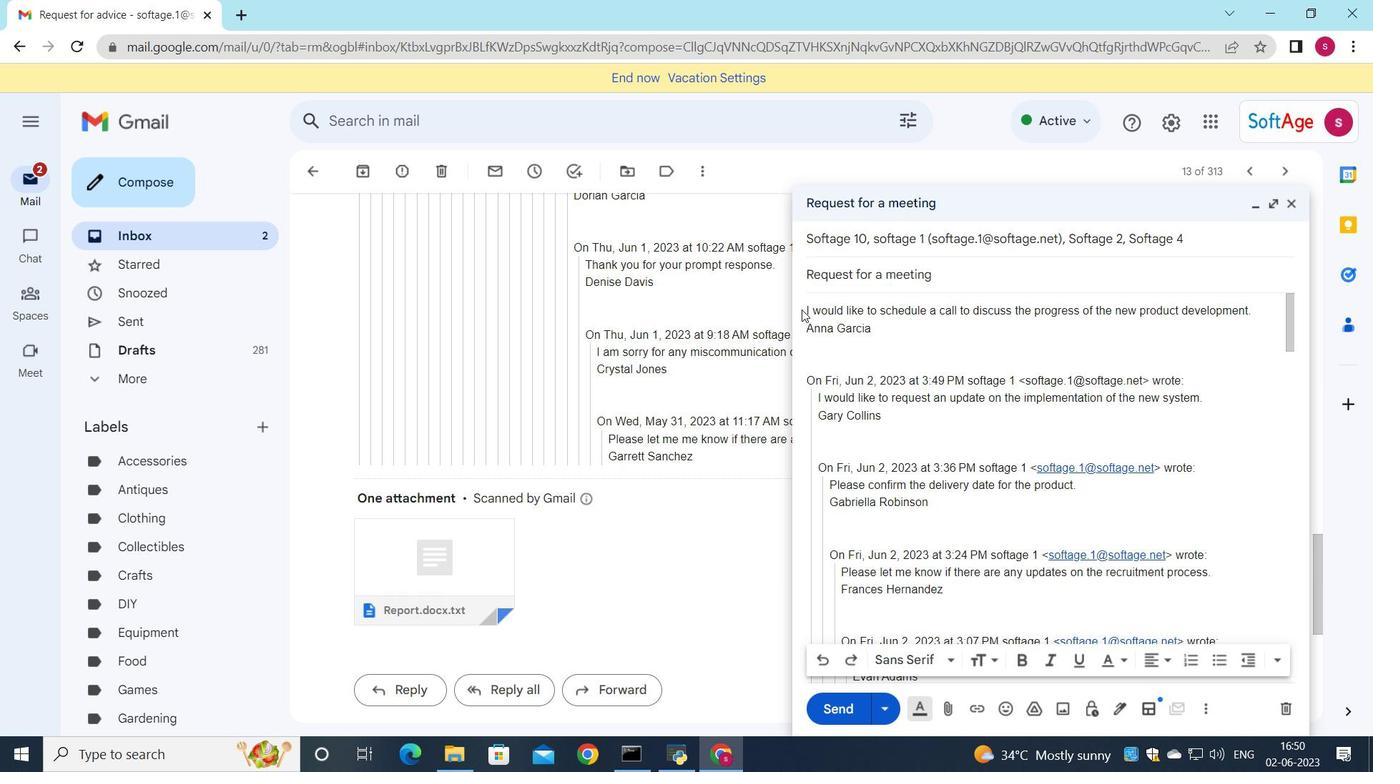 
Action: Mouse moved to (803, 308)
Screenshot: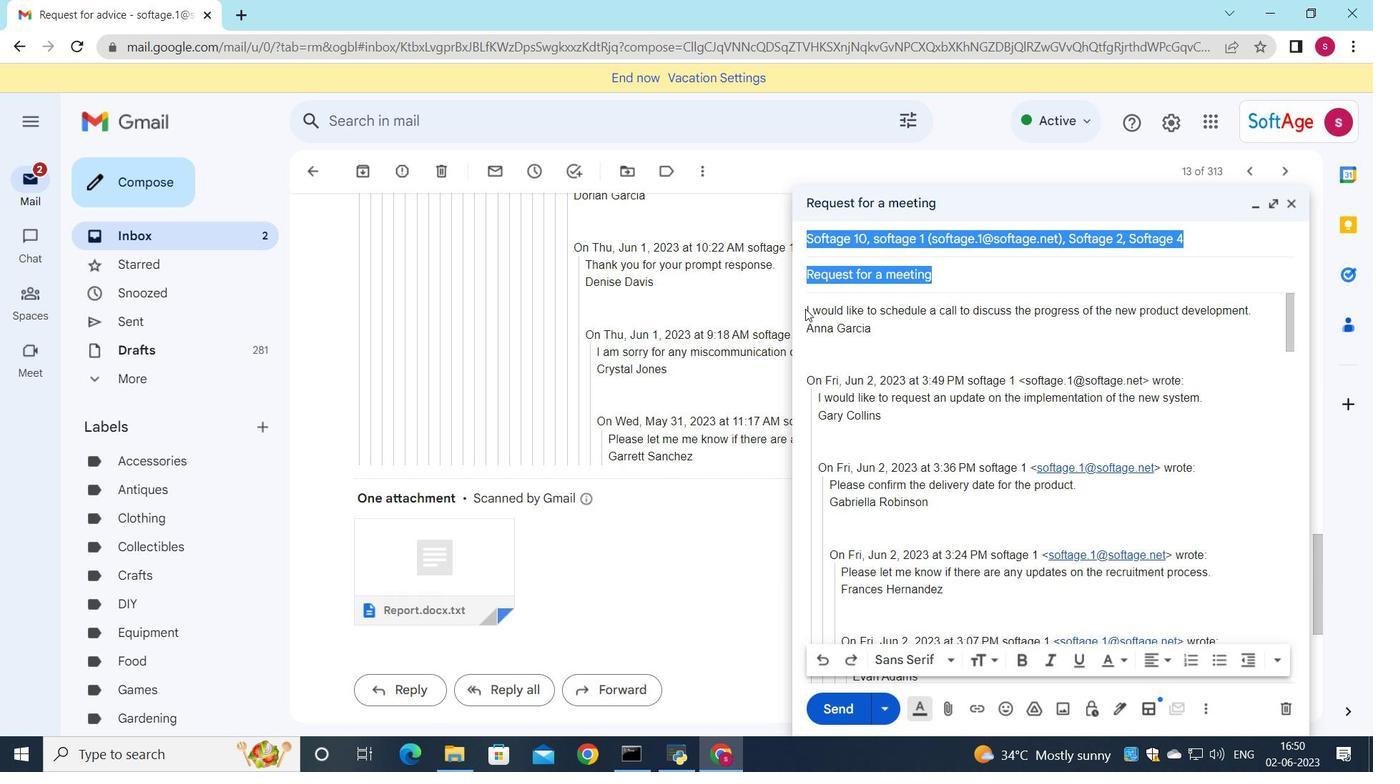 
Action: Mouse pressed left at (803, 308)
Screenshot: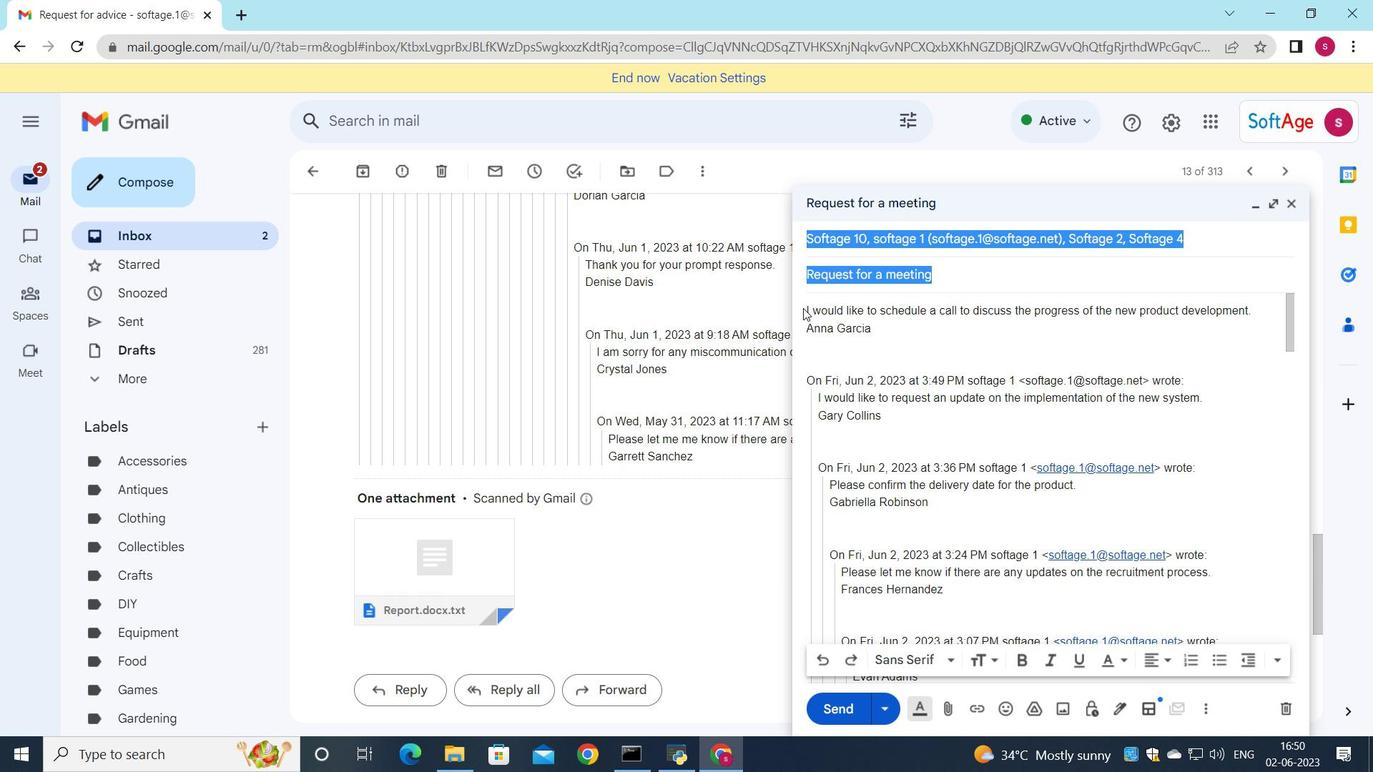 
Action: Mouse moved to (810, 309)
Screenshot: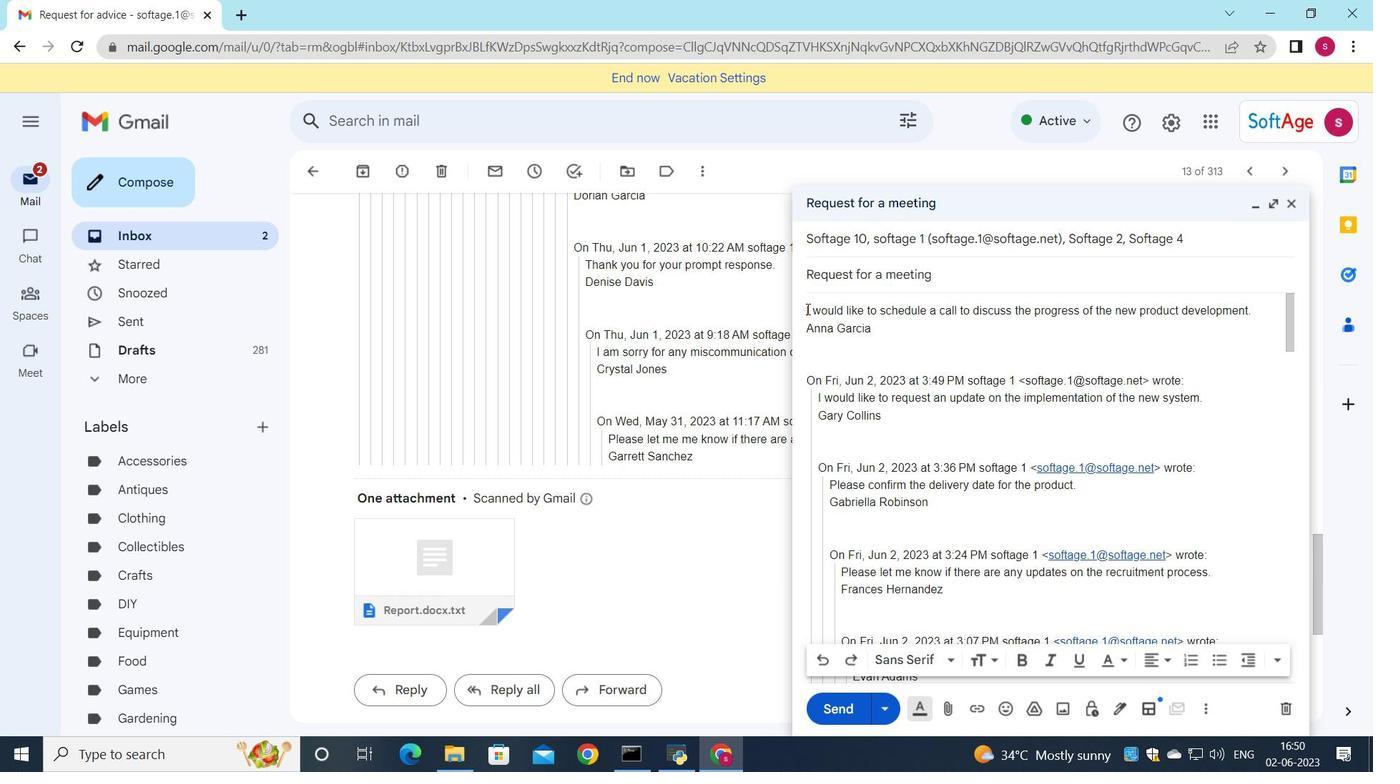
Action: Mouse pressed left at (810, 309)
Screenshot: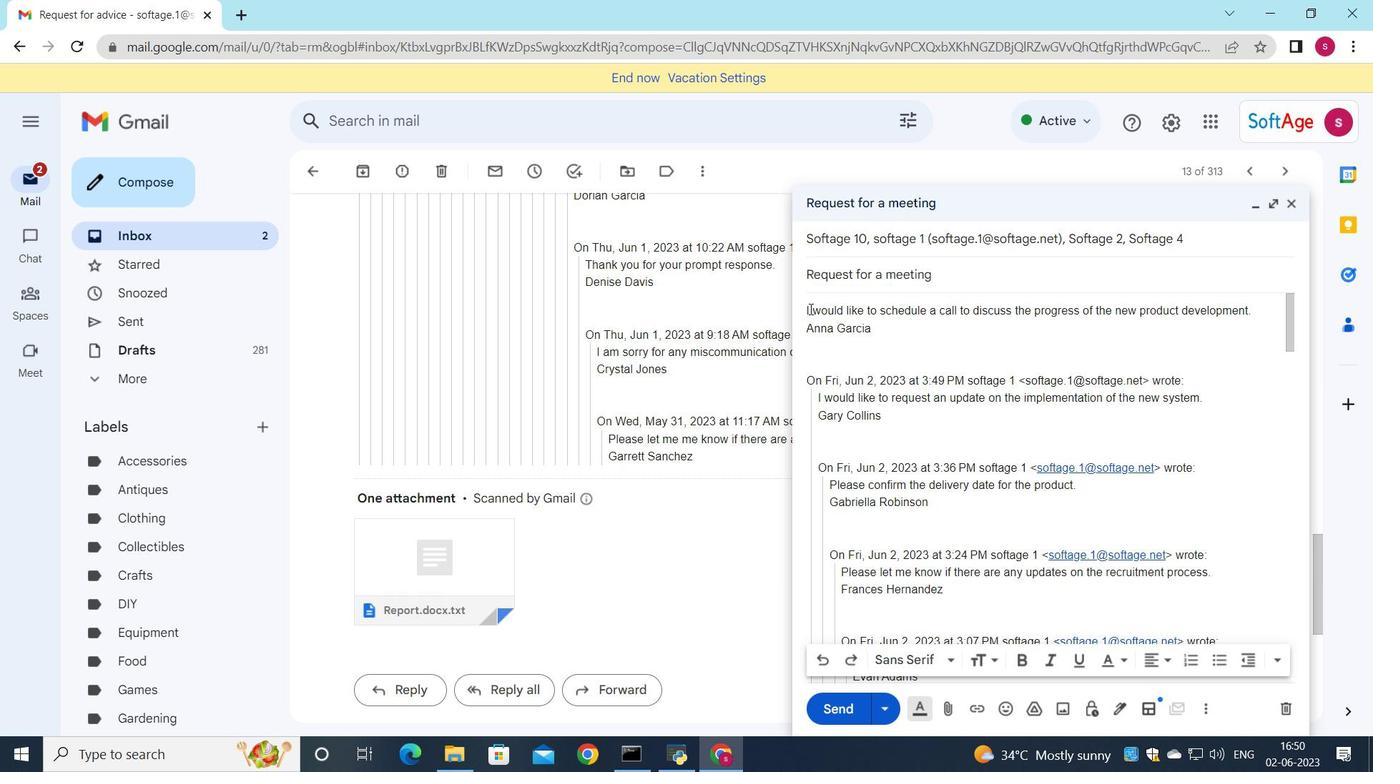 
Action: Mouse moved to (951, 659)
Screenshot: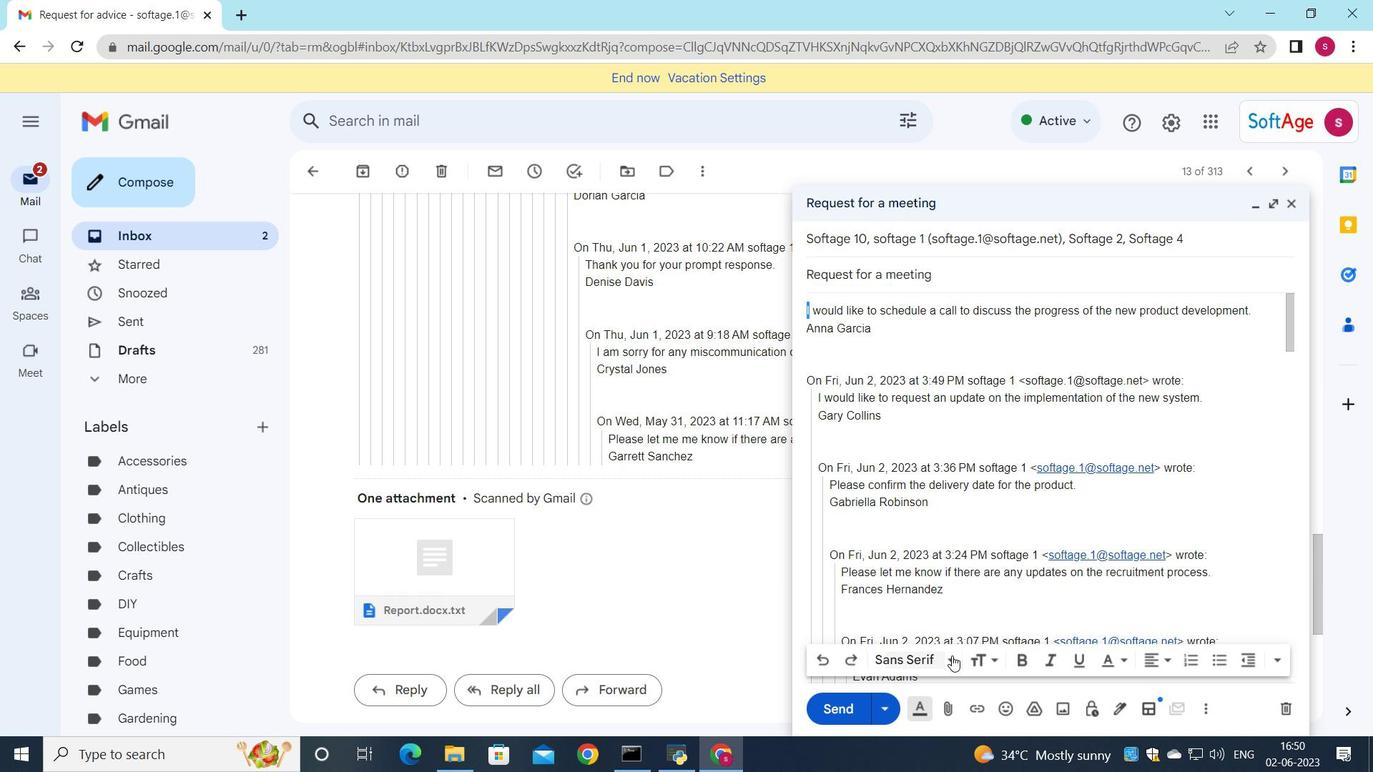 
Action: Mouse pressed left at (951, 659)
Screenshot: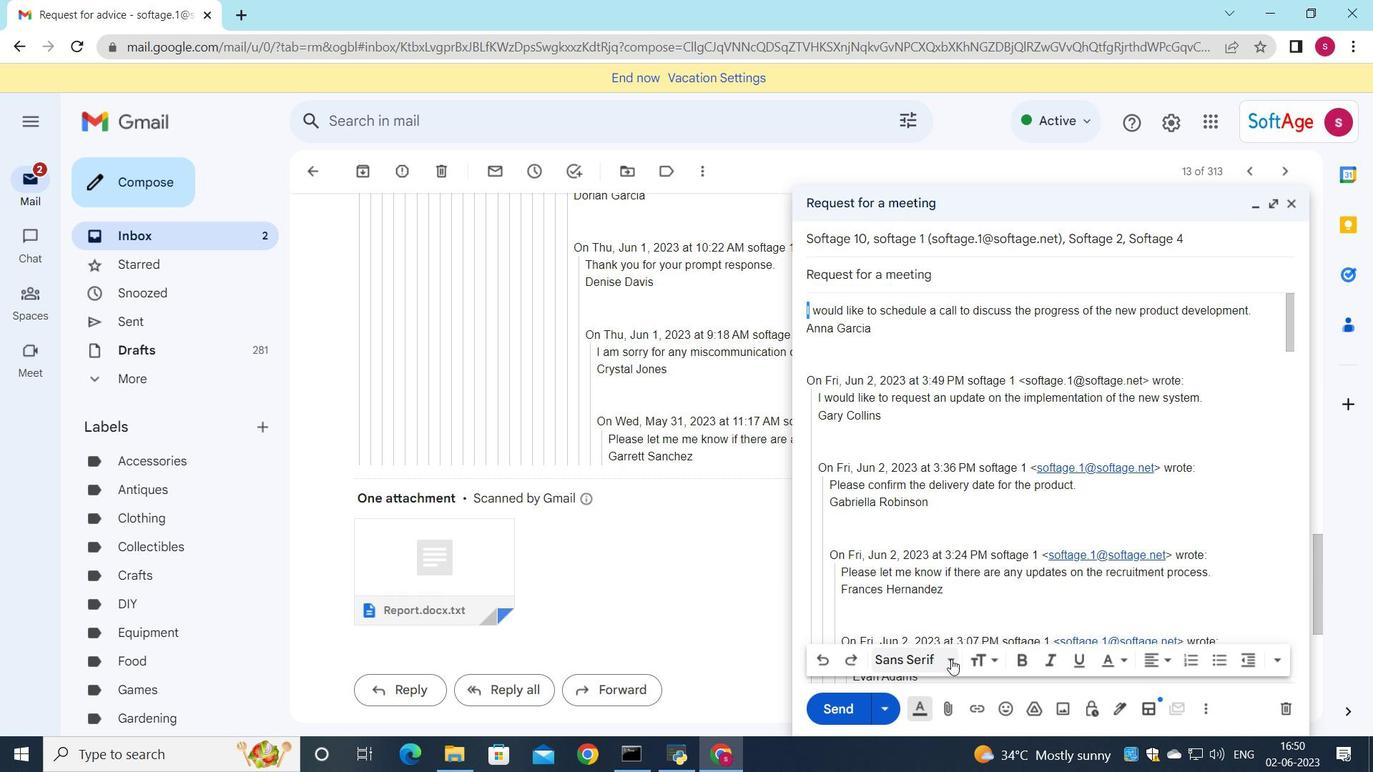 
Action: Mouse moved to (963, 523)
Screenshot: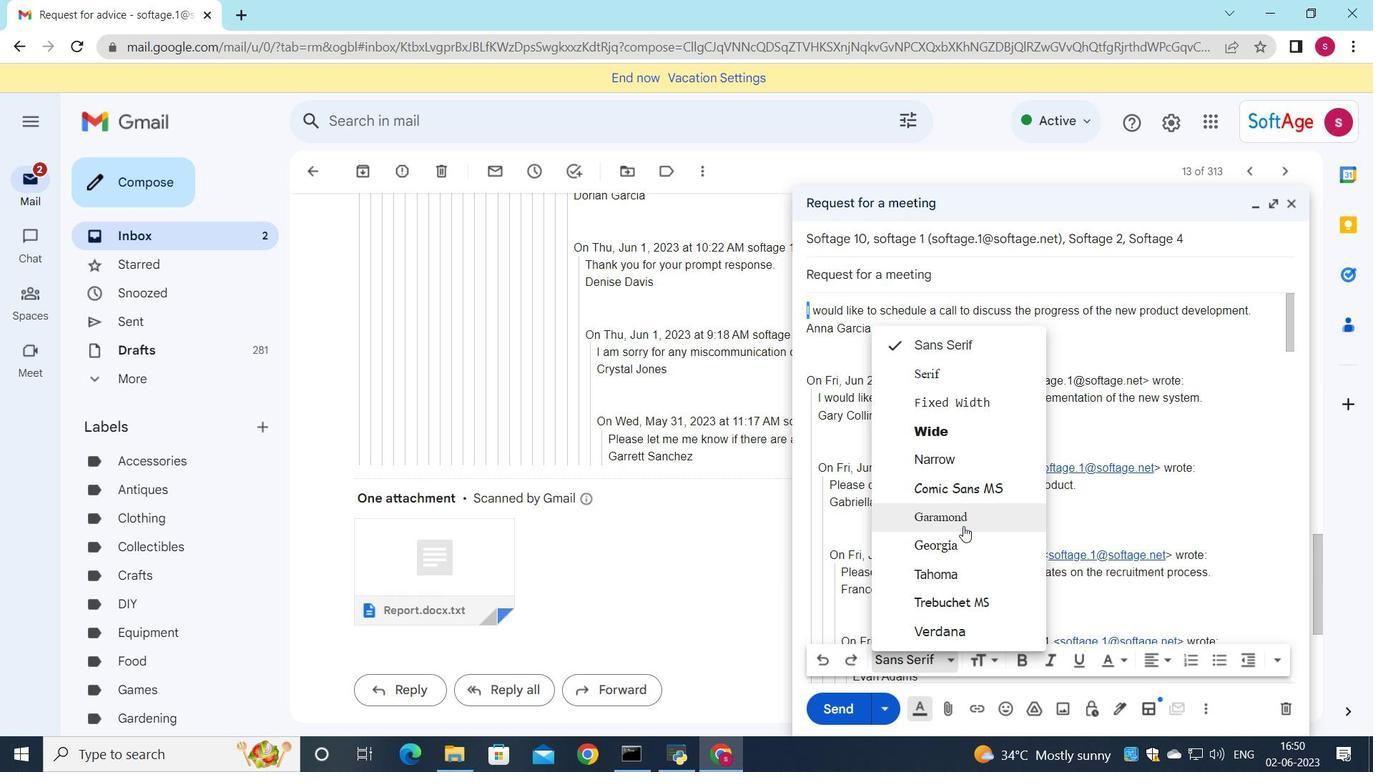 
Action: Mouse pressed left at (963, 523)
Screenshot: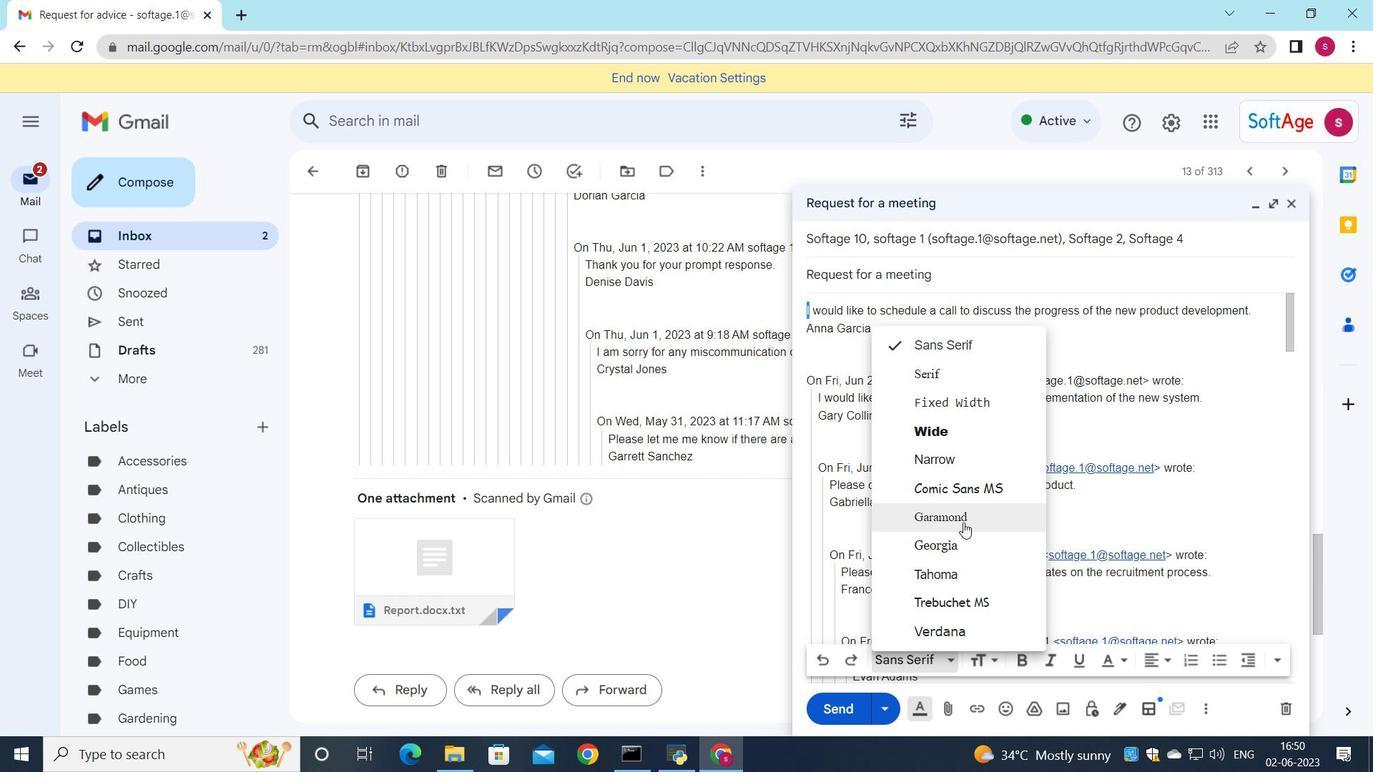 
Action: Mouse moved to (1083, 663)
Screenshot: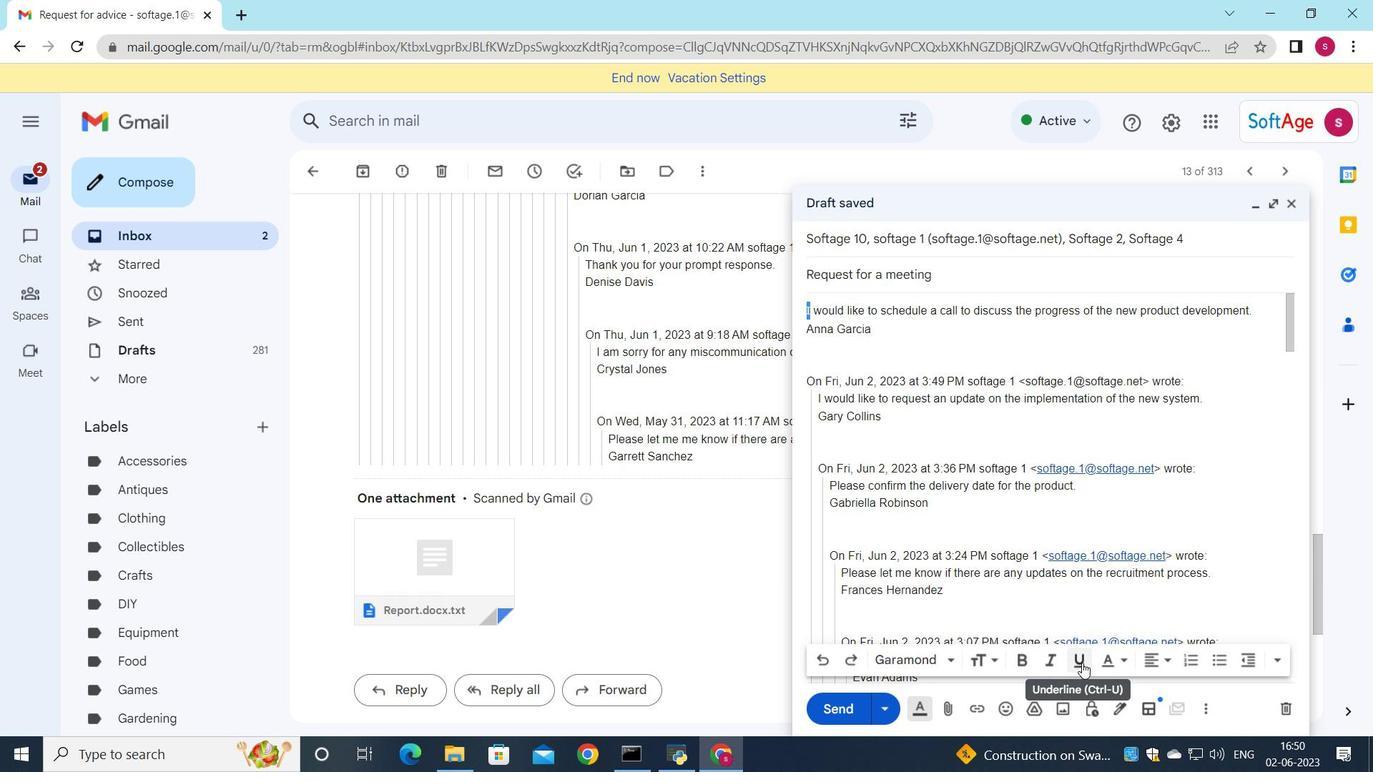 
Action: Mouse pressed left at (1083, 663)
Screenshot: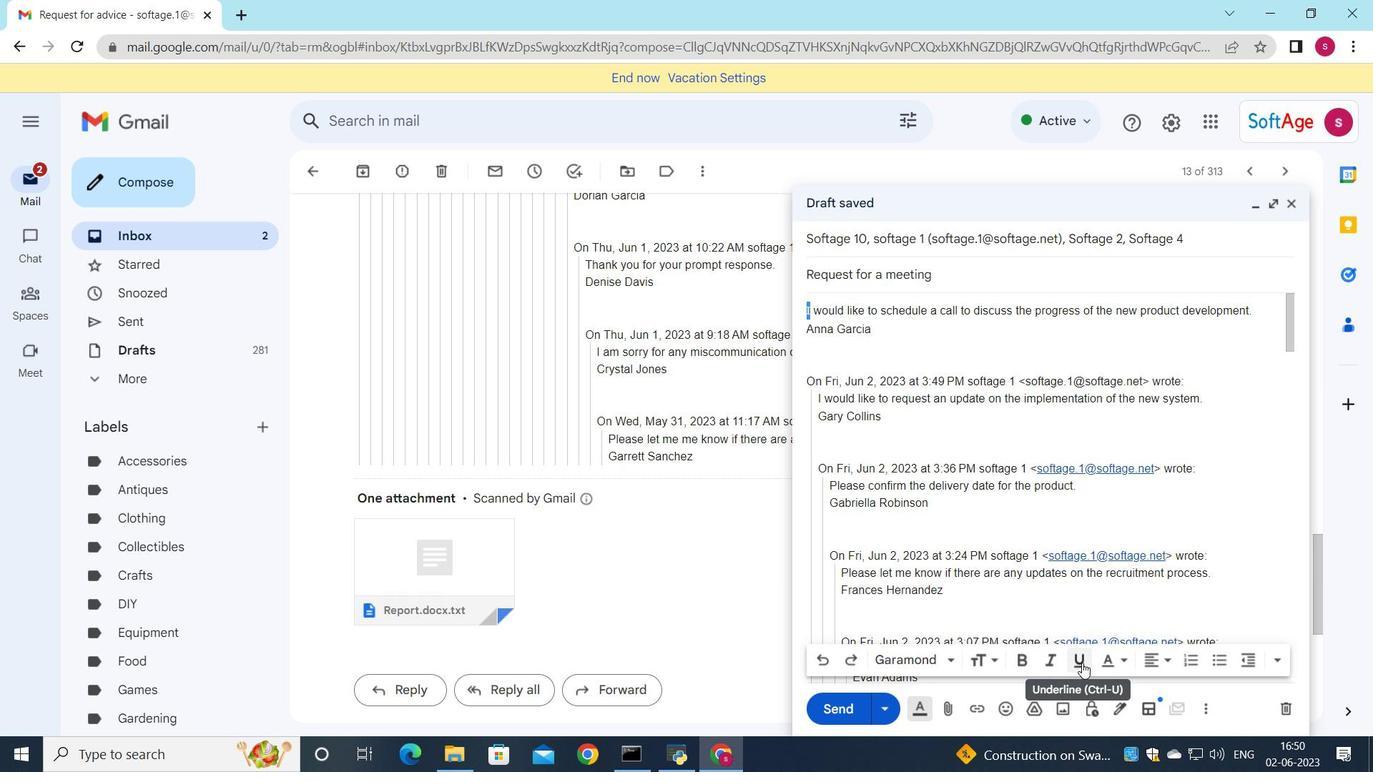 
Action: Mouse moved to (848, 711)
Screenshot: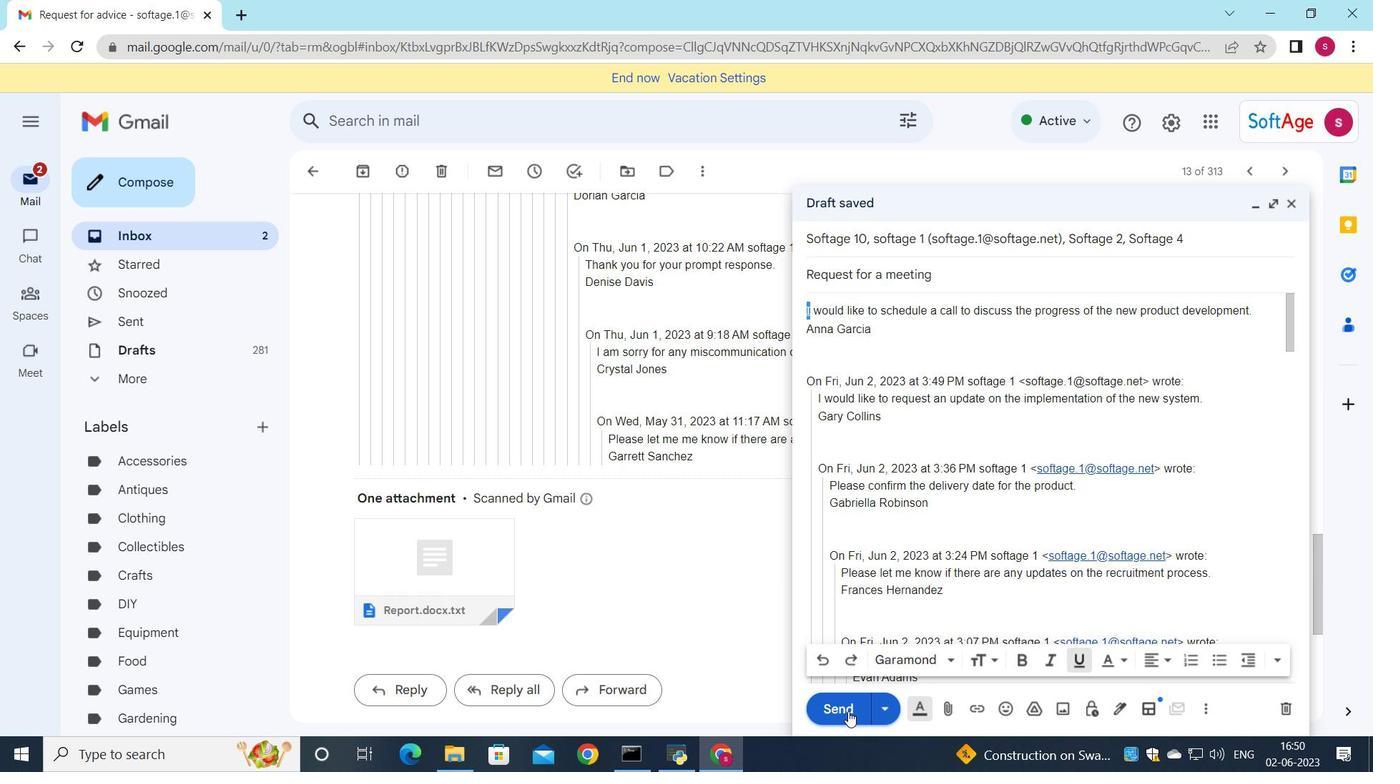 
Action: Mouse pressed left at (848, 711)
Screenshot: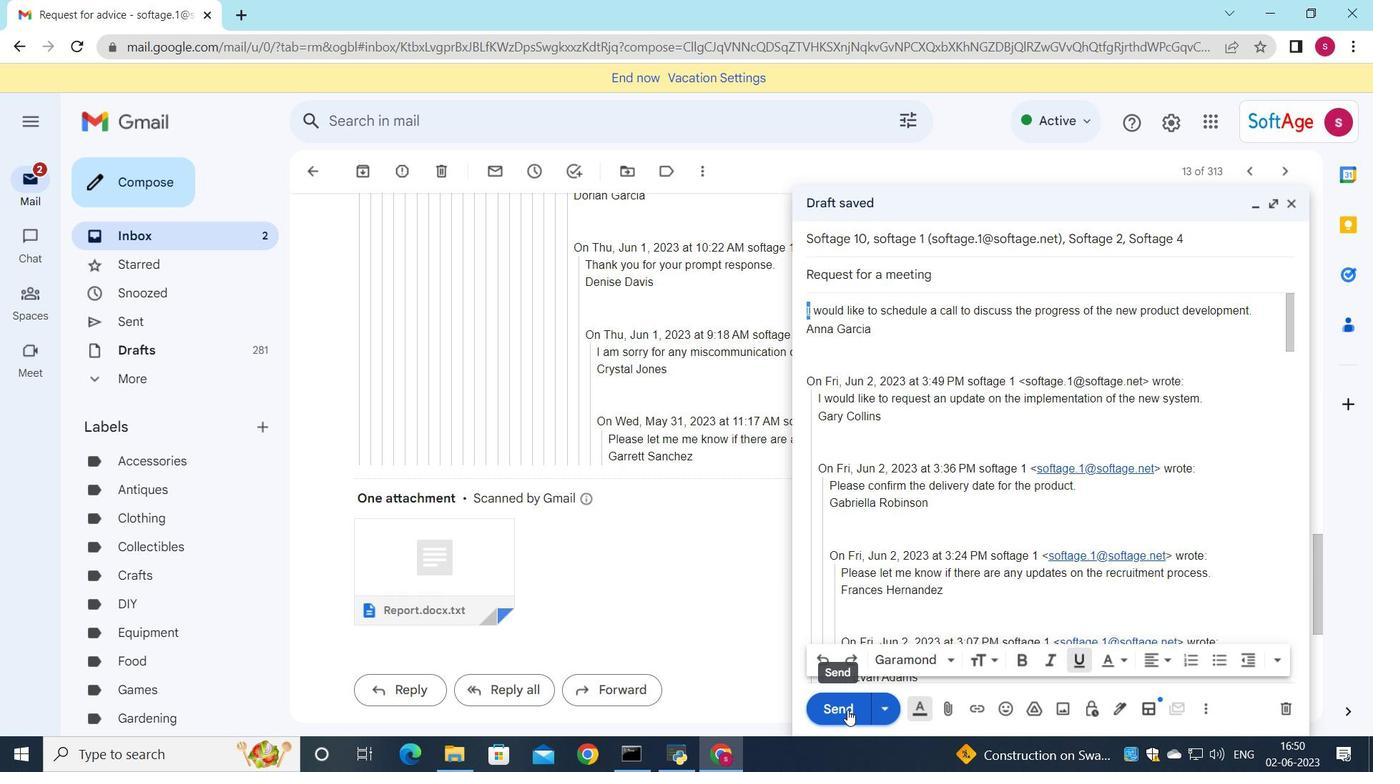 
Action: Mouse moved to (243, 236)
Screenshot: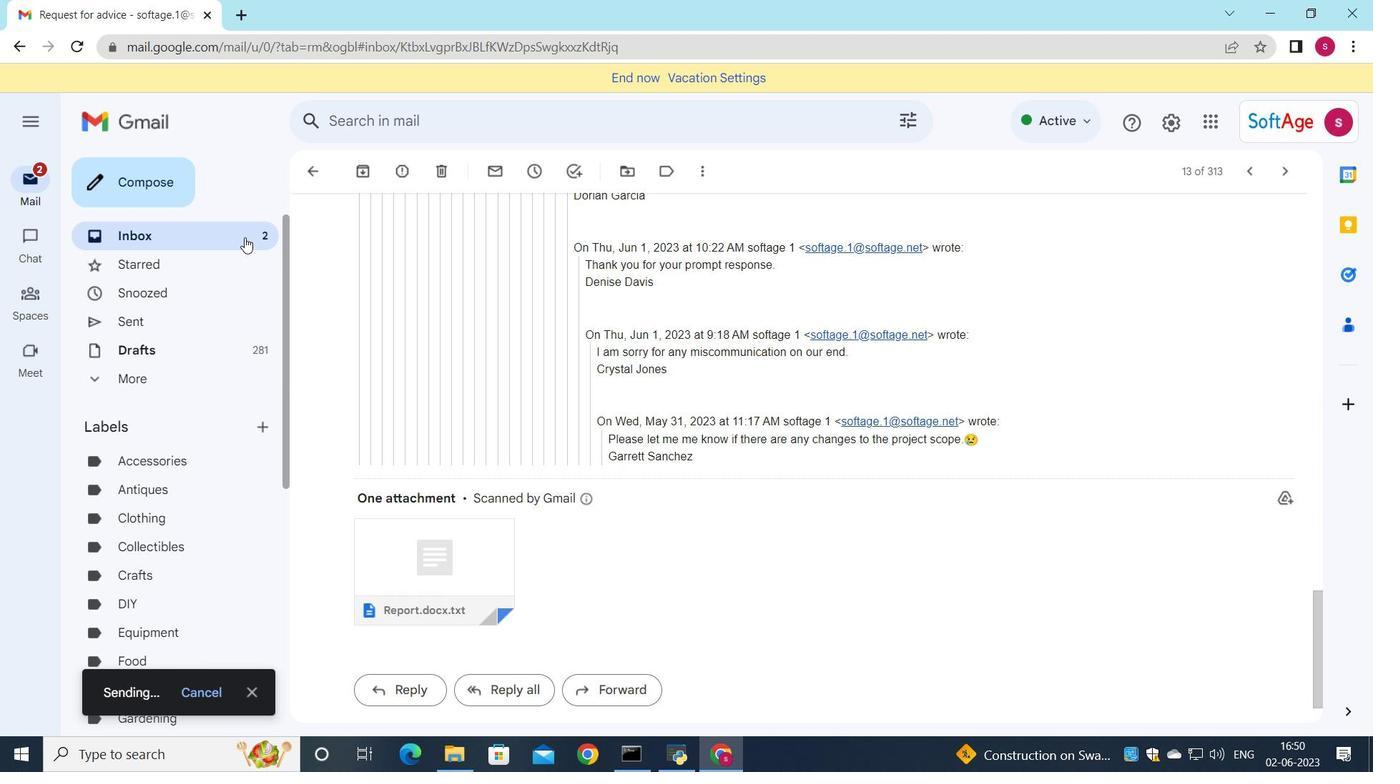 
Action: Mouse pressed left at (243, 236)
Screenshot: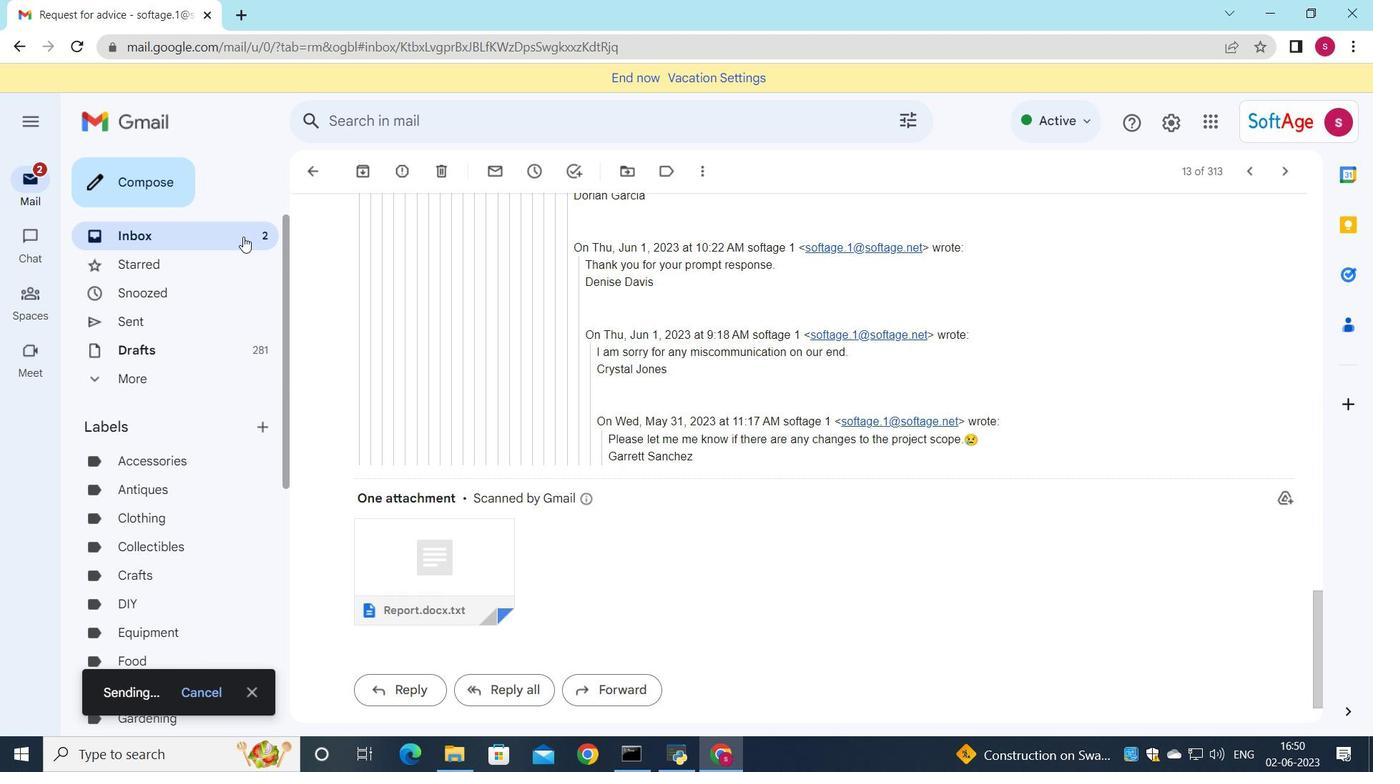 
Action: Mouse moved to (574, 216)
Screenshot: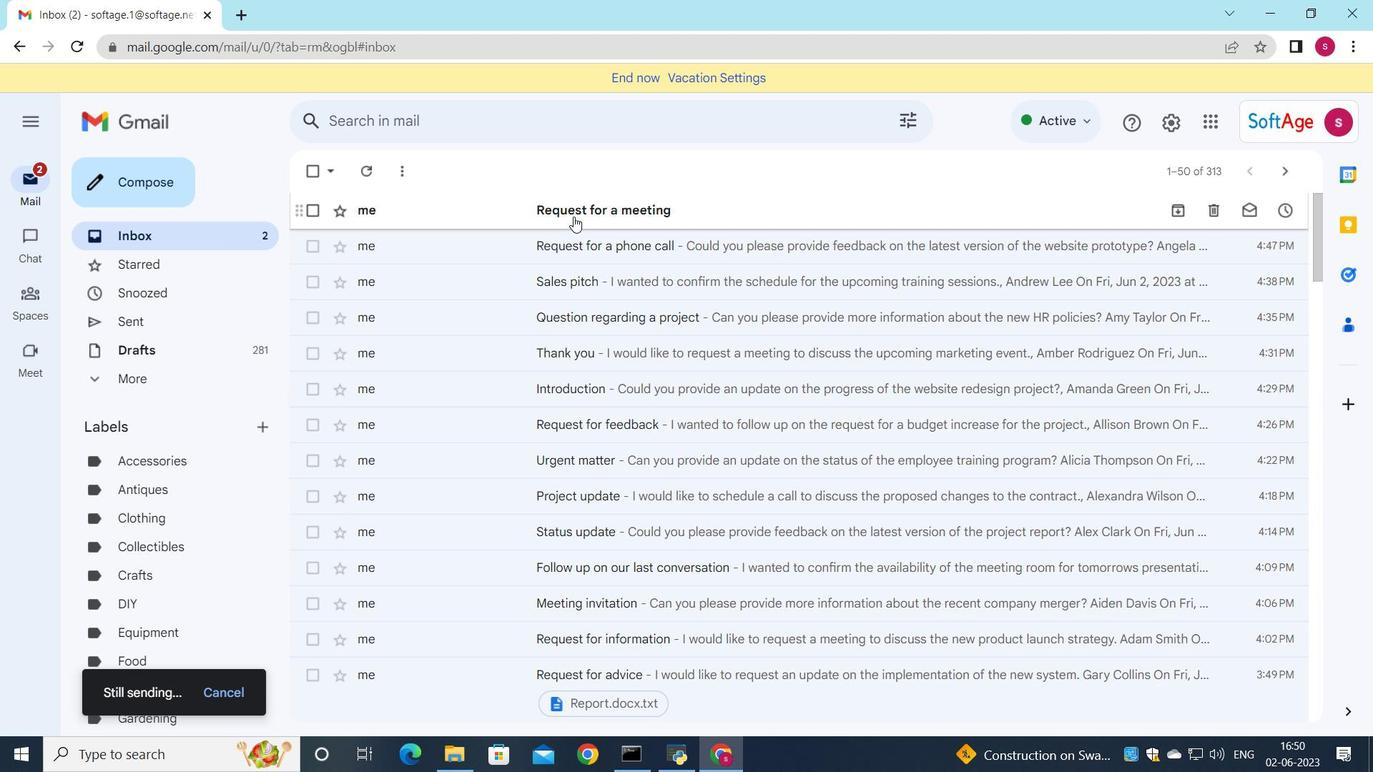 
Action: Mouse pressed left at (574, 216)
Screenshot: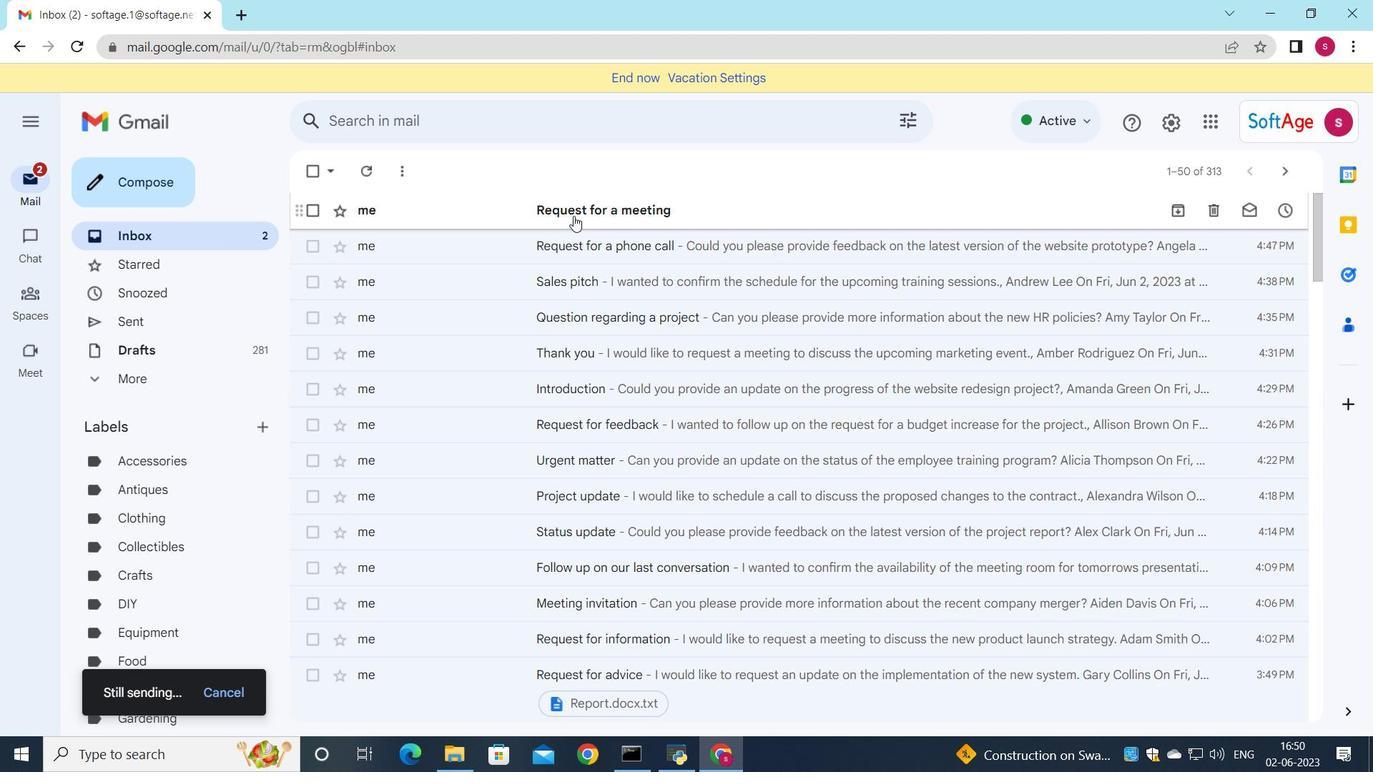 
Action: Mouse moved to (694, 337)
Screenshot: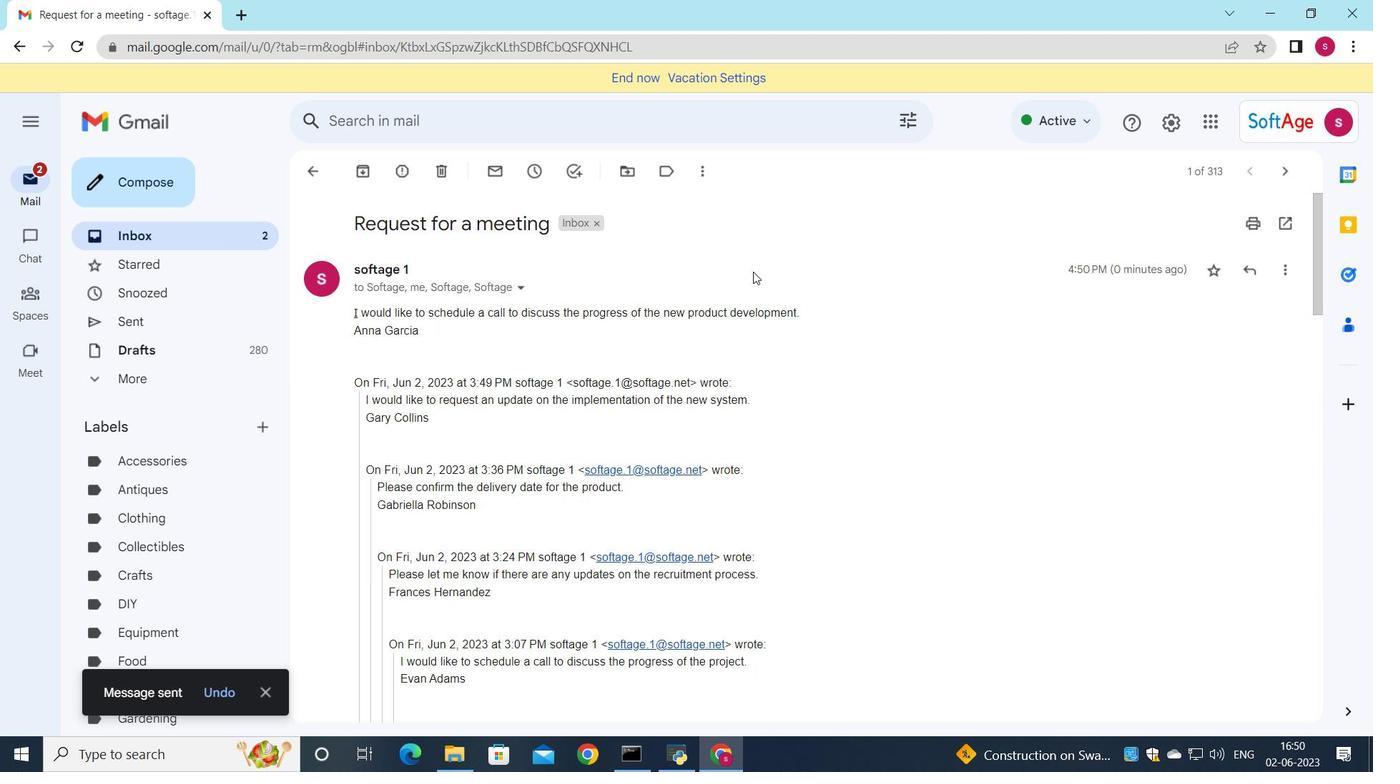 
